 Task: Search and explore Airbnb listings in Santa Fe, New Mexico.
Action: Mouse moved to (575, 76)
Screenshot: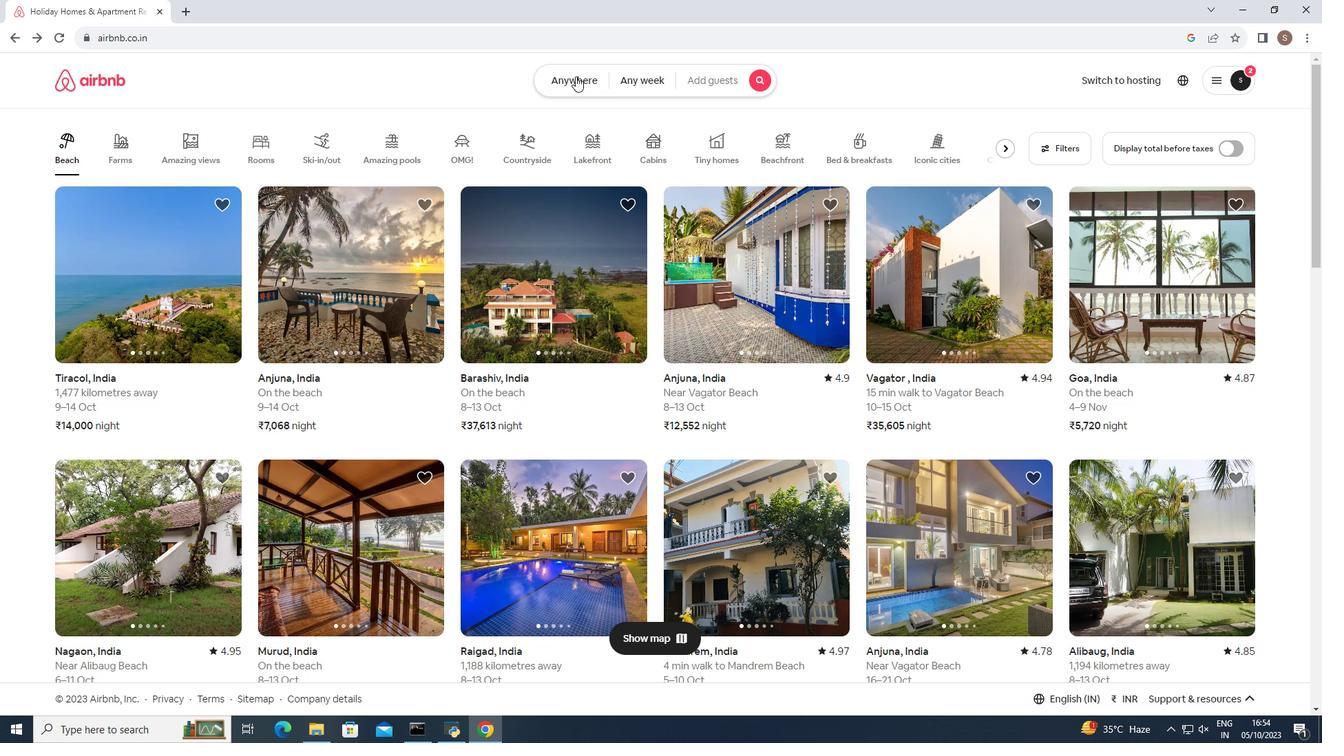 
Action: Mouse pressed left at (575, 76)
Screenshot: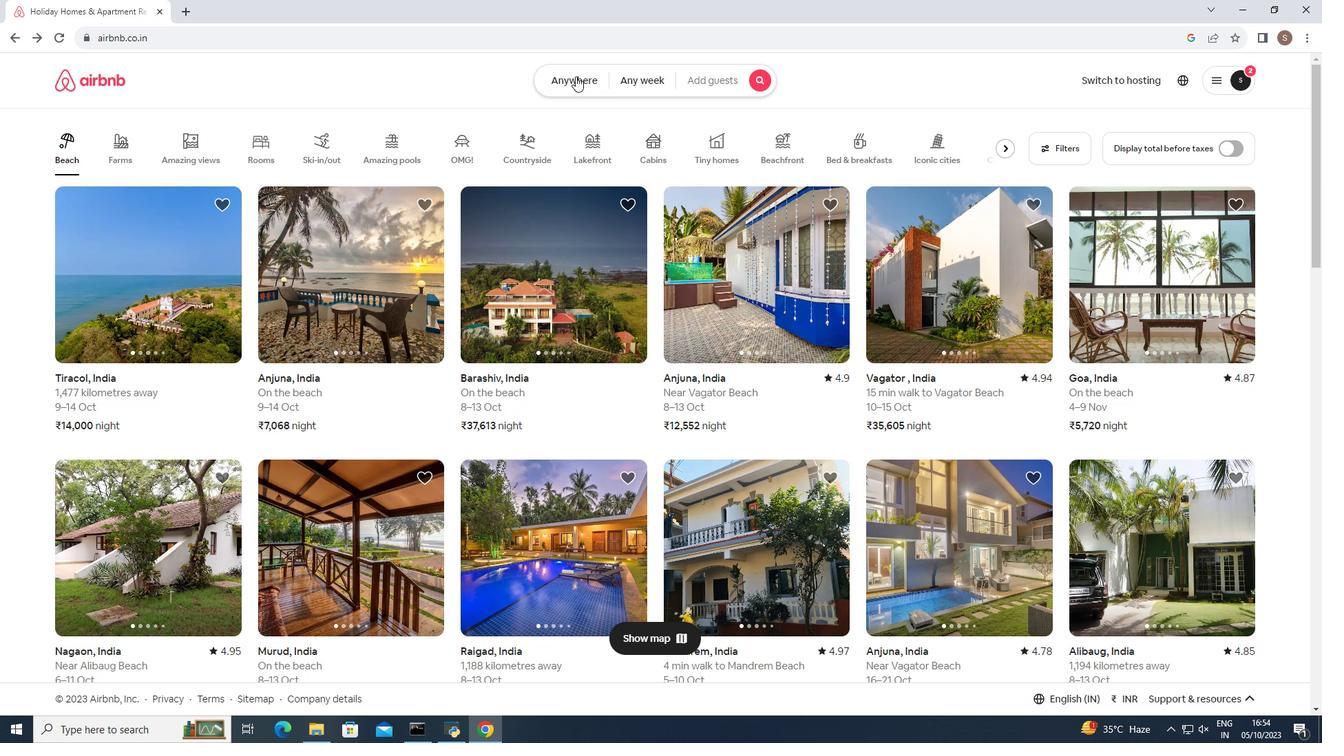 
Action: Mouse moved to (471, 132)
Screenshot: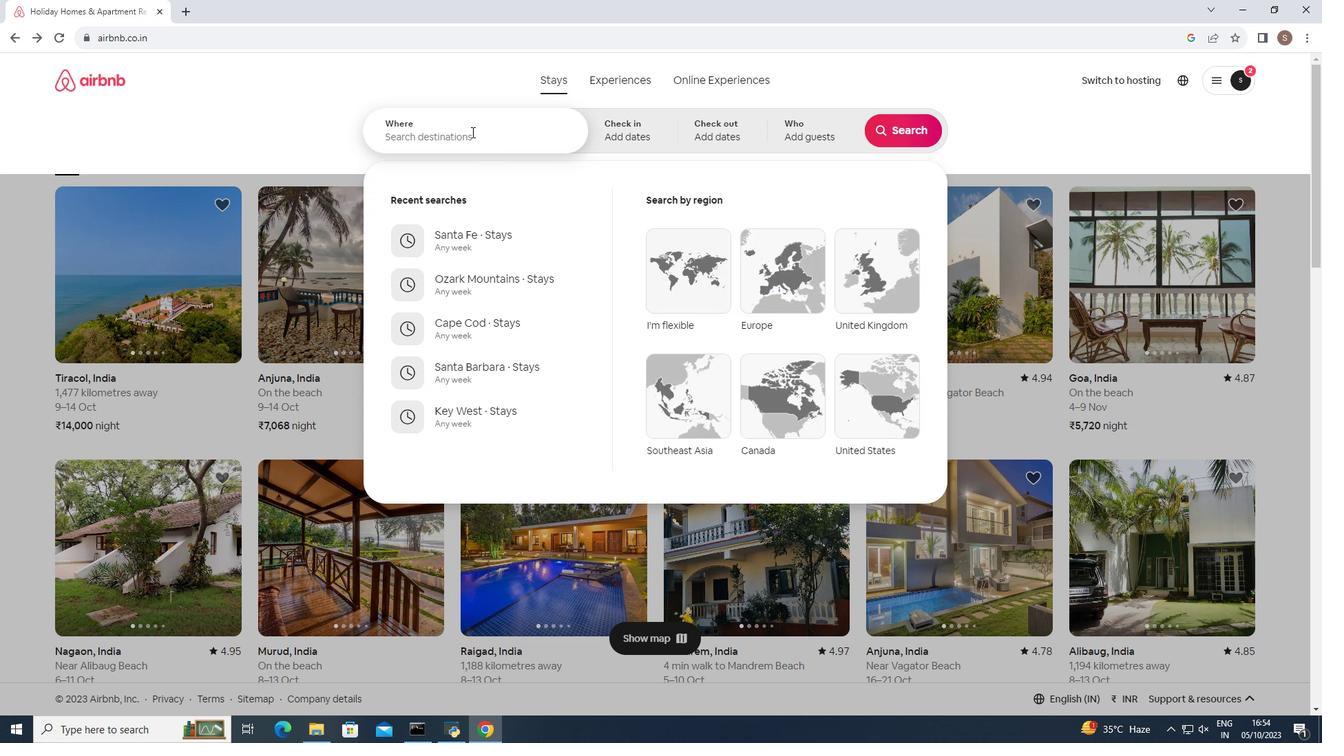 
Action: Mouse pressed left at (471, 132)
Screenshot: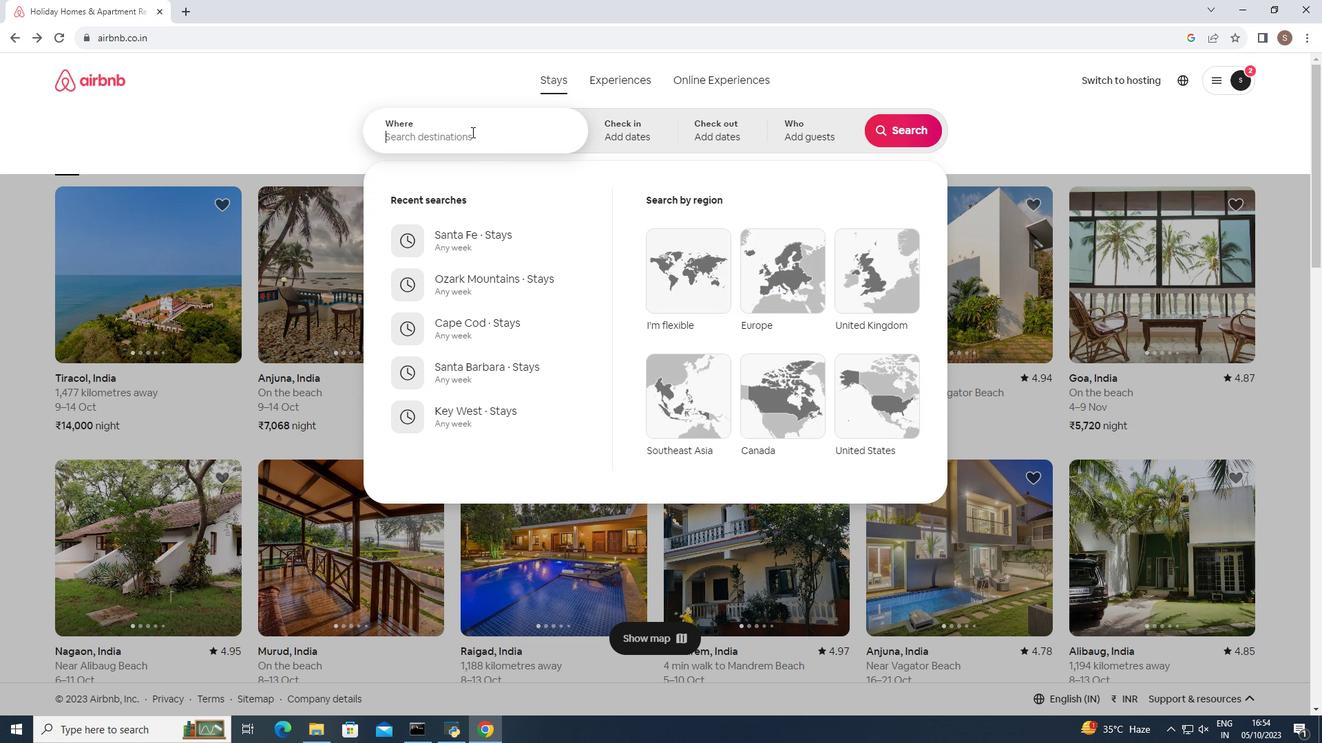
Action: Mouse moved to (472, 132)
Screenshot: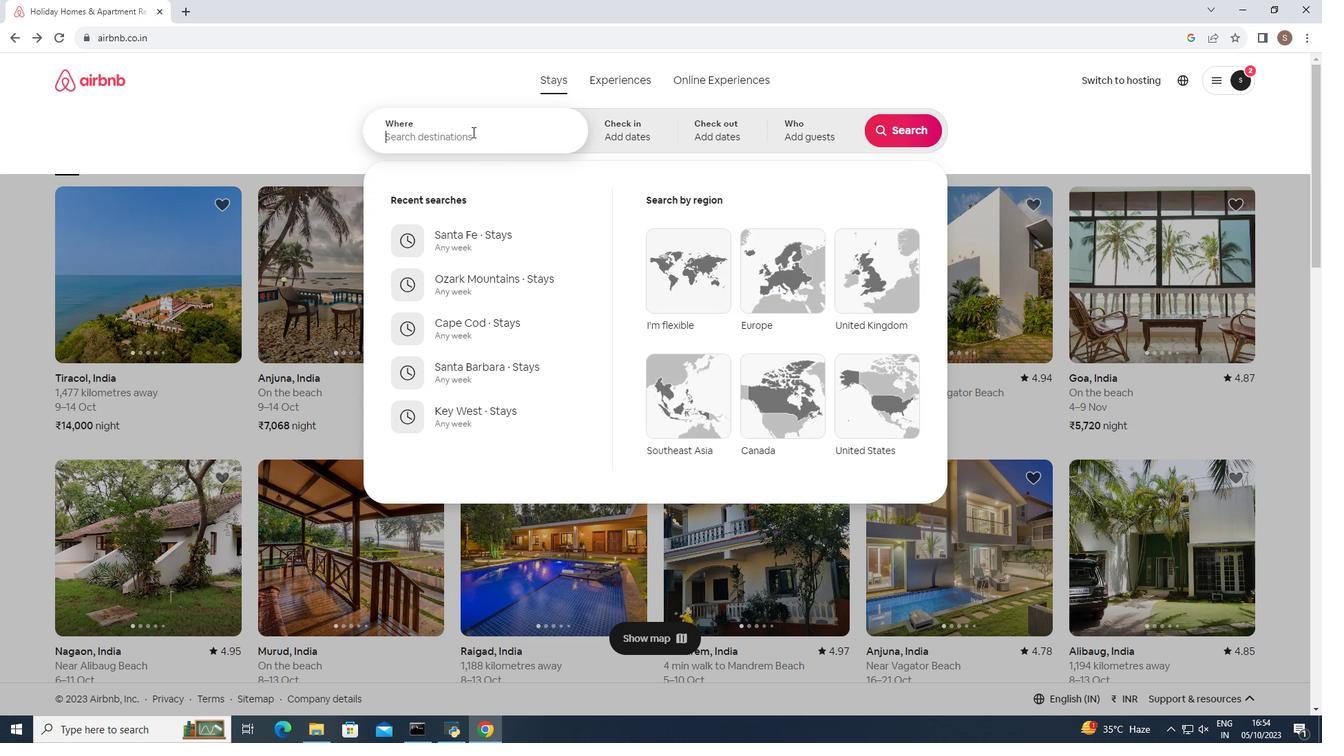 
Action: Key pressed <Key.shift>Santa<Key.space><Key.shift>Fe<Key.space><Key.shift>New<Key.space><Key.shift>Mexico
Screenshot: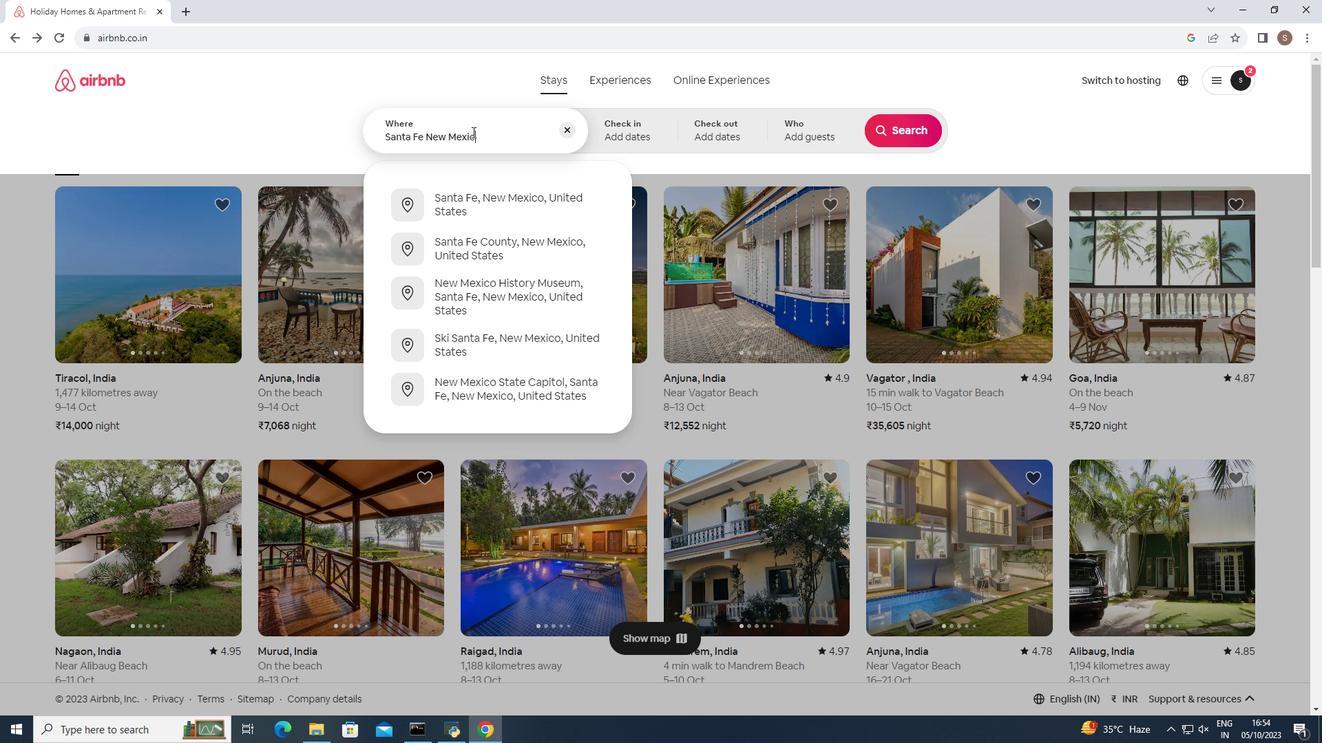 
Action: Mouse moved to (496, 196)
Screenshot: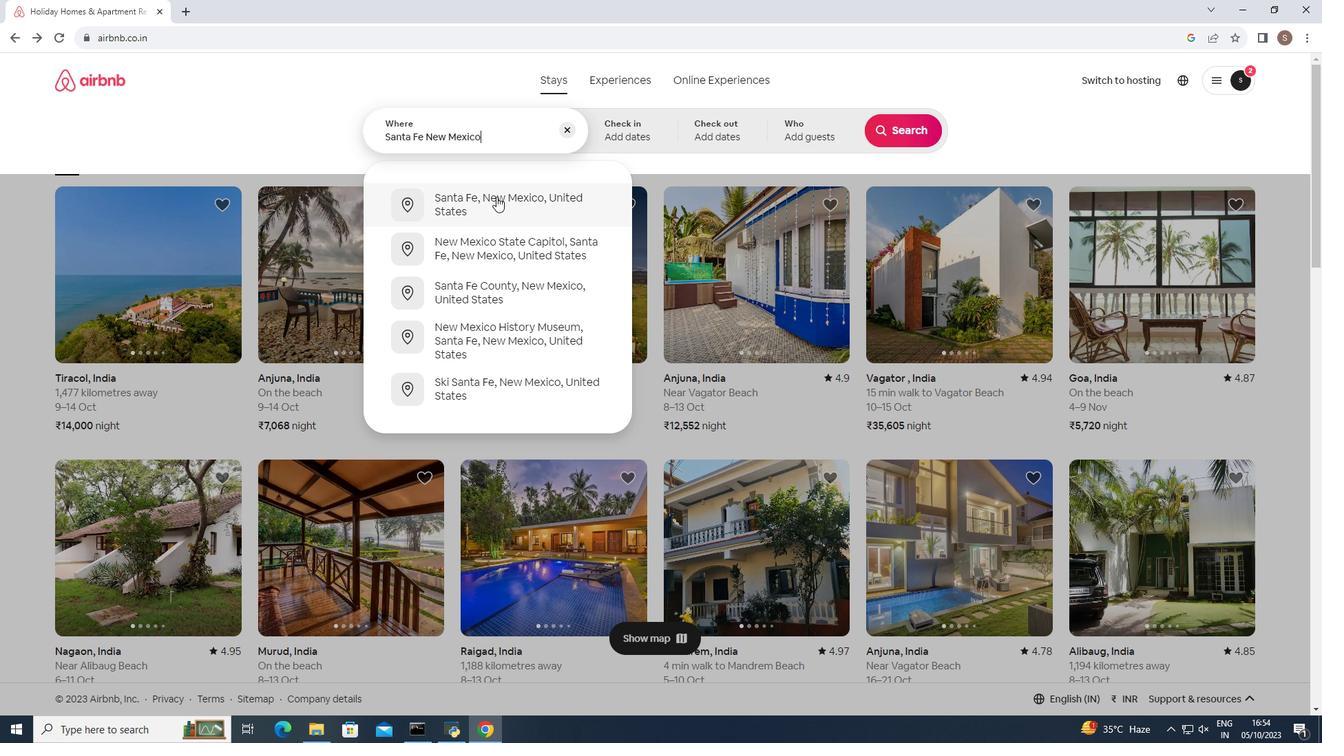 
Action: Mouse pressed left at (496, 196)
Screenshot: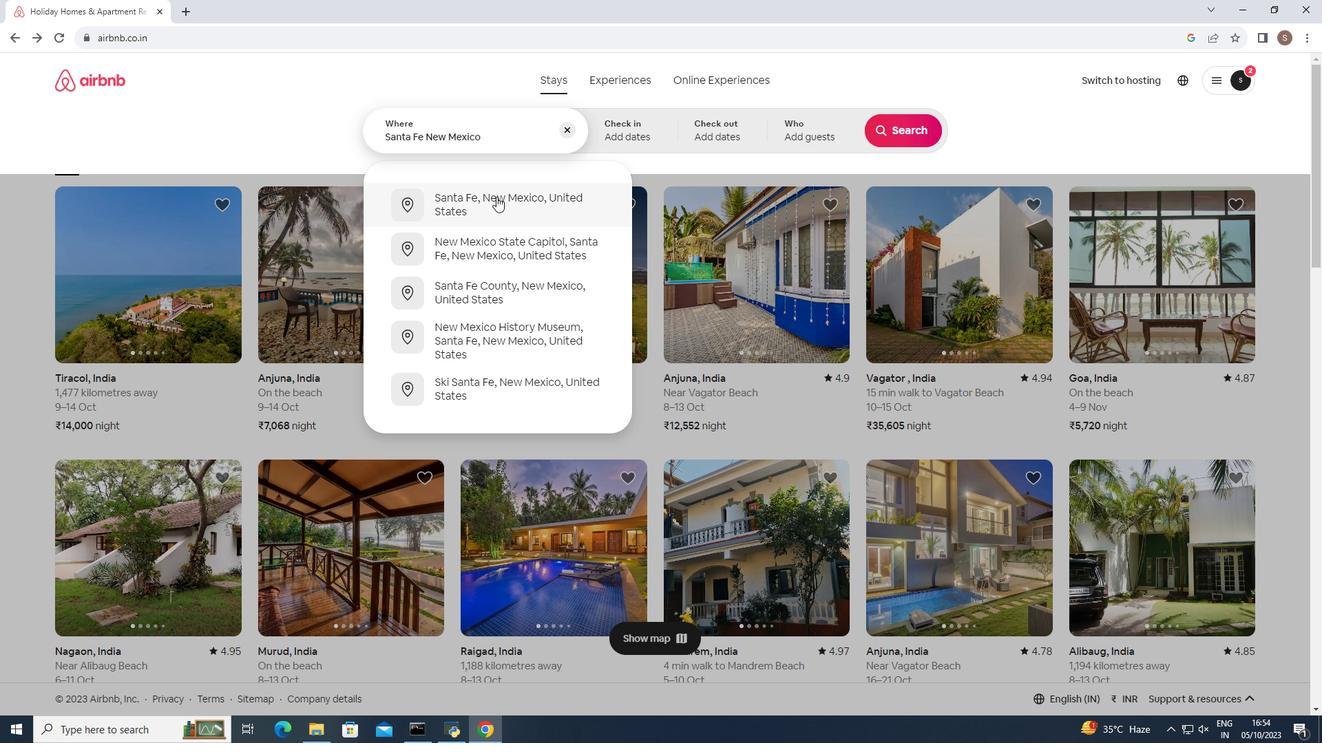 
Action: Mouse moved to (916, 122)
Screenshot: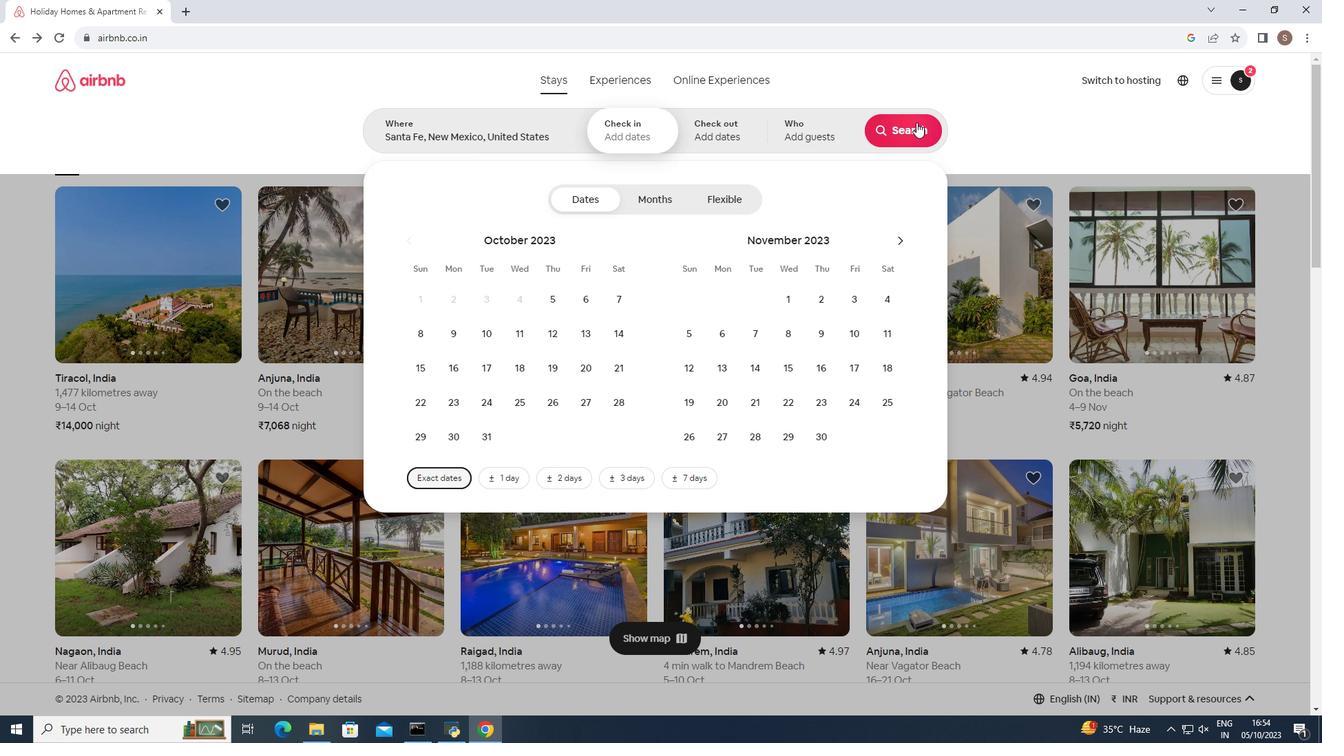 
Action: Mouse pressed left at (916, 122)
Screenshot: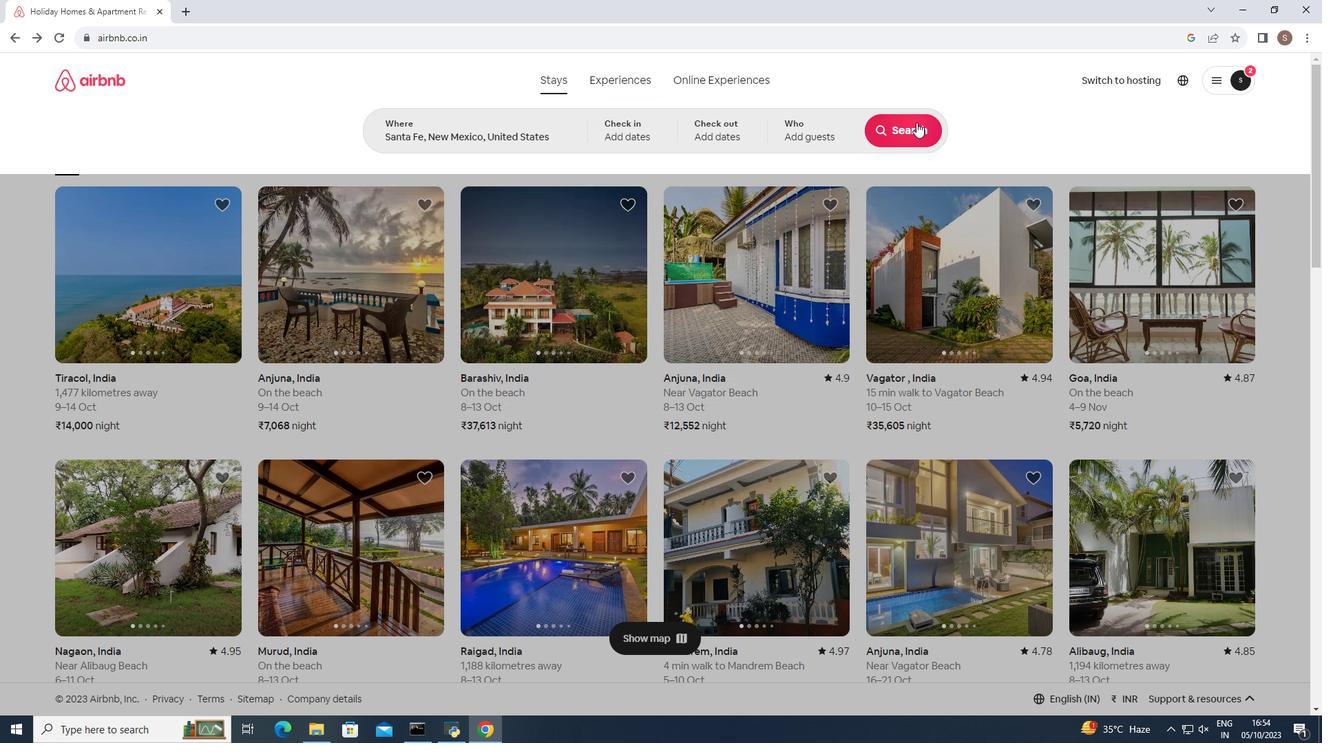 
Action: Mouse moved to (455, 318)
Screenshot: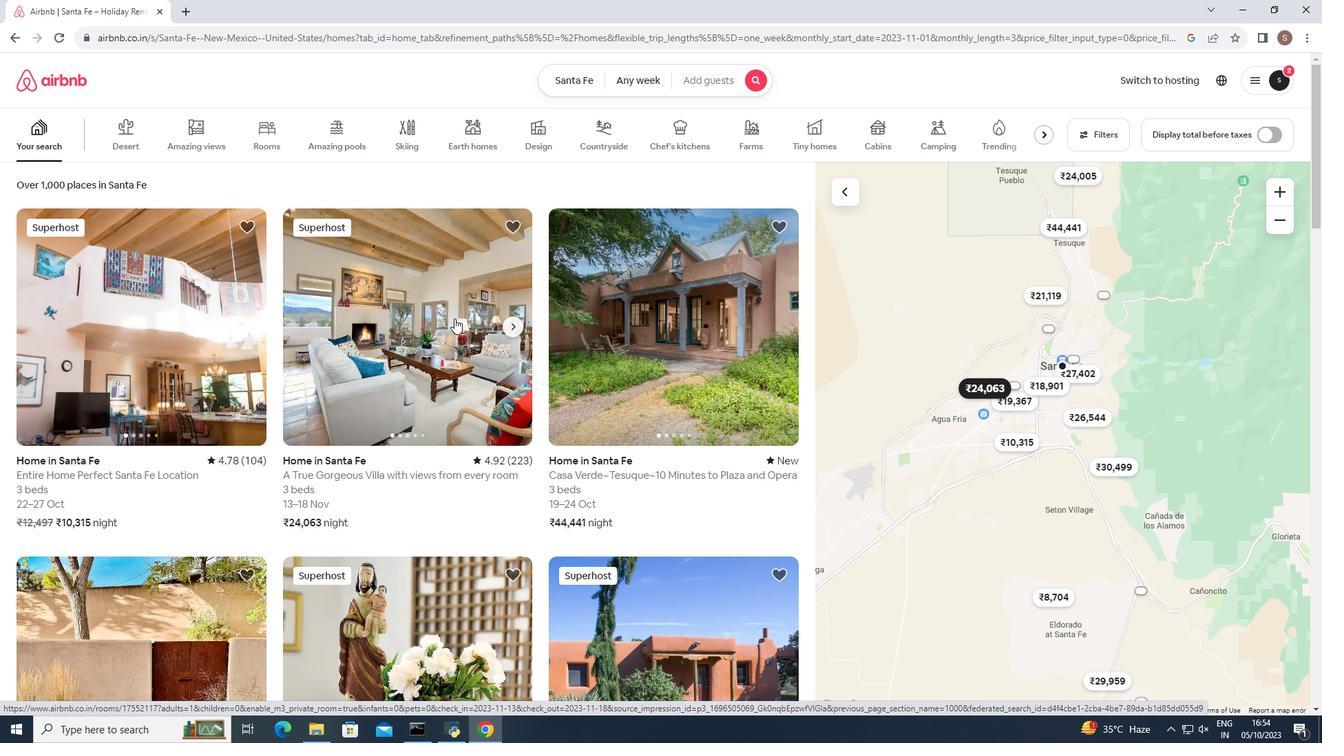 
Action: Mouse scrolled (455, 318) with delta (0, 0)
Screenshot: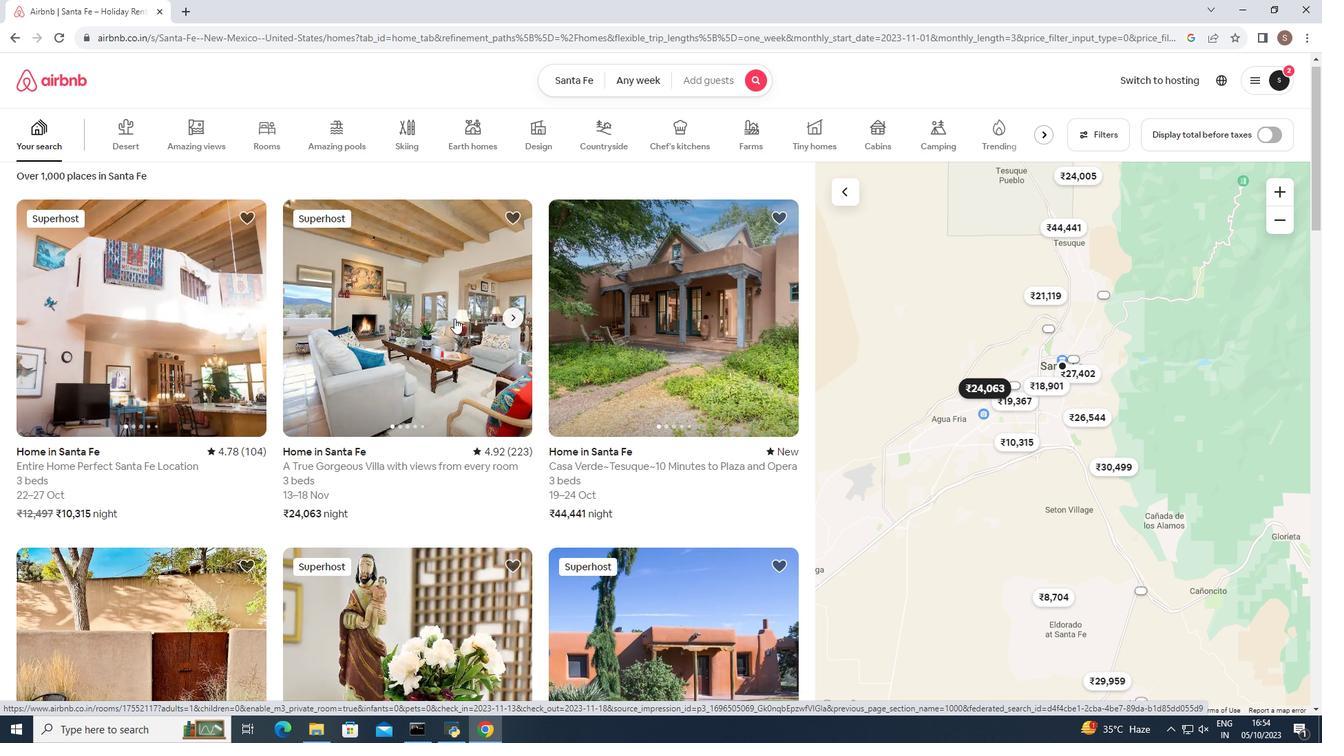 
Action: Mouse moved to (454, 318)
Screenshot: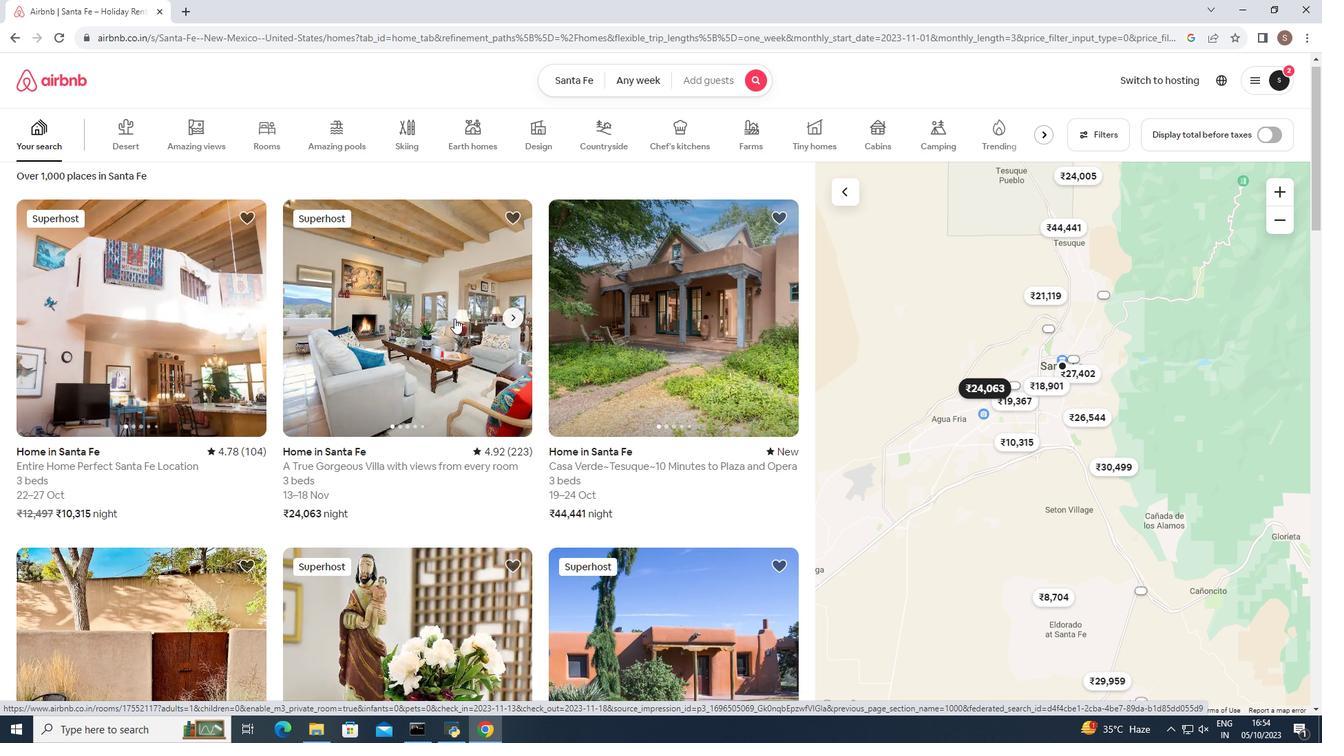 
Action: Mouse scrolled (454, 318) with delta (0, 0)
Screenshot: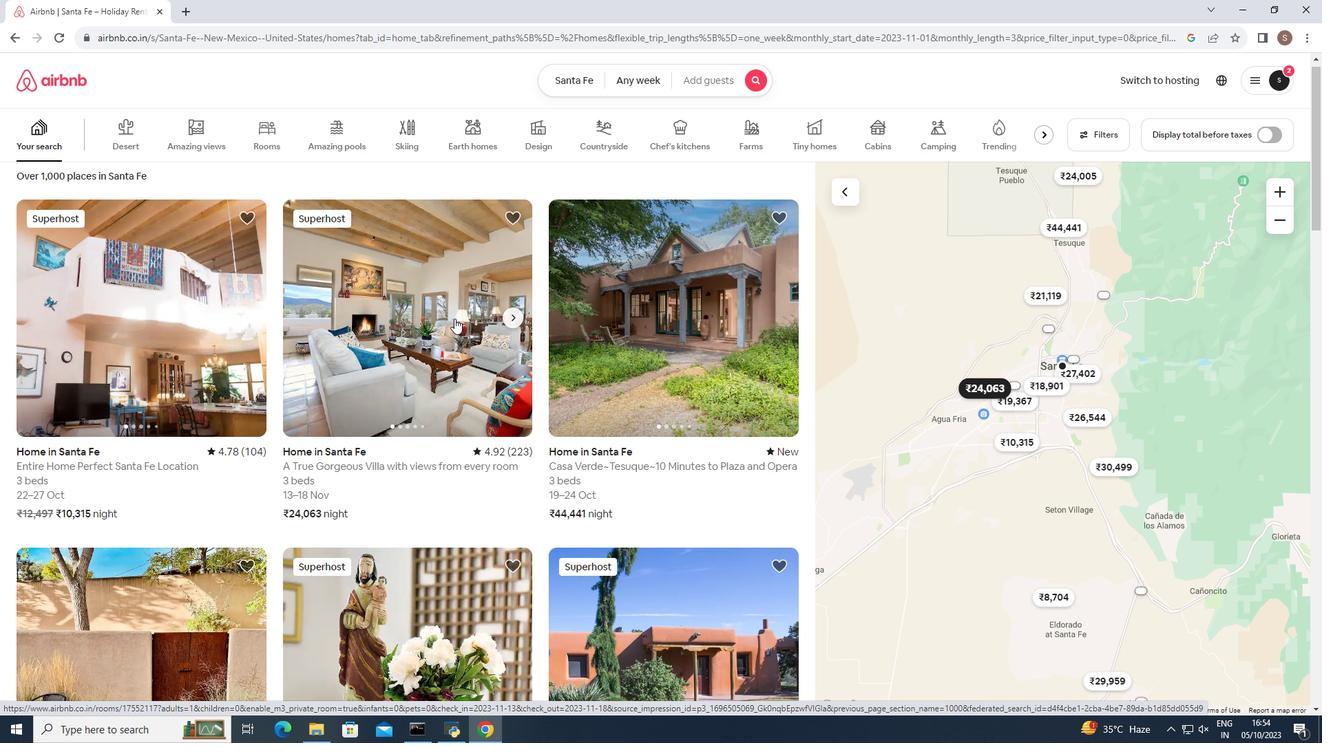 
Action: Mouse moved to (453, 318)
Screenshot: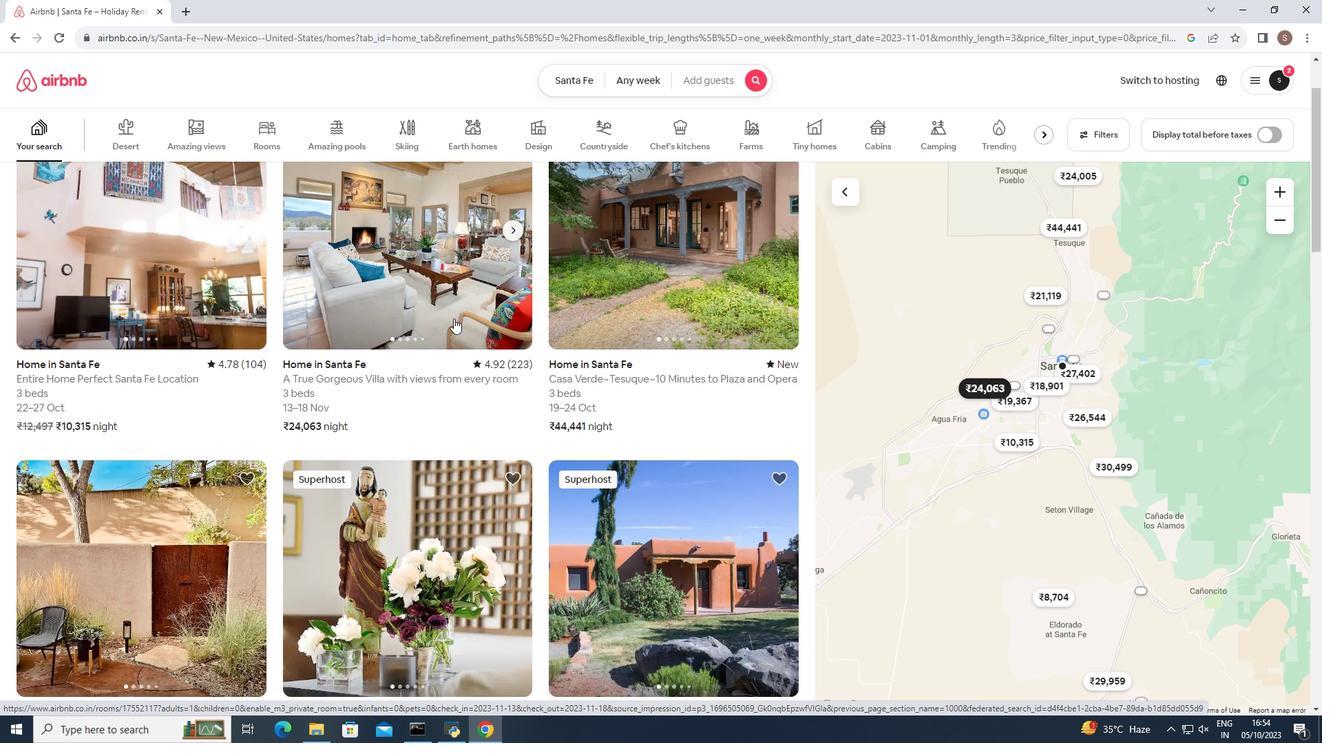 
Action: Mouse scrolled (453, 318) with delta (0, 0)
Screenshot: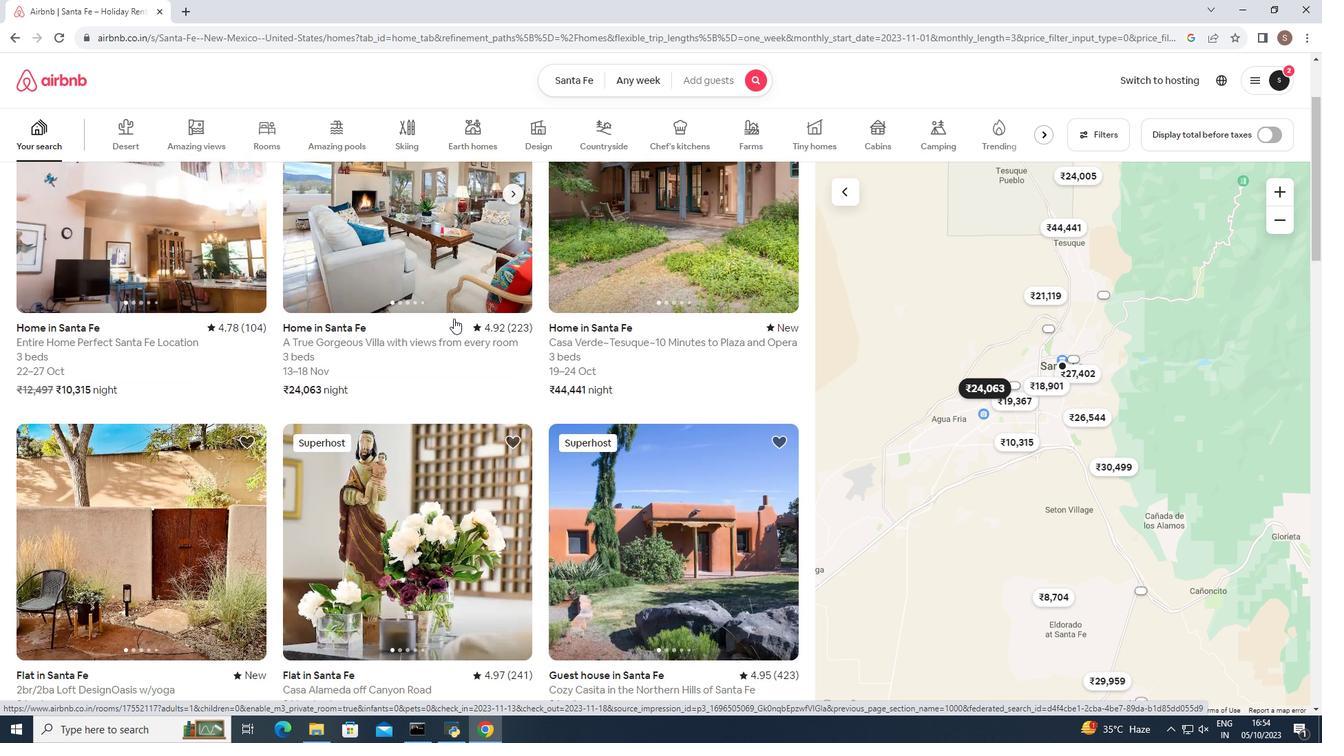 
Action: Mouse moved to (452, 318)
Screenshot: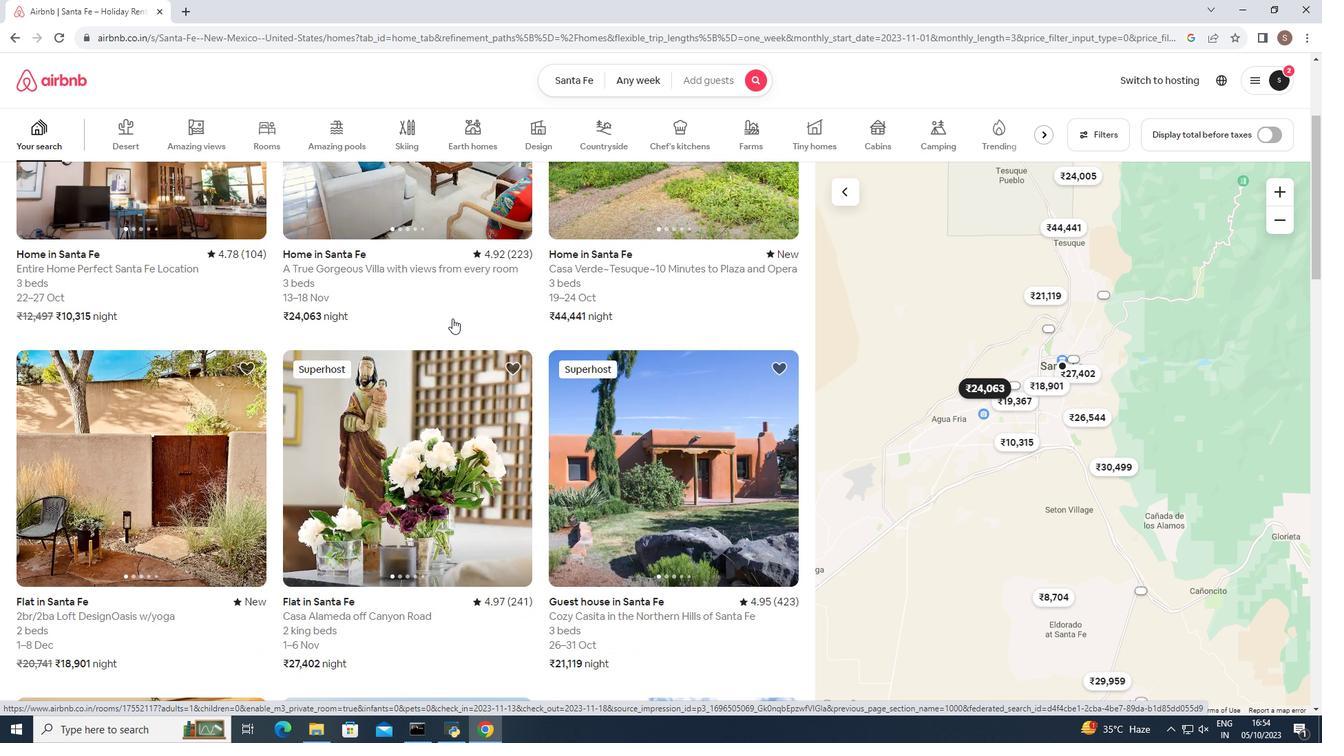 
Action: Mouse scrolled (452, 319) with delta (0, 0)
Screenshot: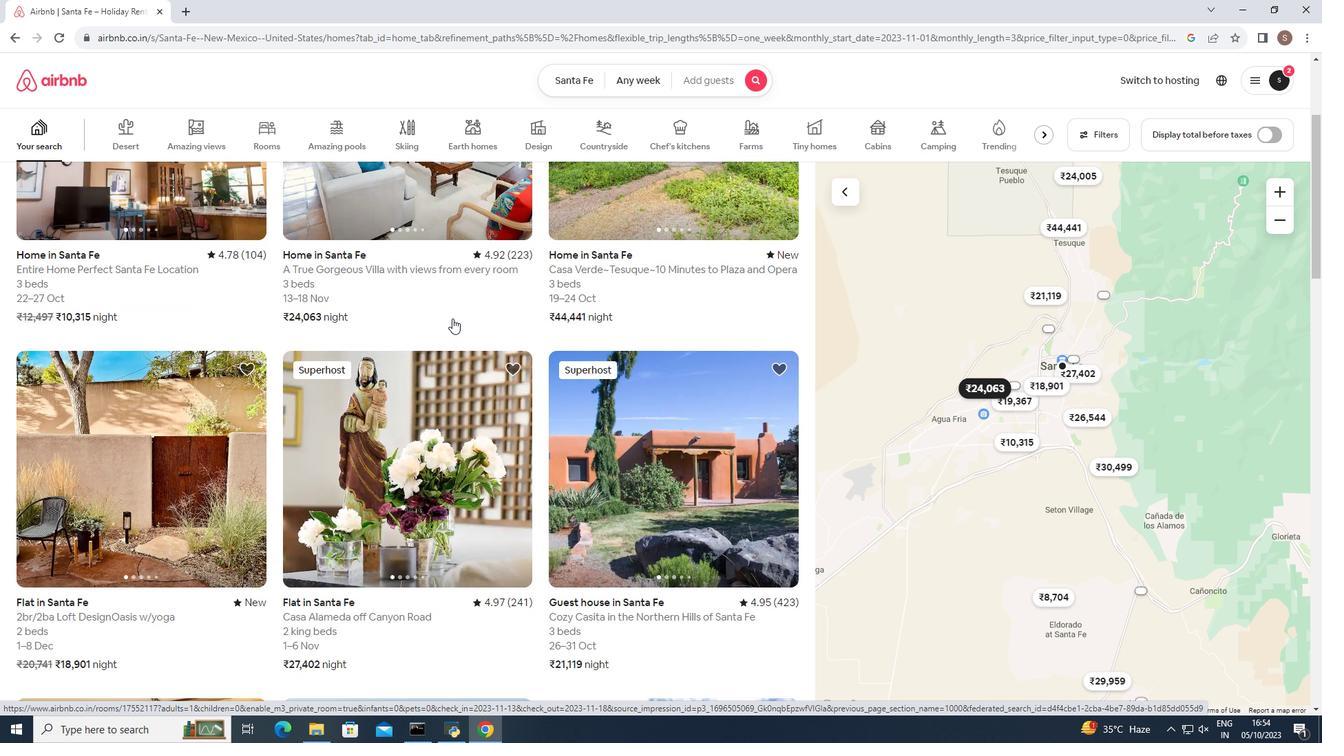 
Action: Mouse scrolled (452, 319) with delta (0, 0)
Screenshot: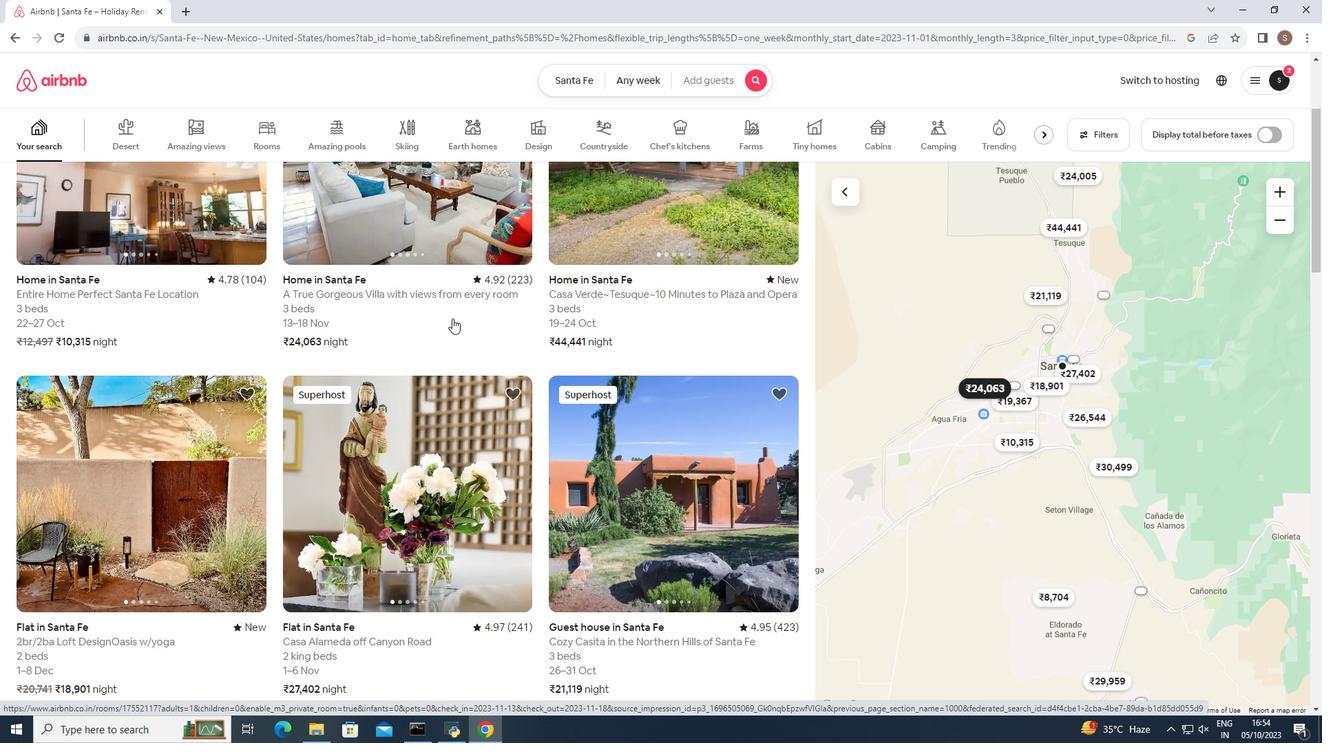 
Action: Mouse scrolled (452, 319) with delta (0, 0)
Screenshot: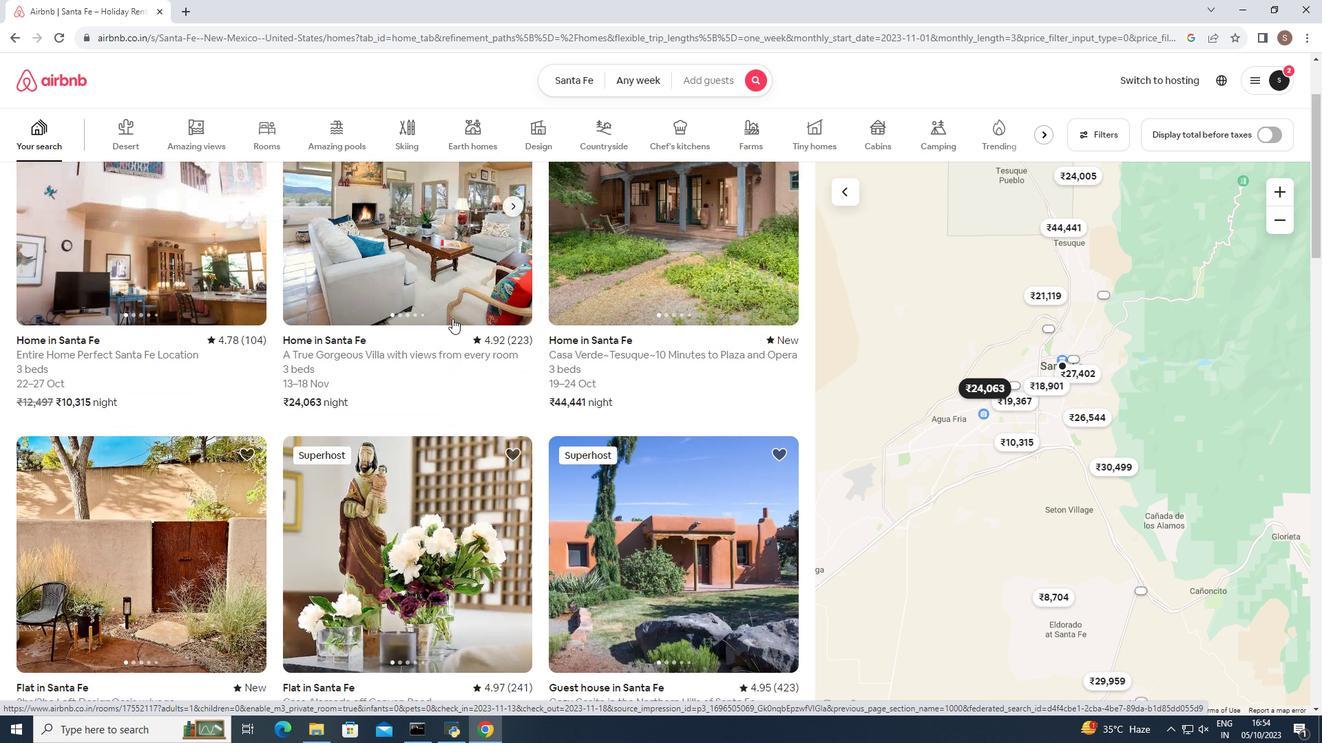 
Action: Mouse scrolled (452, 319) with delta (0, 0)
Screenshot: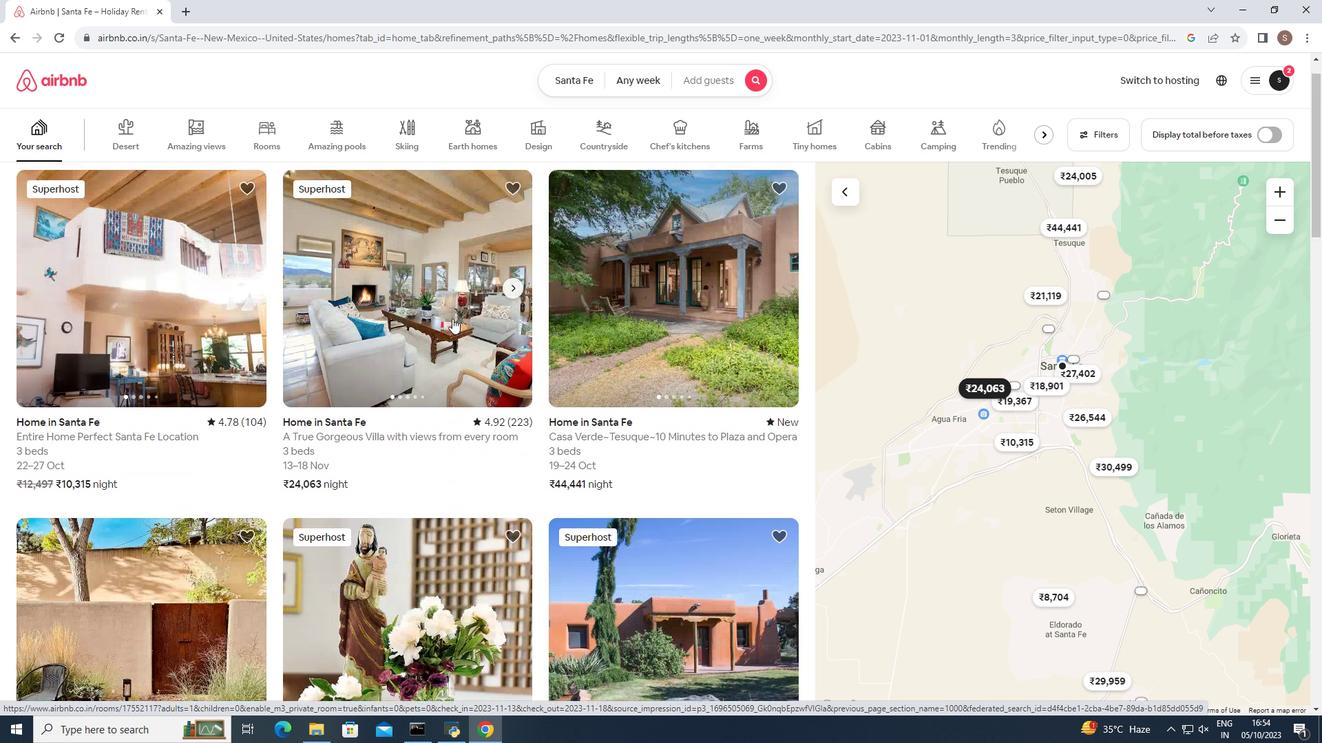 
Action: Mouse moved to (609, 331)
Screenshot: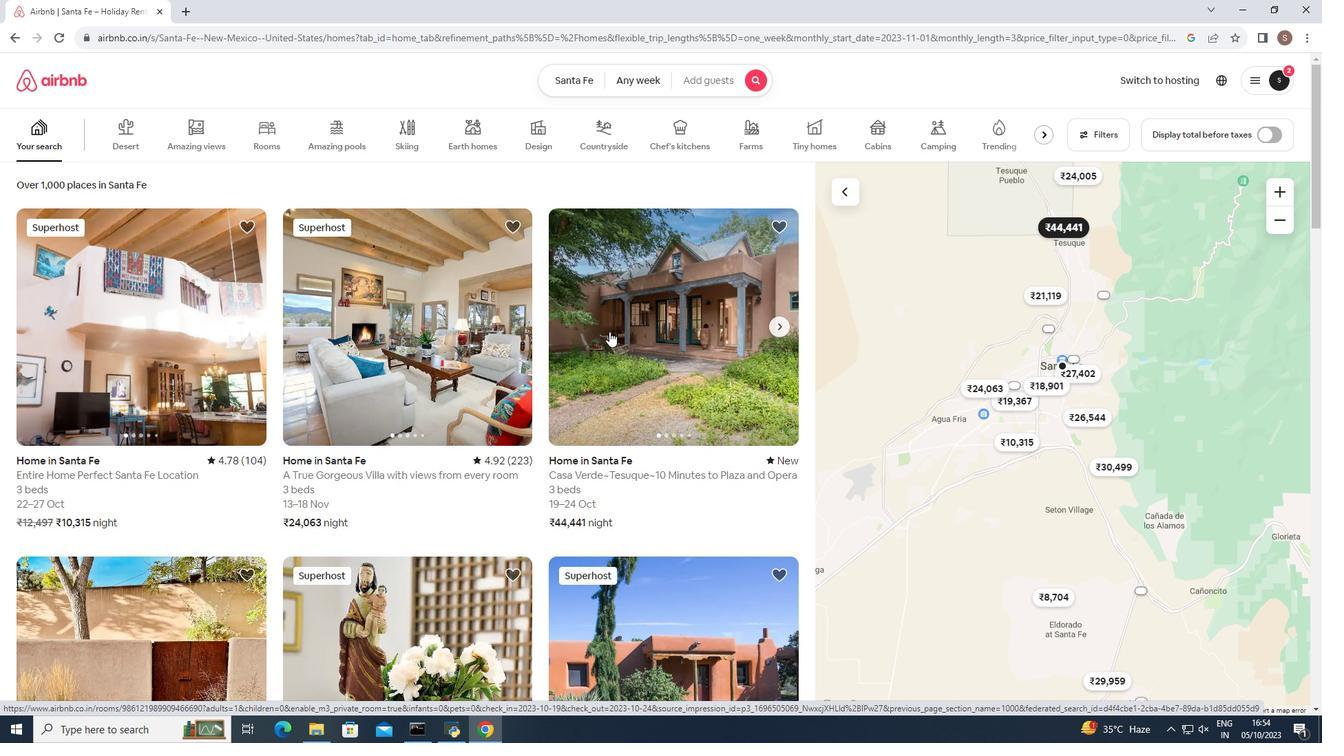 
Action: Mouse pressed left at (609, 331)
Screenshot: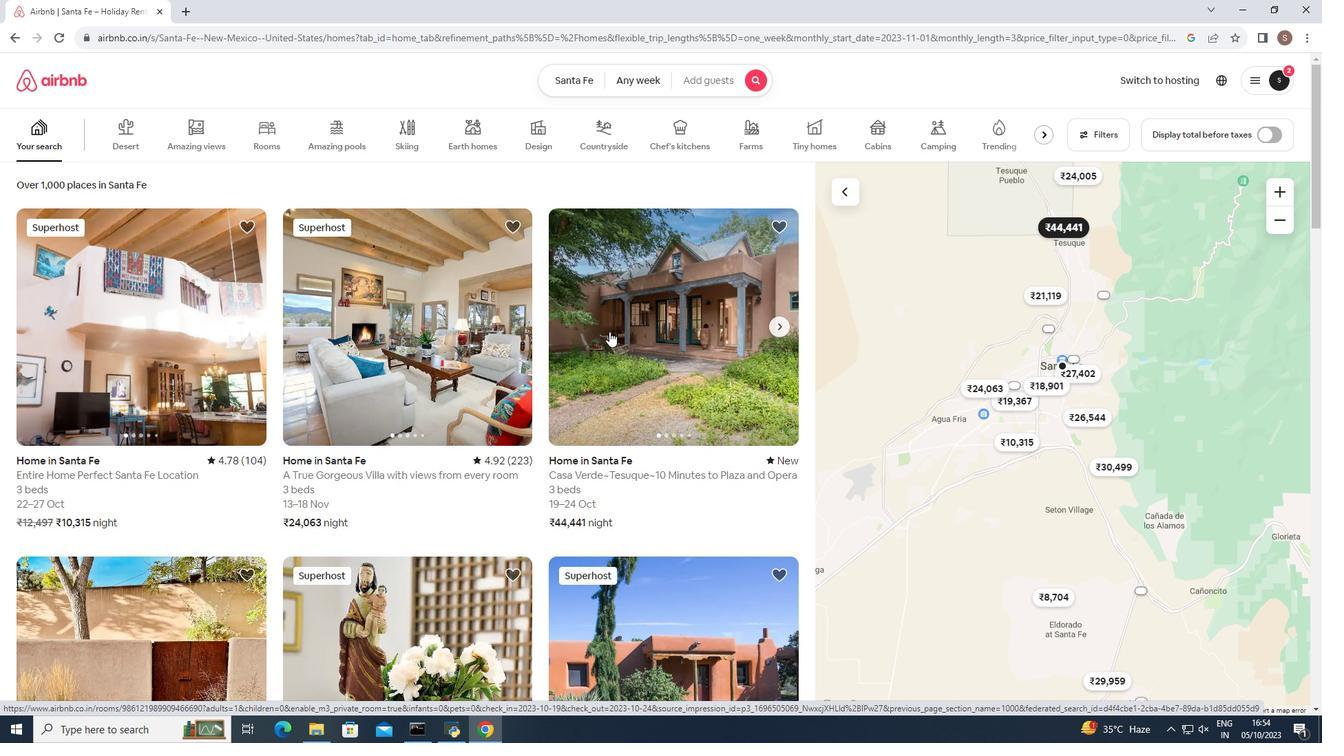
Action: Mouse moved to (975, 507)
Screenshot: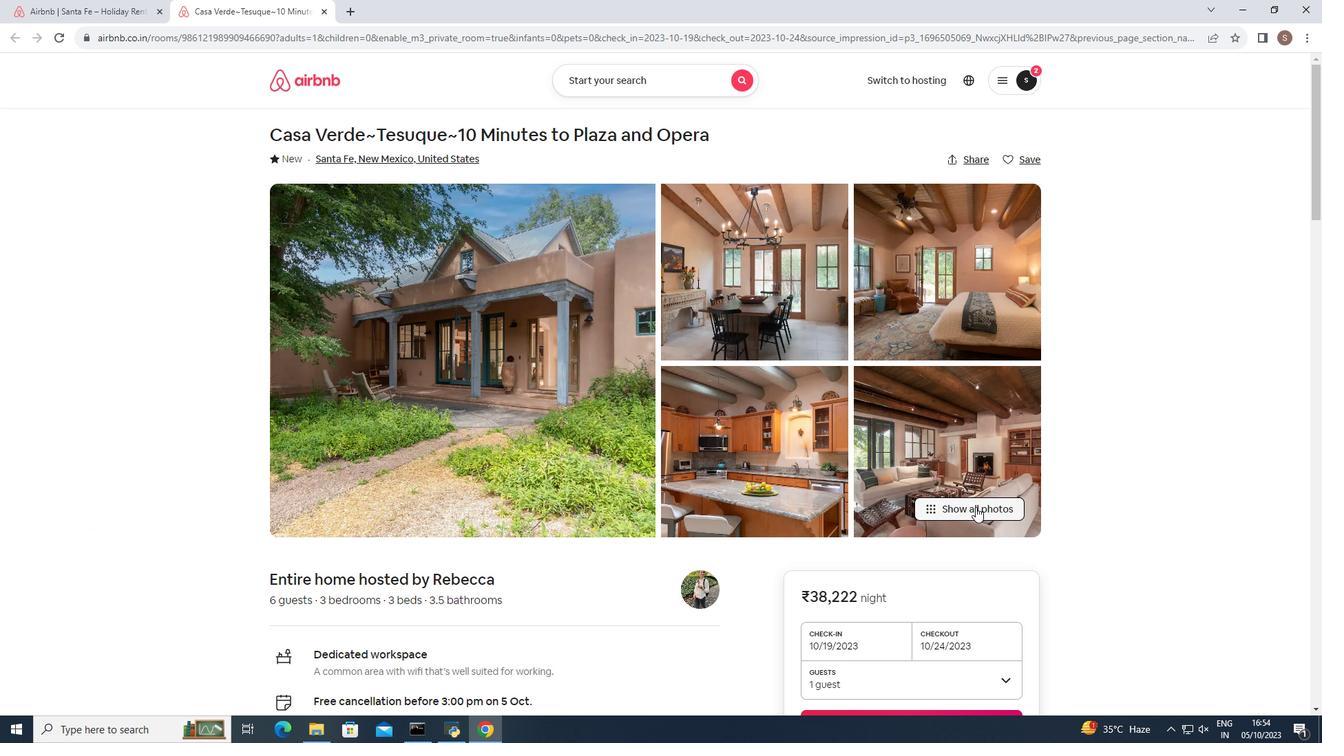 
Action: Mouse pressed left at (975, 507)
Screenshot: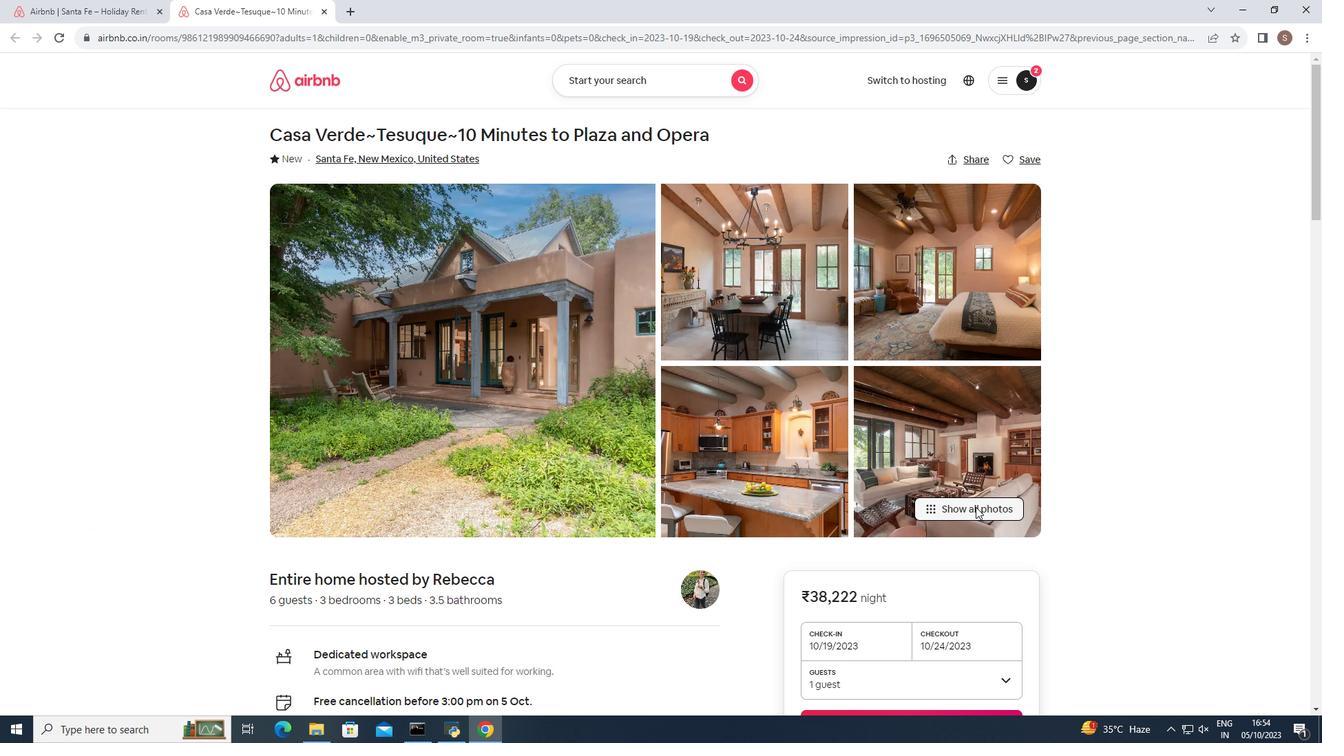 
Action: Mouse moved to (867, 407)
Screenshot: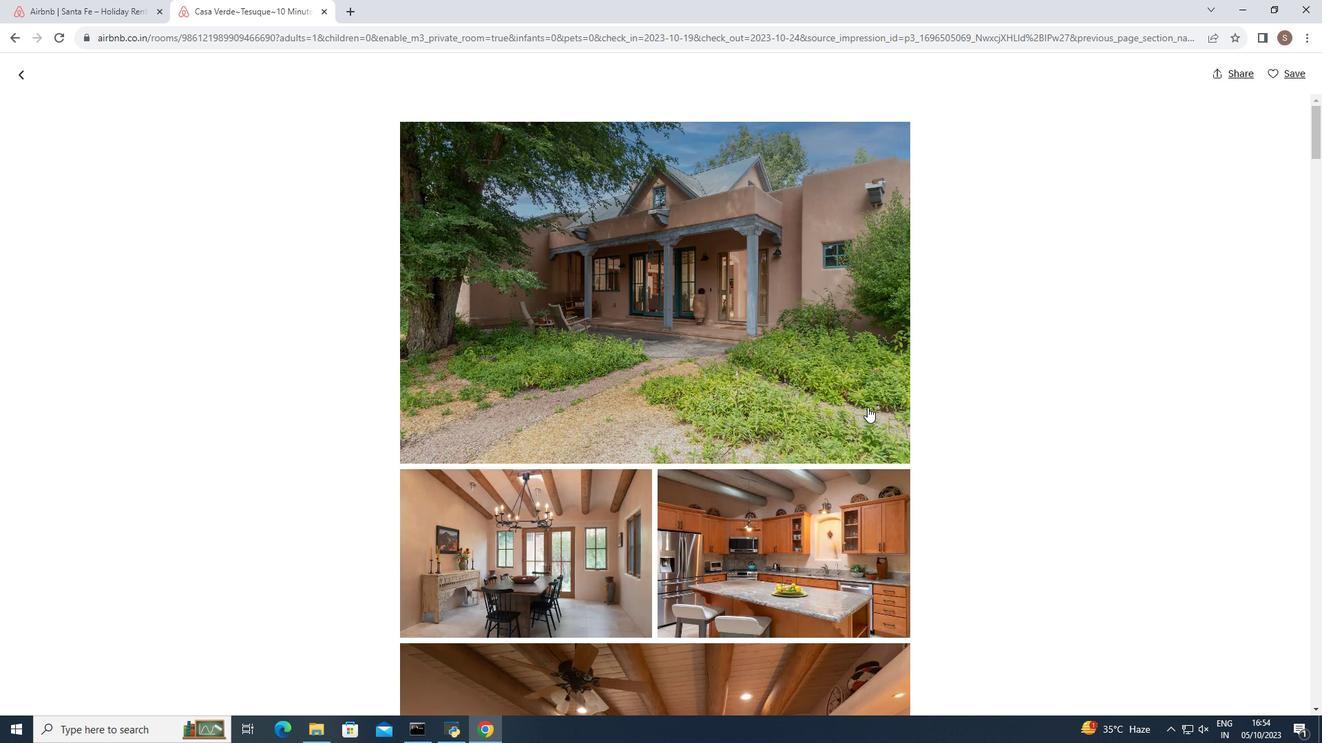 
Action: Mouse scrolled (867, 407) with delta (0, 0)
Screenshot: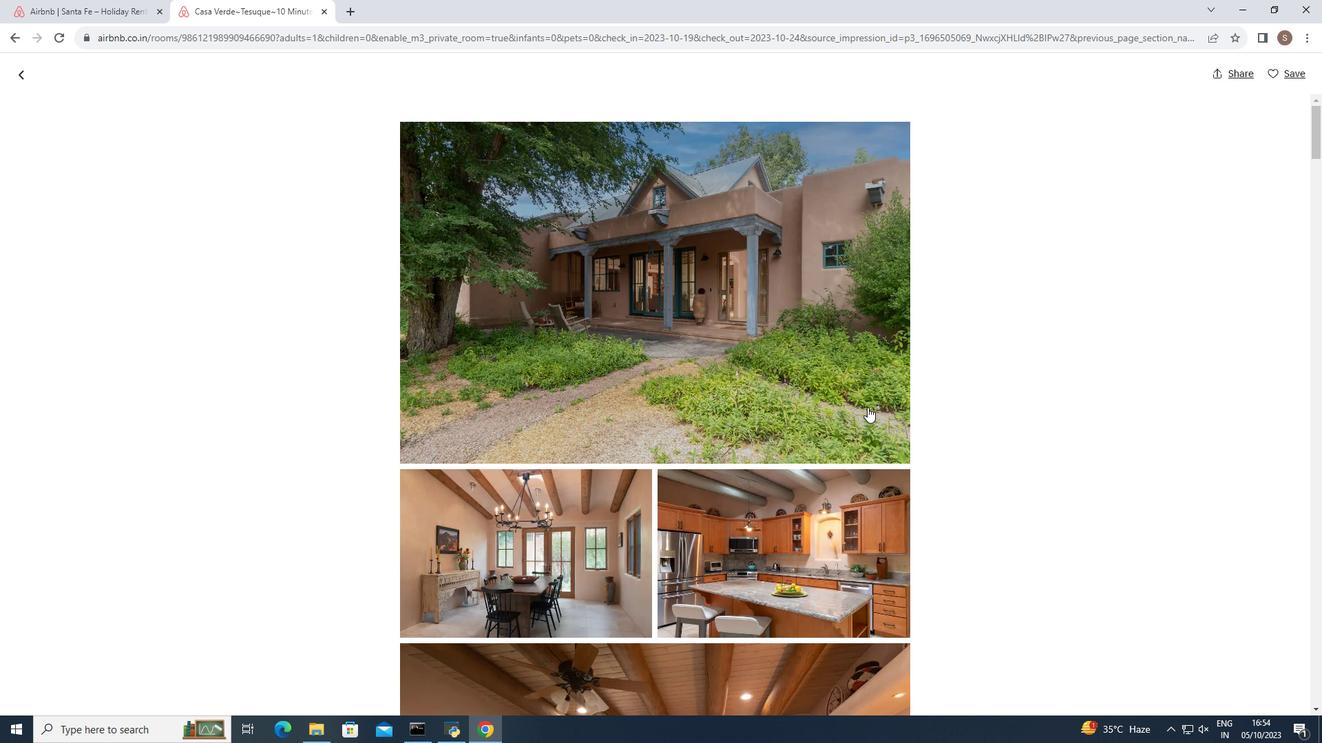 
Action: Mouse moved to (866, 412)
Screenshot: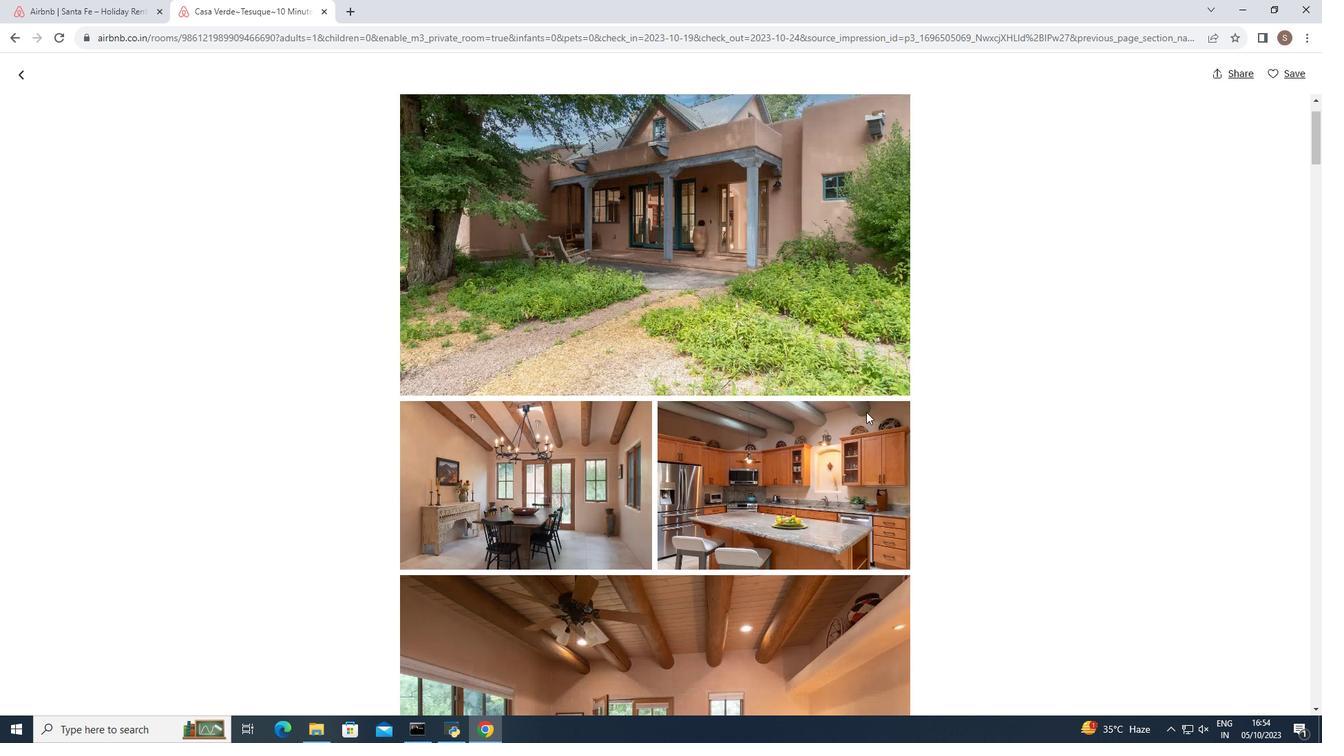 
Action: Mouse scrolled (866, 411) with delta (0, 0)
Screenshot: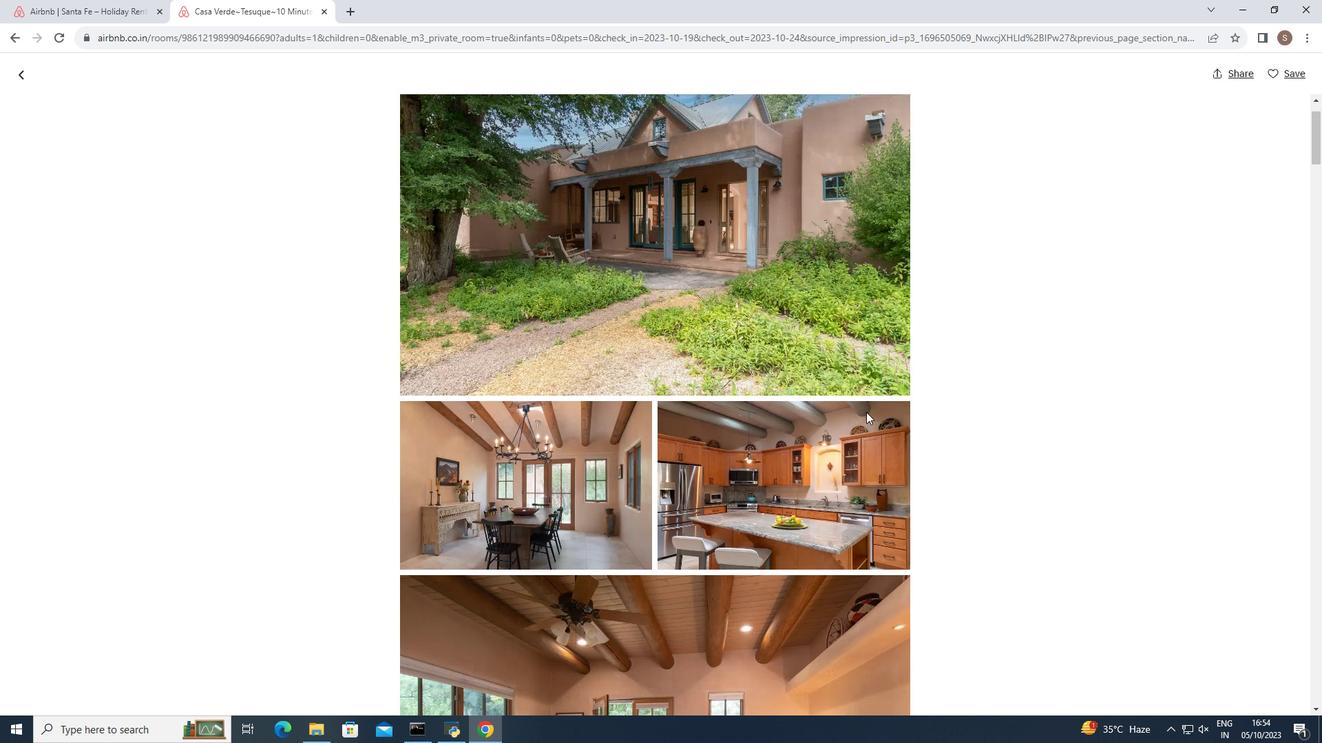 
Action: Mouse scrolled (866, 411) with delta (0, 0)
Screenshot: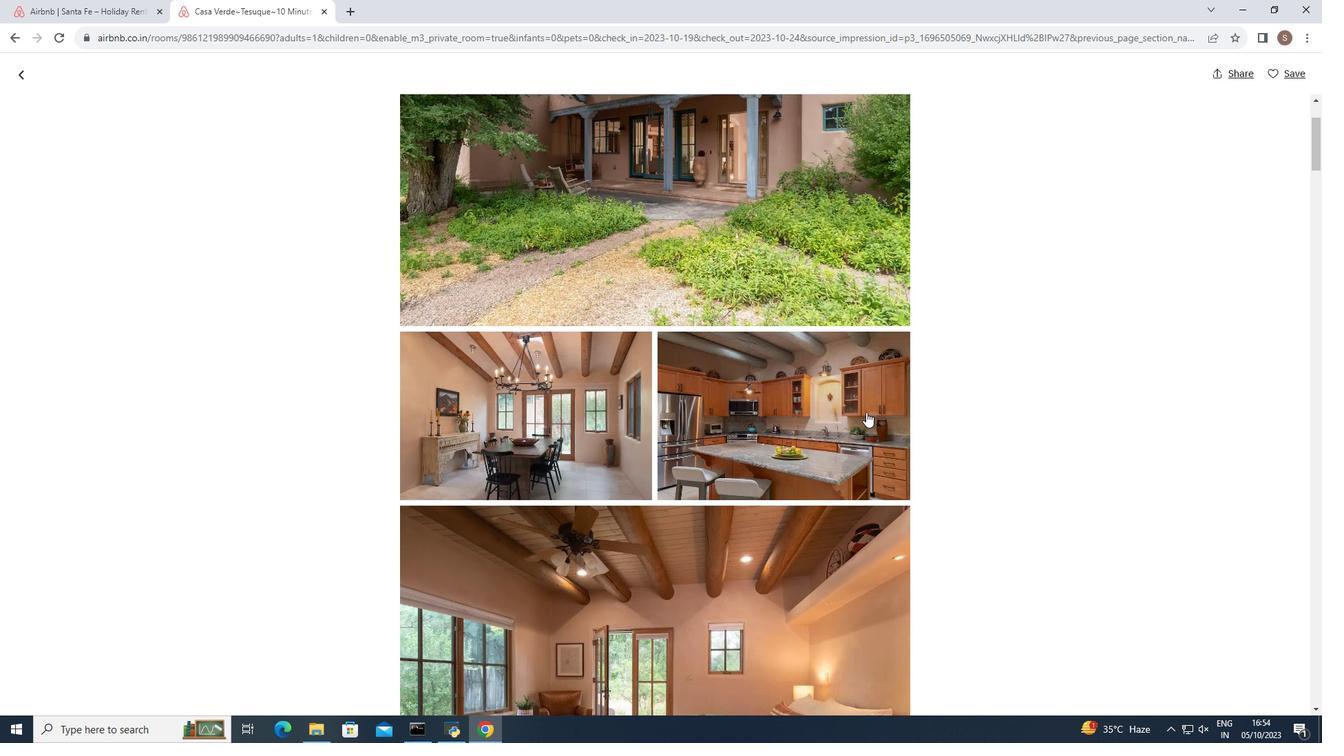 
Action: Mouse scrolled (866, 411) with delta (0, 0)
Screenshot: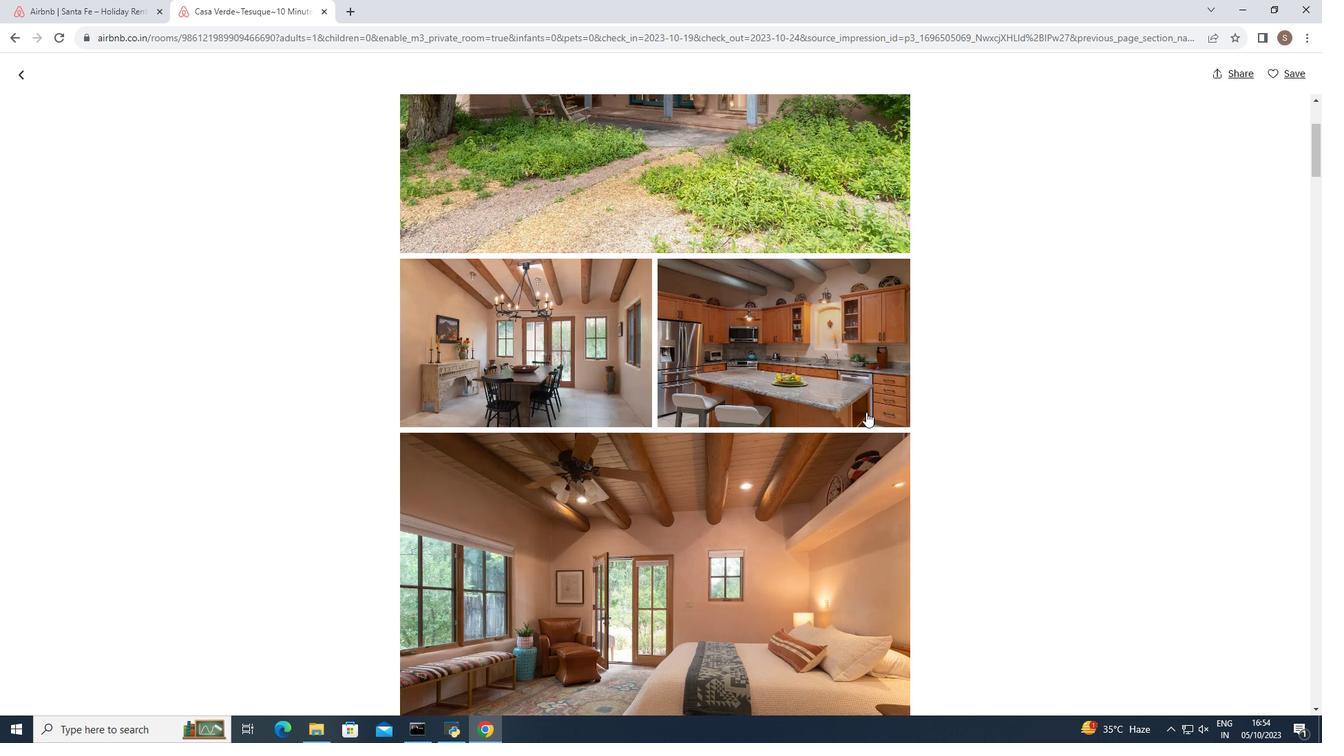 
Action: Mouse scrolled (866, 411) with delta (0, 0)
Screenshot: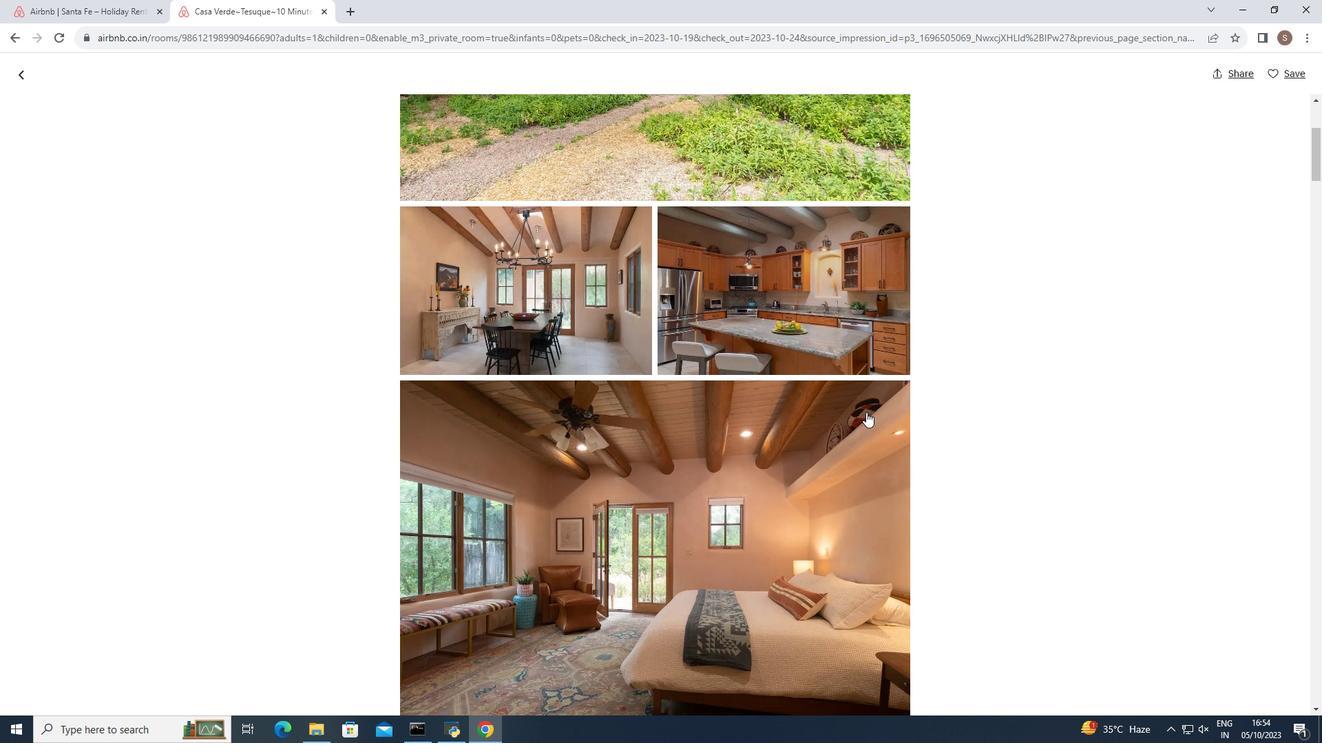 
Action: Mouse scrolled (866, 411) with delta (0, 0)
Screenshot: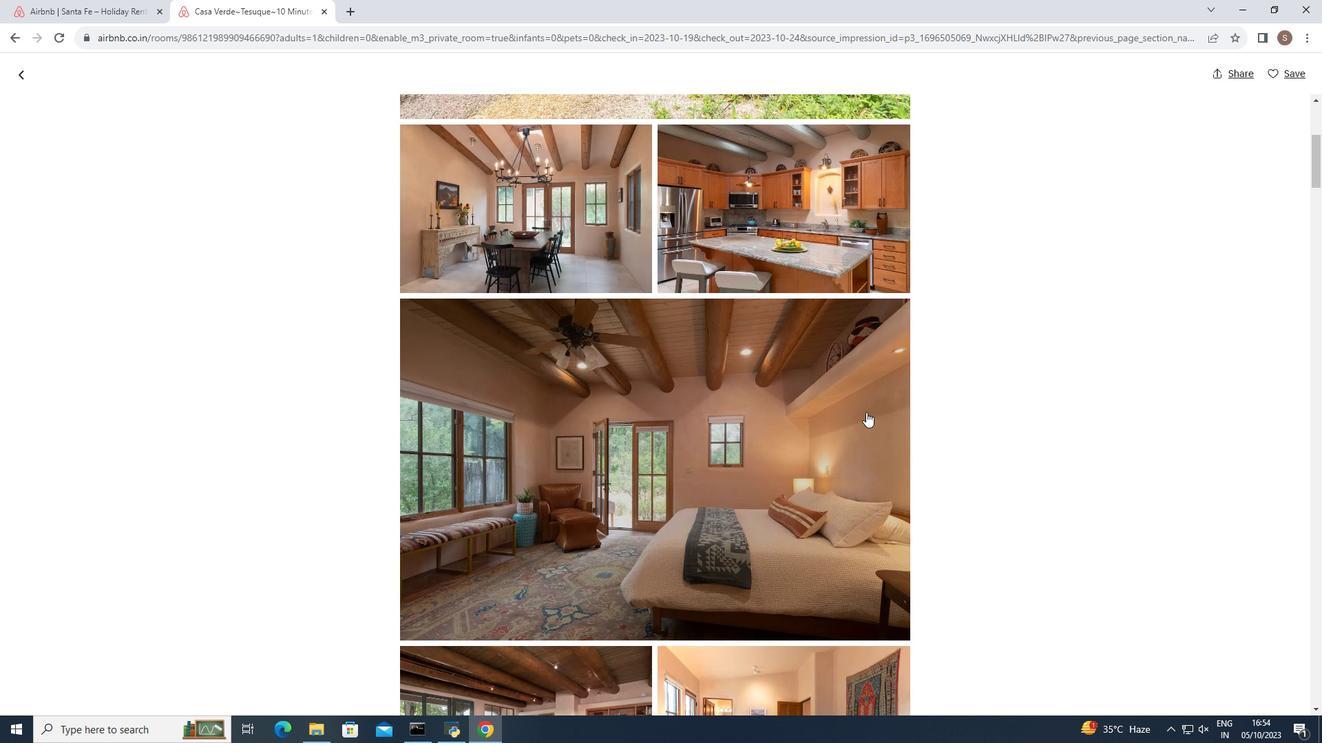 
Action: Mouse scrolled (866, 411) with delta (0, 0)
Screenshot: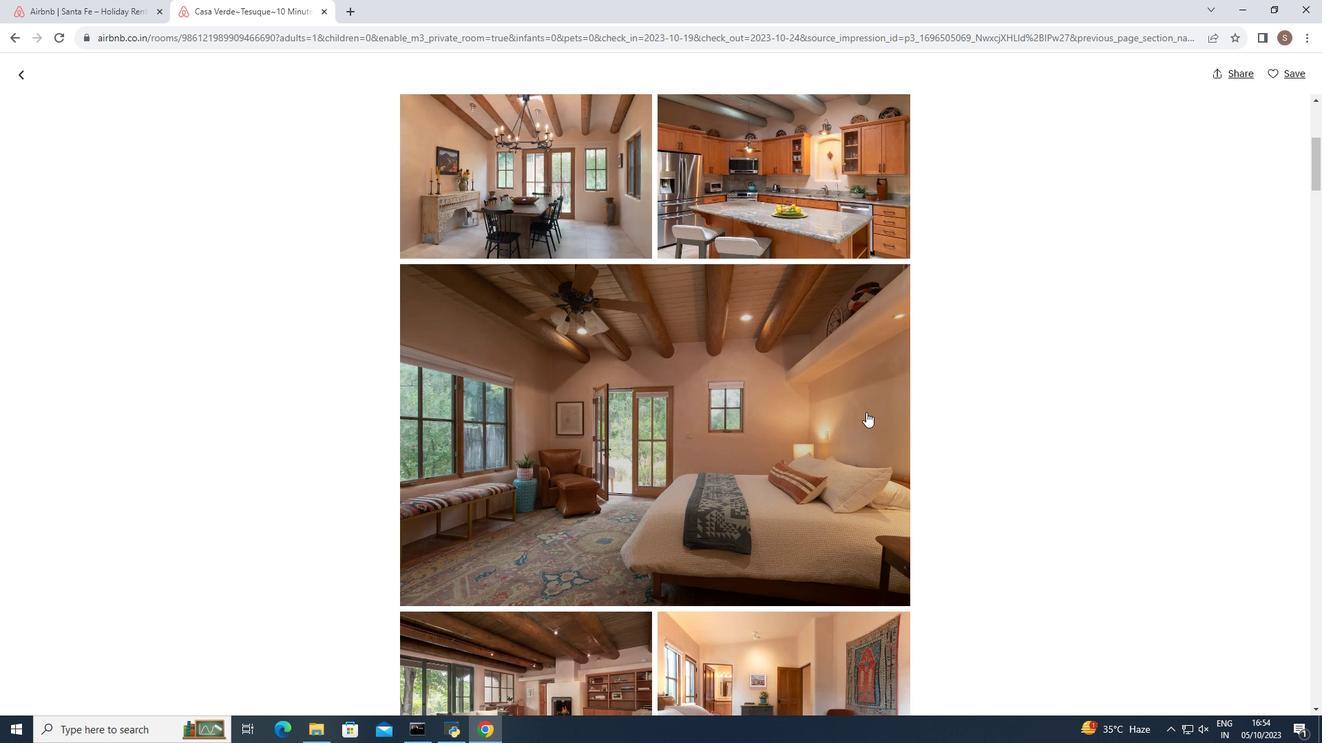 
Action: Mouse scrolled (866, 411) with delta (0, 0)
Screenshot: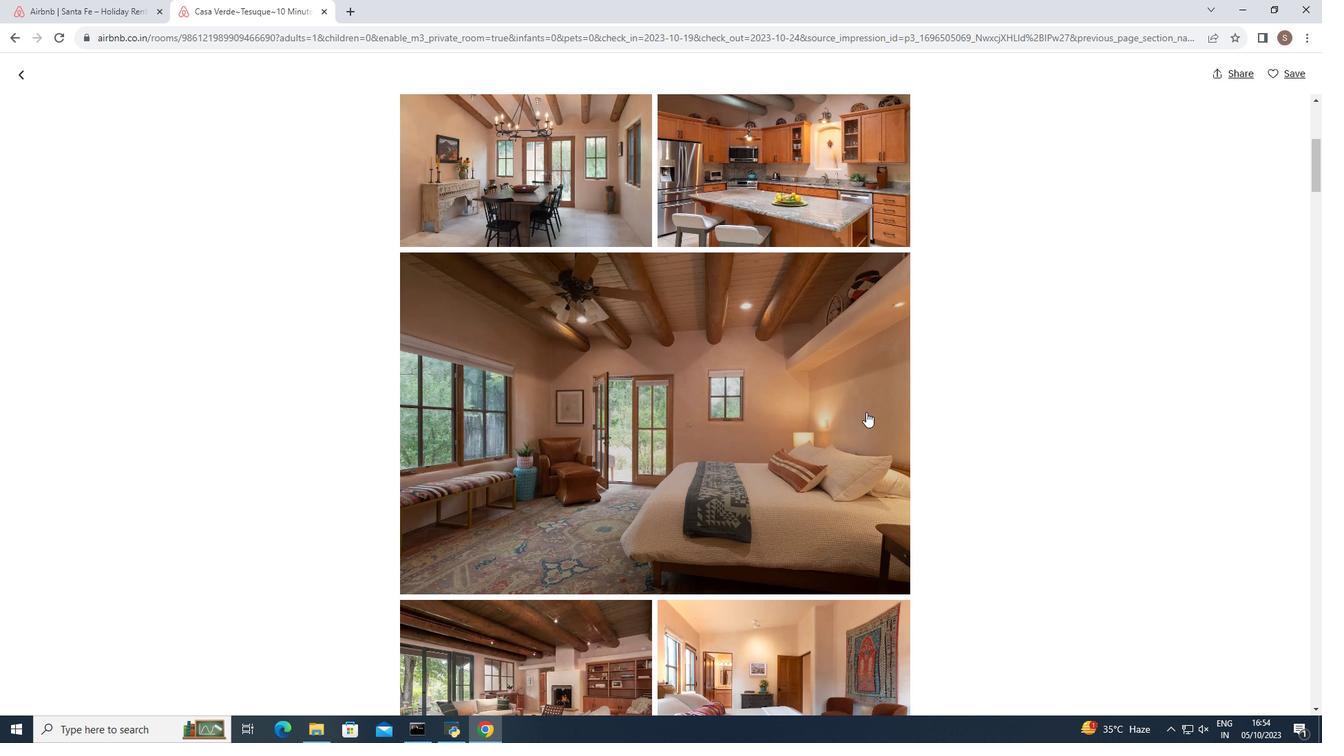 
Action: Mouse scrolled (866, 411) with delta (0, 0)
Screenshot: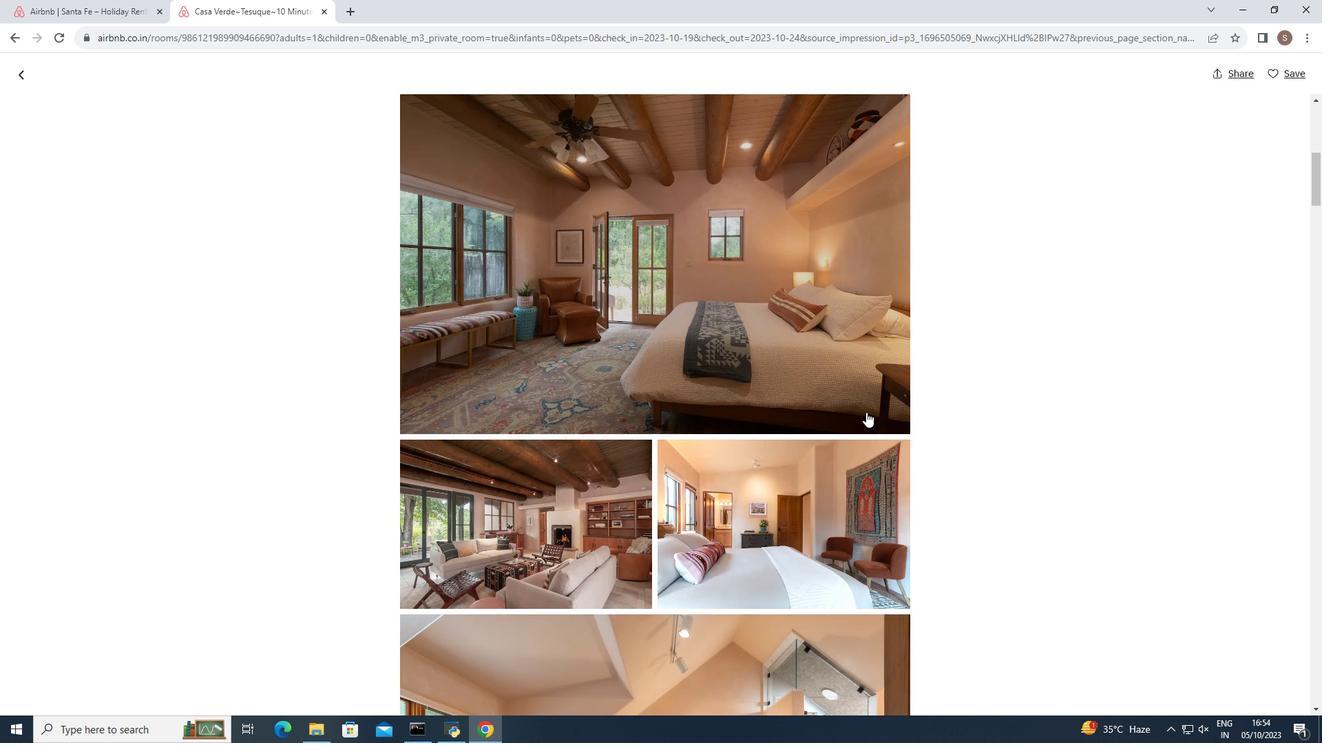 
Action: Mouse scrolled (866, 411) with delta (0, 0)
Screenshot: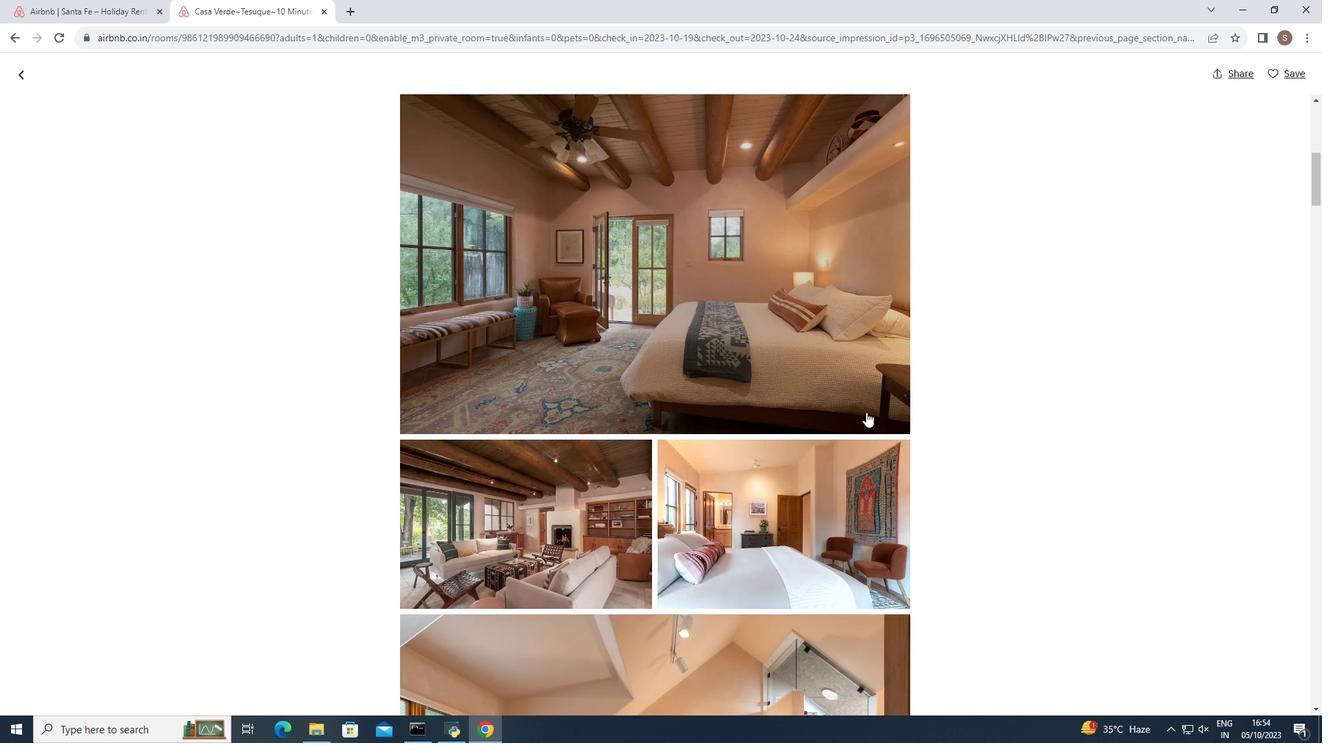 
Action: Mouse scrolled (866, 411) with delta (0, 0)
Screenshot: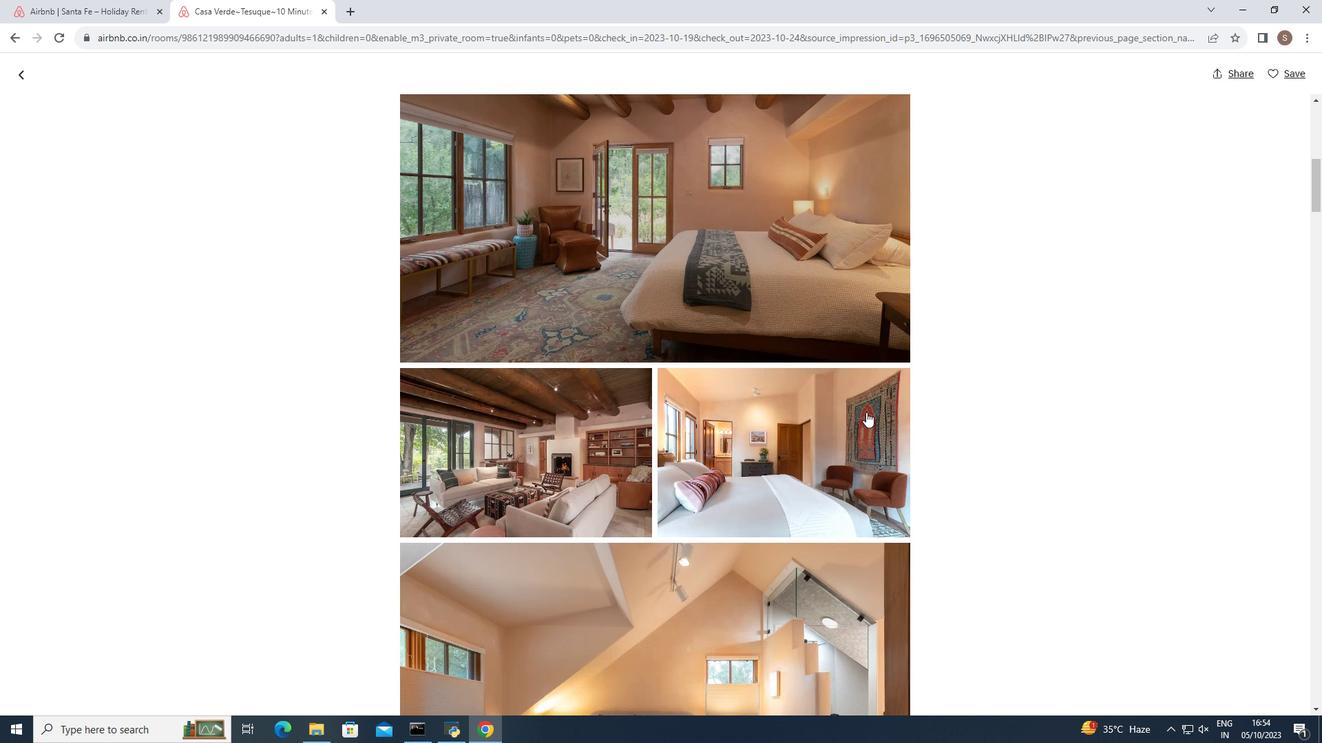 
Action: Mouse scrolled (866, 411) with delta (0, 0)
Screenshot: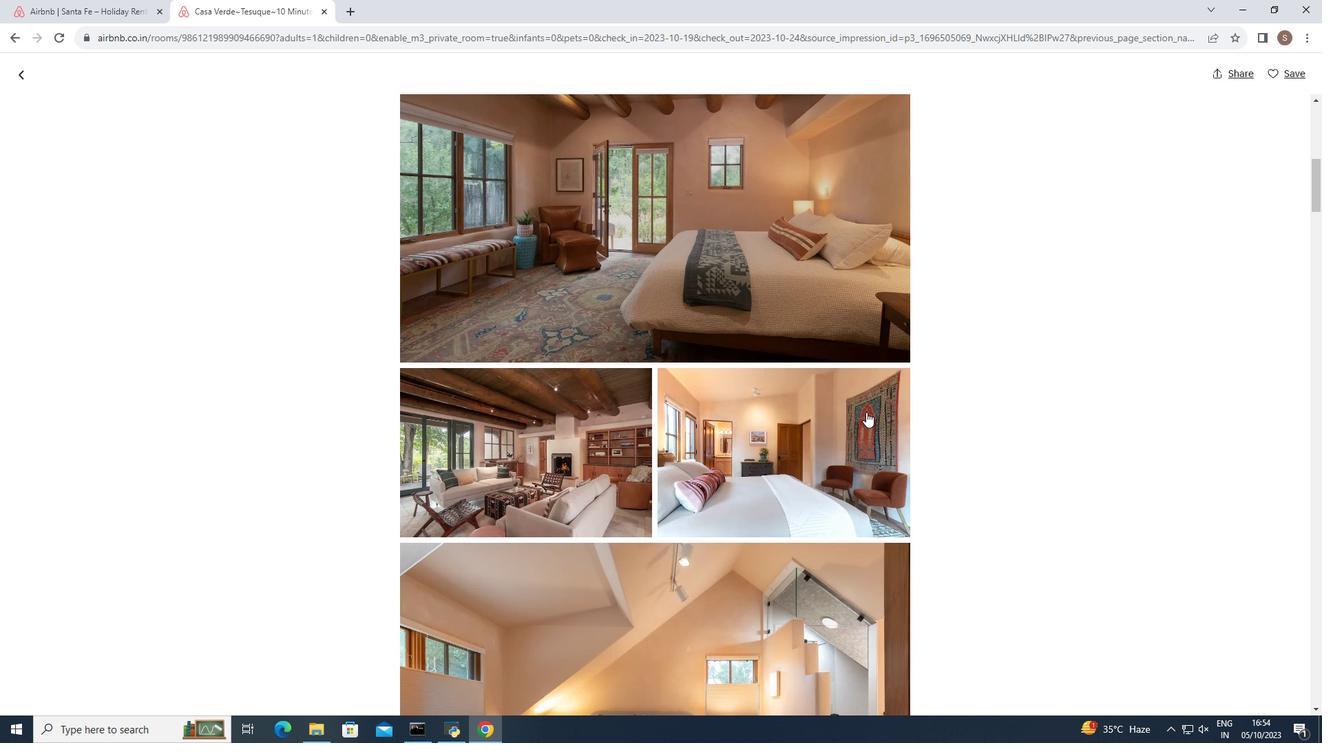 
Action: Mouse moved to (865, 413)
Screenshot: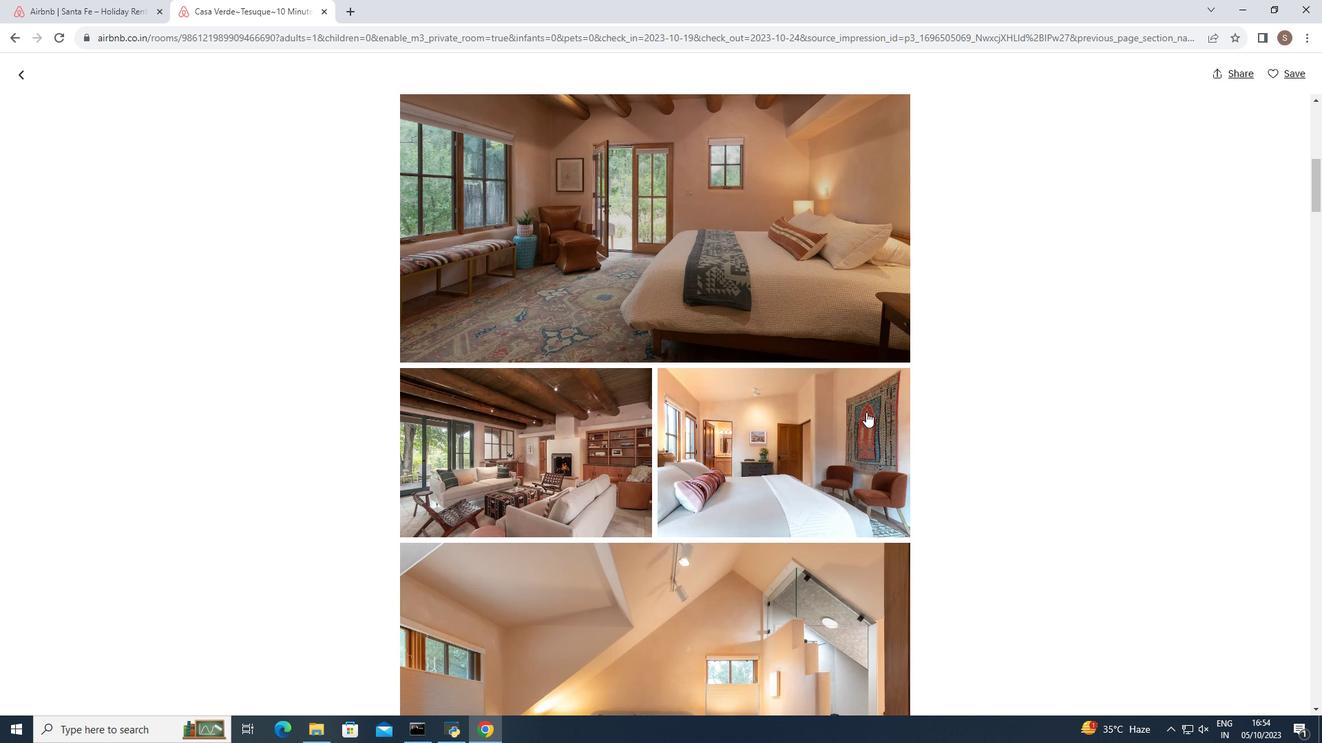 
Action: Mouse scrolled (865, 412) with delta (0, 0)
Screenshot: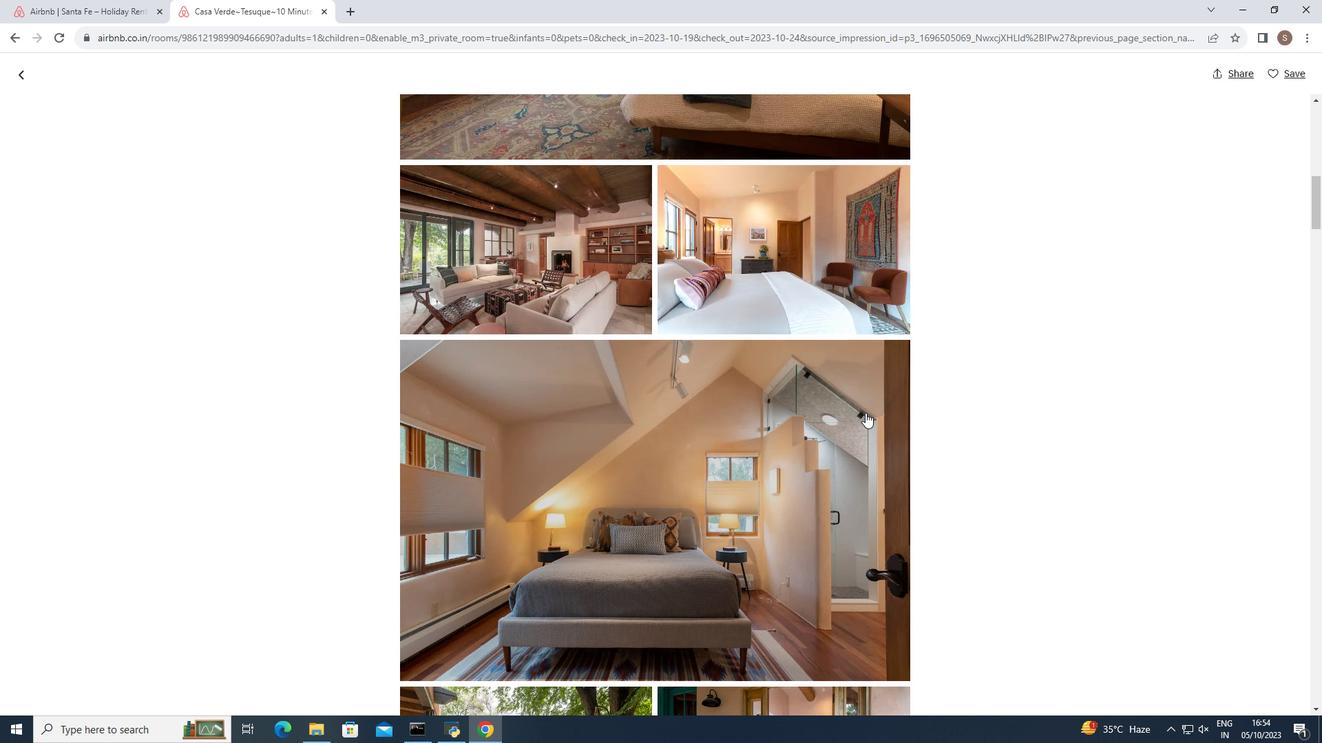 
Action: Mouse scrolled (865, 412) with delta (0, 0)
Screenshot: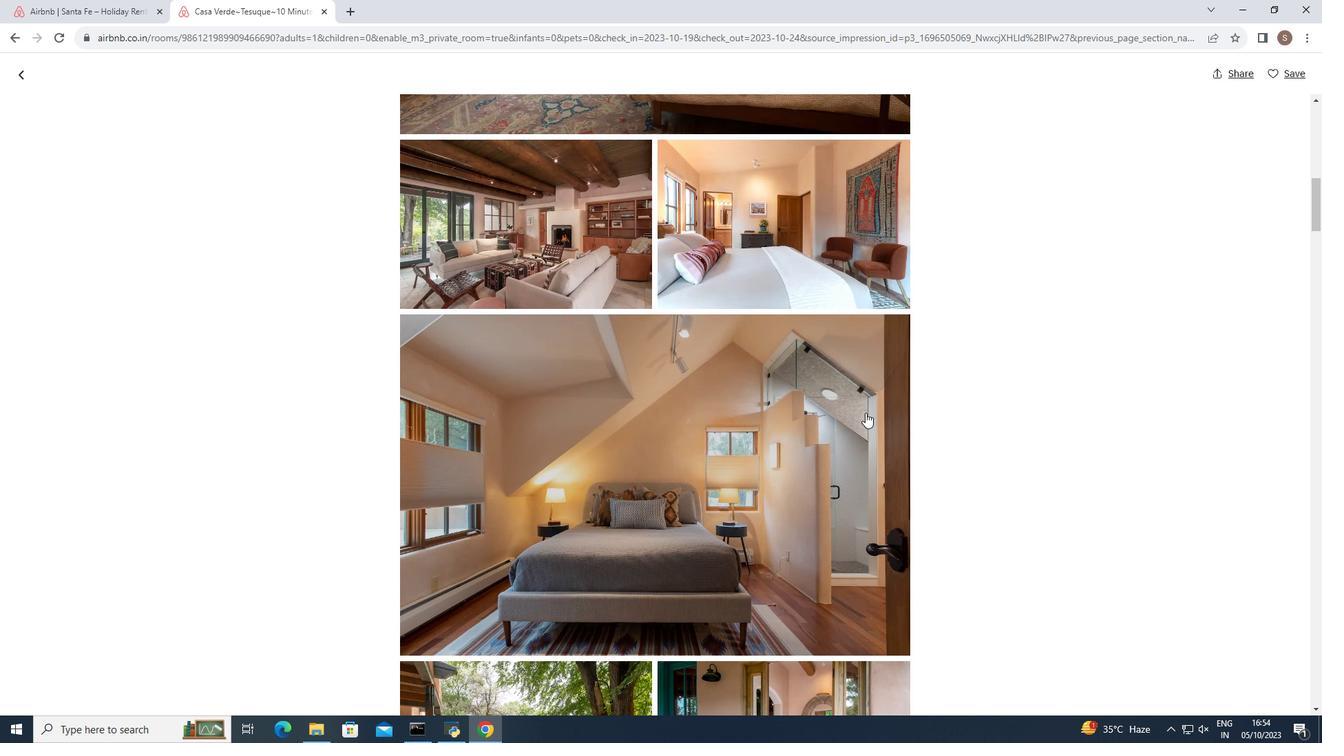 
Action: Mouse scrolled (865, 412) with delta (0, 0)
Screenshot: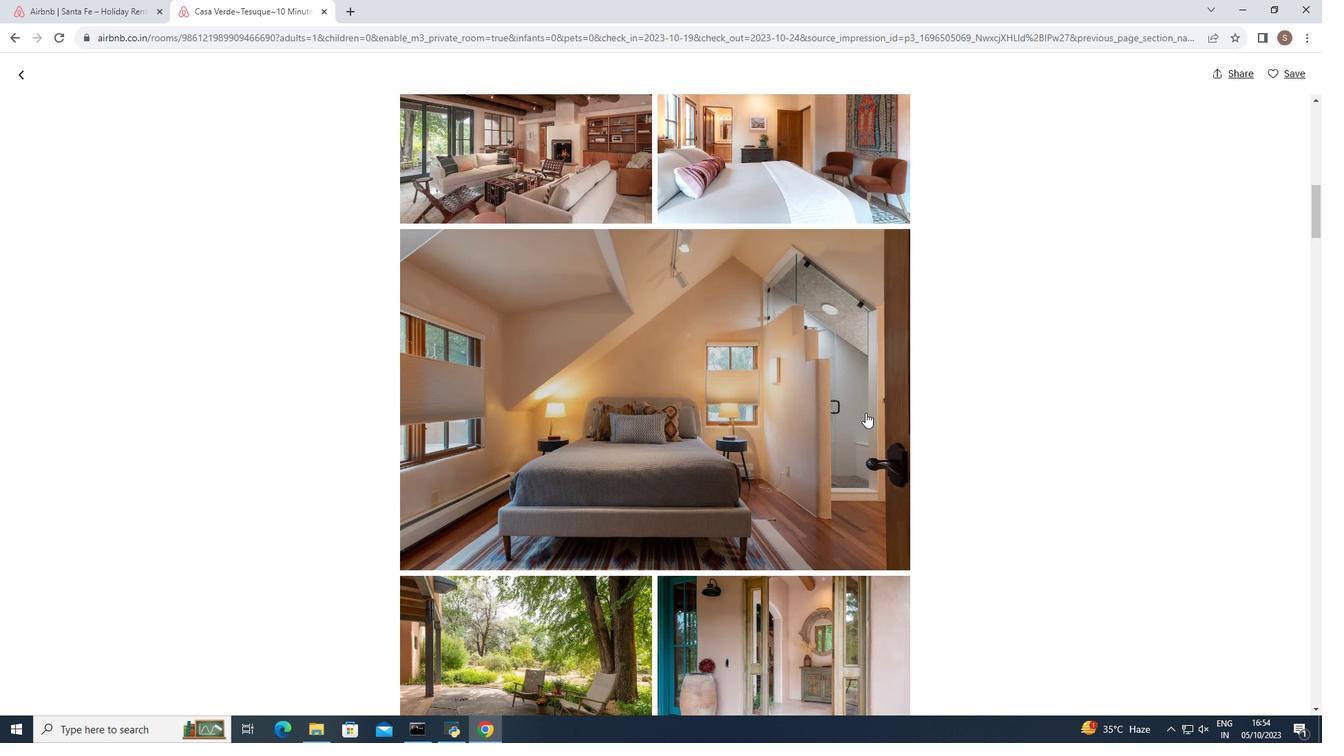 
Action: Mouse scrolled (865, 412) with delta (0, 0)
Screenshot: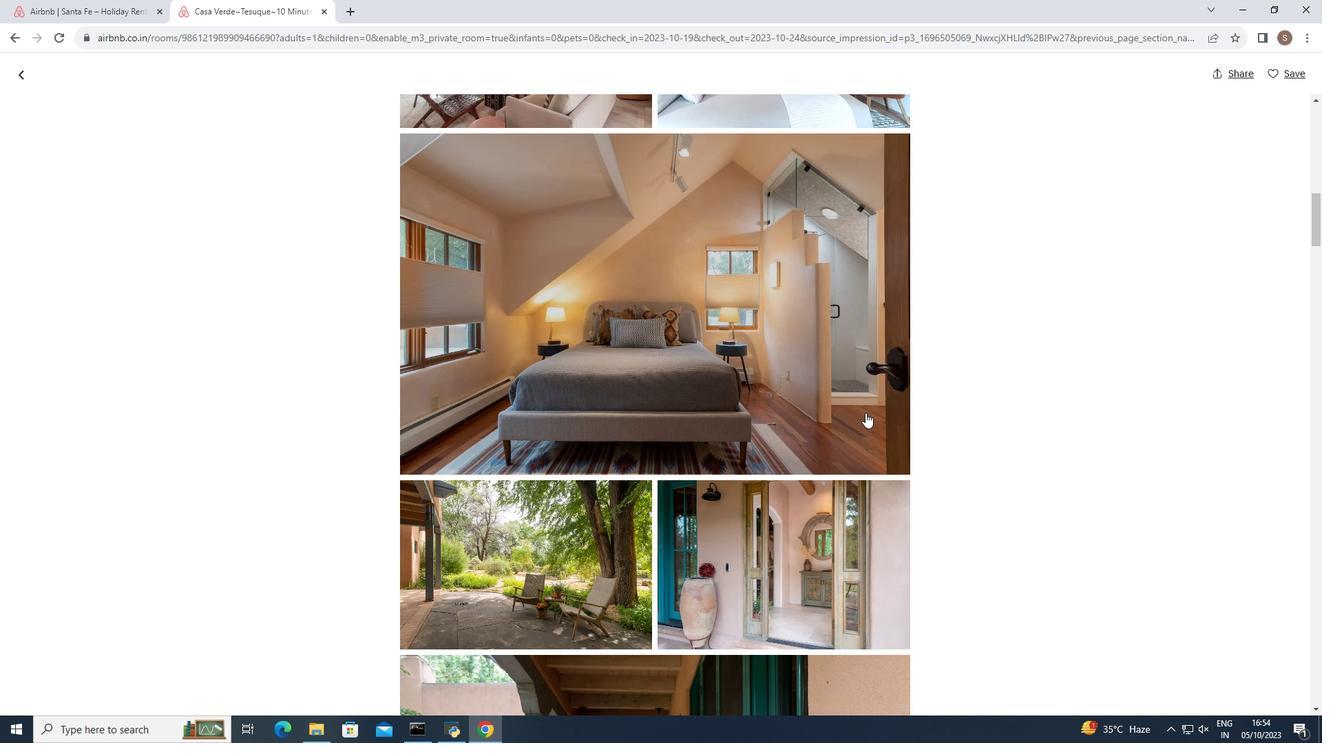 
Action: Mouse scrolled (865, 412) with delta (0, 0)
Screenshot: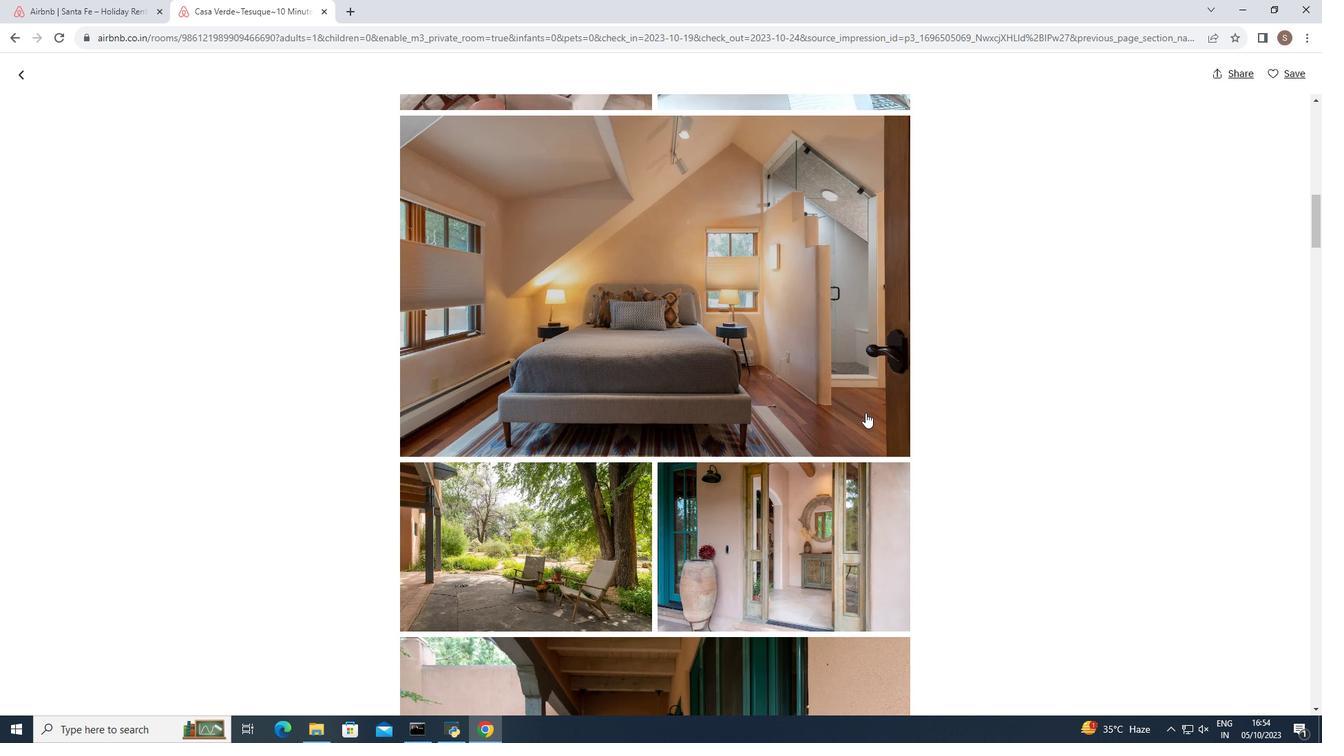 
Action: Mouse scrolled (865, 412) with delta (0, 0)
Screenshot: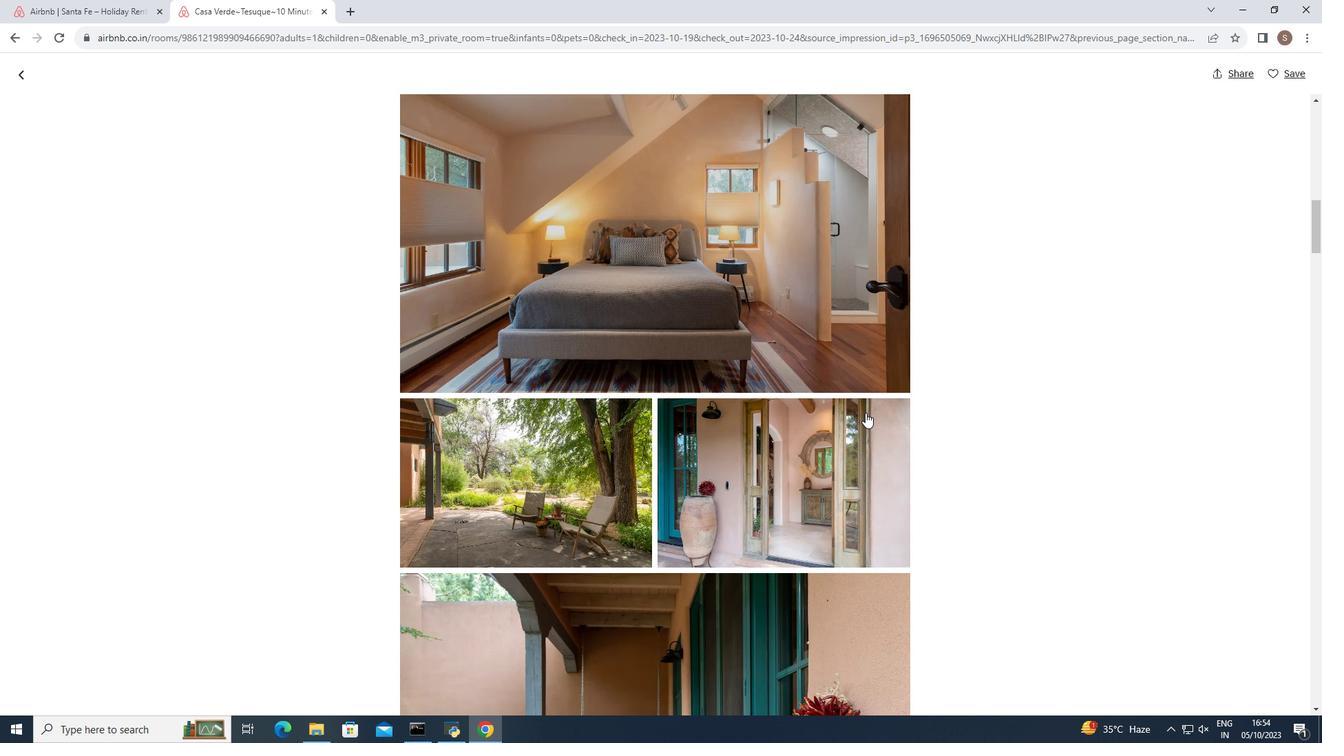 
Action: Mouse moved to (865, 413)
Screenshot: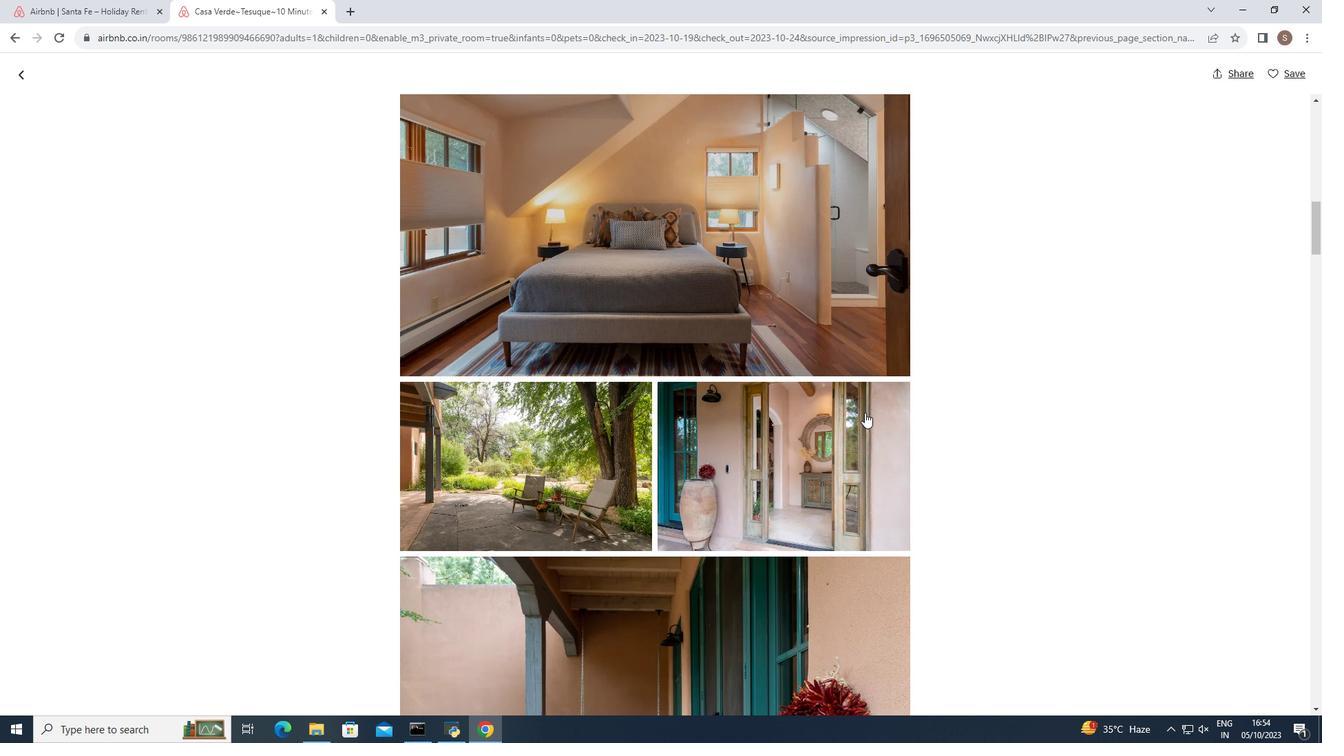 
Action: Mouse scrolled (865, 412) with delta (0, 0)
Screenshot: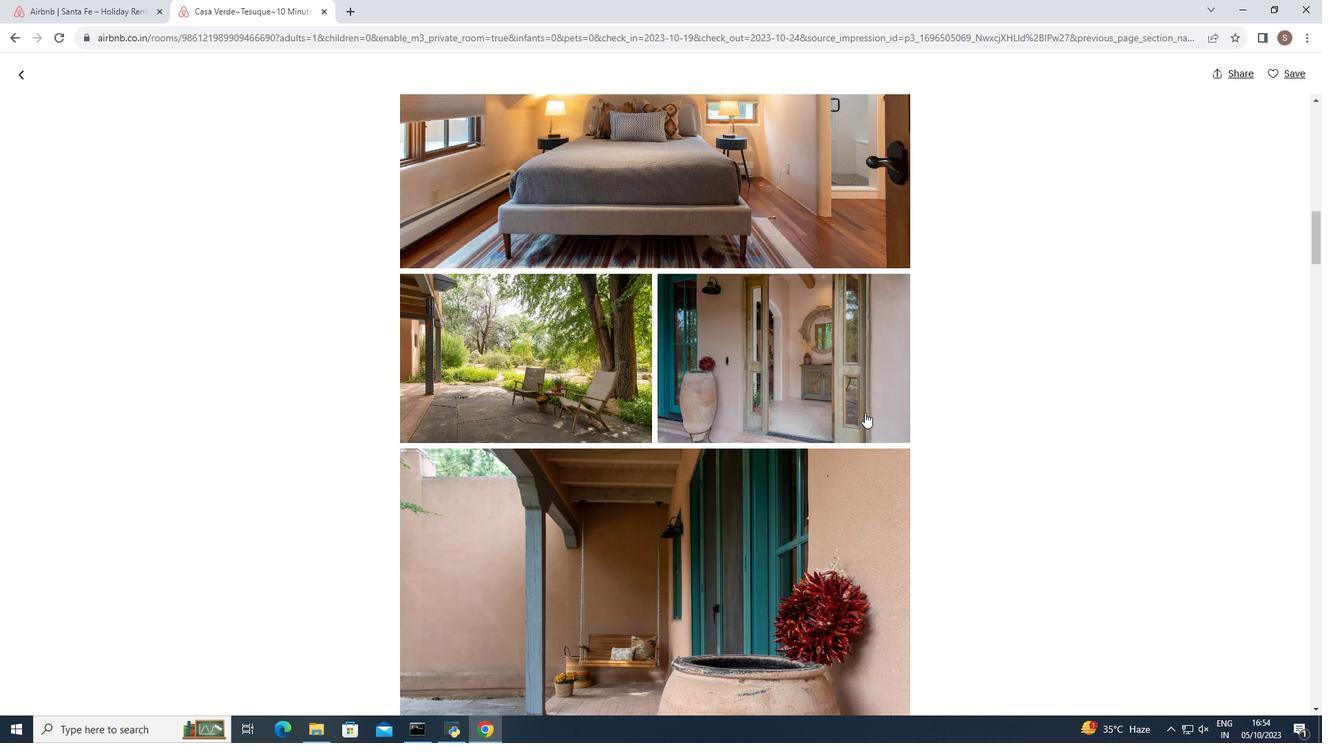 
Action: Mouse scrolled (865, 412) with delta (0, 0)
Screenshot: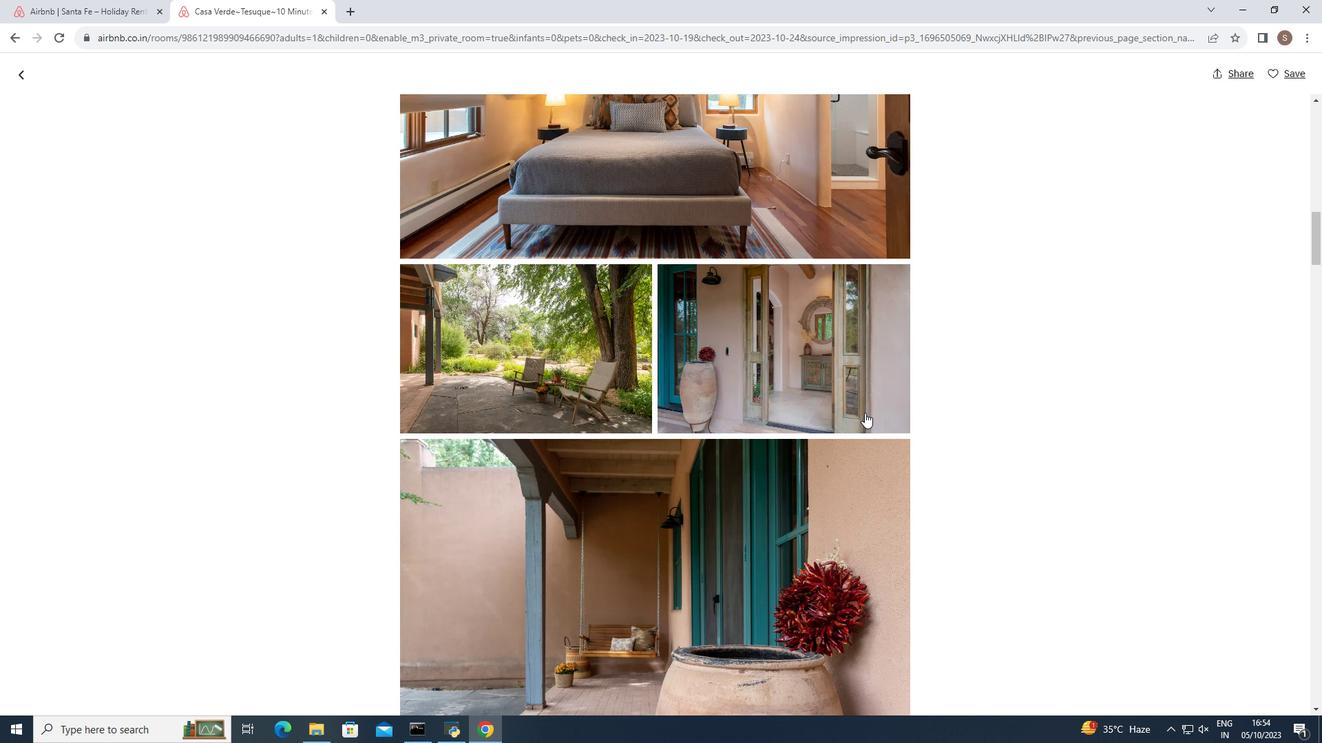 
Action: Mouse scrolled (865, 412) with delta (0, 0)
Screenshot: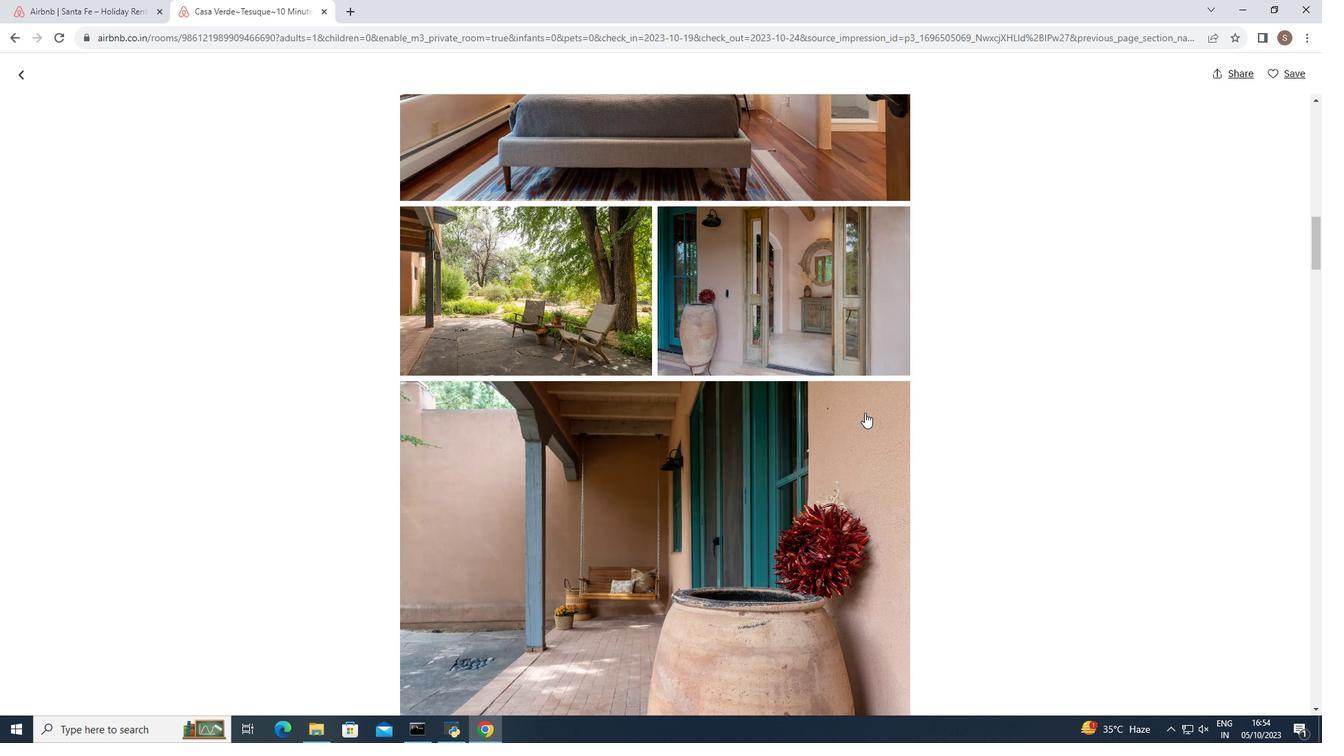 
Action: Mouse moved to (865, 413)
Screenshot: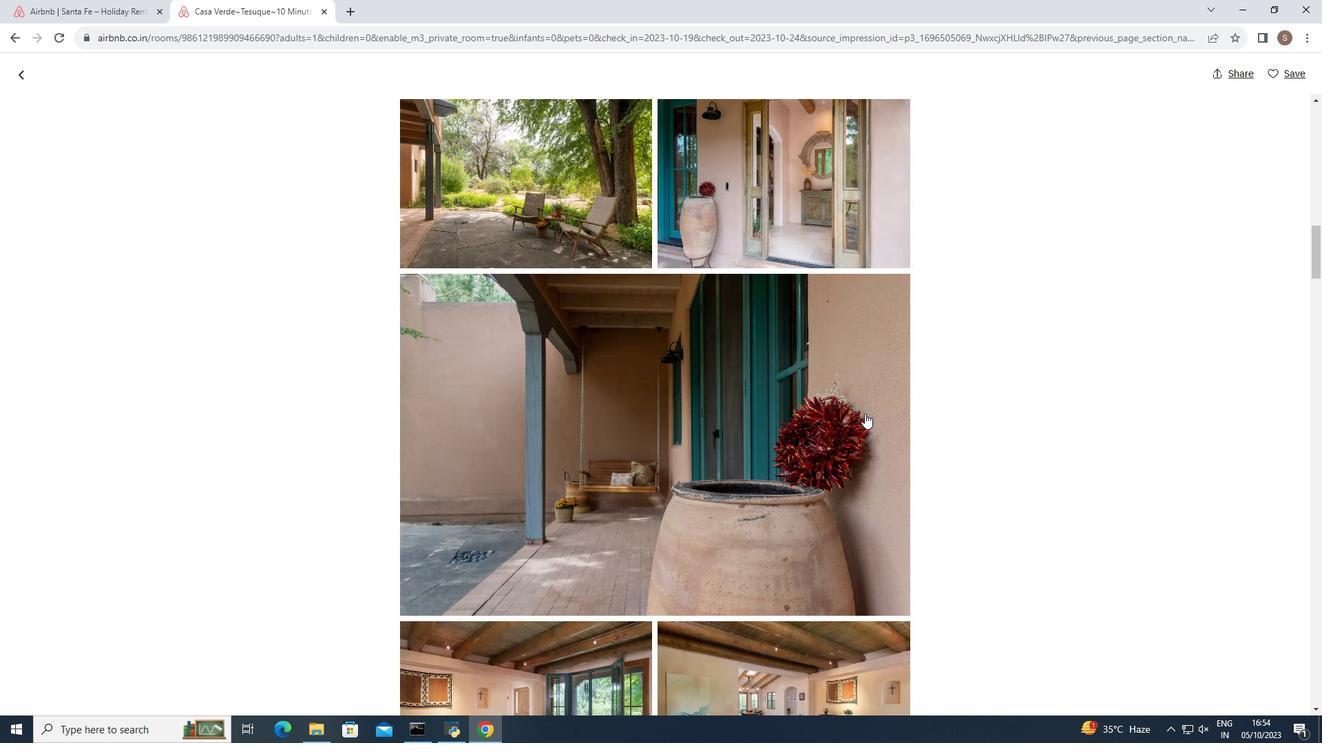 
Action: Mouse scrolled (865, 413) with delta (0, 0)
Screenshot: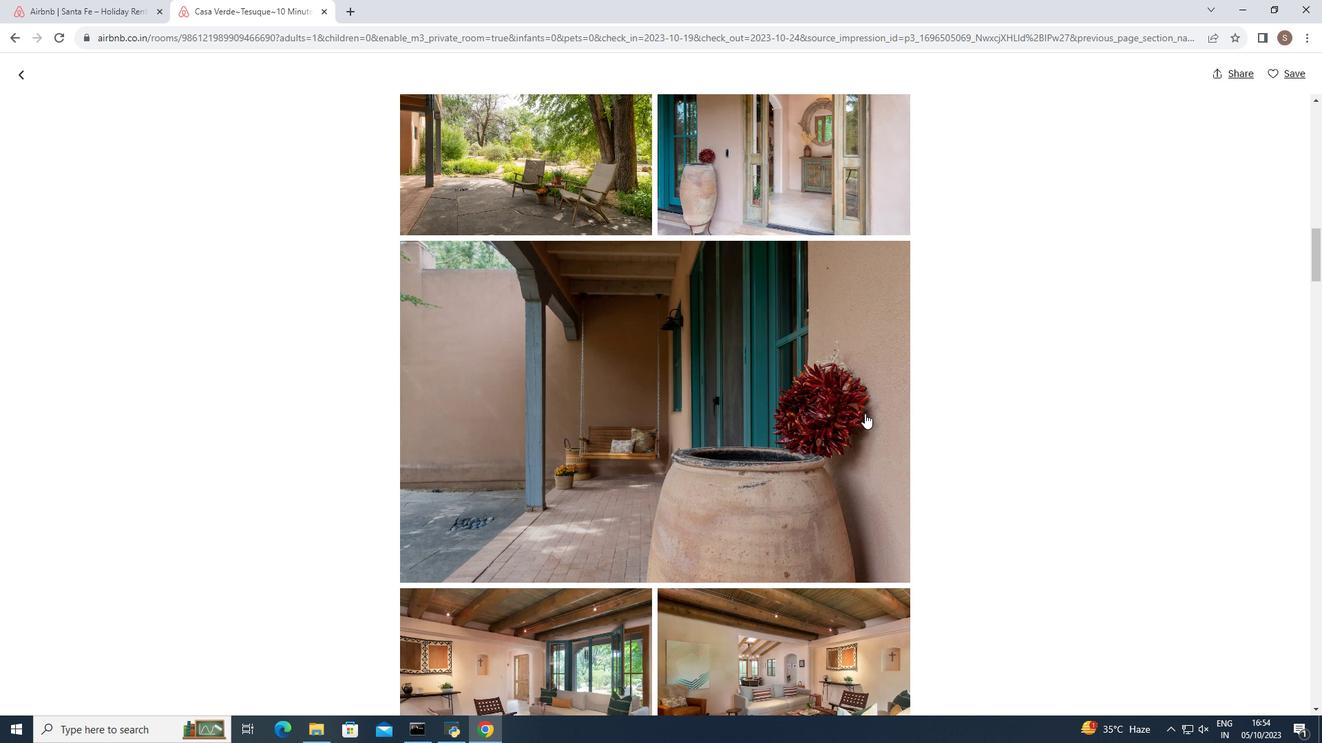 
Action: Mouse scrolled (865, 413) with delta (0, 0)
Screenshot: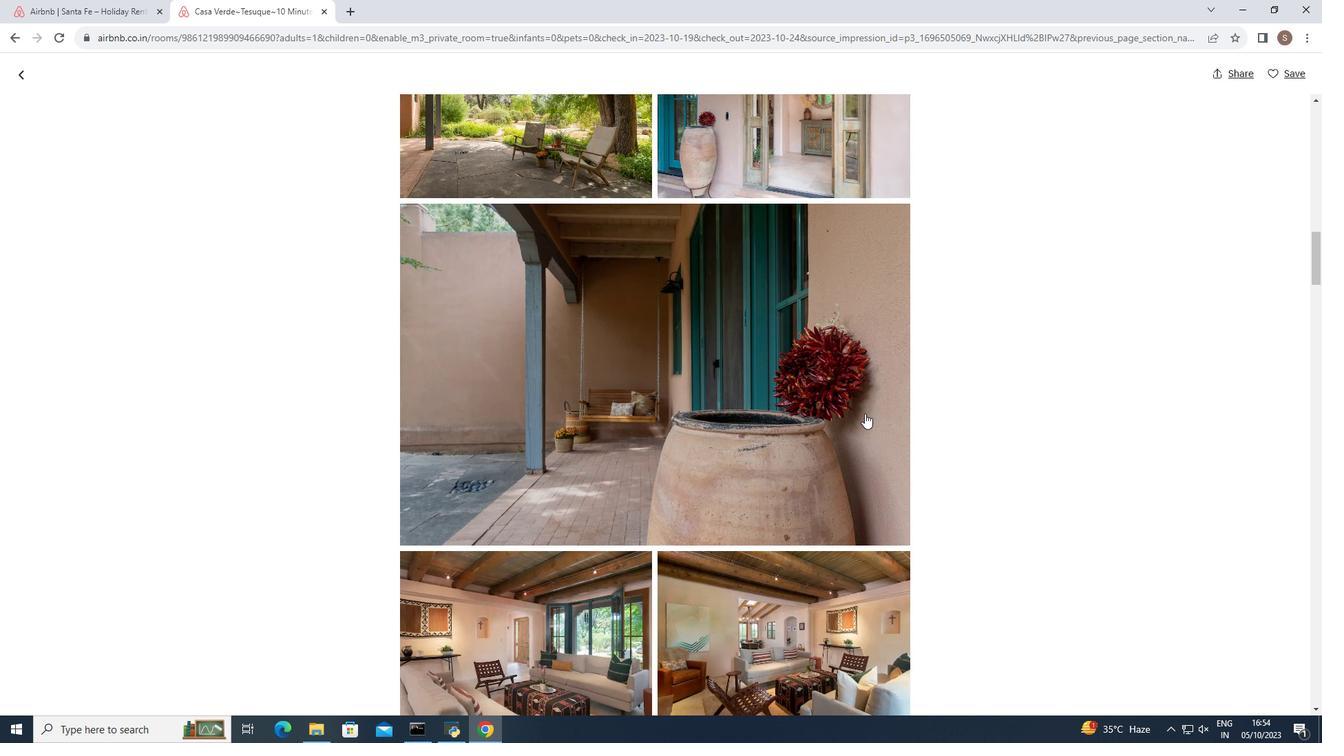 
Action: Mouse scrolled (865, 413) with delta (0, 0)
Screenshot: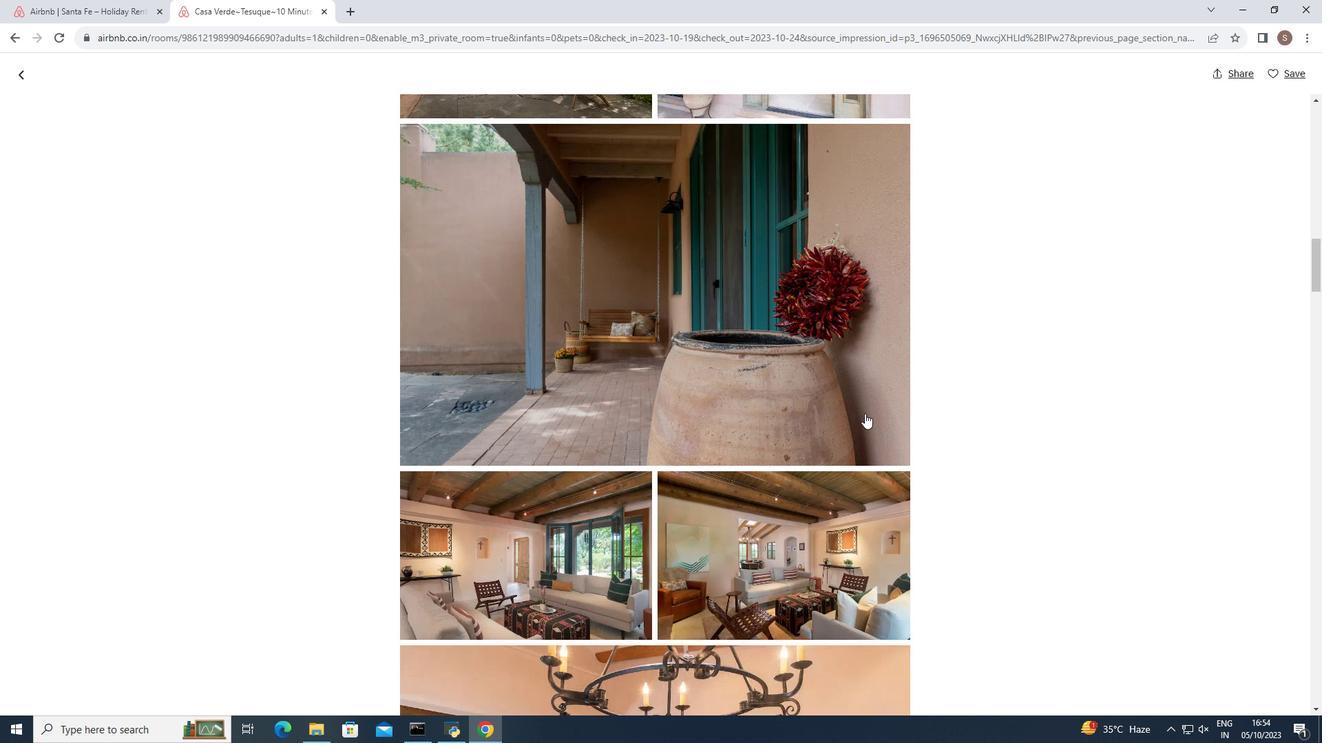 
Action: Mouse scrolled (865, 413) with delta (0, 0)
Screenshot: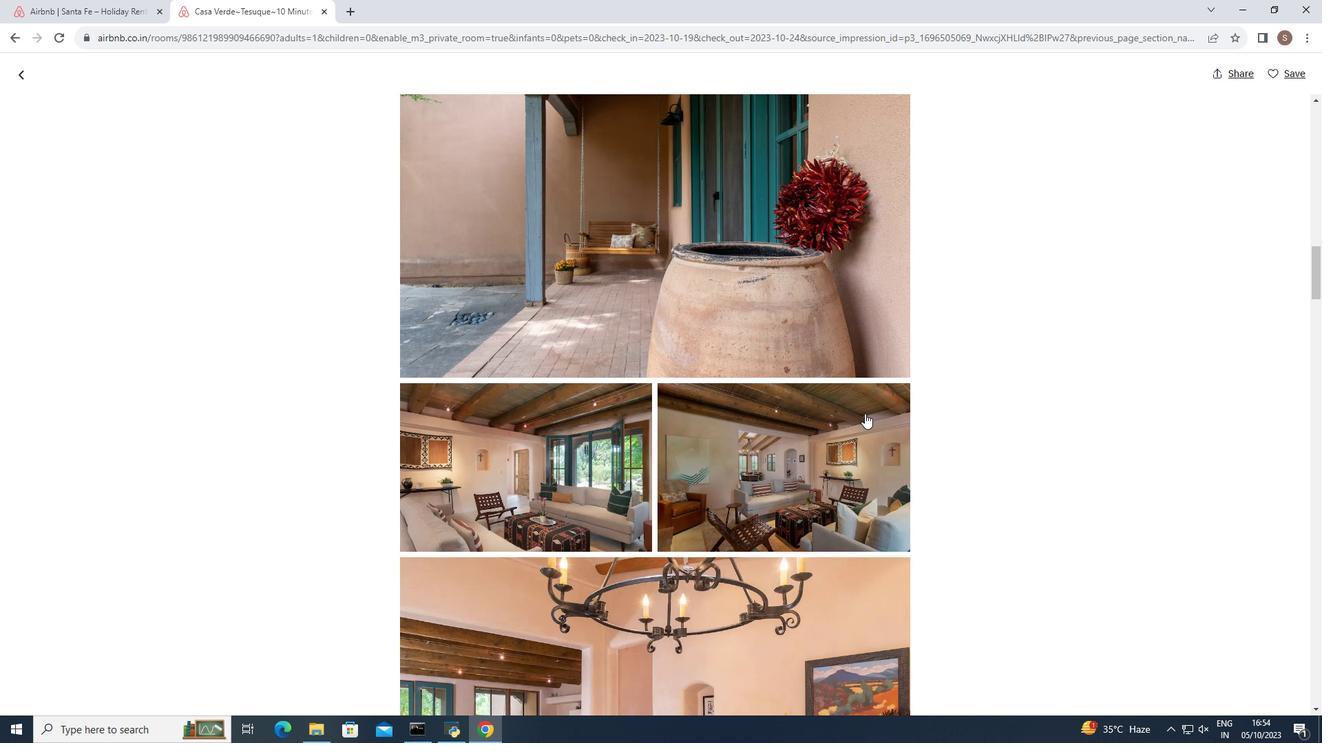 
Action: Mouse scrolled (865, 413) with delta (0, 0)
Screenshot: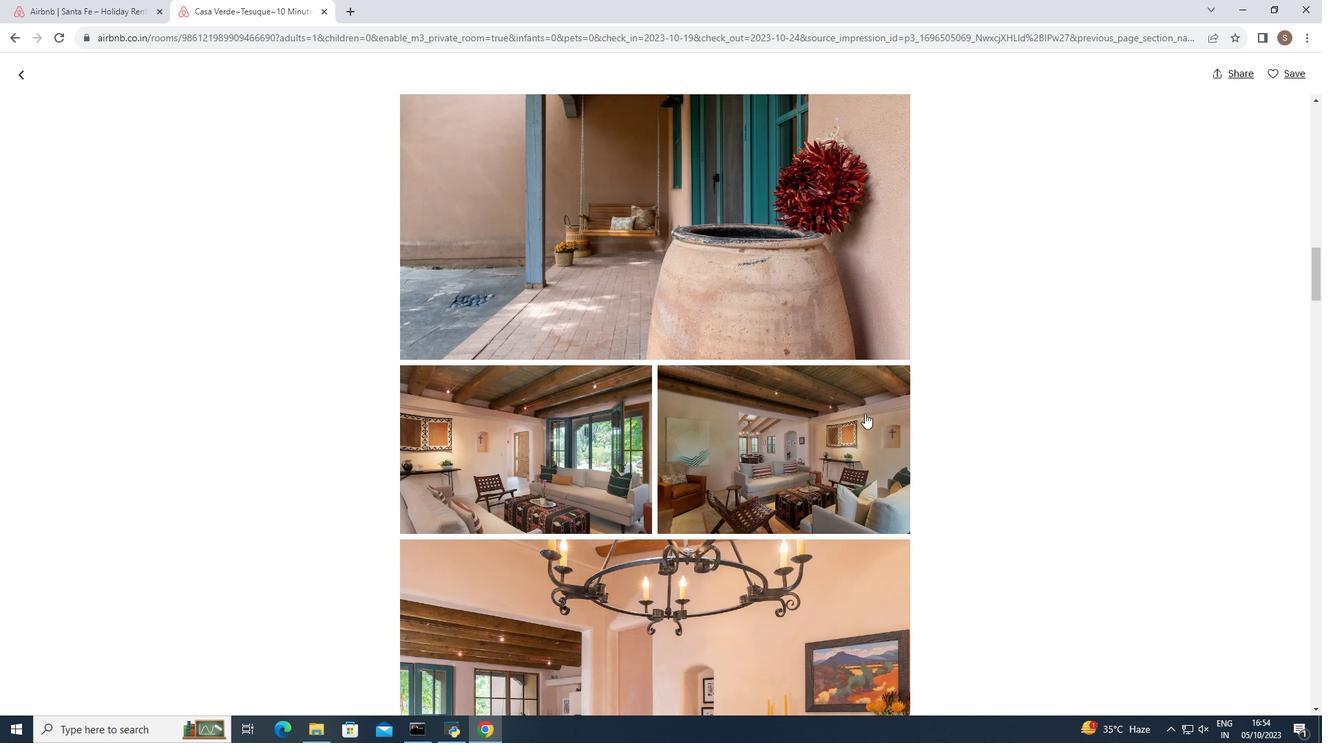
Action: Mouse scrolled (865, 413) with delta (0, 0)
Screenshot: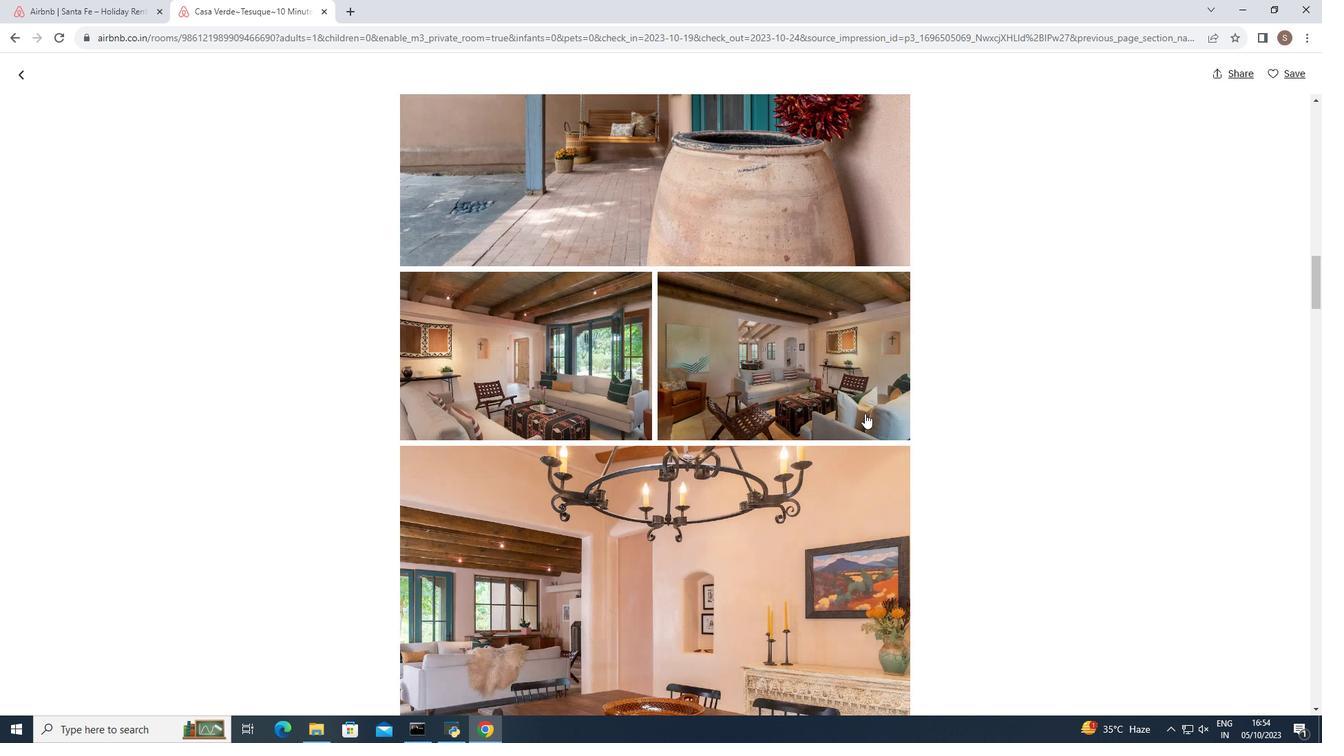 
Action: Mouse scrolled (865, 413) with delta (0, 0)
Screenshot: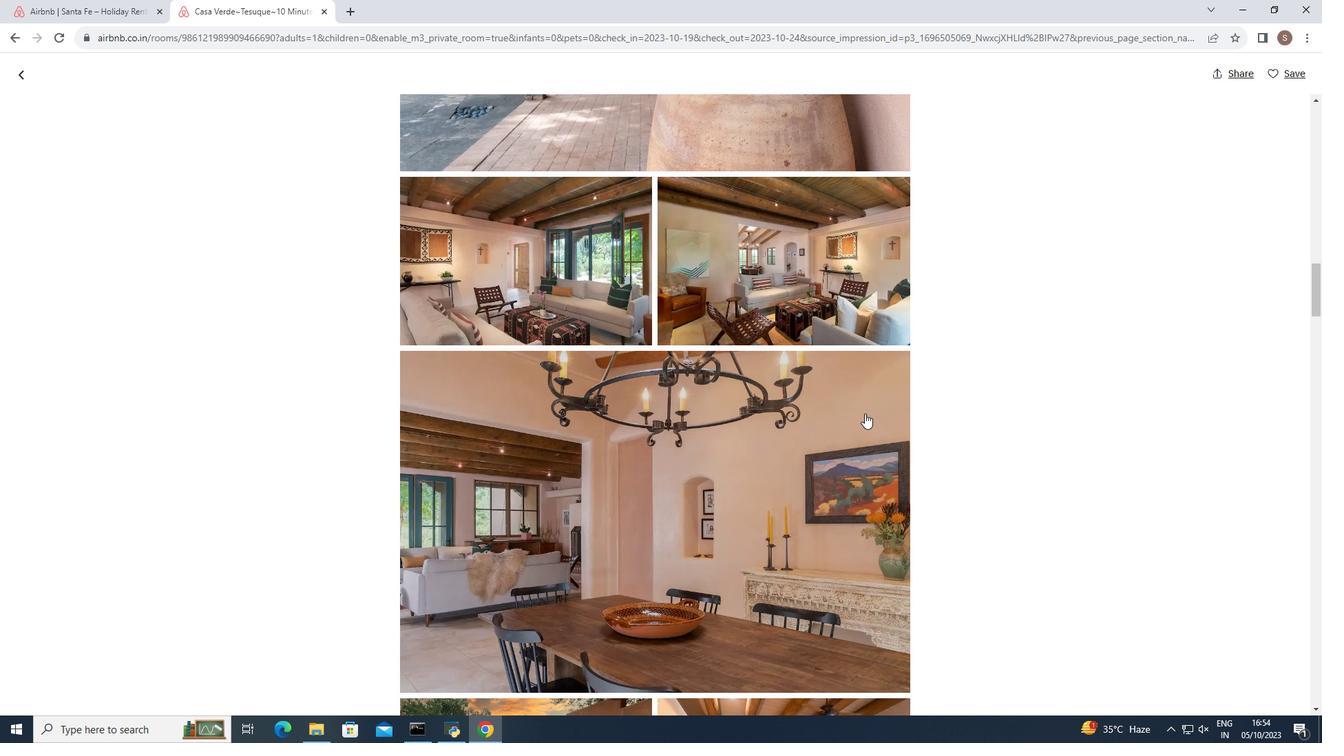 
Action: Mouse scrolled (865, 413) with delta (0, 0)
Screenshot: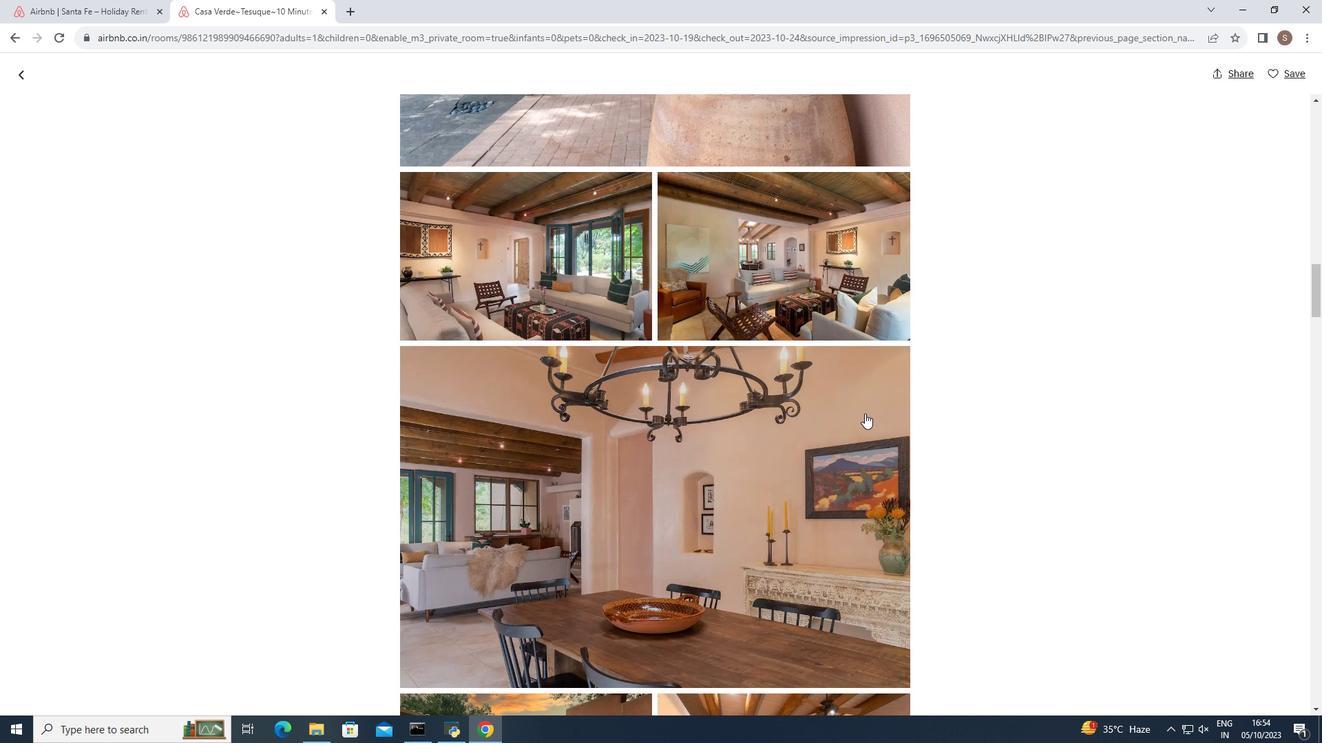 
Action: Mouse scrolled (865, 413) with delta (0, 0)
Screenshot: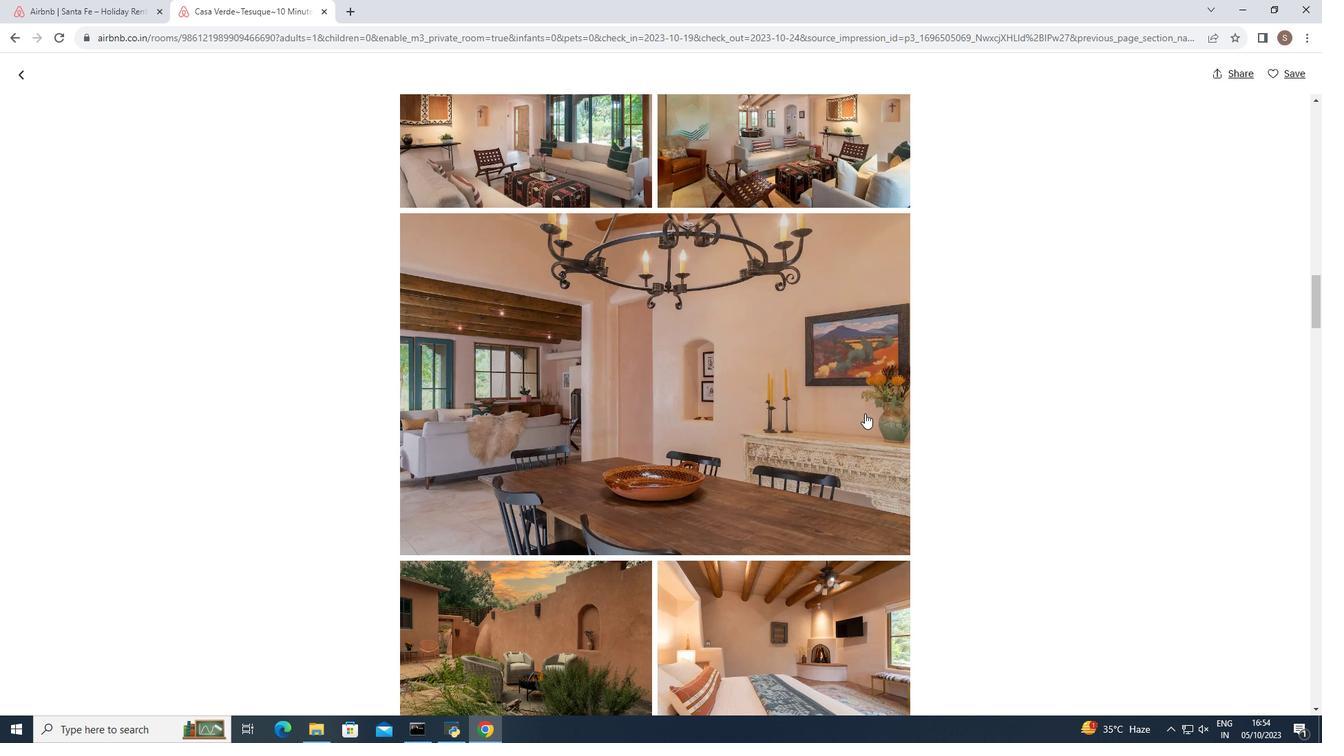 
Action: Mouse scrolled (865, 413) with delta (0, 0)
Screenshot: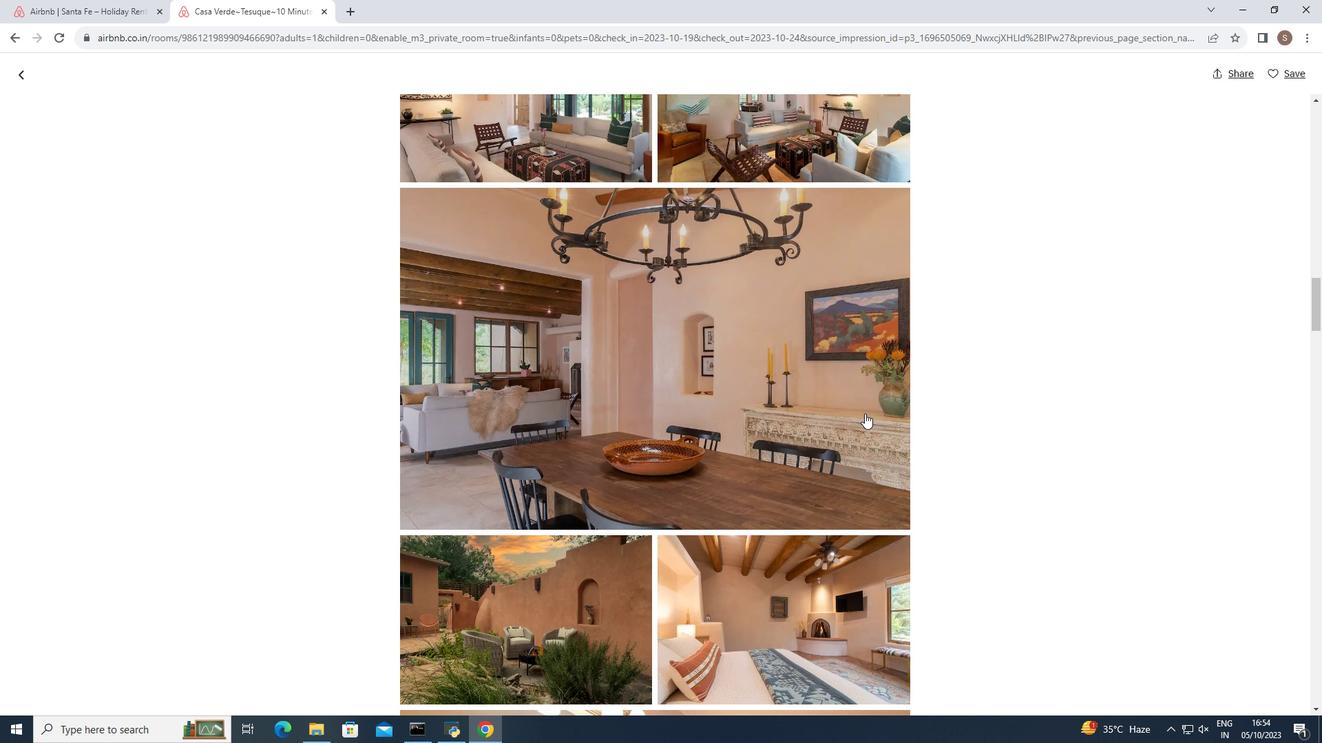 
Action: Mouse scrolled (865, 413) with delta (0, 0)
Screenshot: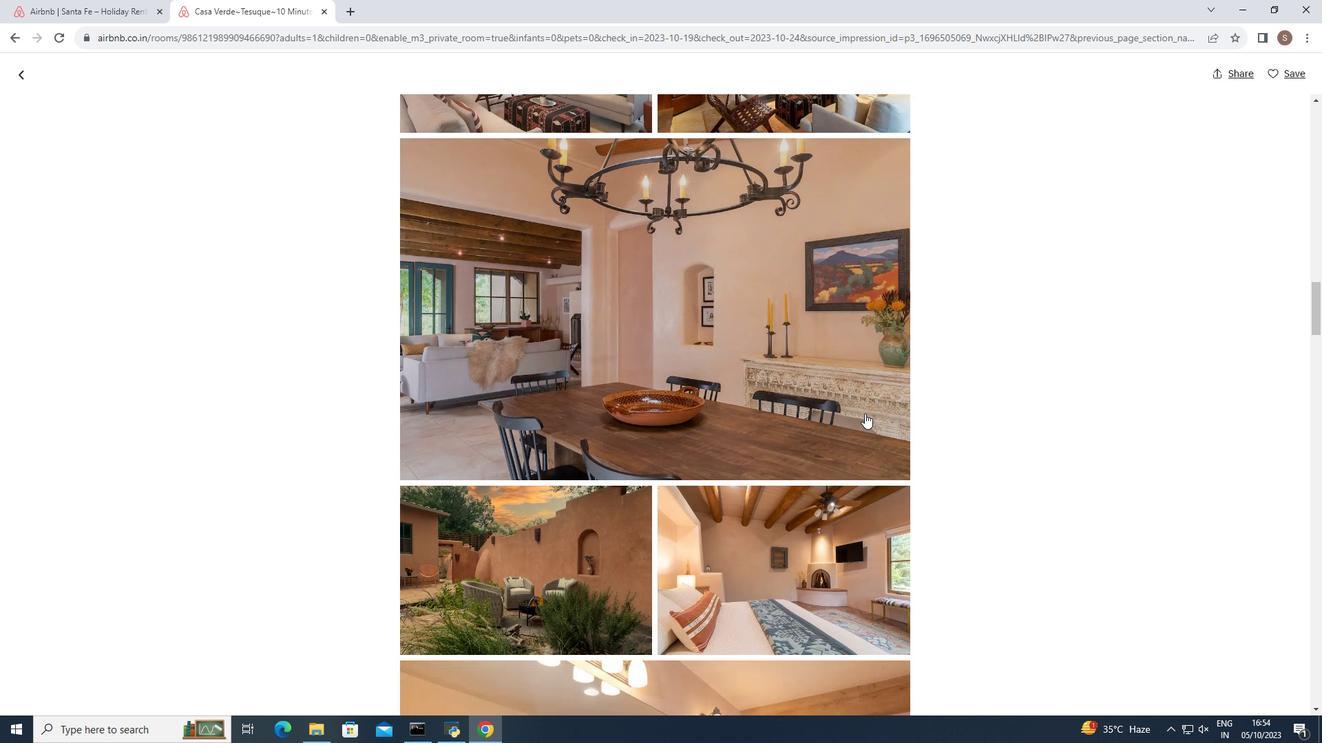 
Action: Mouse scrolled (865, 413) with delta (0, 0)
Screenshot: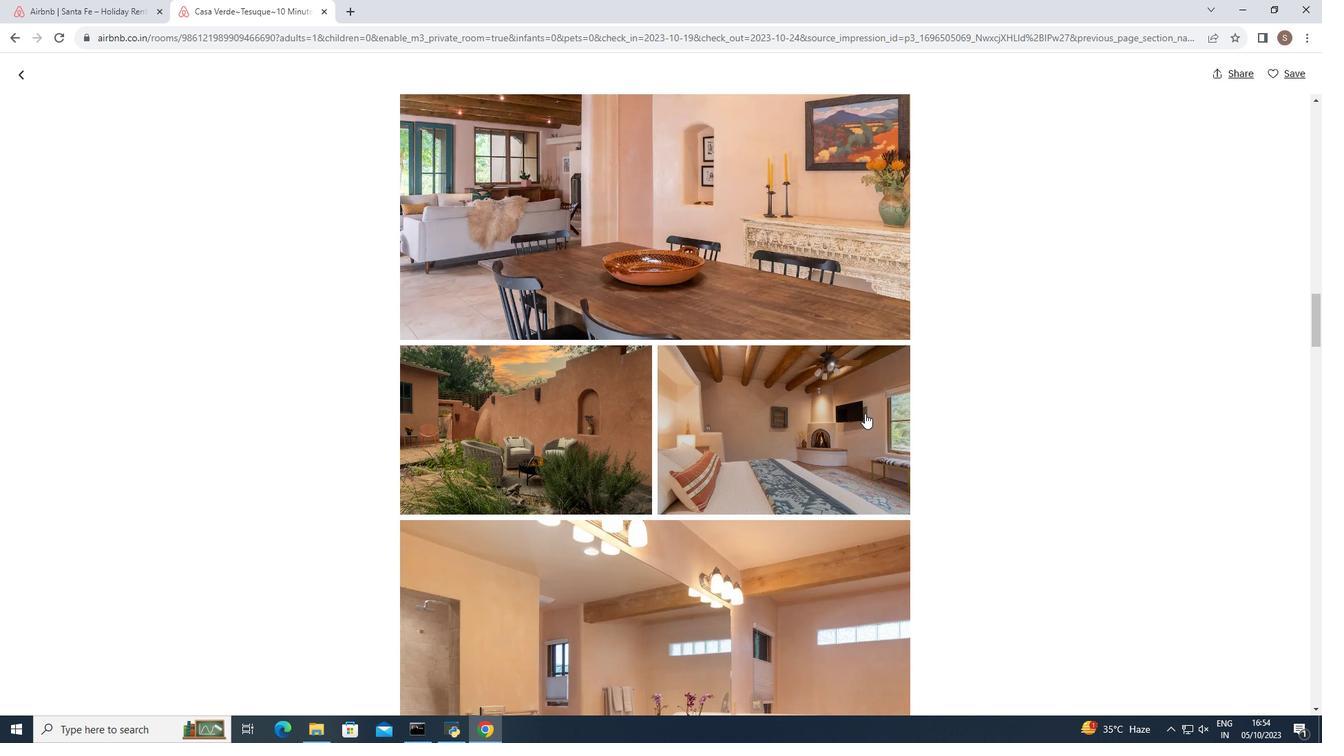 
Action: Mouse scrolled (865, 413) with delta (0, 0)
Screenshot: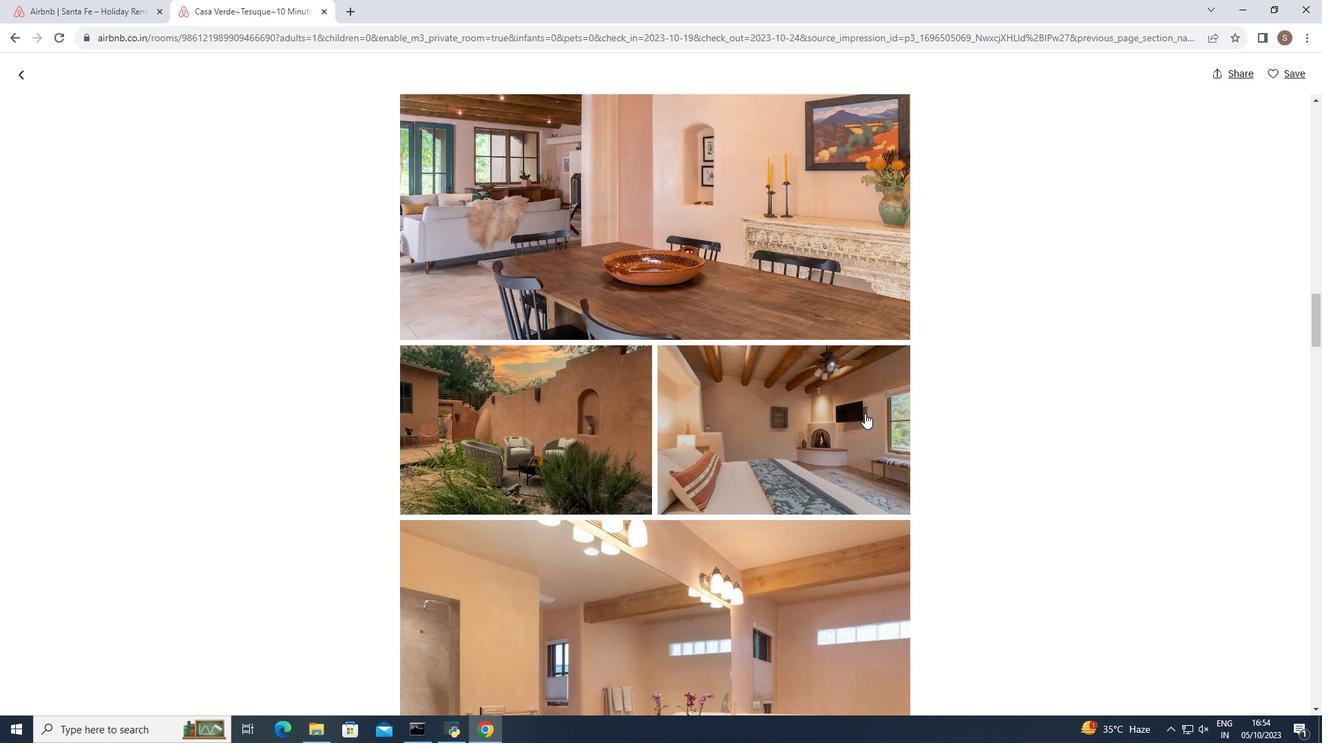 
Action: Mouse scrolled (865, 413) with delta (0, 0)
Screenshot: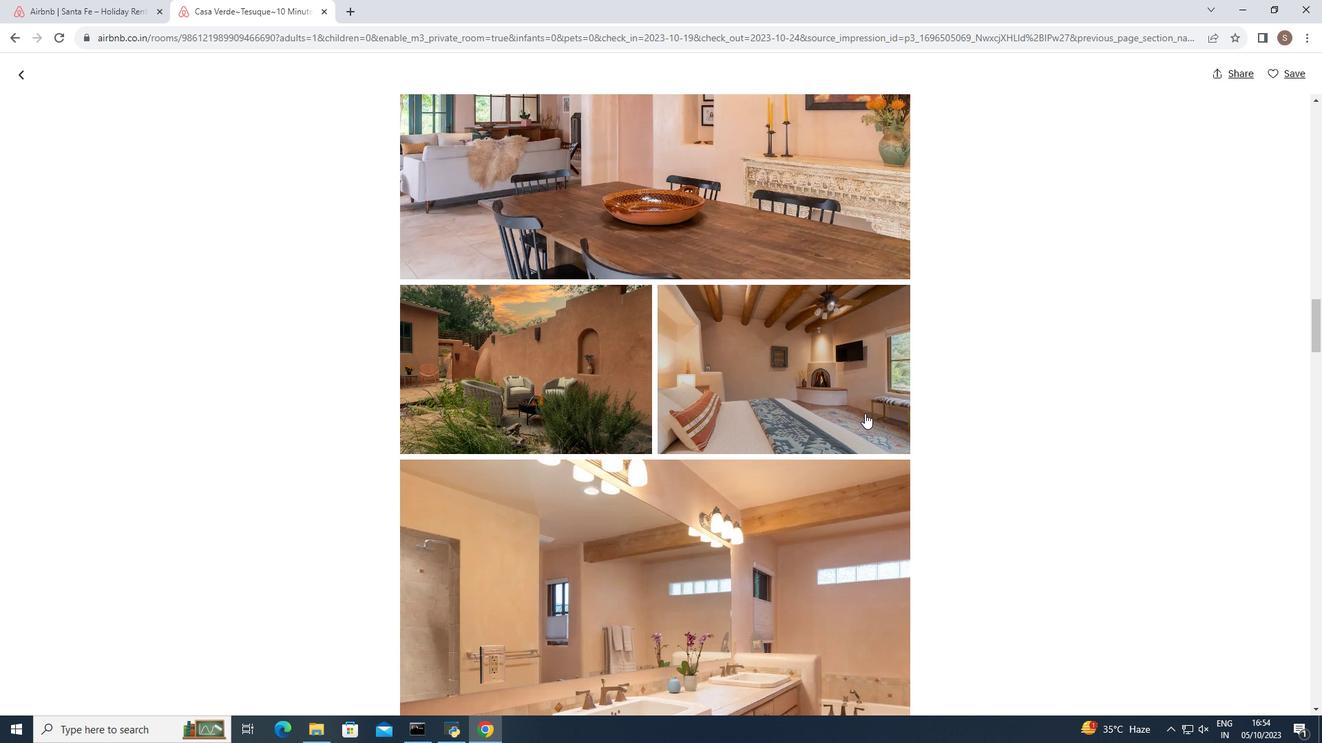 
Action: Mouse scrolled (865, 413) with delta (0, 0)
Screenshot: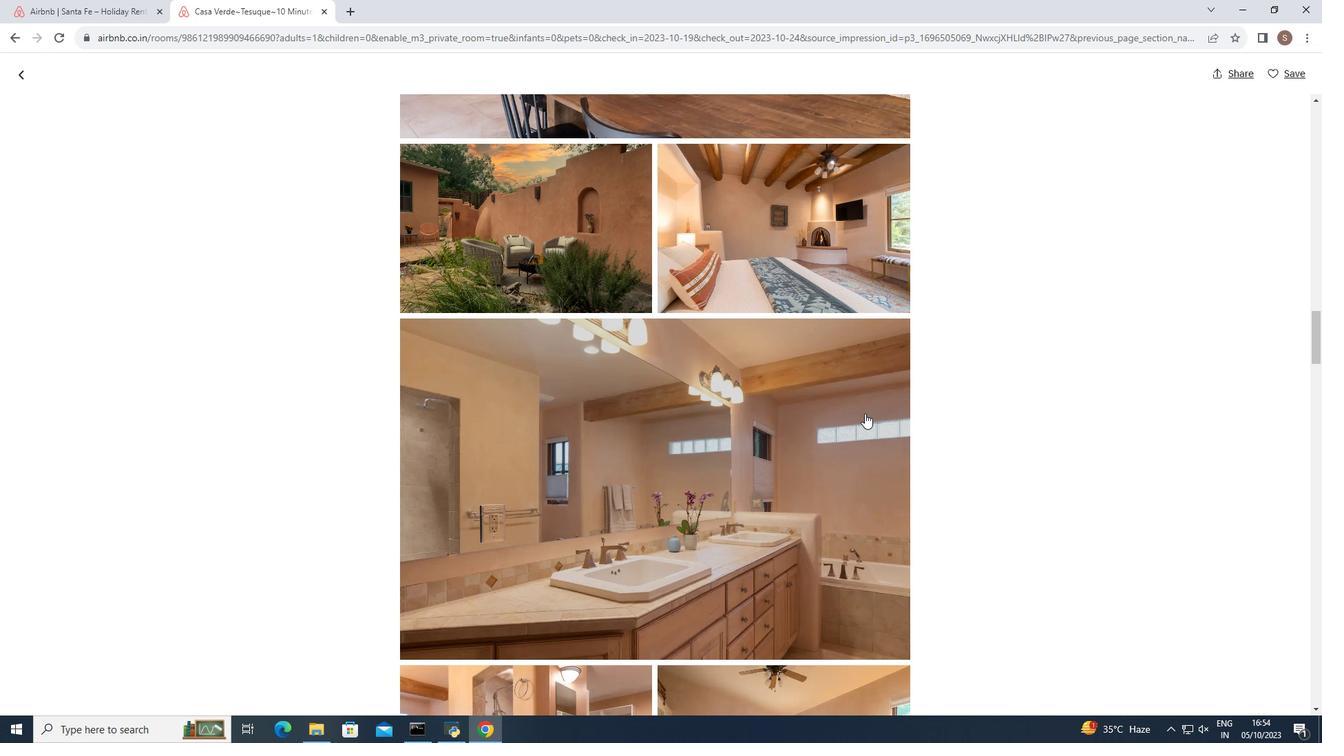 
Action: Mouse scrolled (865, 413) with delta (0, 0)
Screenshot: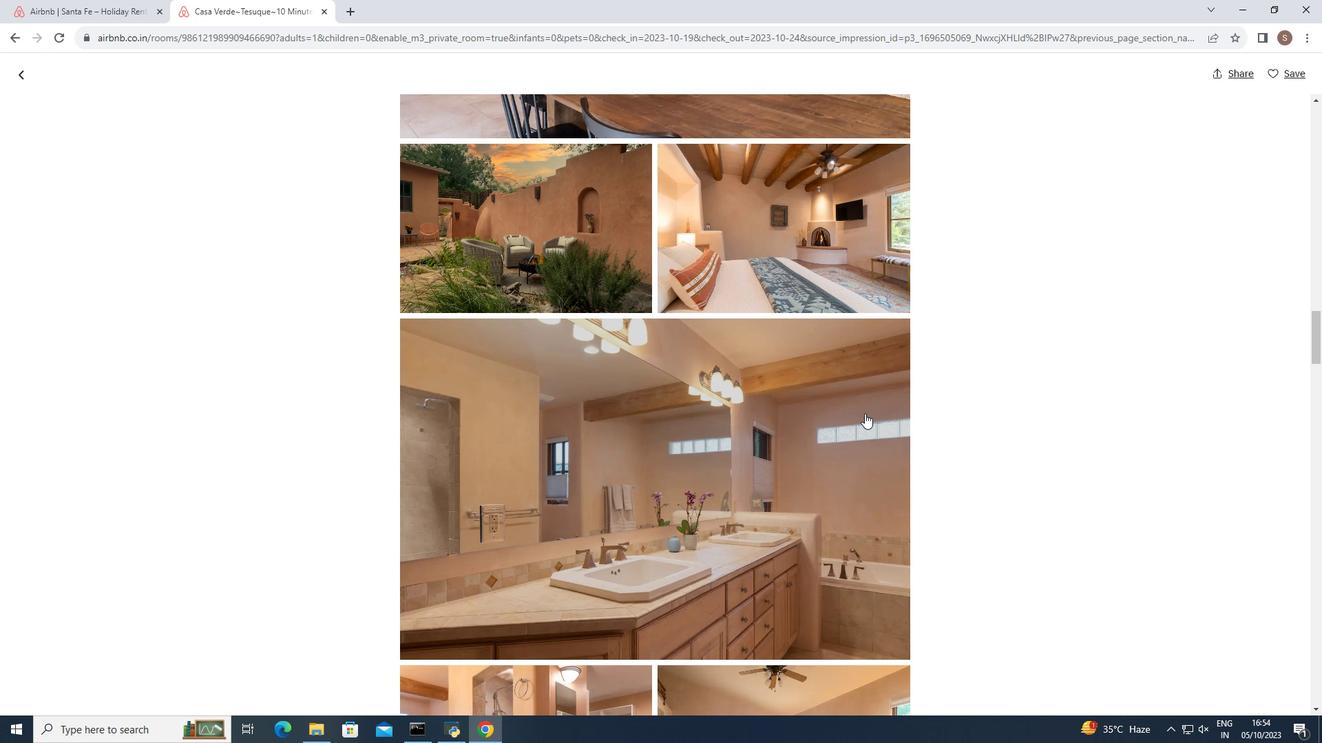 
Action: Mouse scrolled (865, 413) with delta (0, 0)
Screenshot: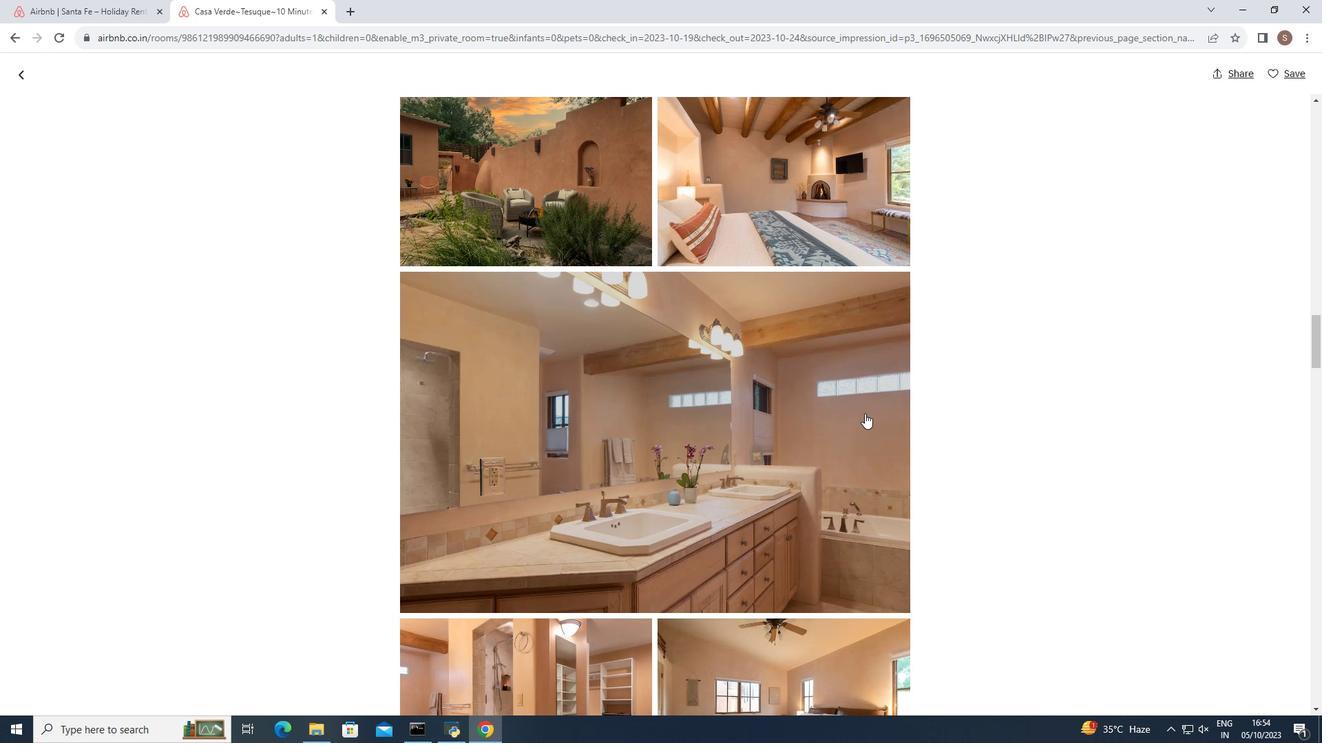 
Action: Mouse scrolled (865, 413) with delta (0, 0)
Screenshot: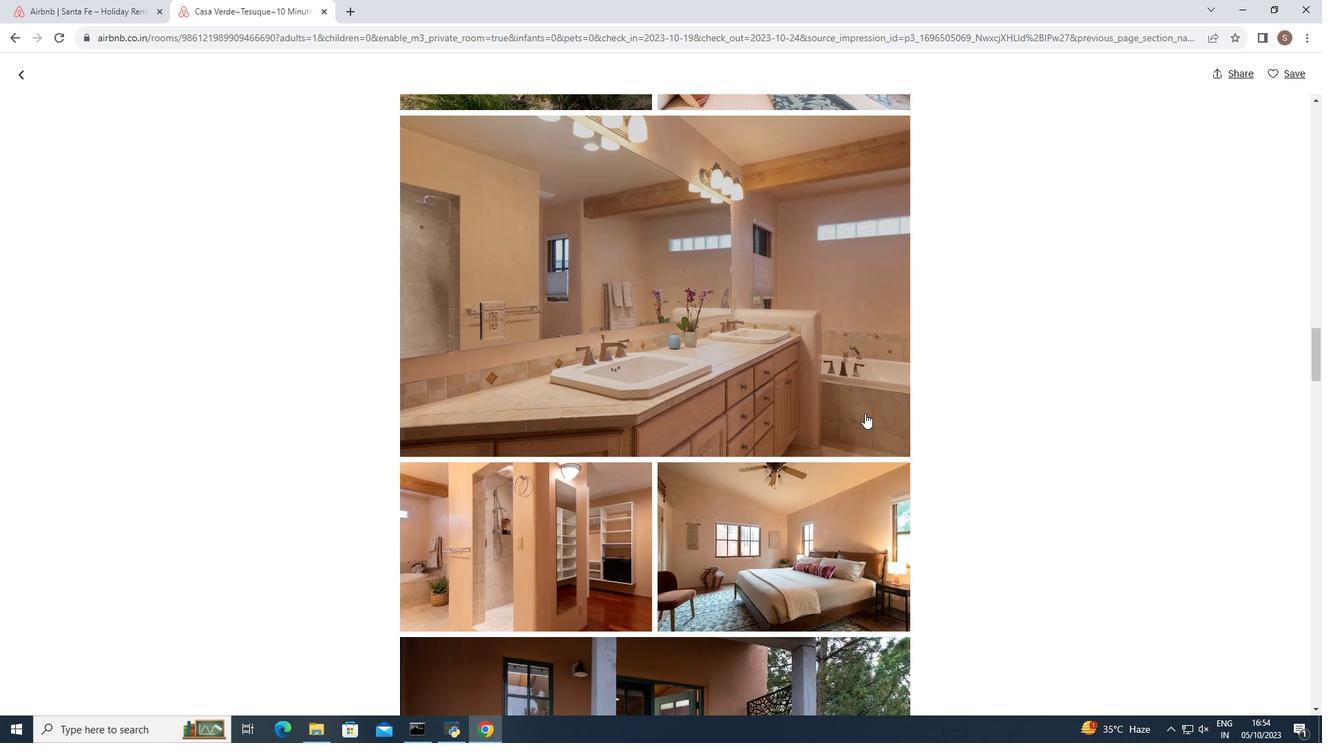 
Action: Mouse scrolled (865, 413) with delta (0, 0)
Screenshot: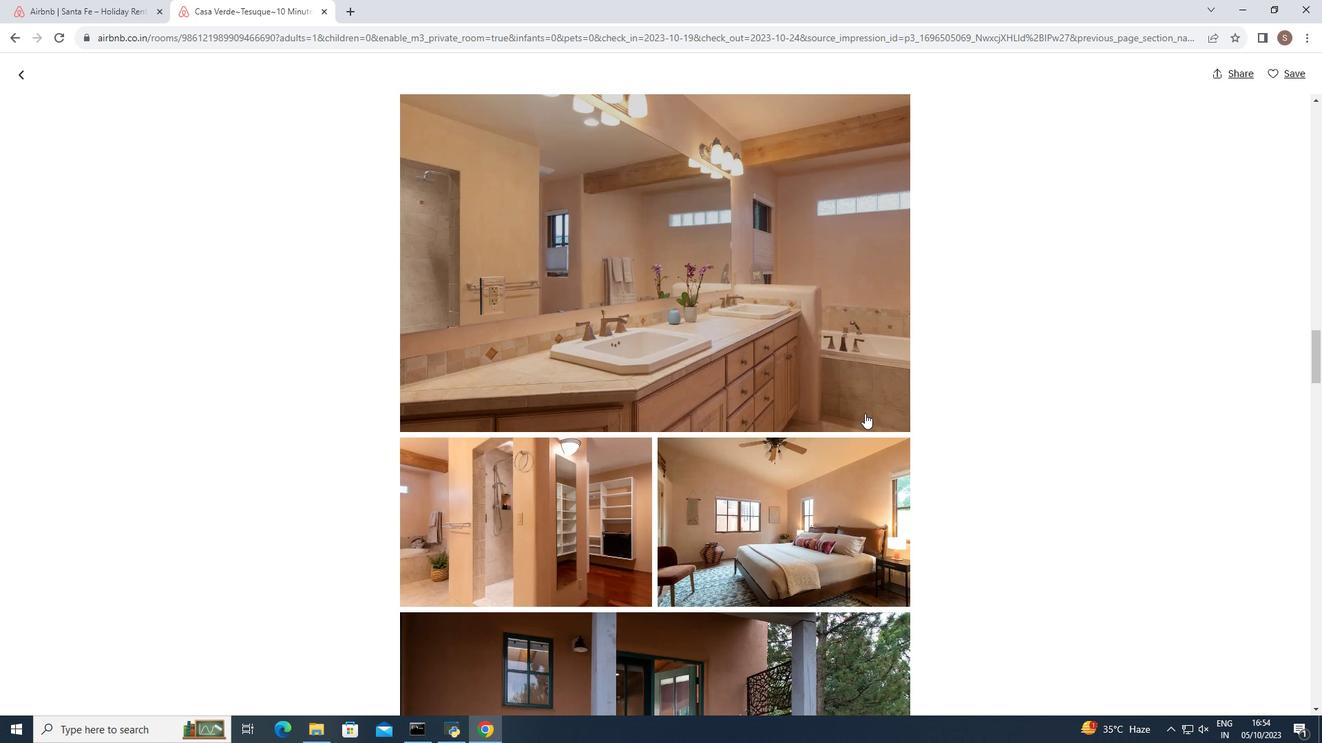 
Action: Mouse scrolled (865, 413) with delta (0, 0)
Screenshot: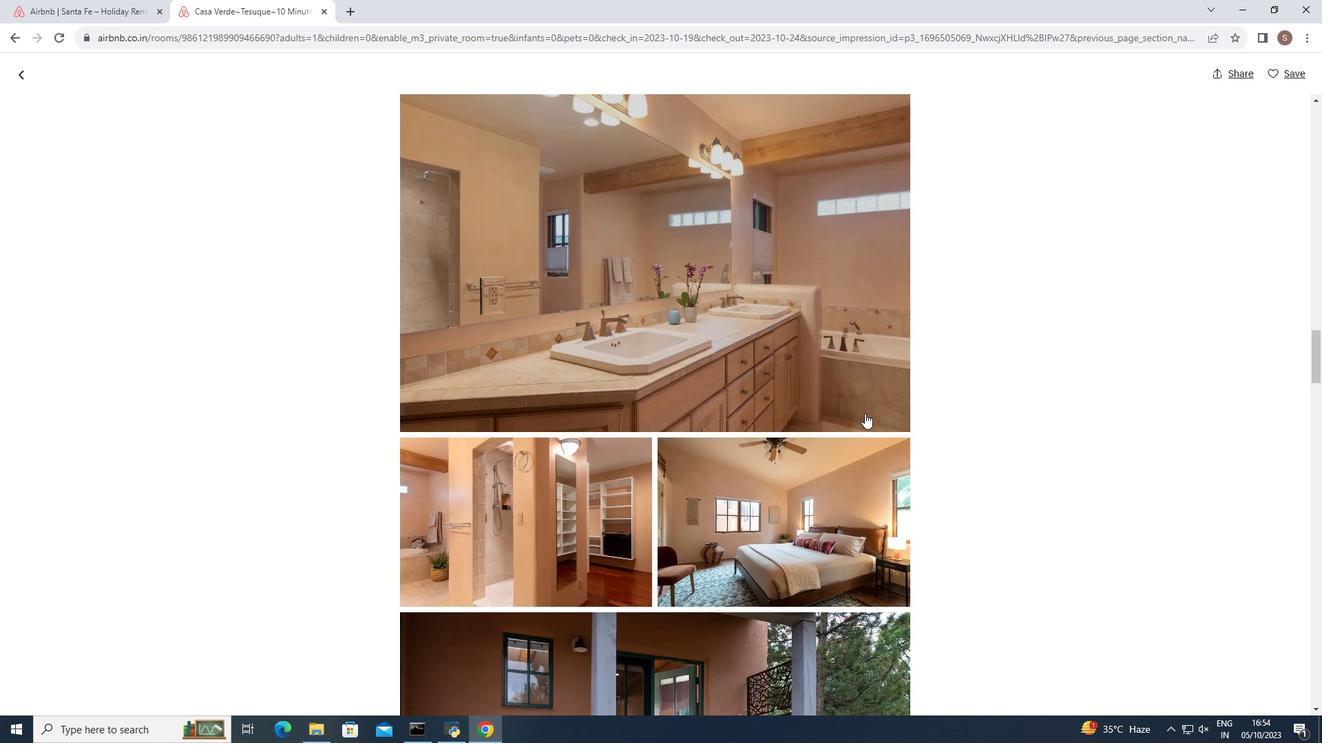 
Action: Mouse scrolled (865, 413) with delta (0, 0)
Screenshot: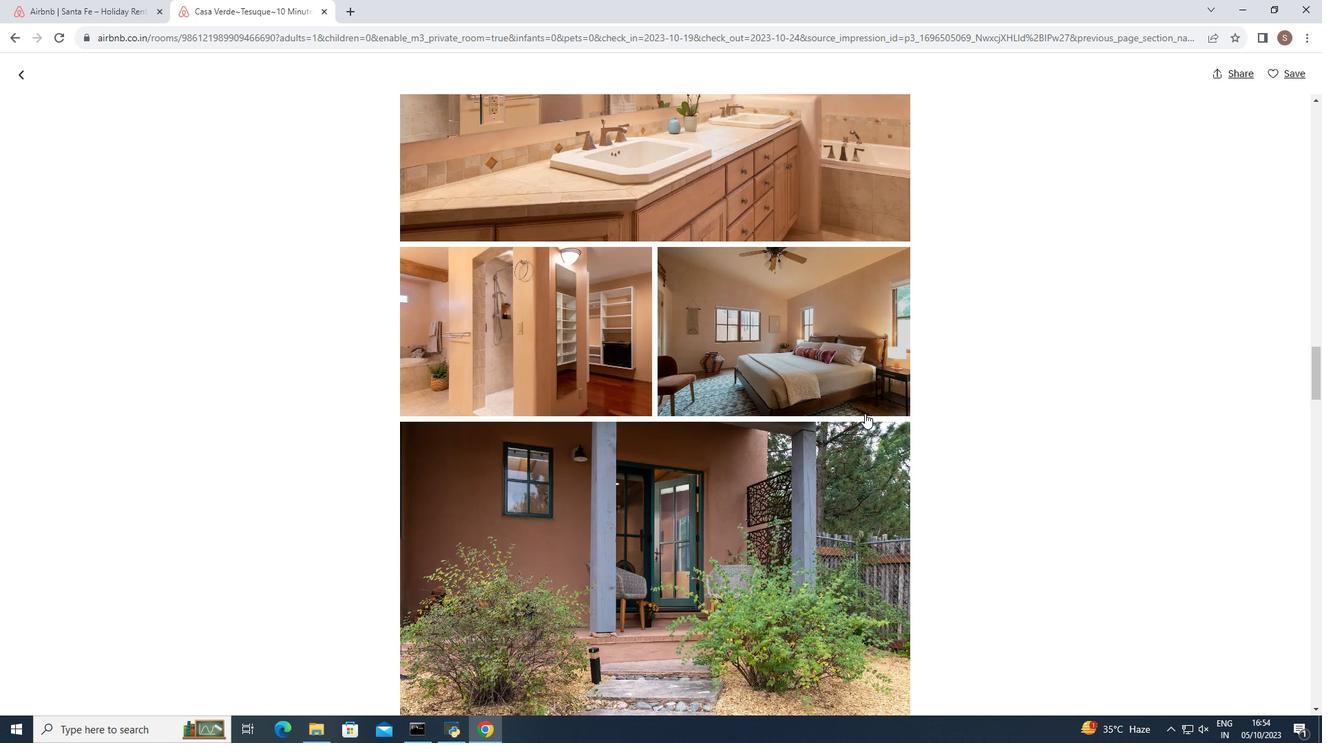 
Action: Mouse scrolled (865, 413) with delta (0, 0)
Screenshot: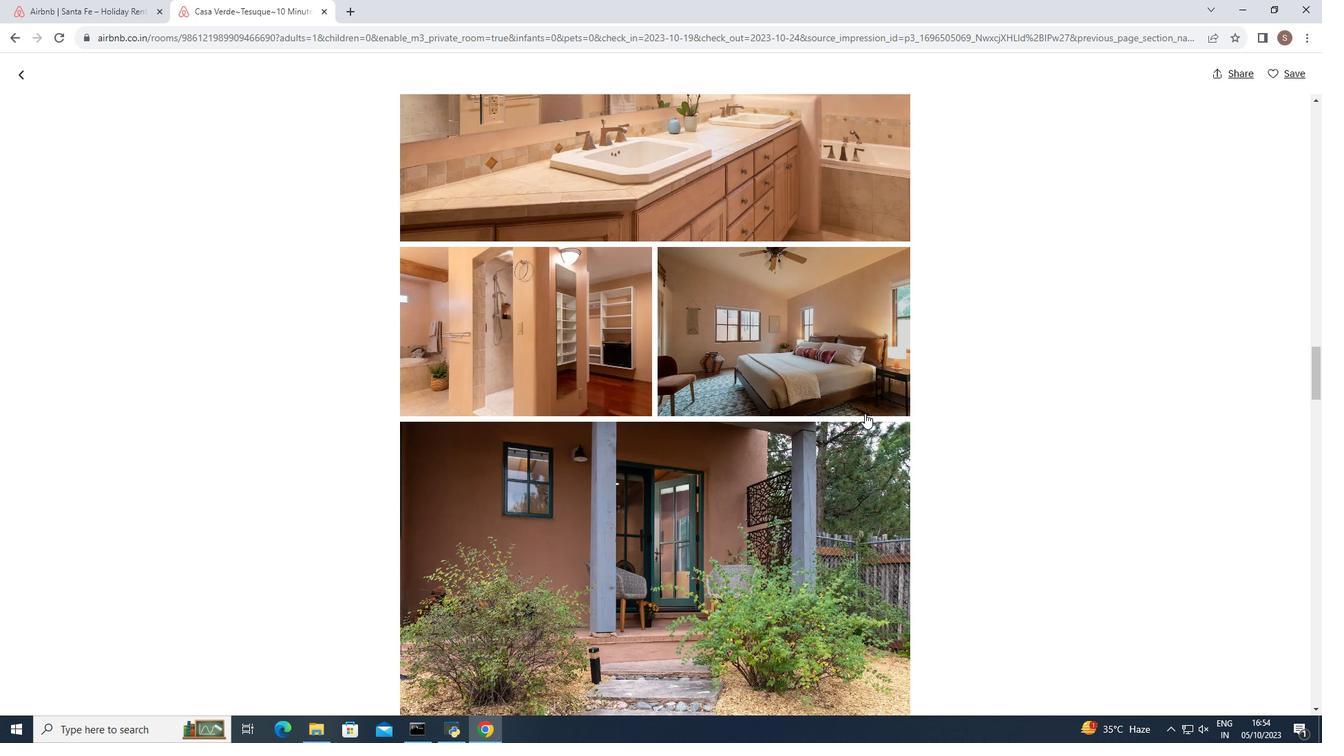 
Action: Mouse scrolled (865, 413) with delta (0, 0)
Screenshot: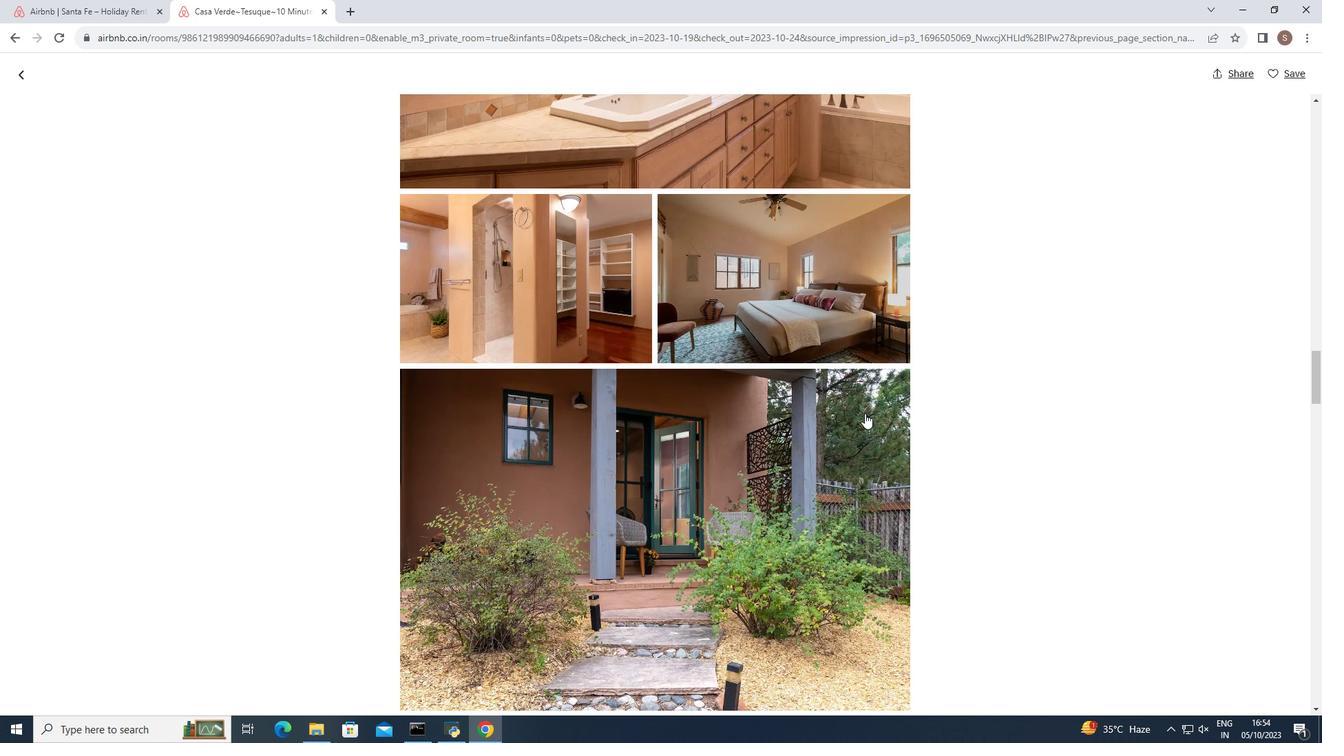 
Action: Mouse scrolled (865, 413) with delta (0, 0)
Screenshot: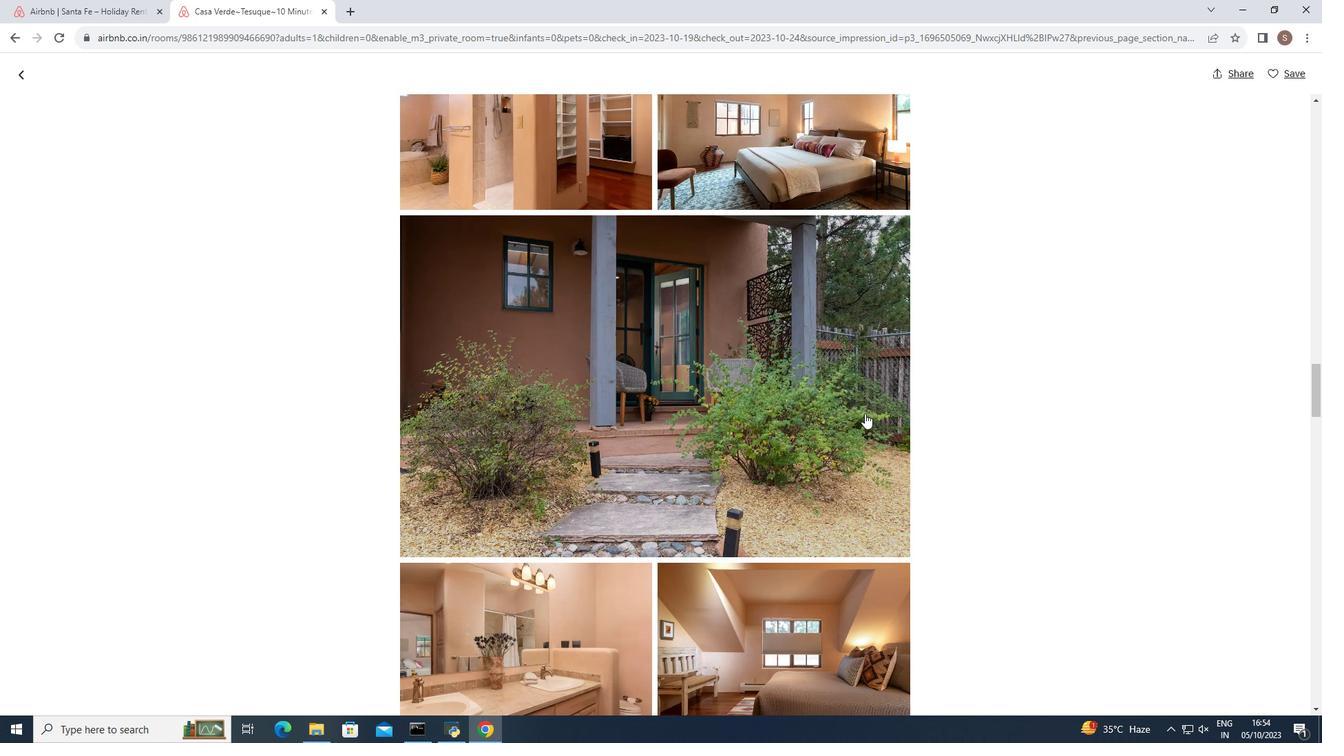 
Action: Mouse scrolled (865, 413) with delta (0, 0)
Screenshot: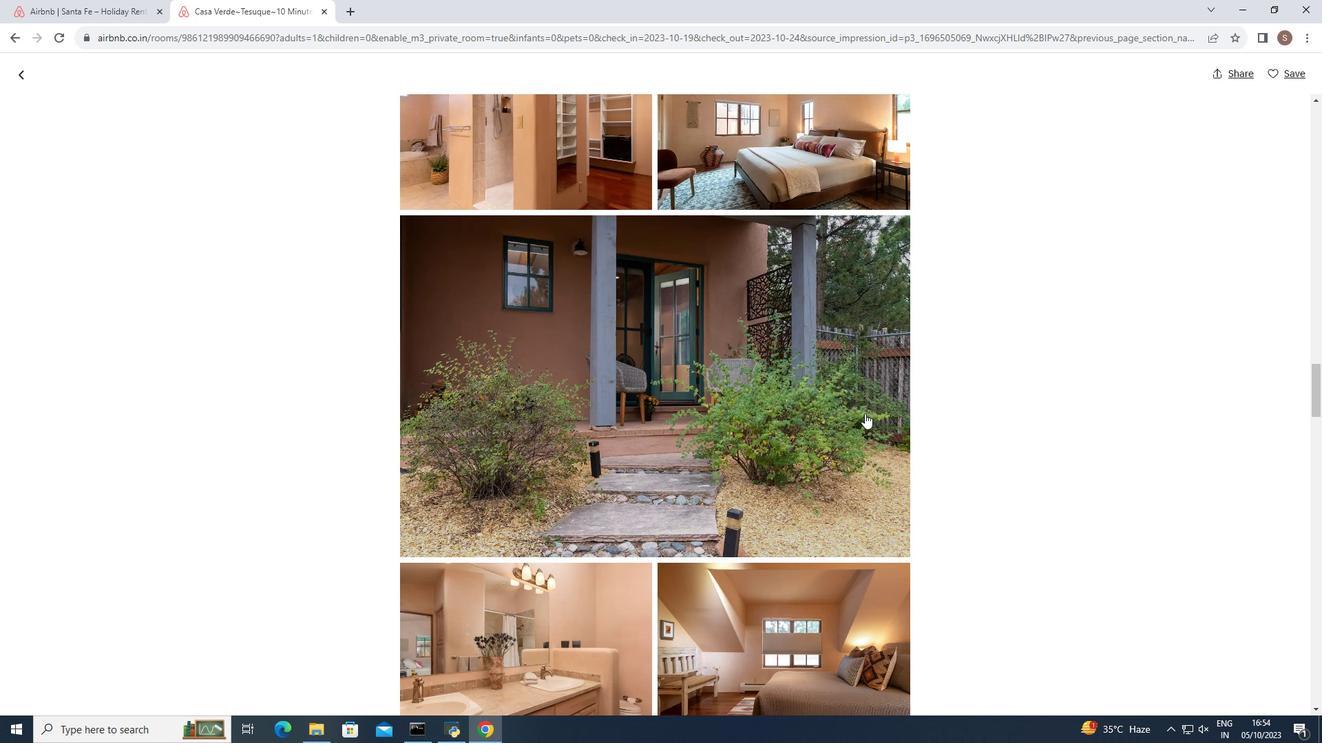 
Action: Mouse scrolled (865, 413) with delta (0, 0)
Screenshot: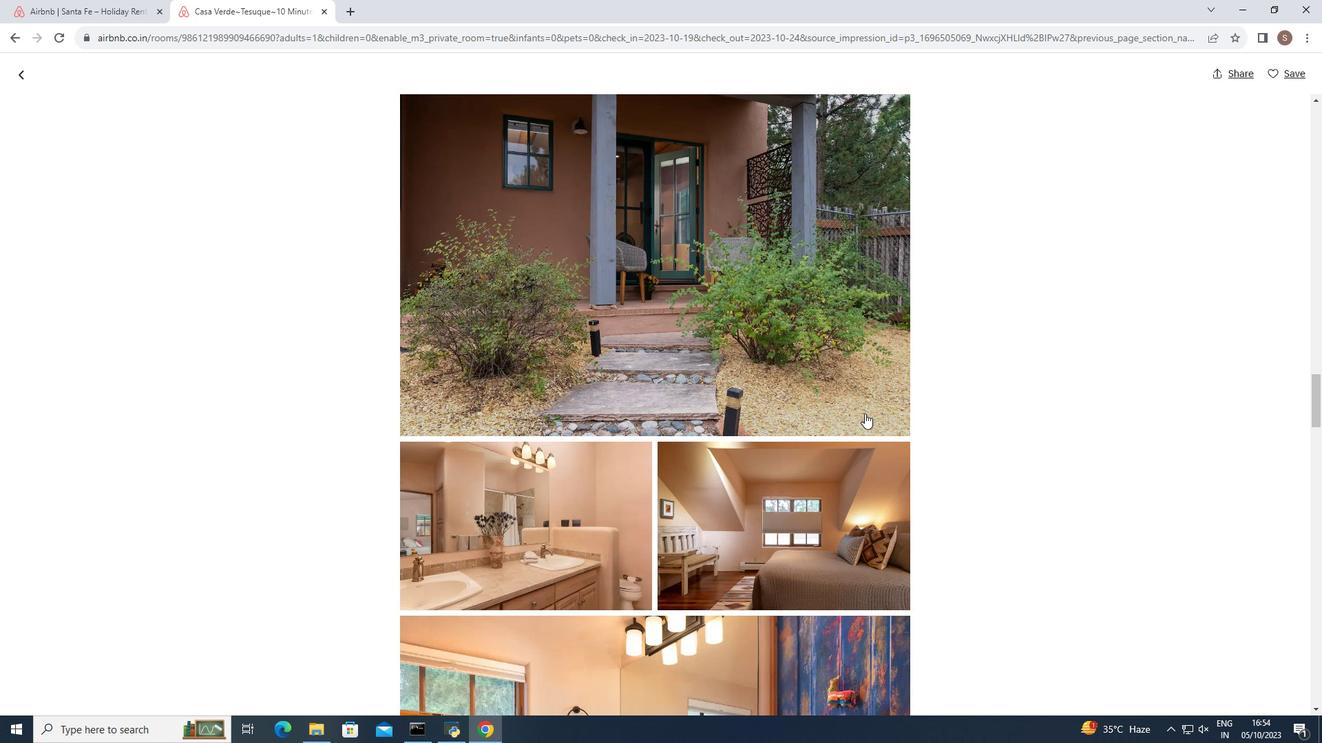 
Action: Mouse scrolled (865, 413) with delta (0, 0)
Screenshot: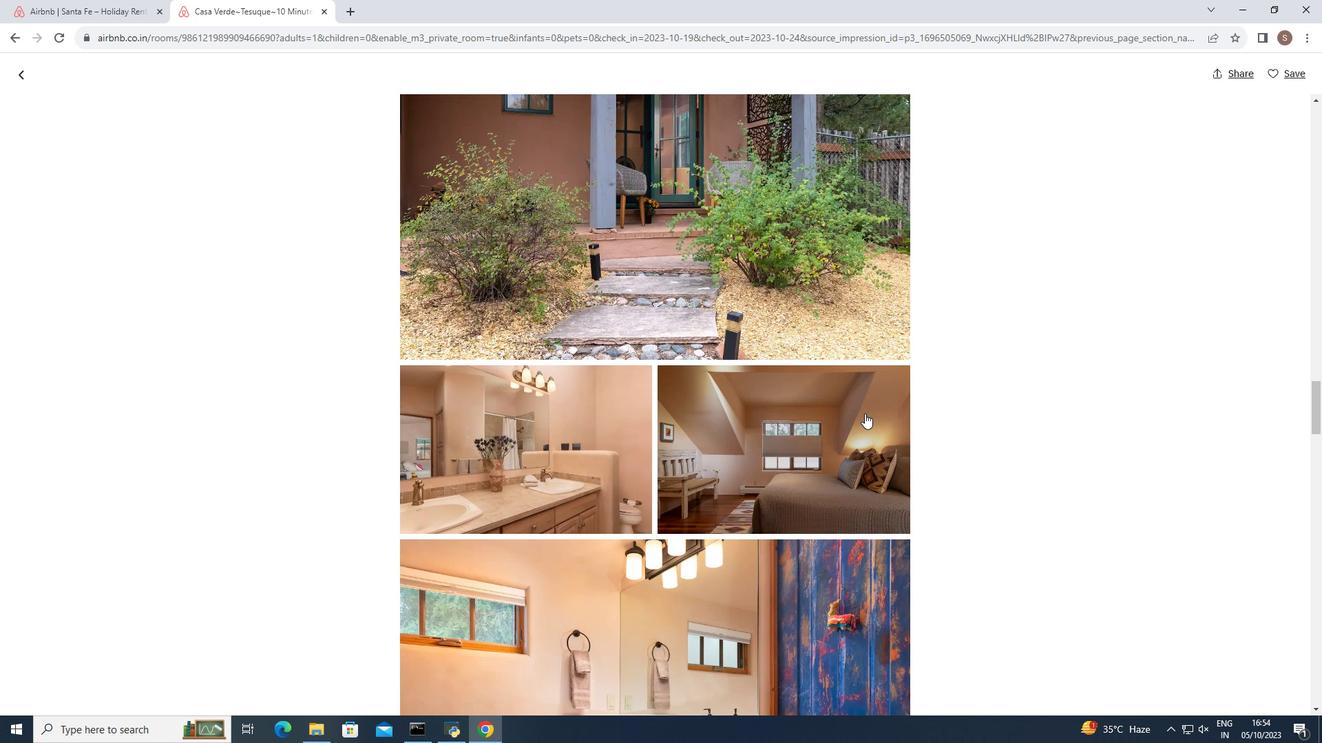 
Action: Mouse scrolled (865, 413) with delta (0, 0)
Screenshot: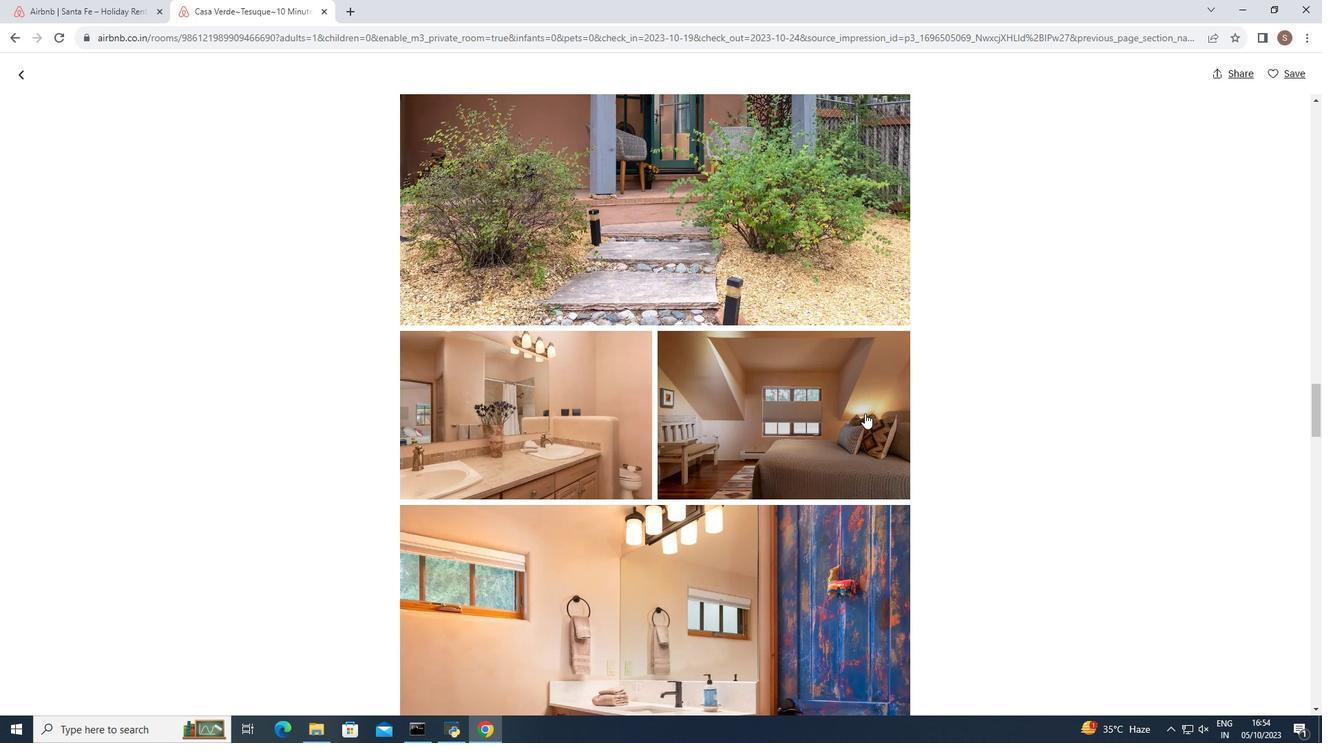 
Action: Mouse scrolled (865, 413) with delta (0, 0)
Screenshot: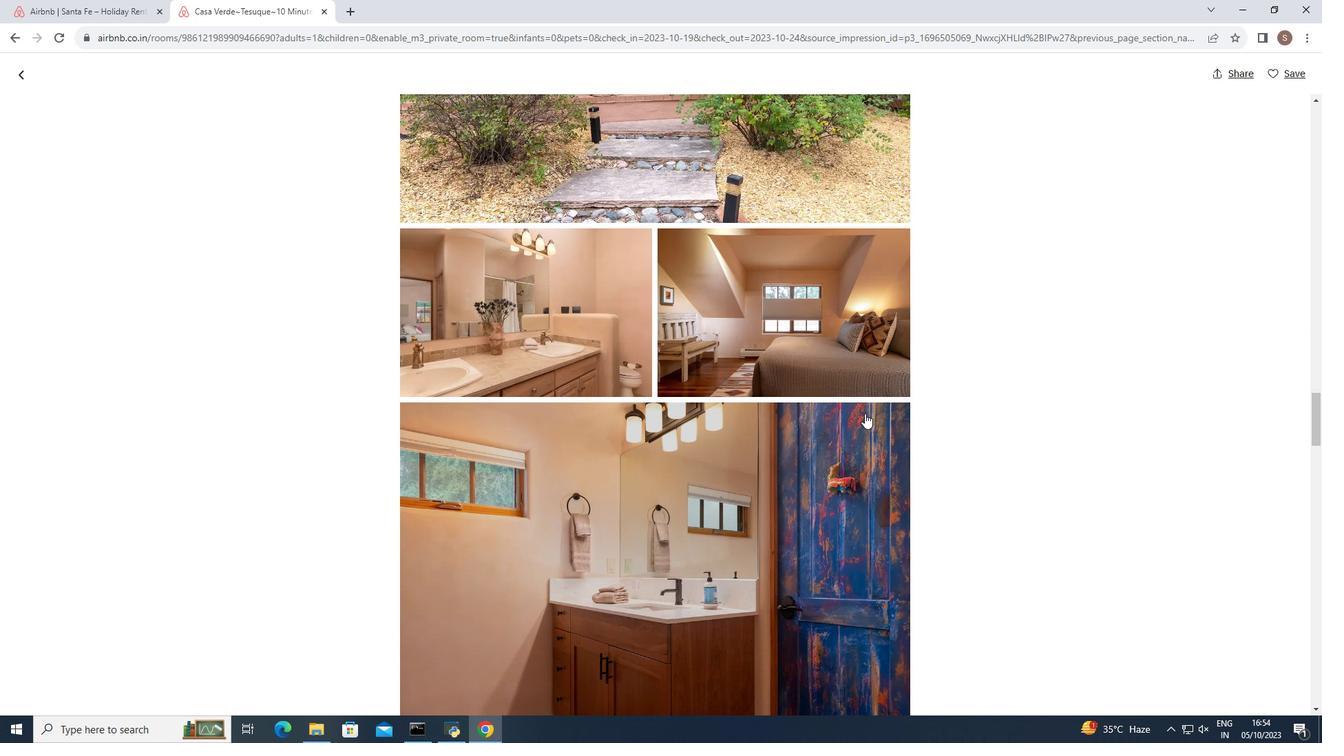 
Action: Mouse scrolled (865, 413) with delta (0, 0)
Screenshot: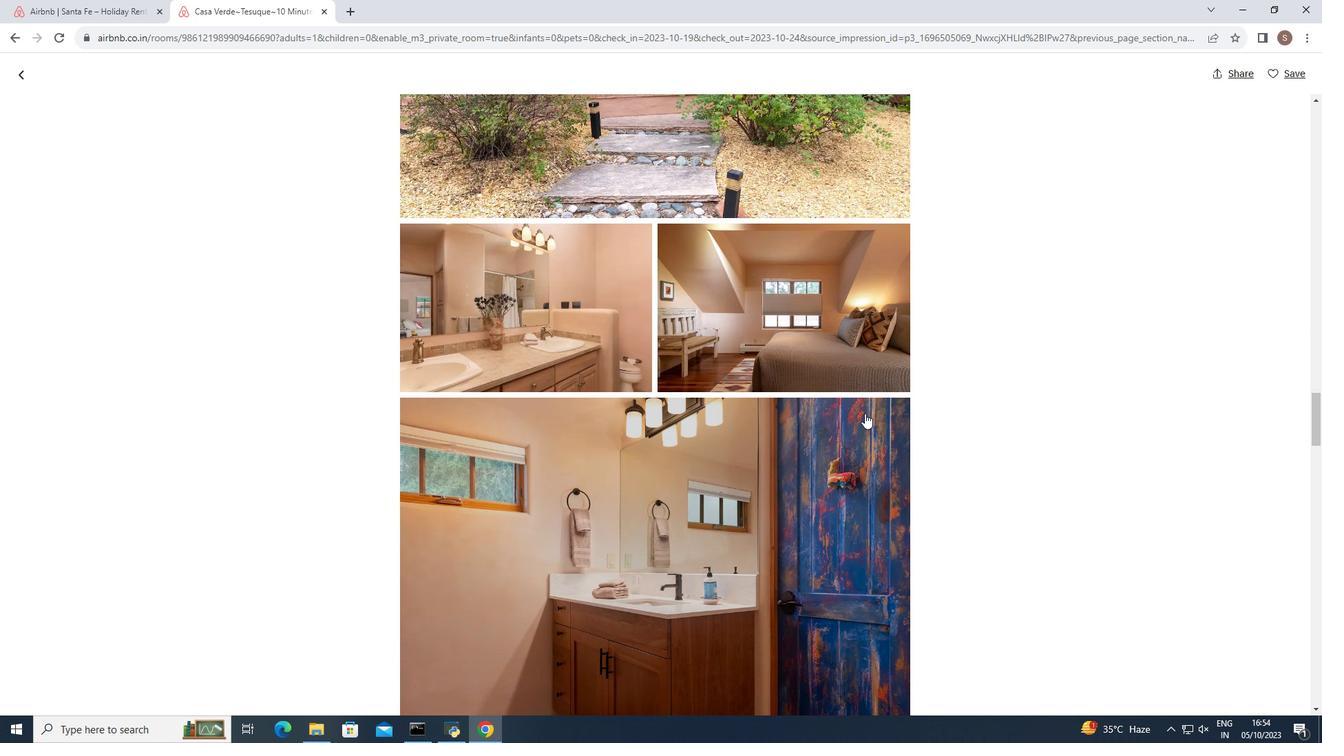 
Action: Mouse scrolled (865, 413) with delta (0, 0)
Screenshot: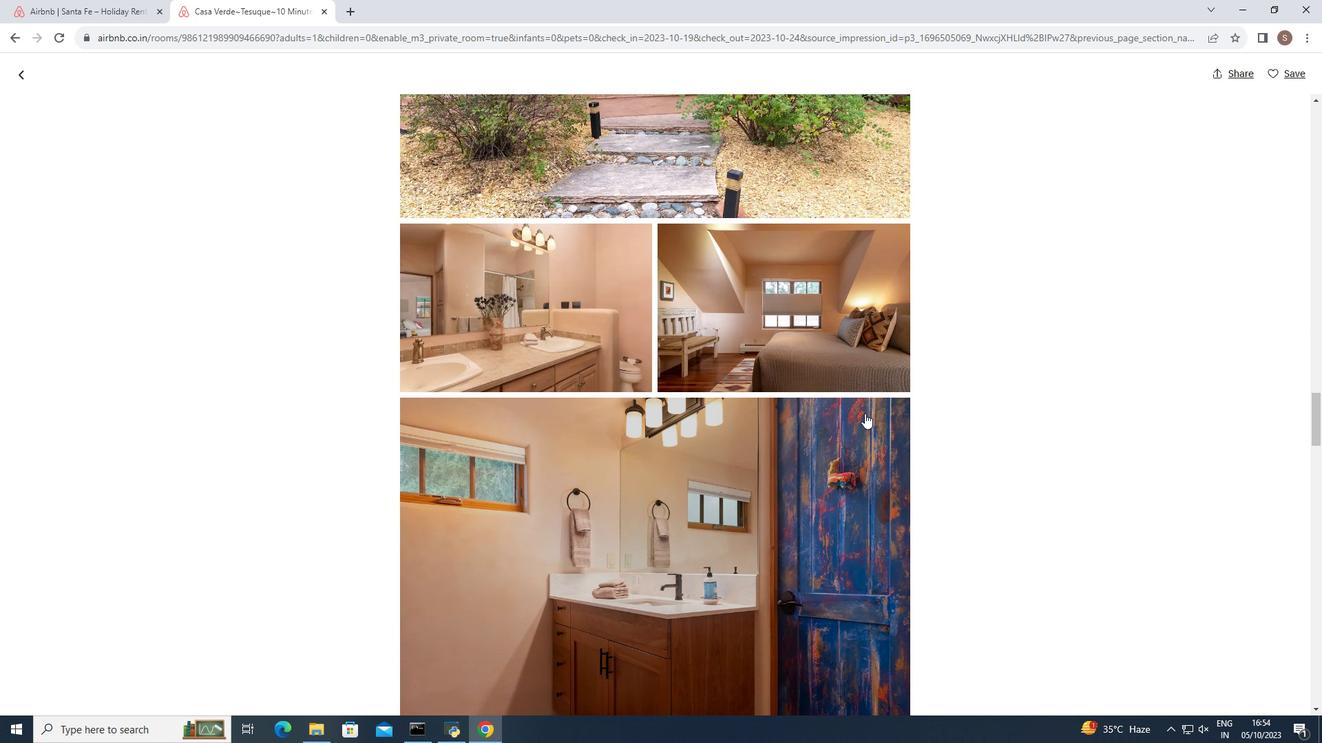 
Action: Mouse scrolled (865, 413) with delta (0, 0)
Screenshot: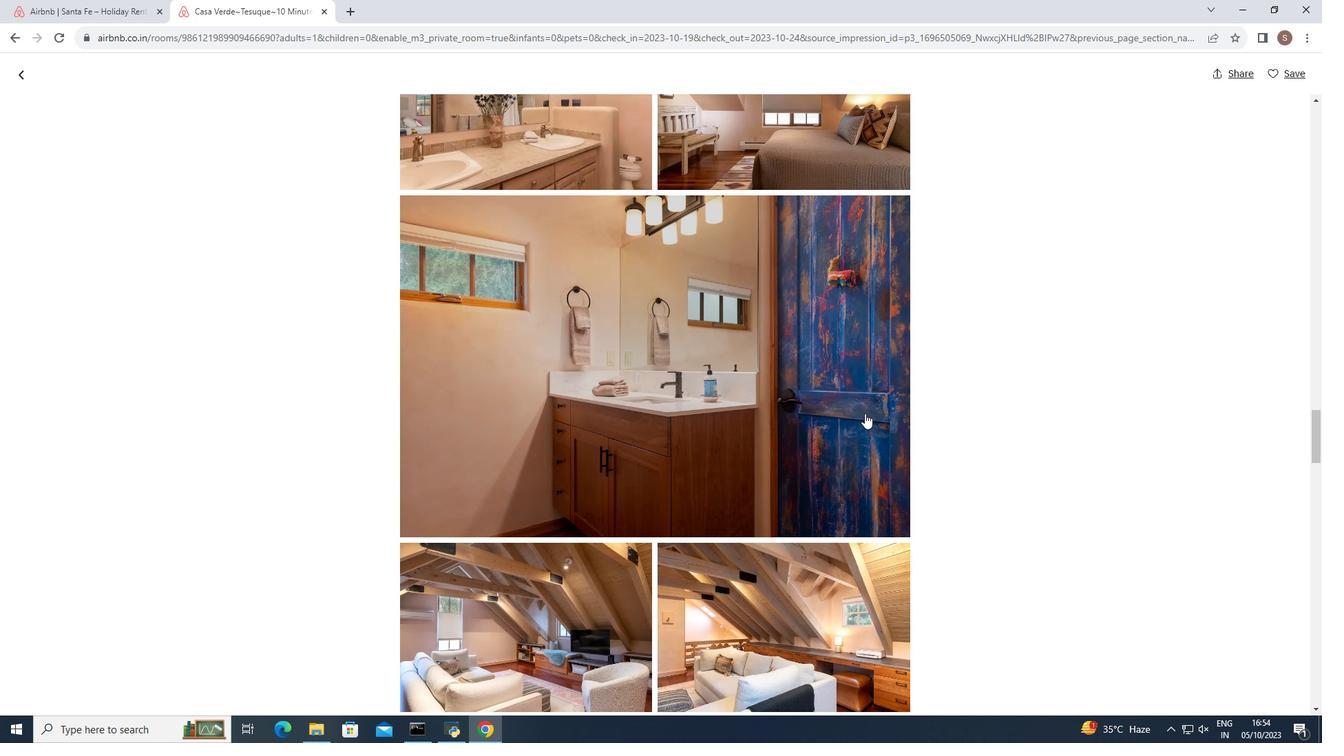 
Action: Mouse scrolled (865, 413) with delta (0, 0)
Screenshot: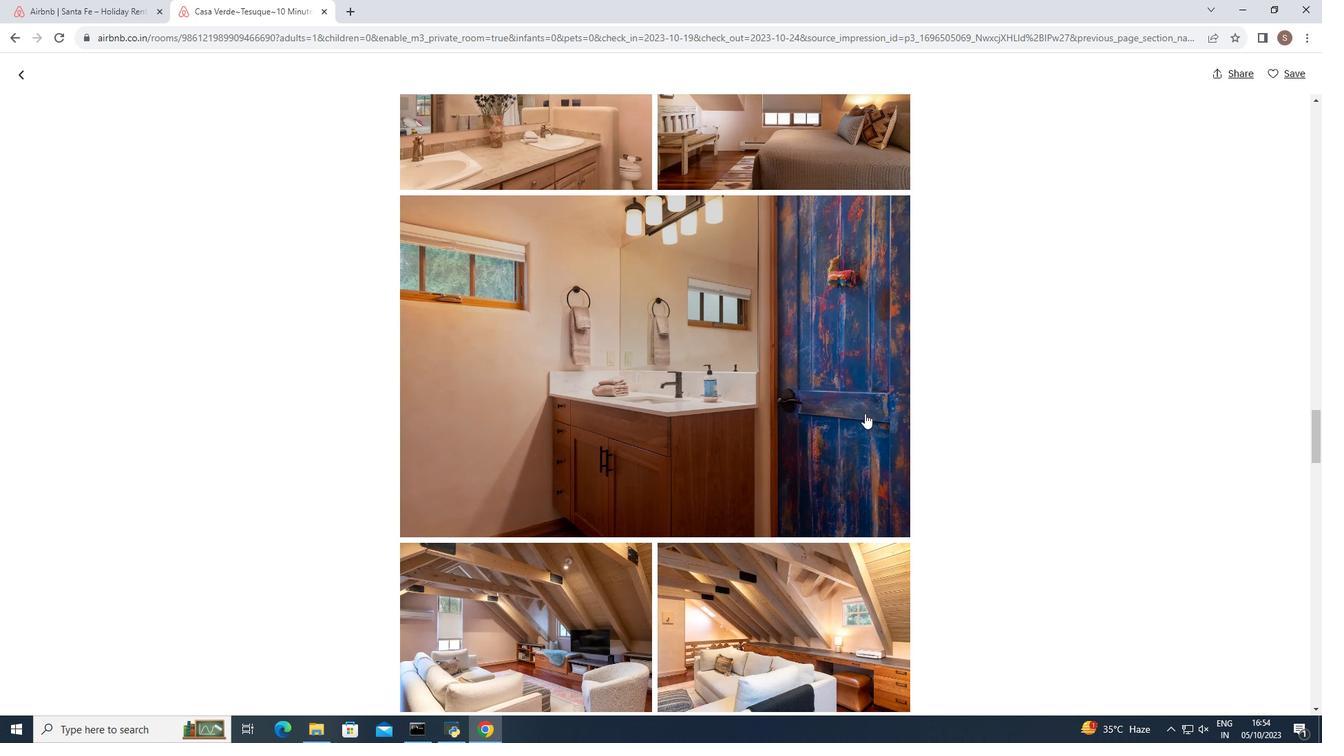 
Action: Mouse scrolled (865, 413) with delta (0, 0)
Screenshot: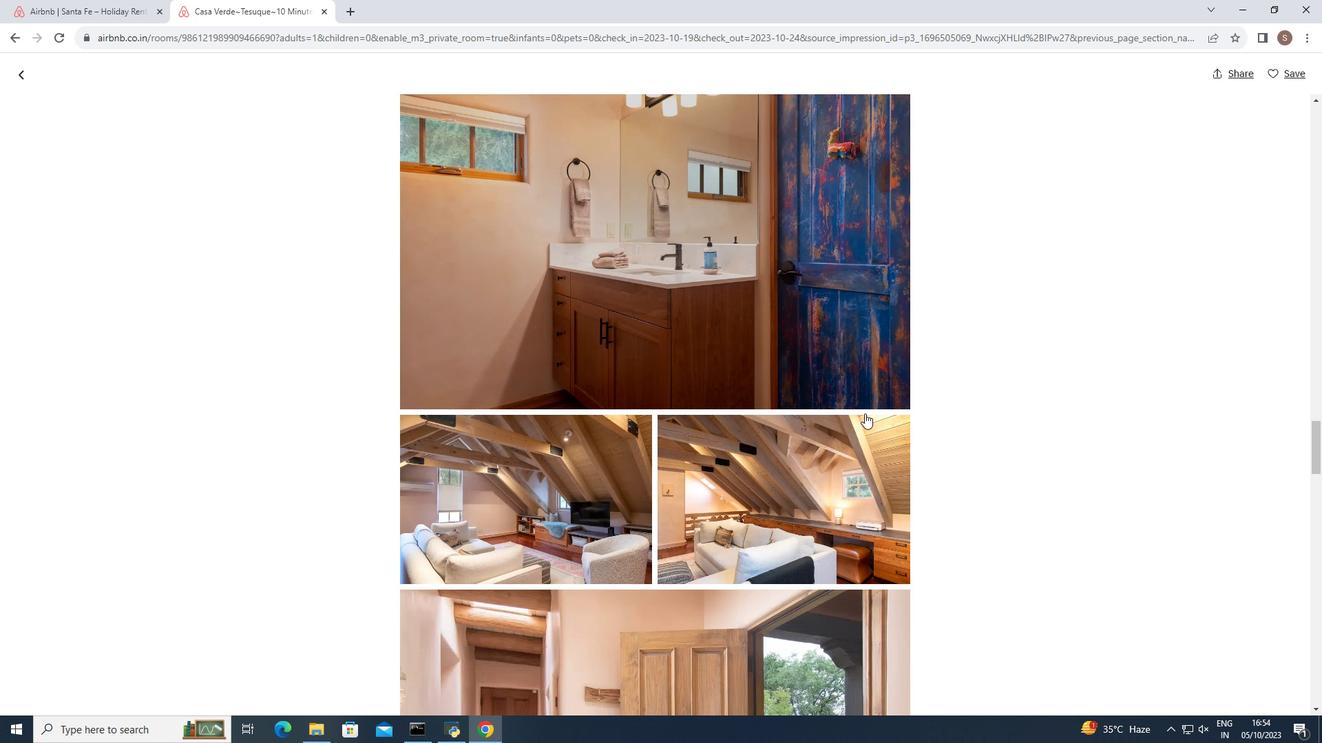 
Action: Mouse scrolled (865, 413) with delta (0, 0)
Screenshot: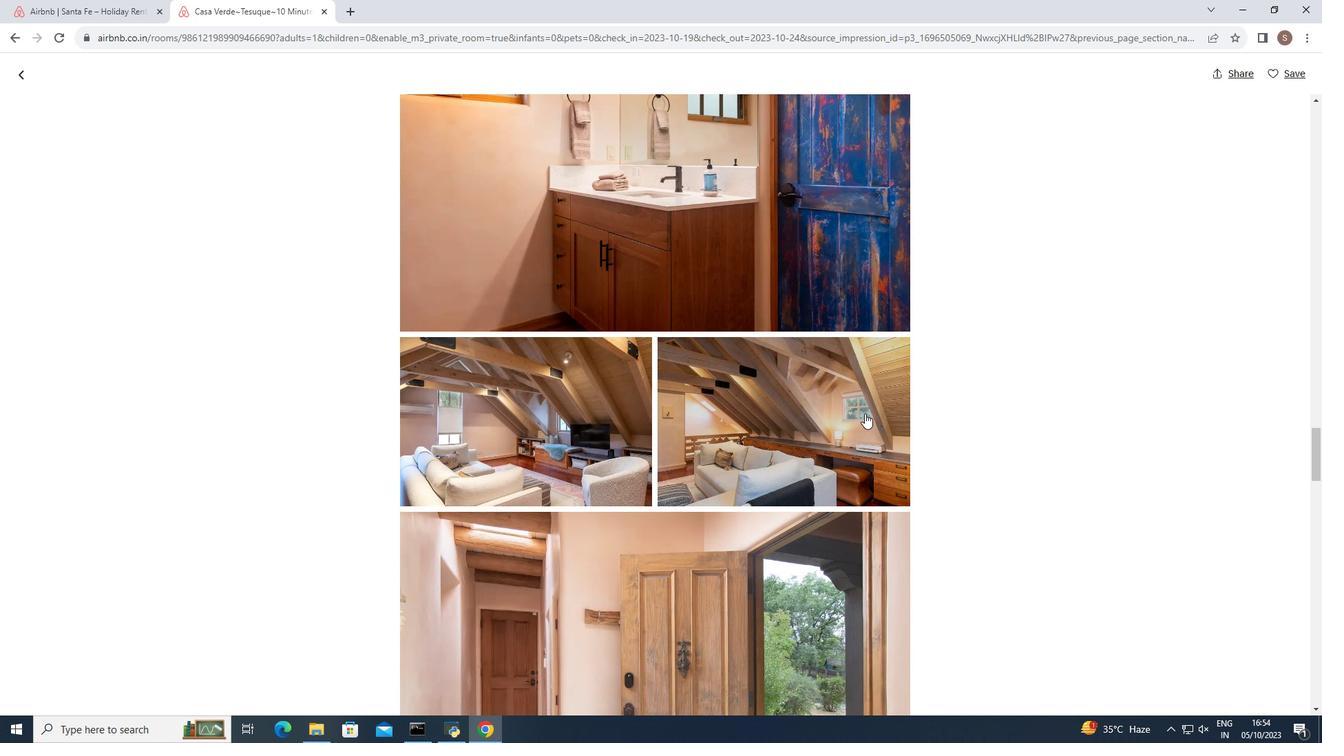 
Action: Mouse scrolled (865, 413) with delta (0, 0)
Screenshot: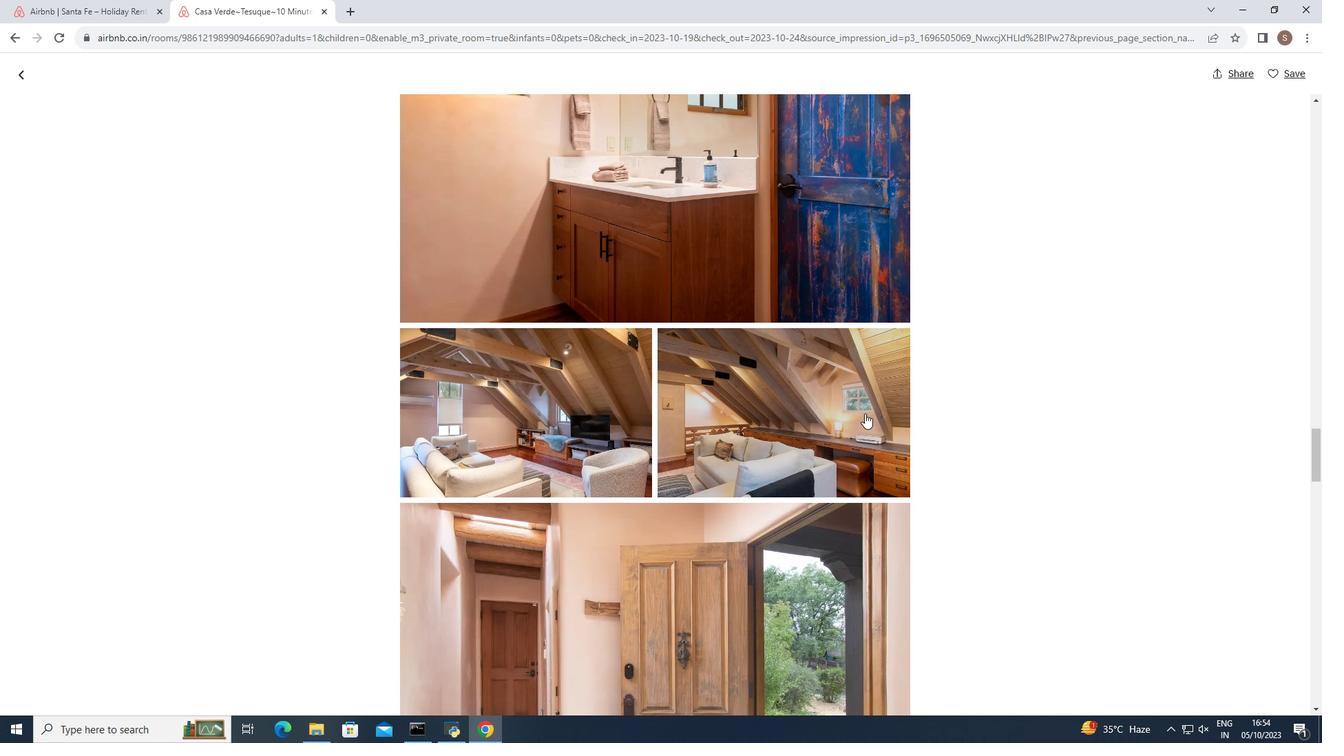 
Action: Mouse scrolled (865, 413) with delta (0, 0)
Screenshot: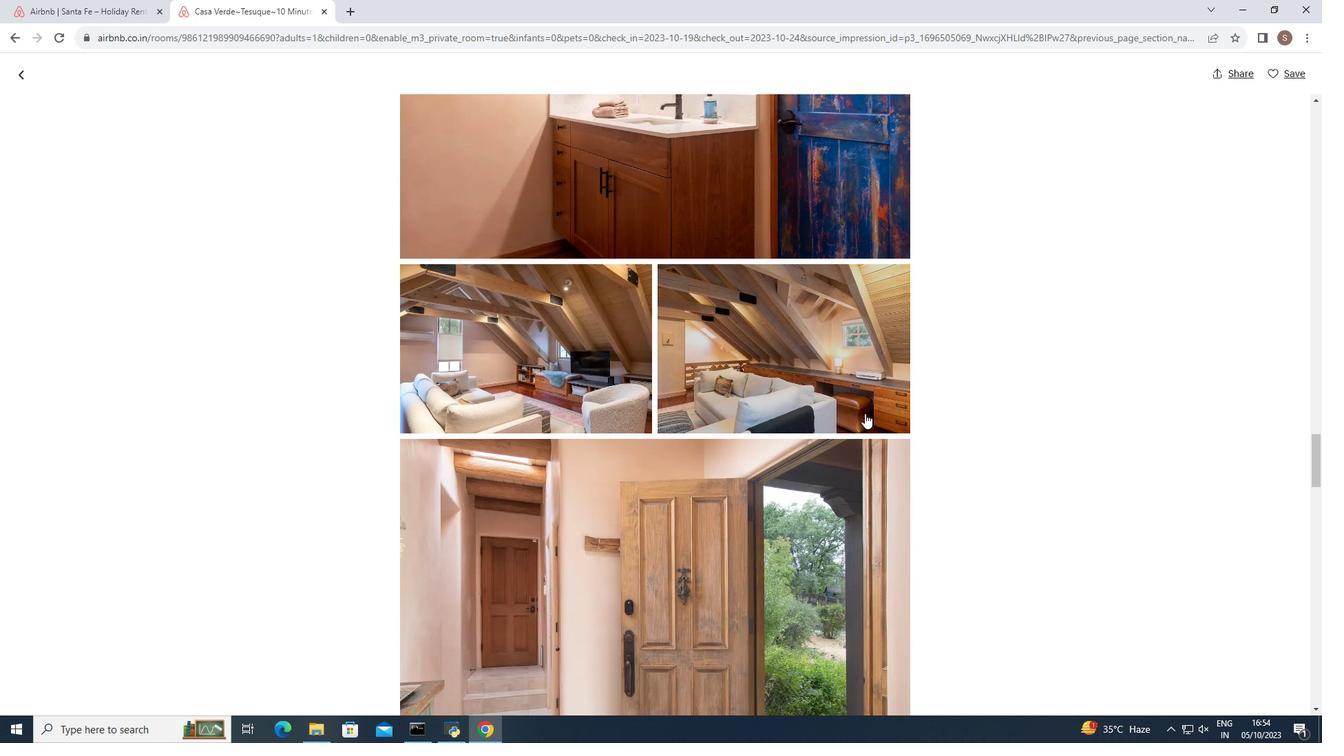 
Action: Mouse scrolled (865, 413) with delta (0, 0)
Screenshot: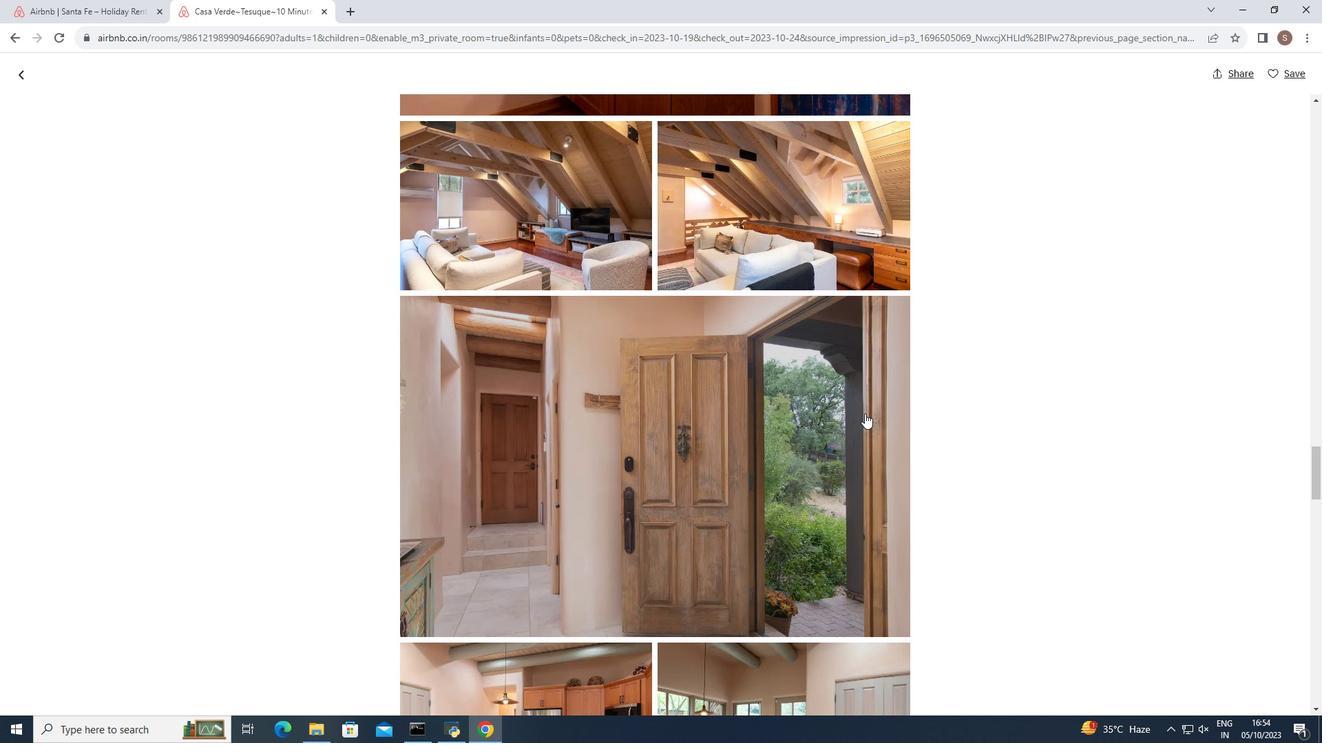 
Action: Mouse scrolled (865, 413) with delta (0, 0)
Screenshot: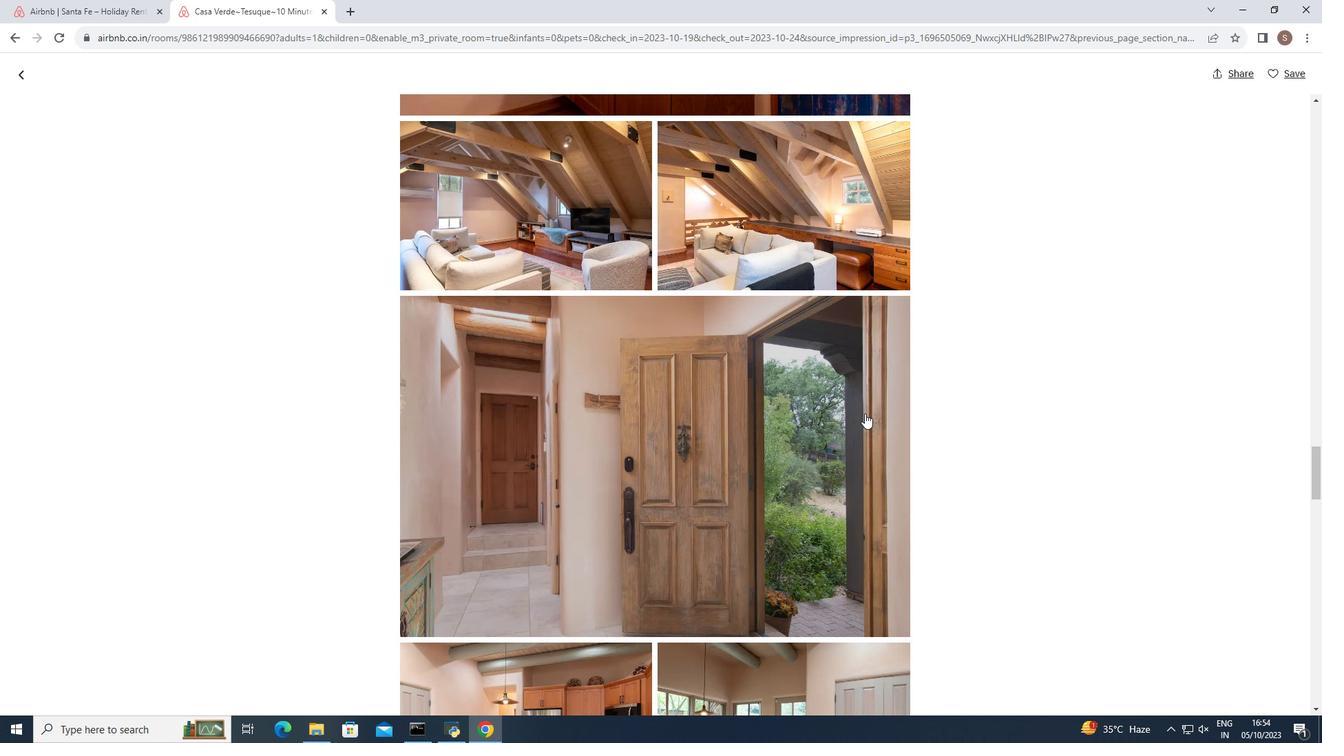 
Action: Mouse scrolled (865, 413) with delta (0, 0)
Screenshot: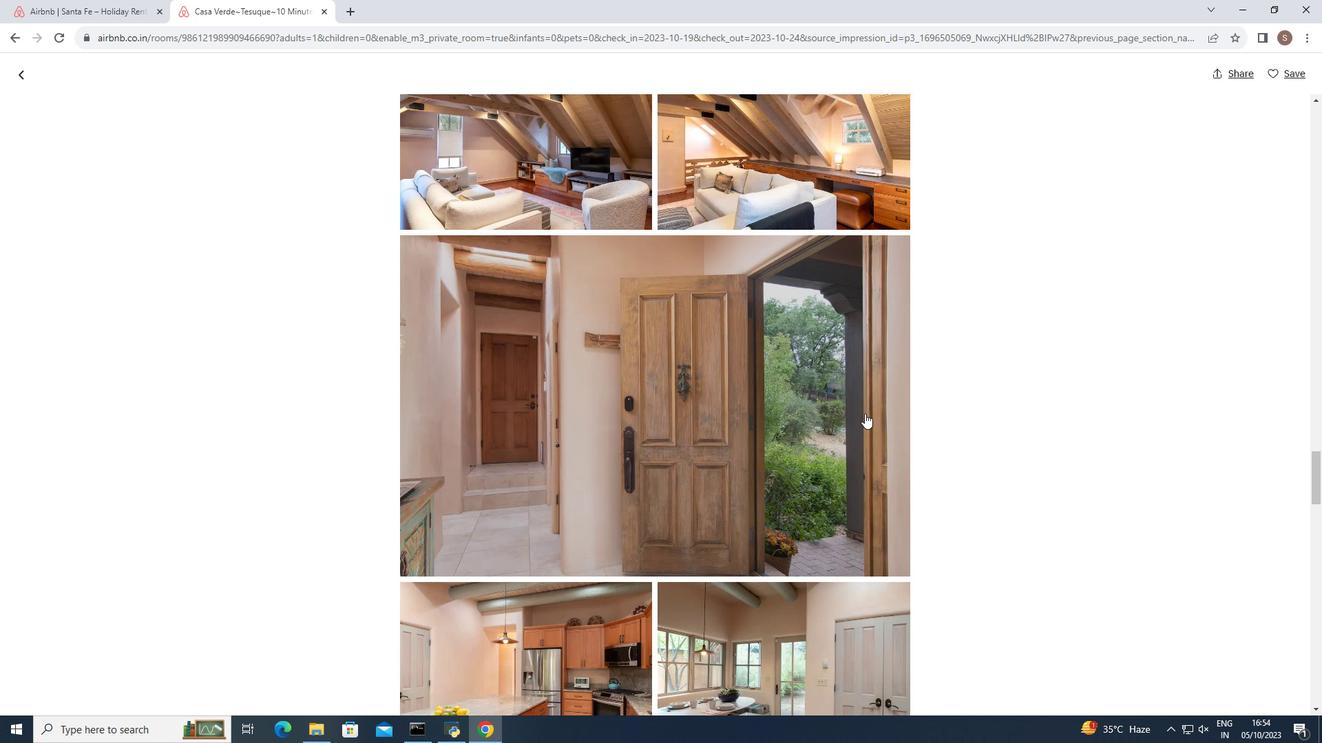 
Action: Mouse scrolled (865, 413) with delta (0, 0)
Screenshot: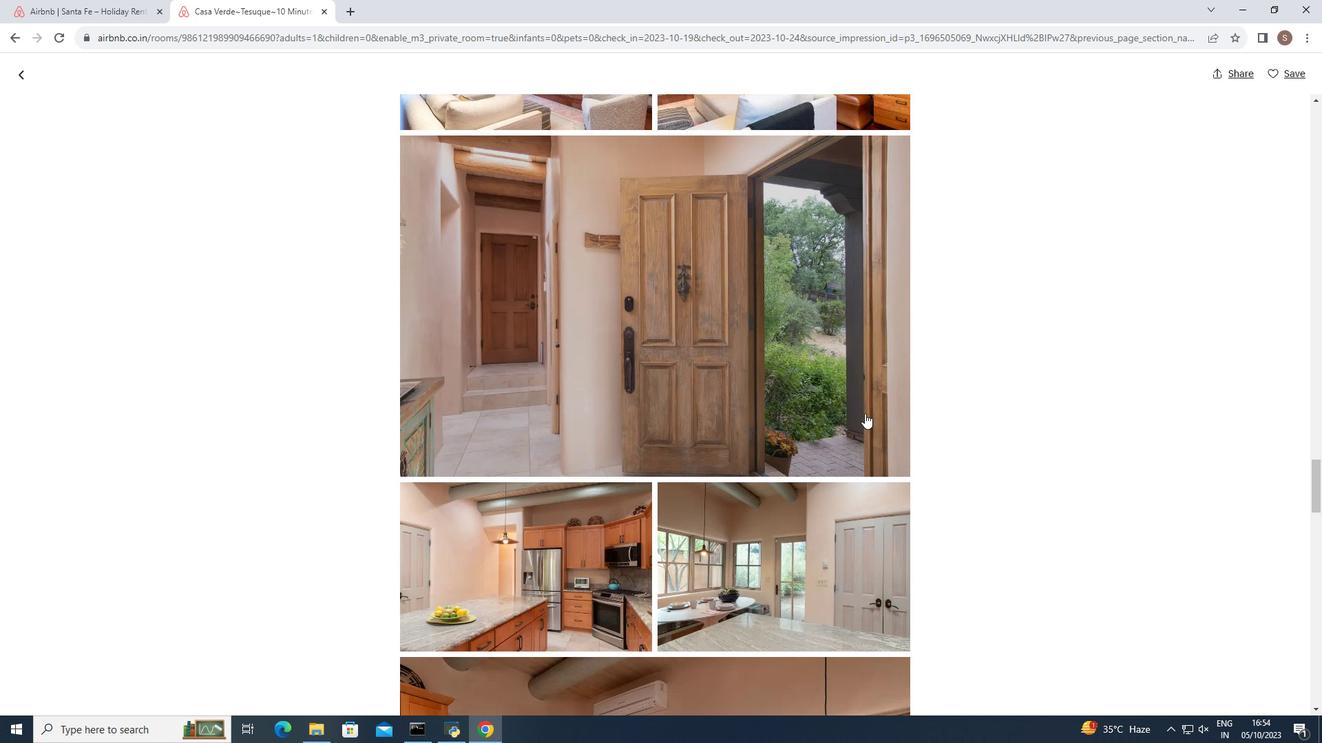 
Action: Mouse scrolled (865, 413) with delta (0, 0)
Screenshot: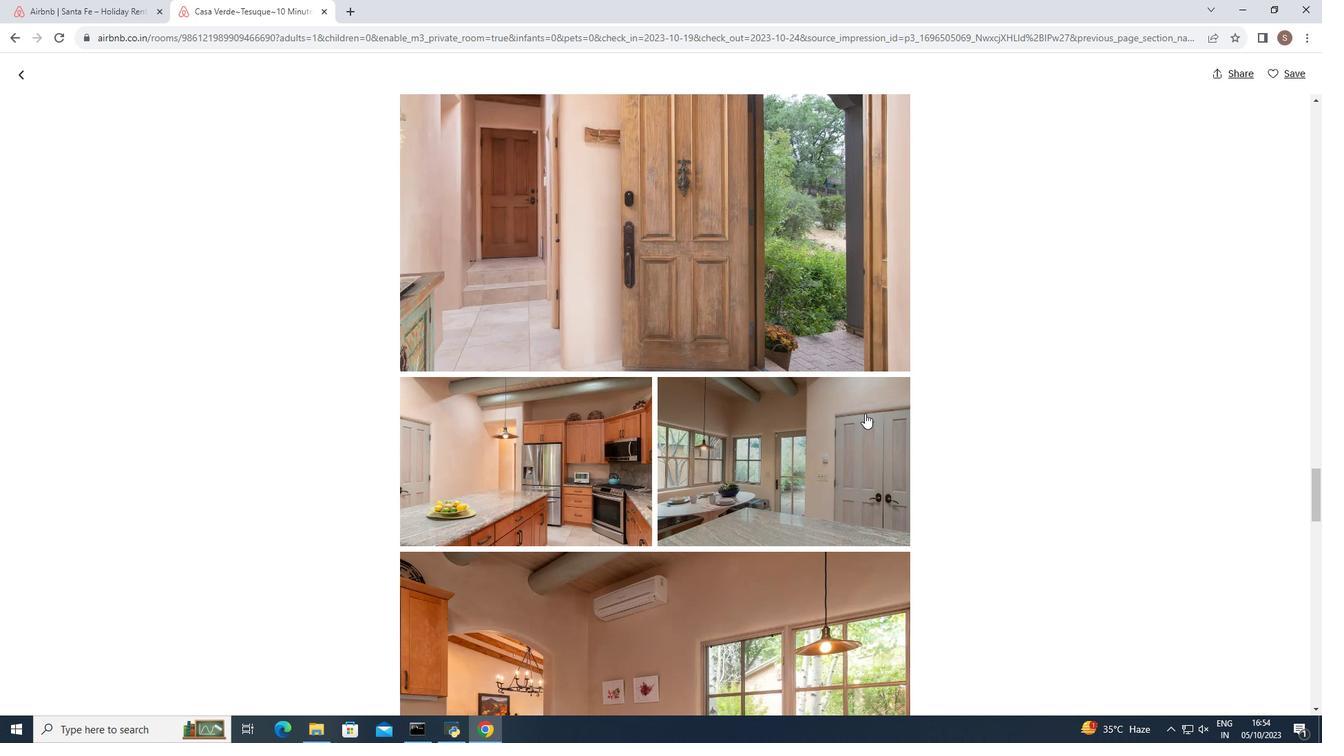 
Action: Mouse scrolled (865, 413) with delta (0, 0)
Screenshot: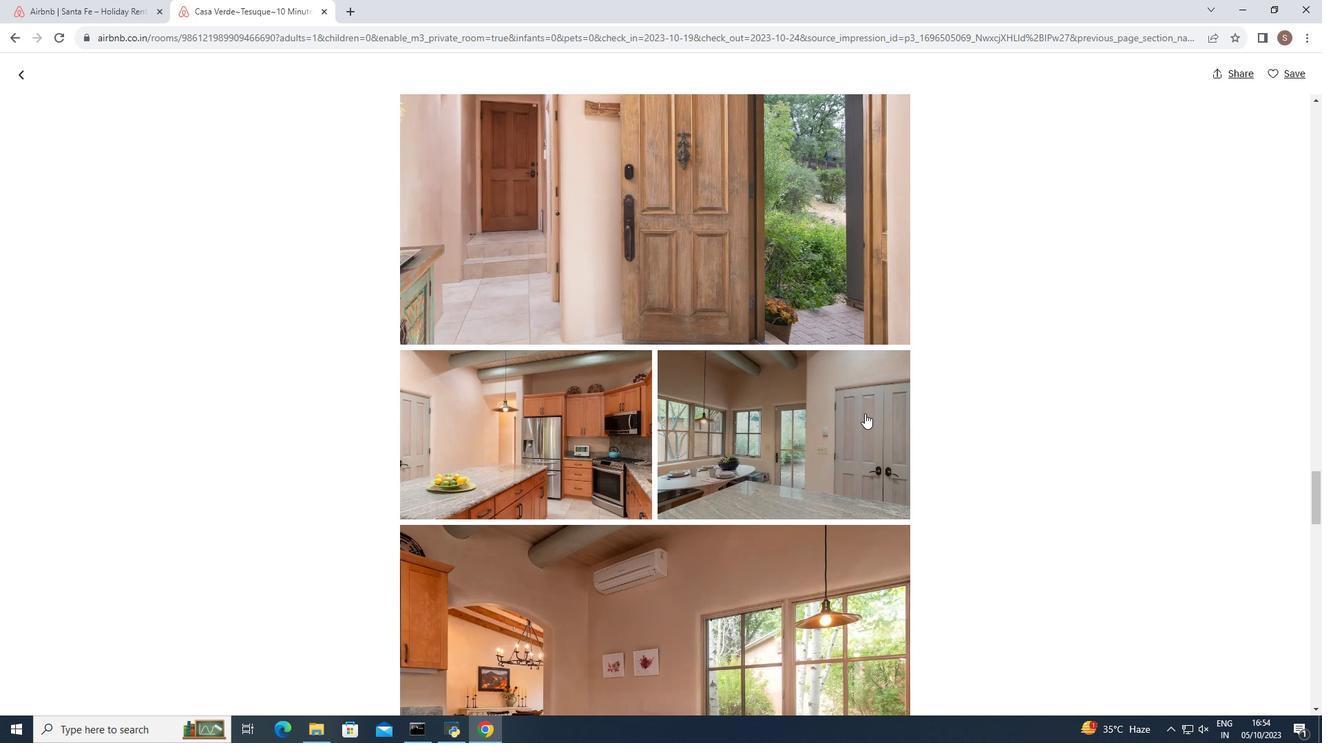 
Action: Mouse scrolled (865, 413) with delta (0, 0)
Screenshot: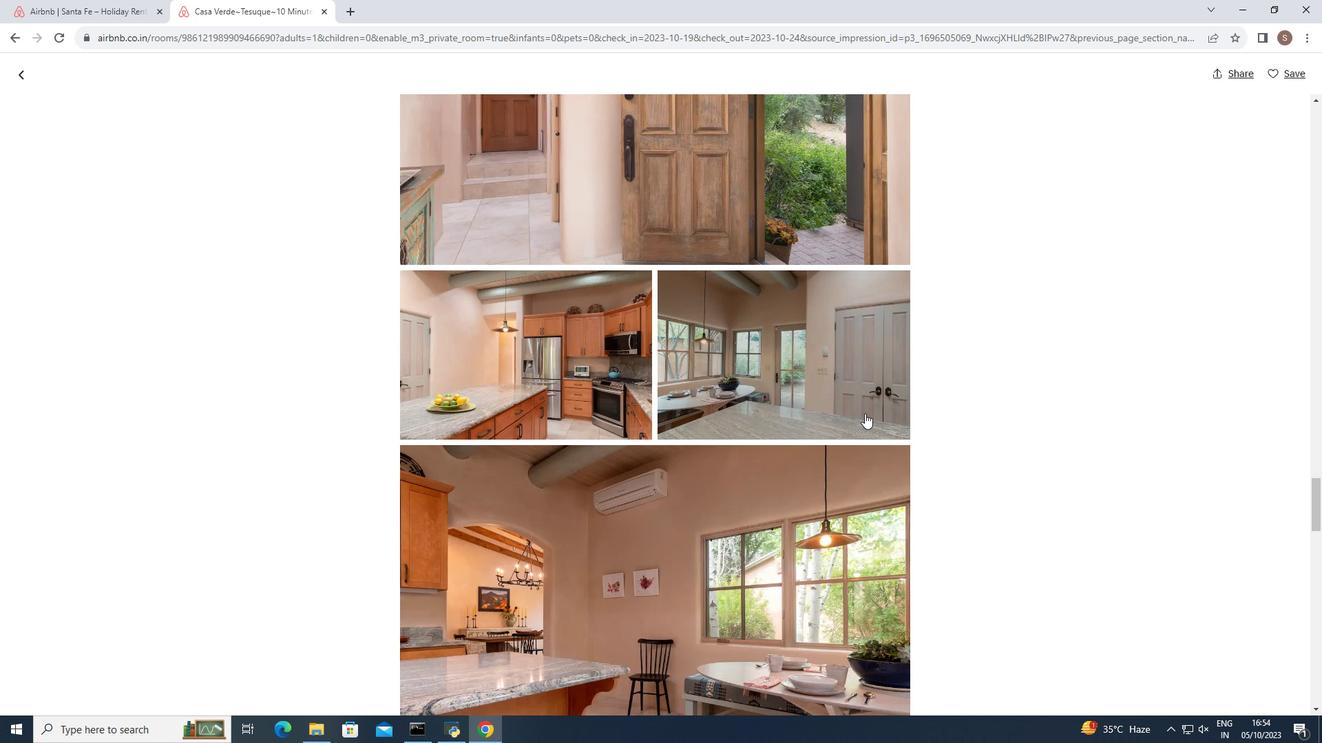 
Action: Mouse scrolled (865, 413) with delta (0, 0)
Screenshot: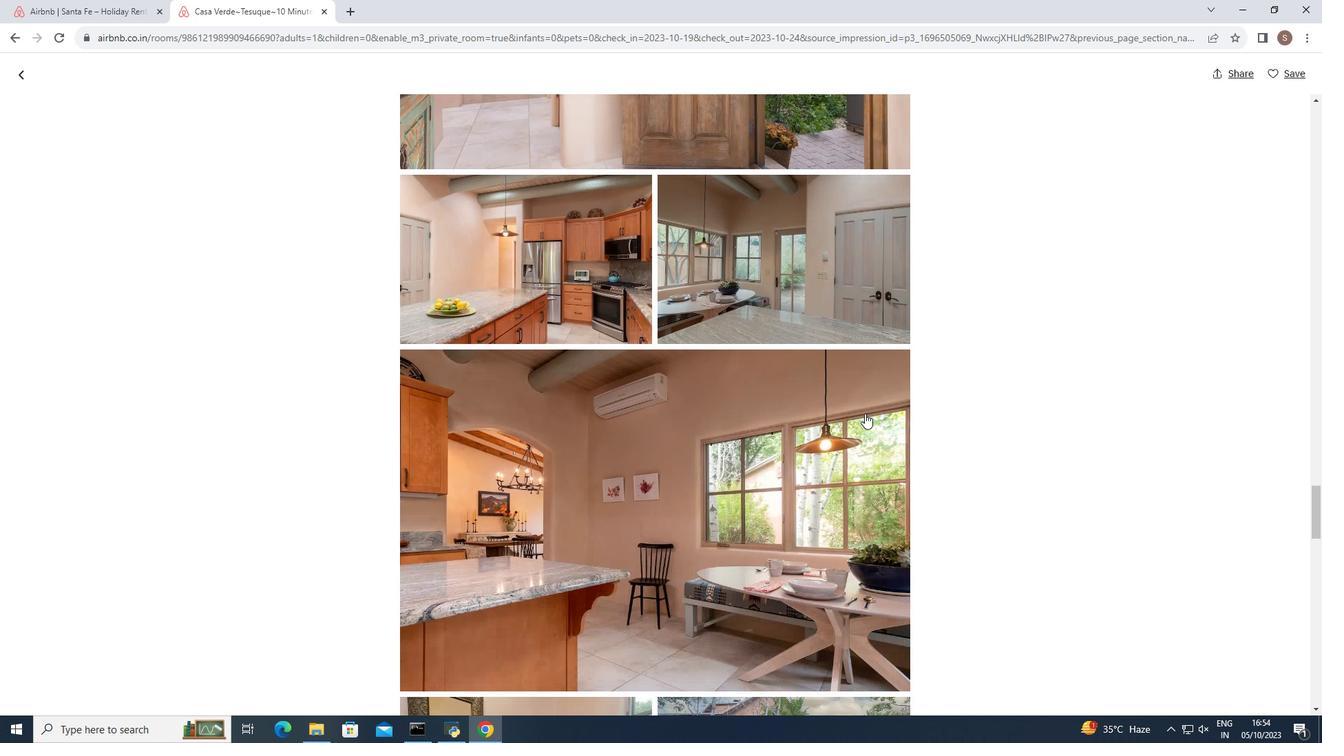 
Action: Mouse scrolled (865, 413) with delta (0, 0)
Screenshot: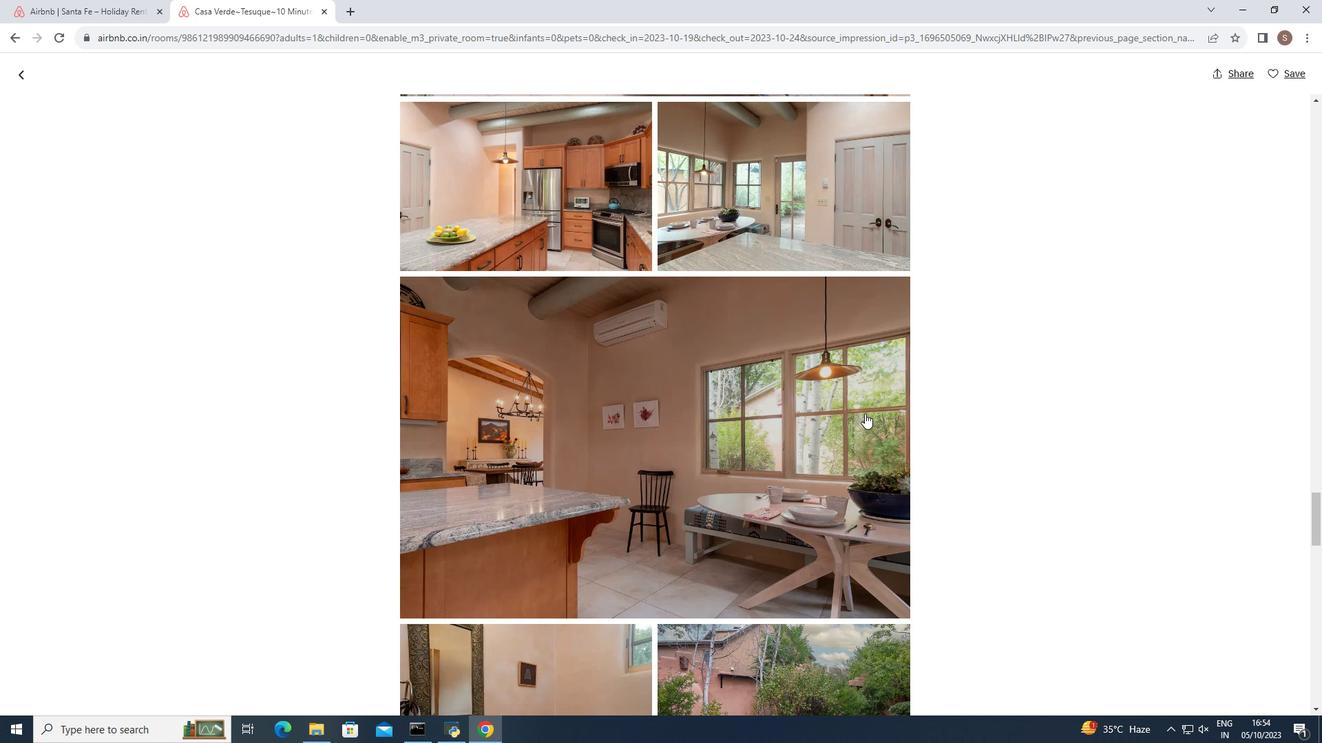 
Action: Mouse scrolled (865, 413) with delta (0, 0)
Screenshot: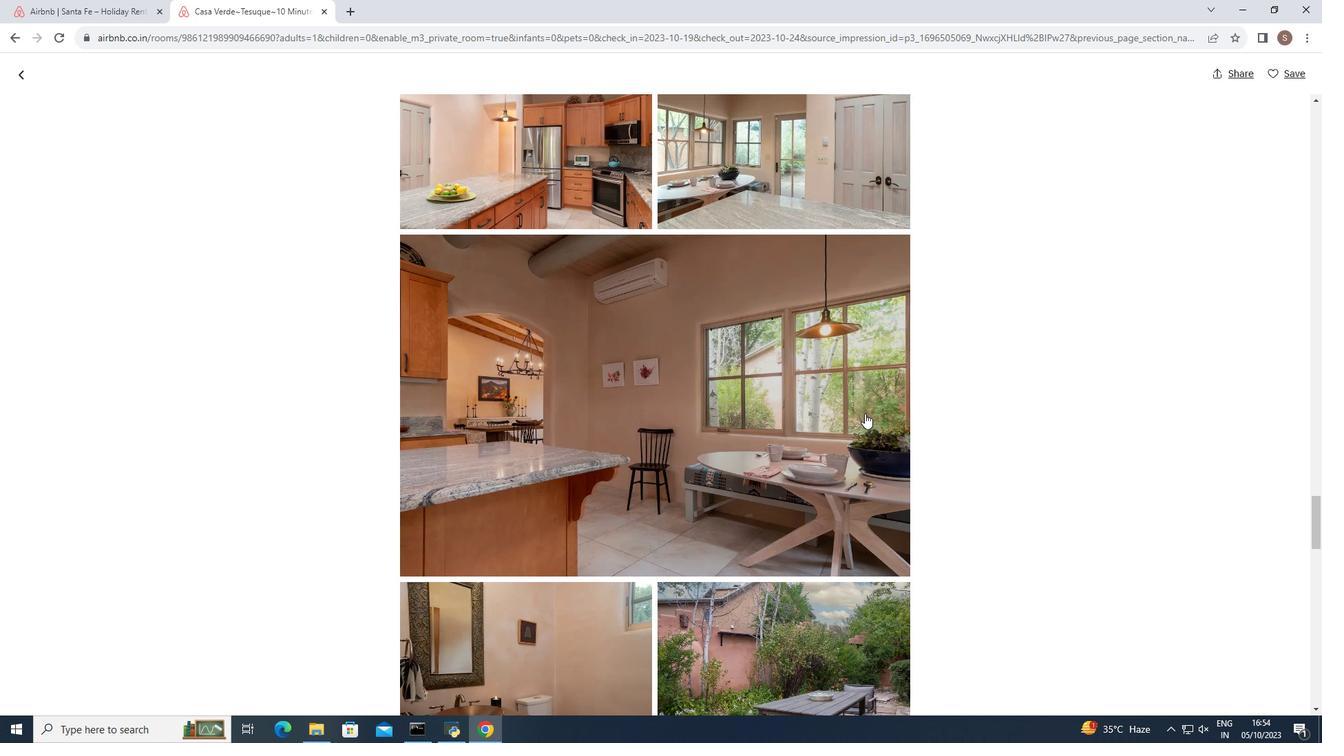 
Action: Mouse scrolled (865, 413) with delta (0, 0)
Screenshot: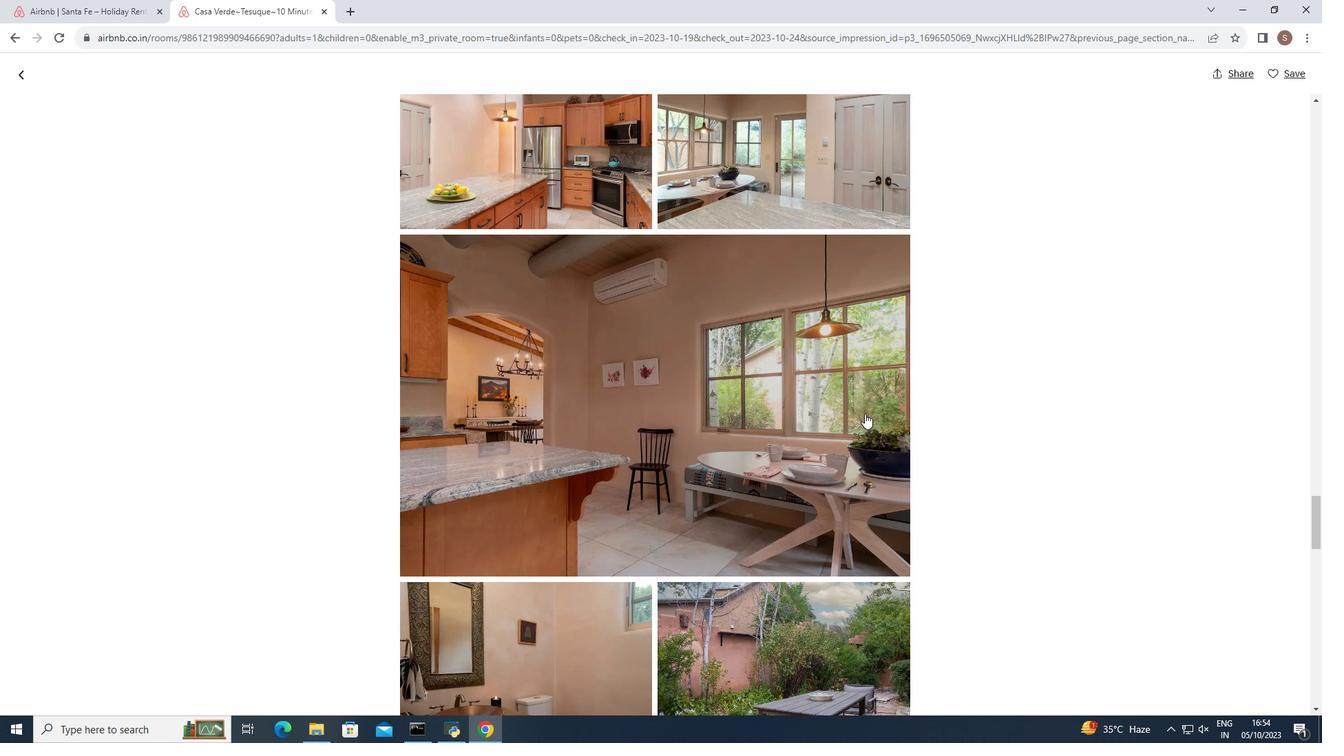 
Action: Mouse scrolled (865, 413) with delta (0, 0)
Screenshot: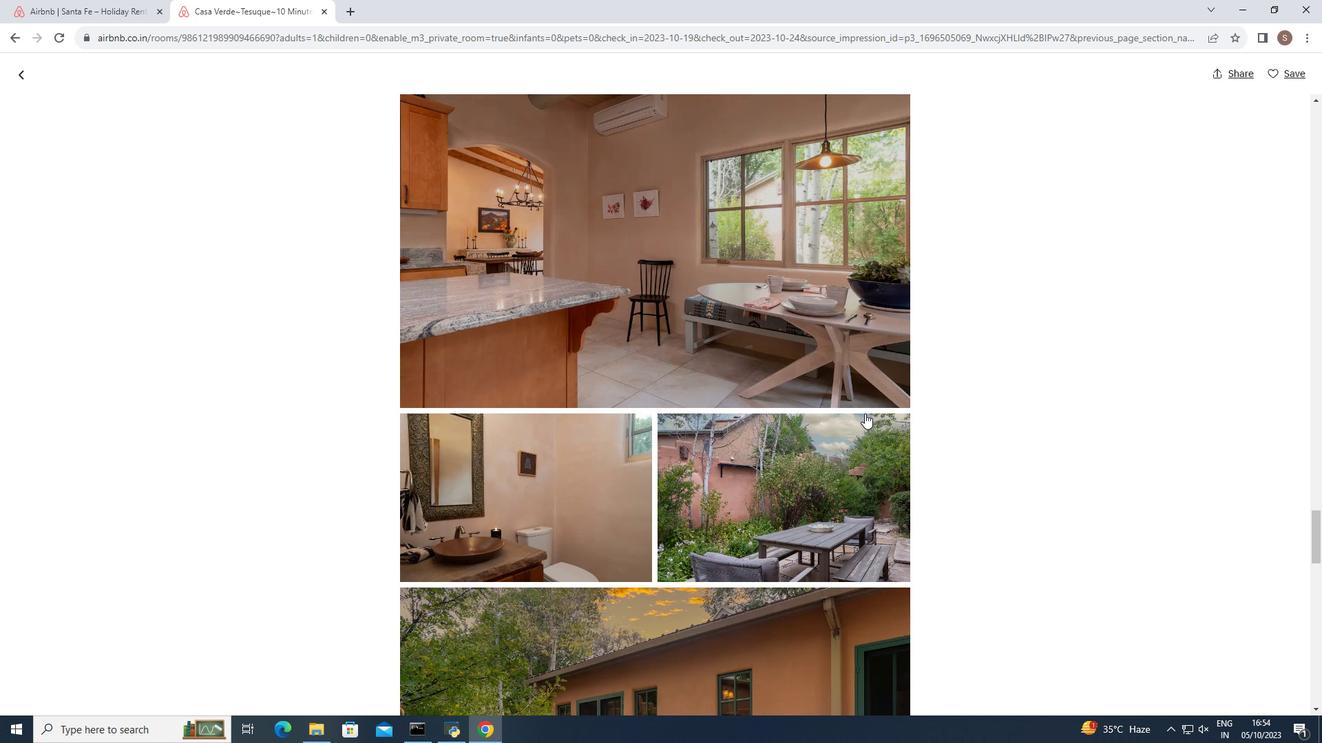 
Action: Mouse scrolled (865, 413) with delta (0, 0)
Screenshot: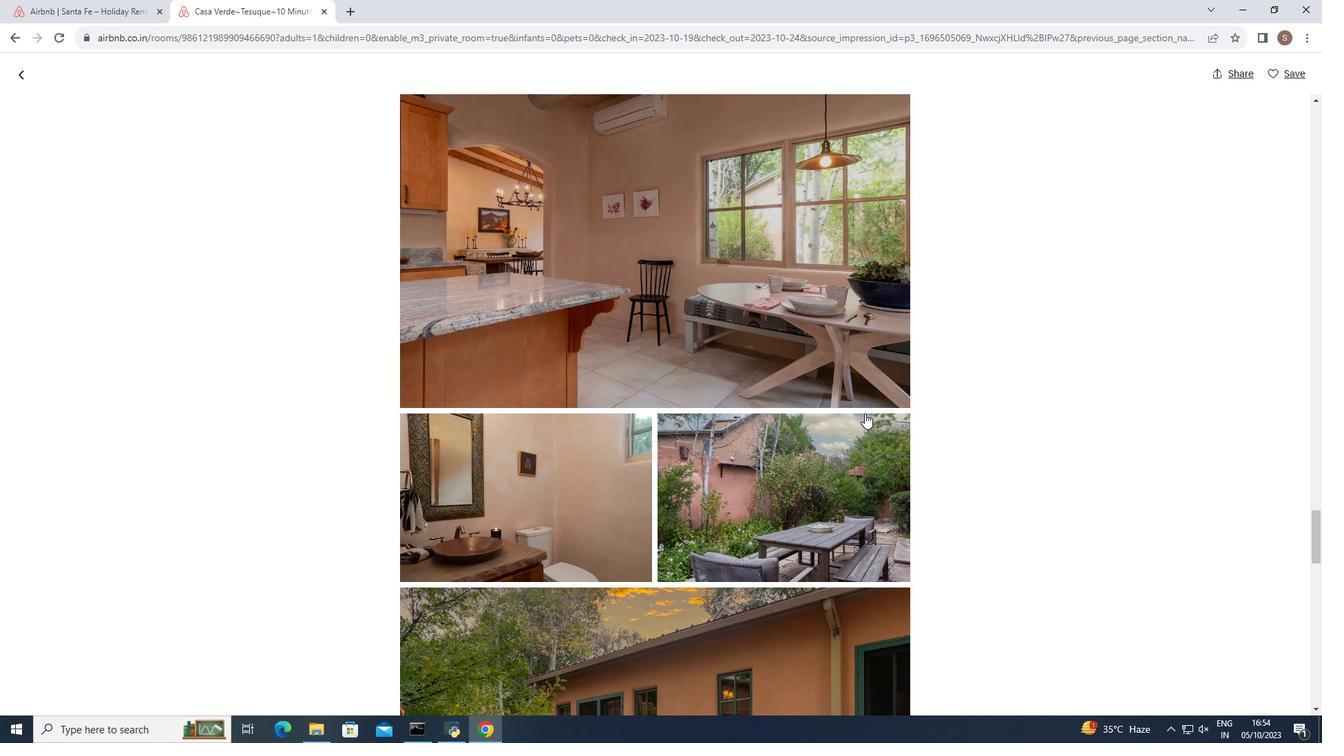 
Action: Mouse scrolled (865, 413) with delta (0, 0)
Screenshot: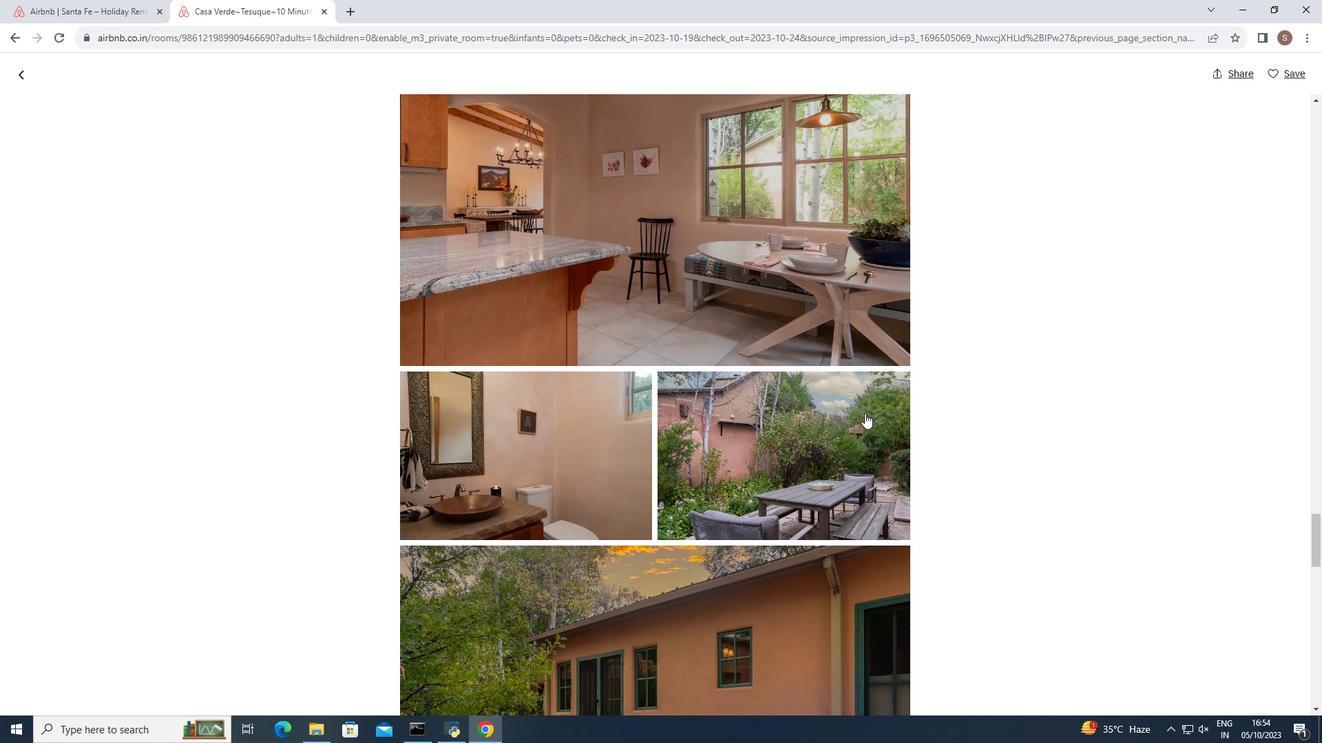 
Action: Mouse scrolled (865, 413) with delta (0, 0)
Screenshot: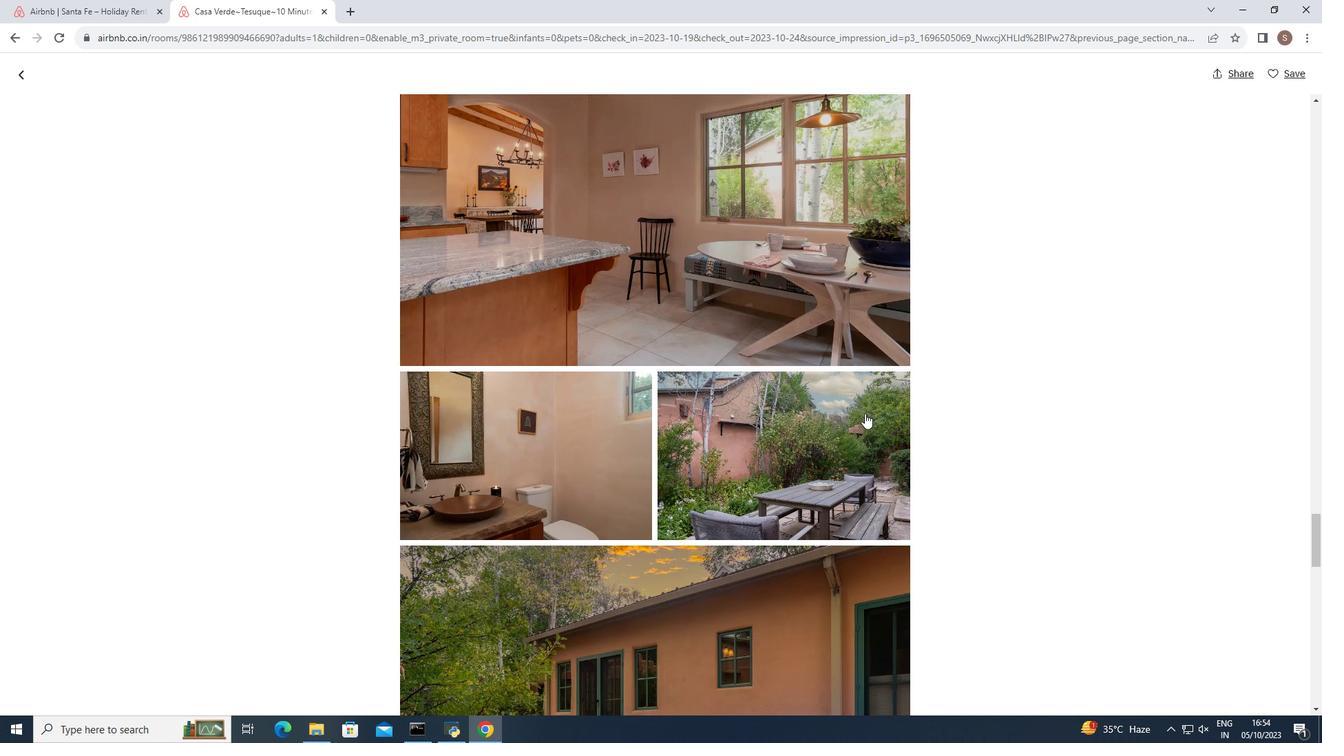 
Action: Mouse scrolled (865, 413) with delta (0, 0)
Screenshot: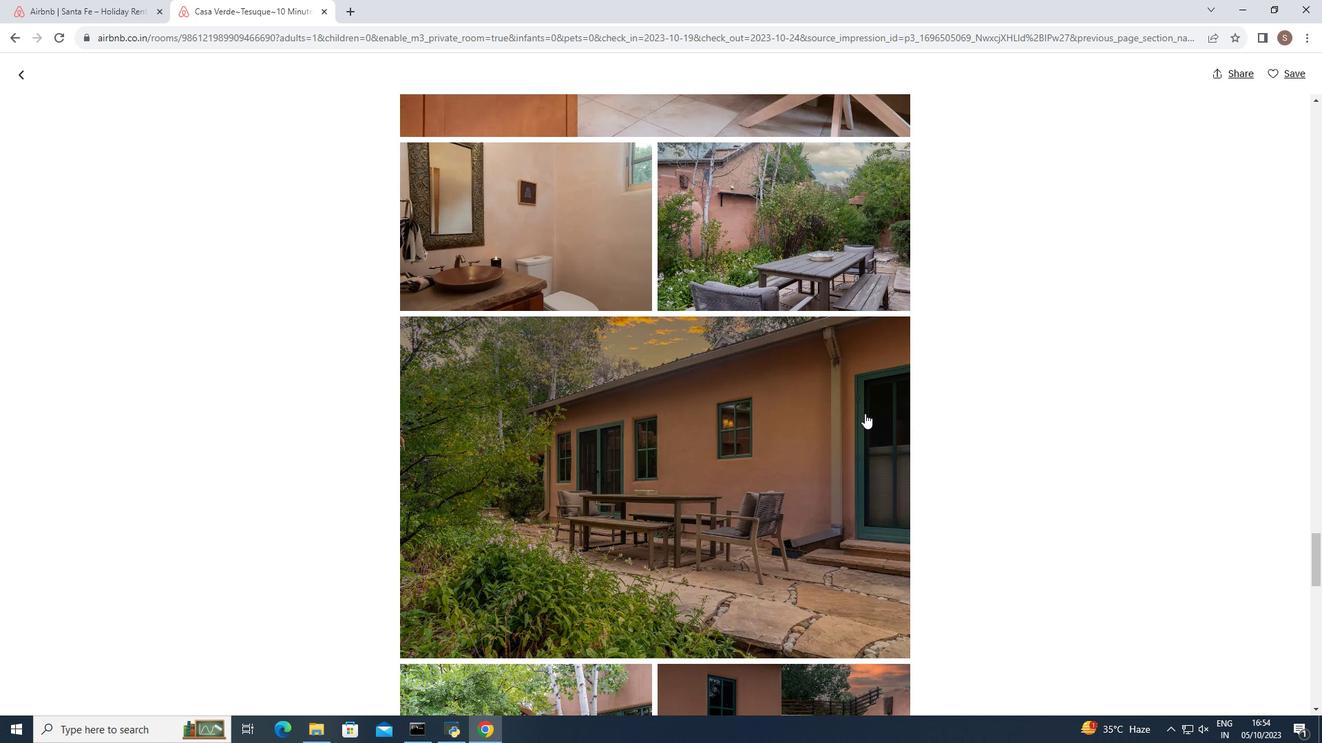 
Action: Mouse scrolled (865, 413) with delta (0, 0)
Screenshot: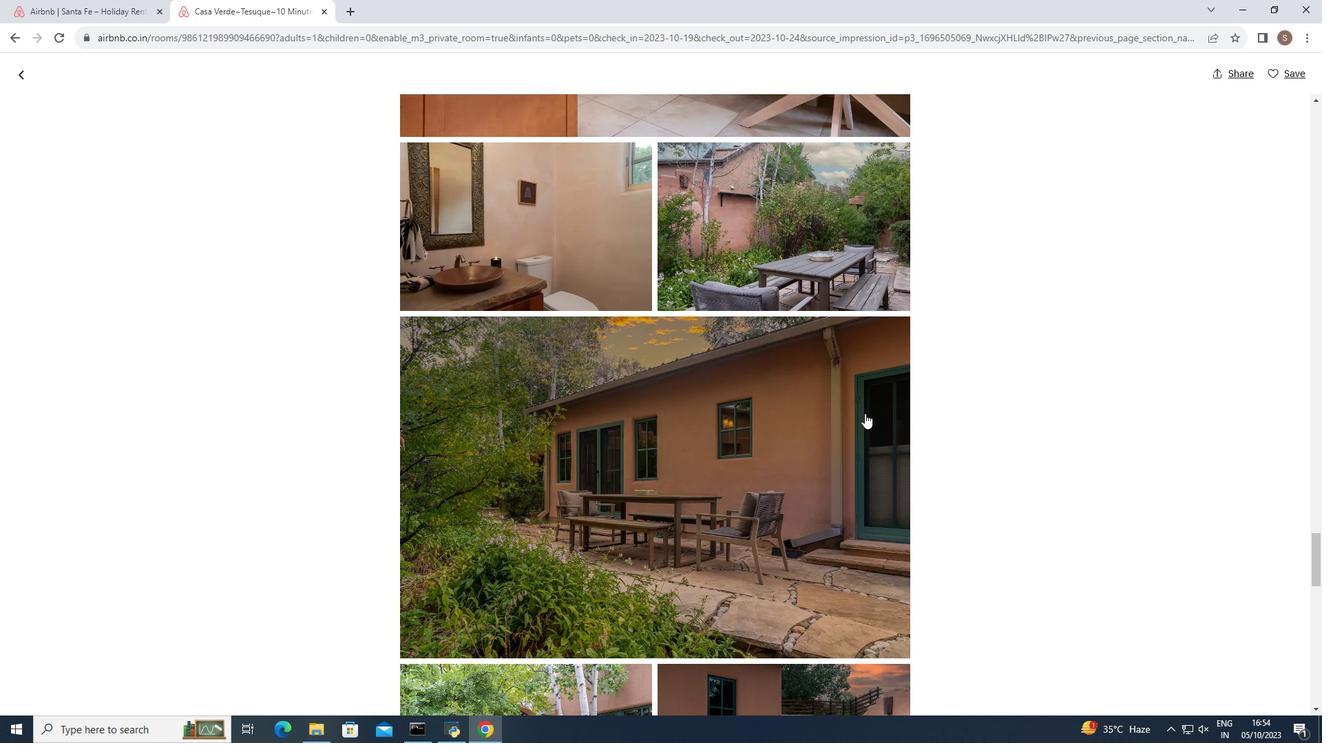 
Action: Mouse scrolled (865, 413) with delta (0, 0)
Screenshot: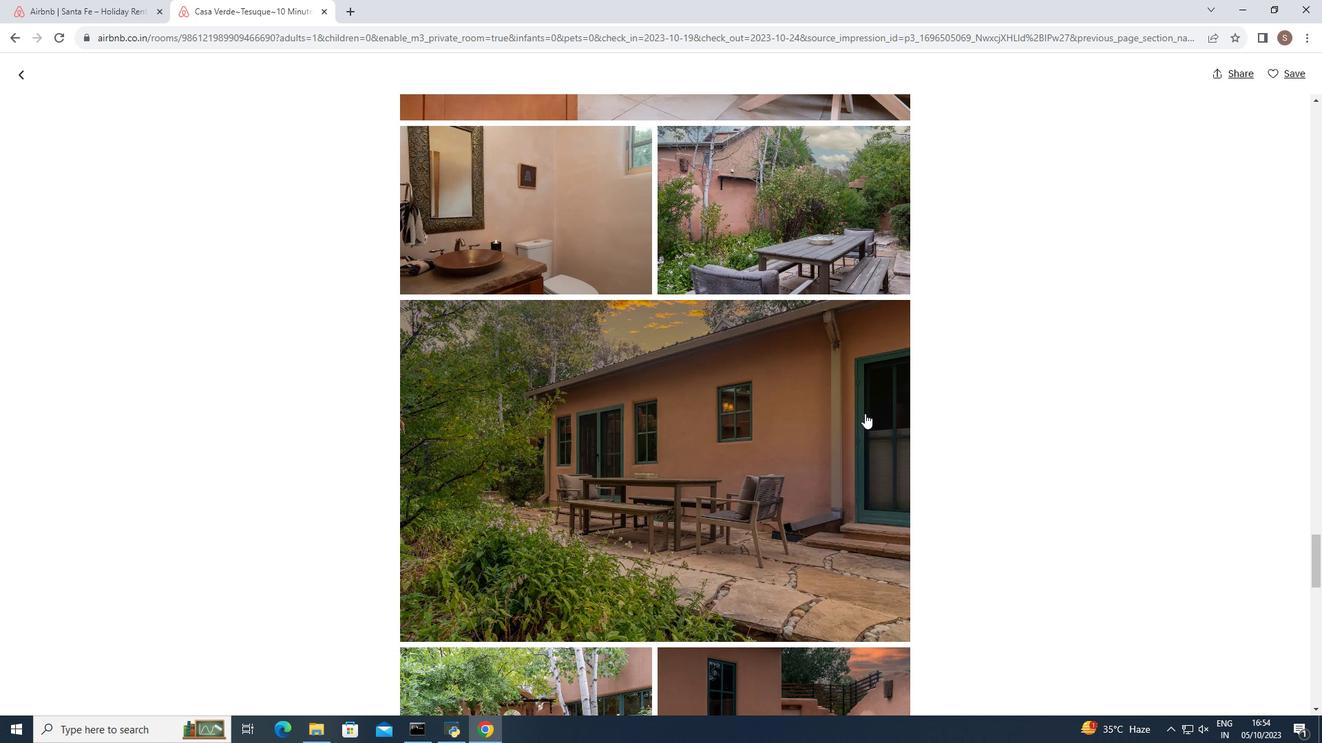 
Action: Mouse scrolled (865, 413) with delta (0, 0)
Screenshot: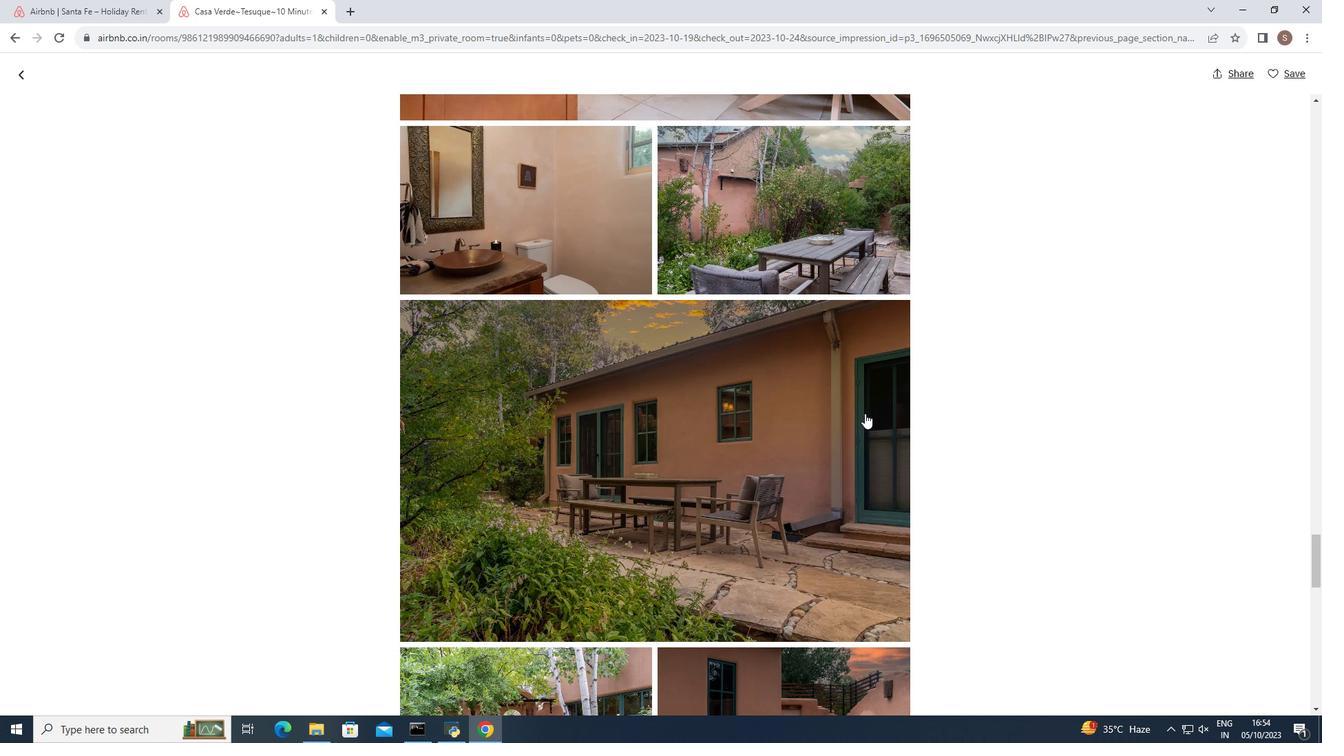 
Action: Mouse scrolled (865, 413) with delta (0, 0)
Screenshot: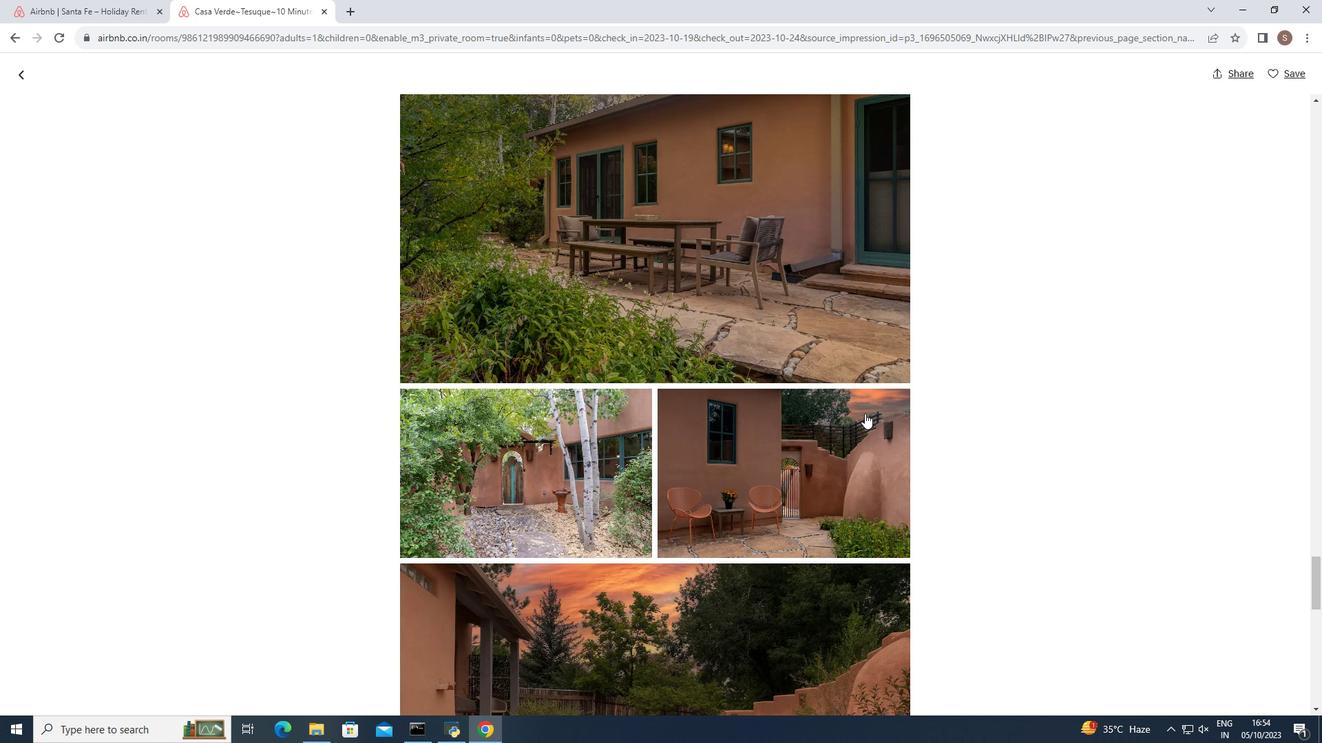 
Action: Mouse scrolled (865, 413) with delta (0, 0)
Screenshot: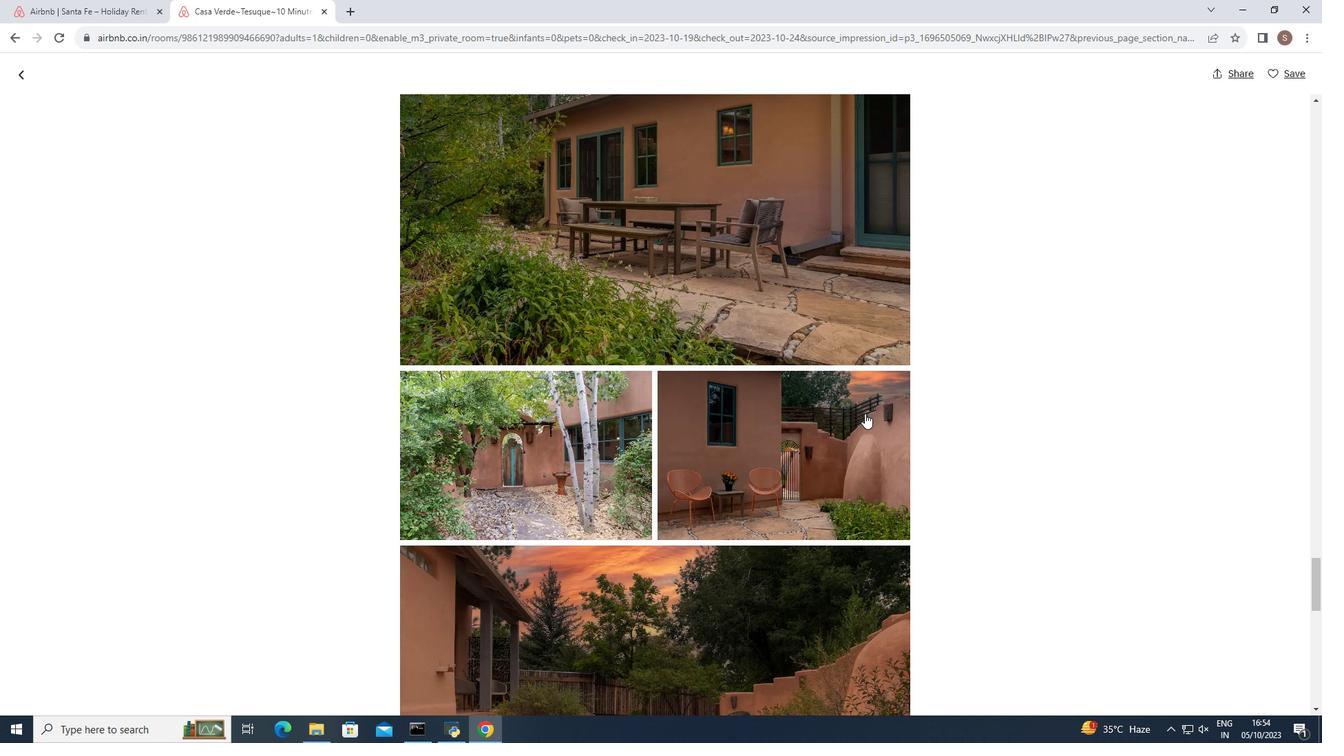 
Action: Mouse scrolled (865, 413) with delta (0, 0)
Screenshot: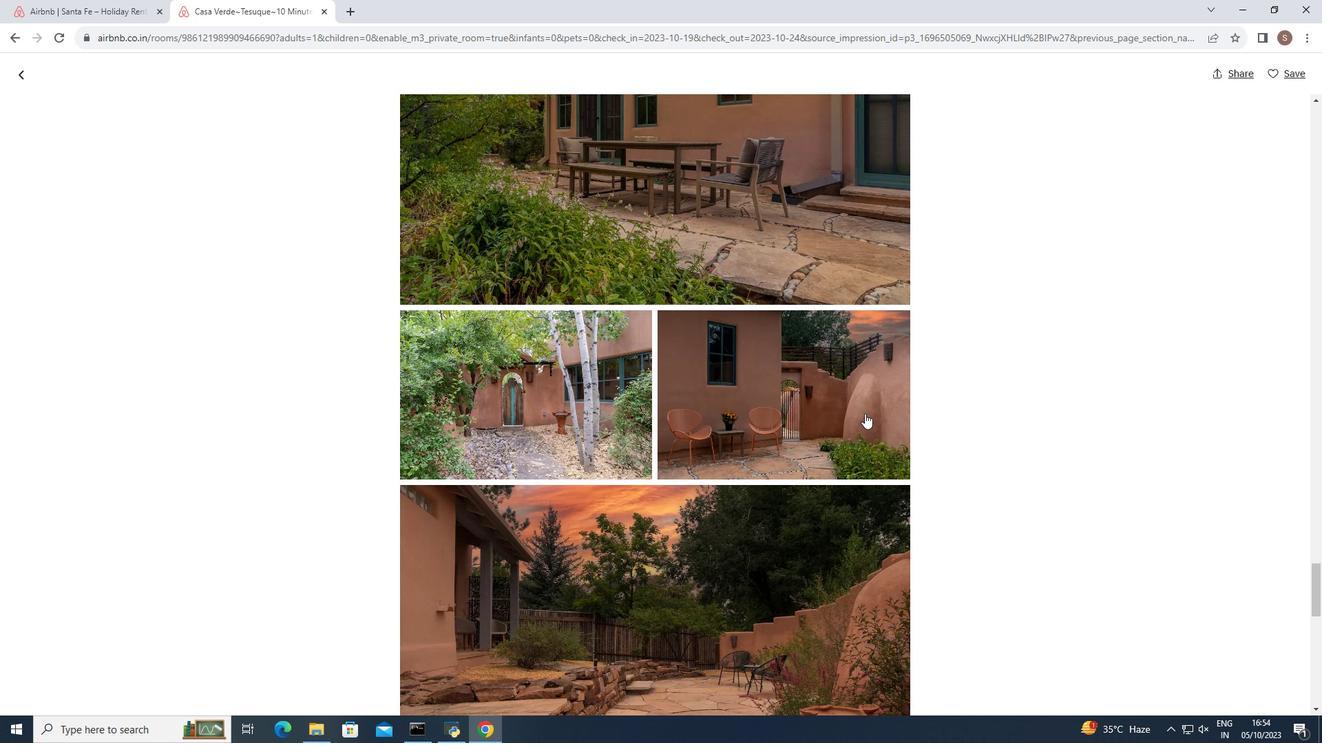 
Action: Mouse scrolled (865, 413) with delta (0, 0)
Screenshot: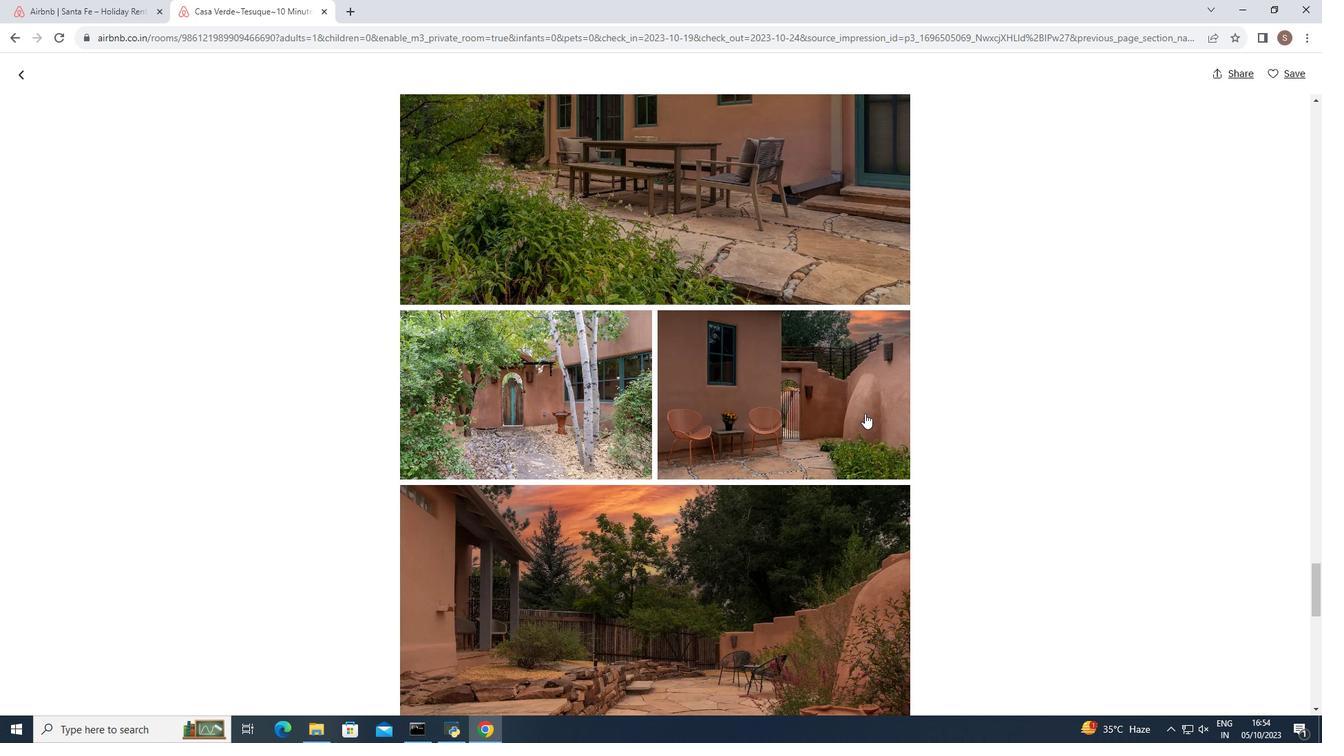 
Action: Mouse scrolled (865, 413) with delta (0, 0)
Screenshot: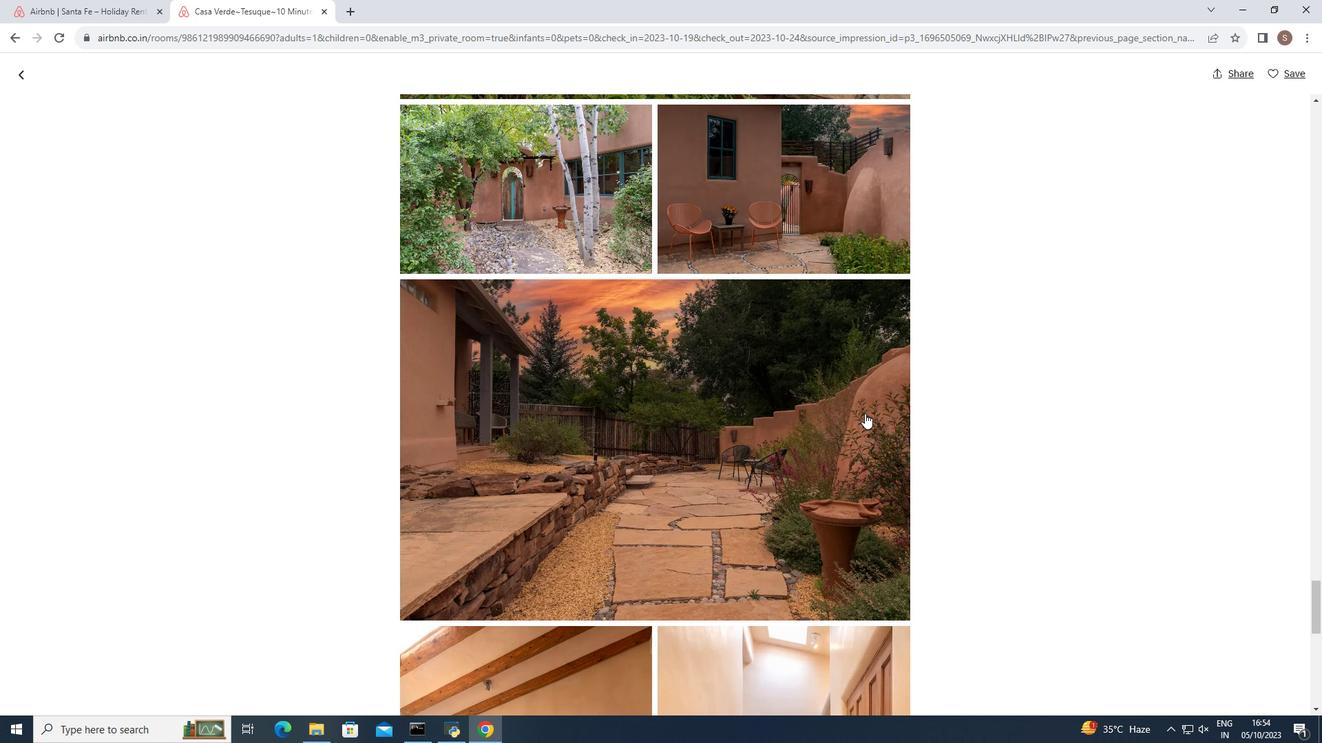 
Action: Mouse scrolled (865, 413) with delta (0, 0)
Screenshot: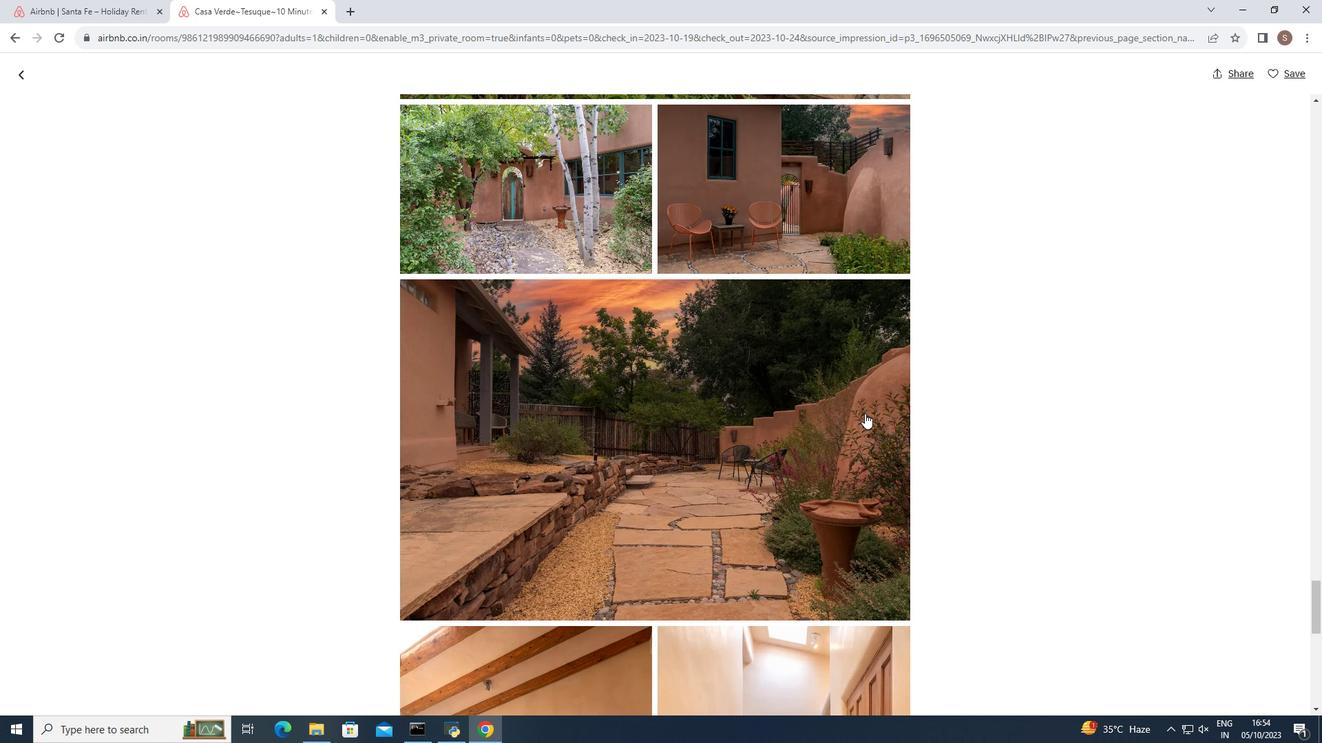 
Action: Mouse scrolled (865, 413) with delta (0, 0)
Screenshot: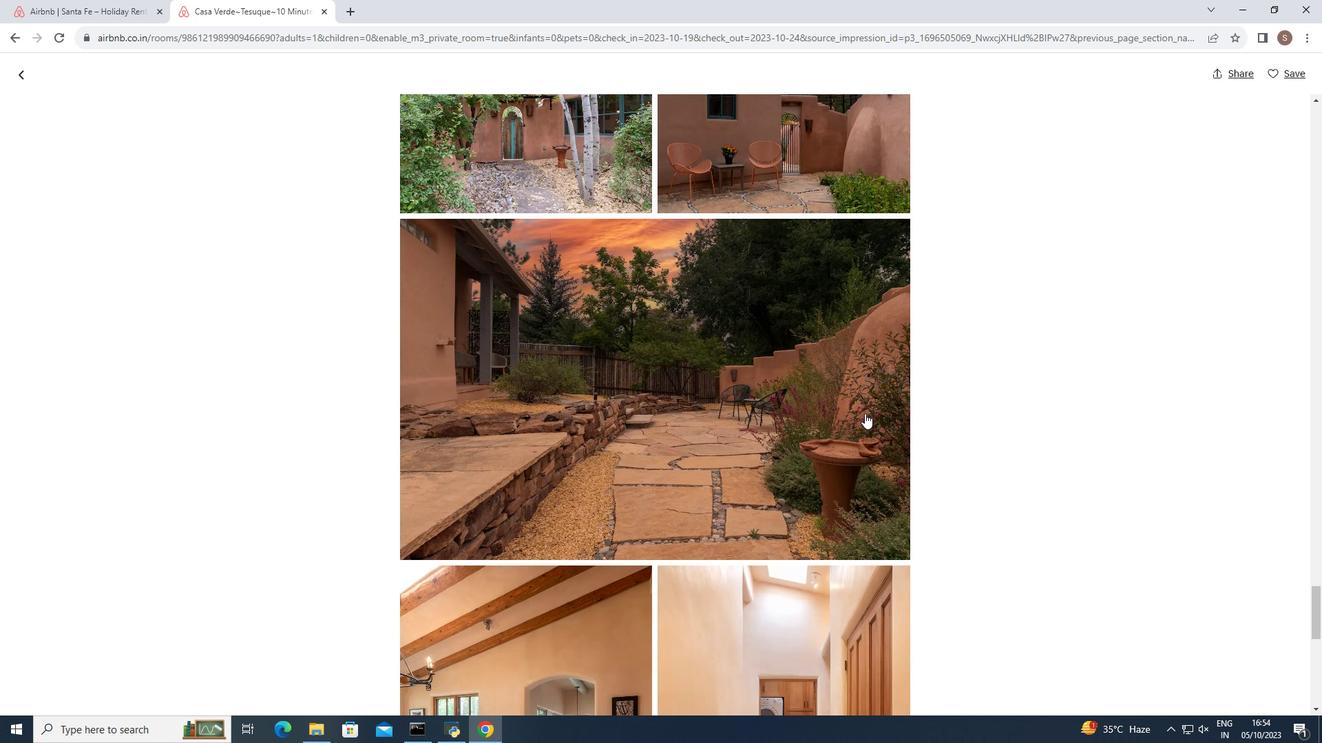 
Action: Mouse scrolled (865, 413) with delta (0, 0)
Screenshot: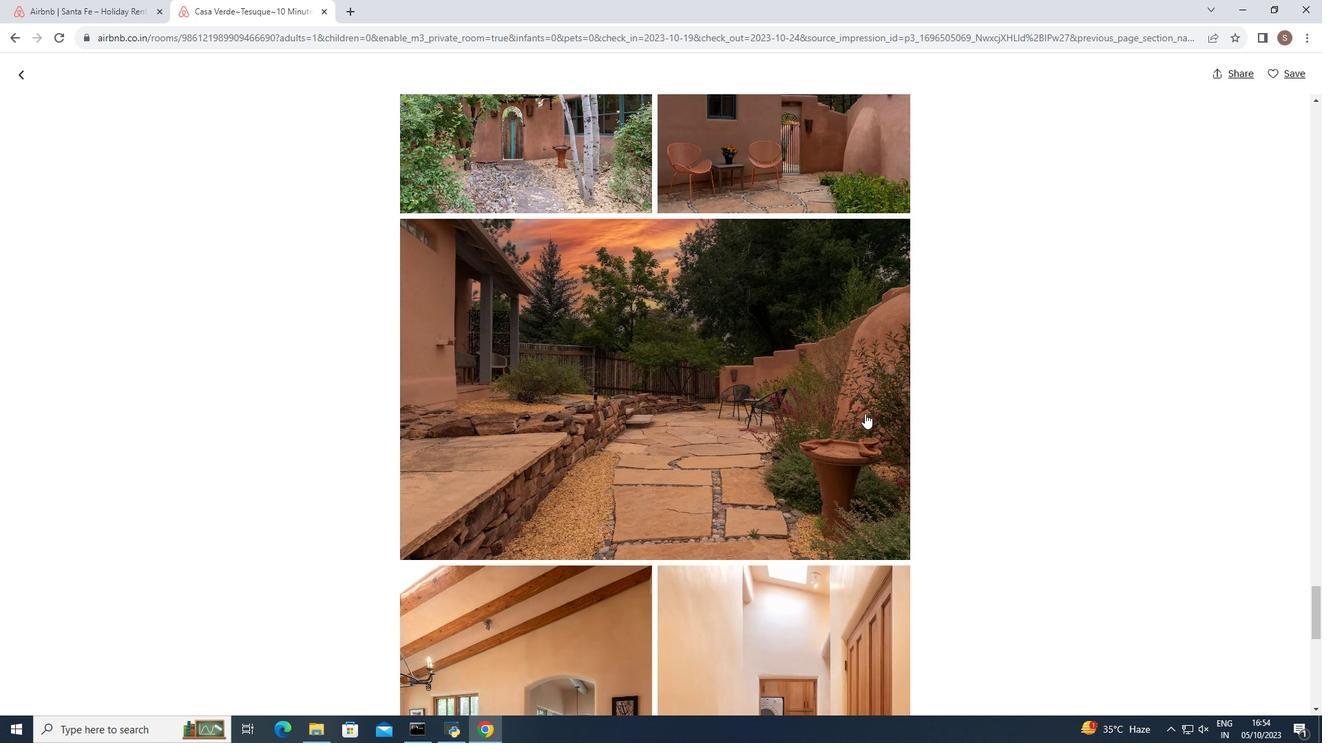 
Action: Mouse scrolled (865, 413) with delta (0, 0)
Screenshot: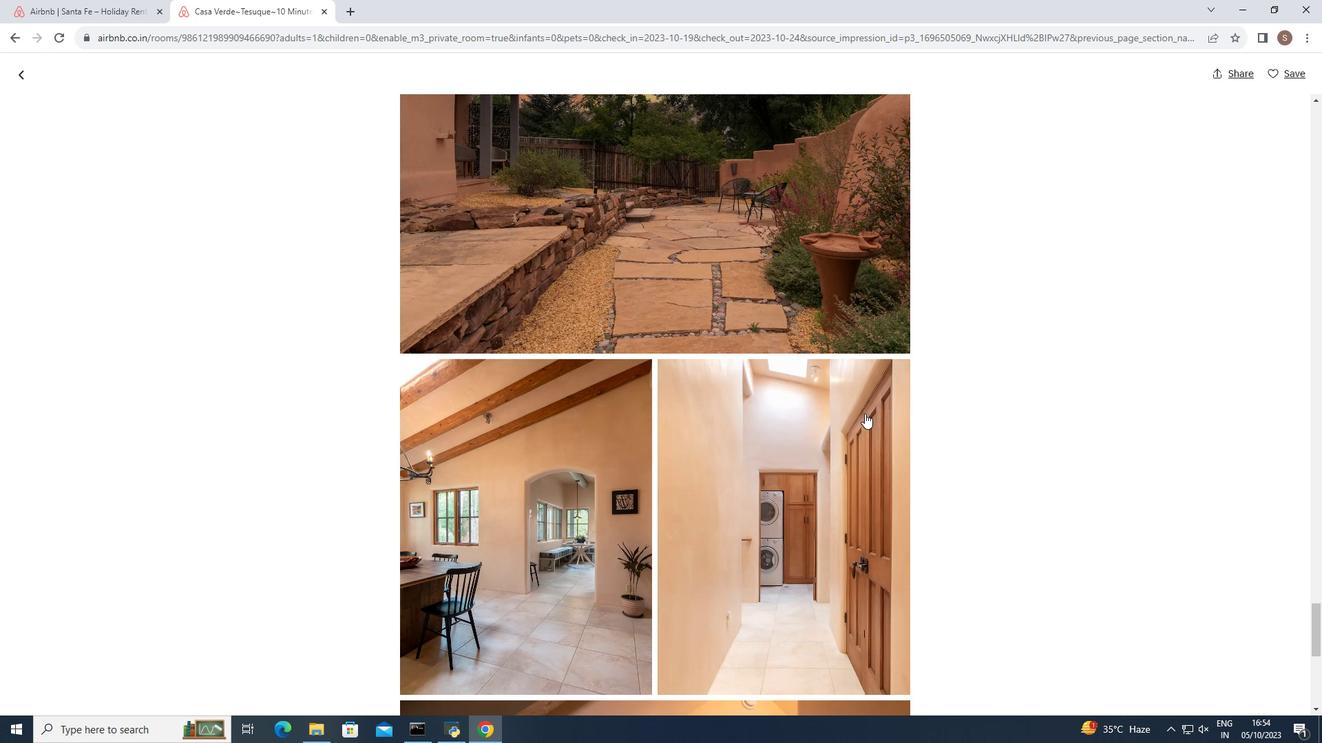 
Action: Mouse scrolled (865, 413) with delta (0, 0)
Screenshot: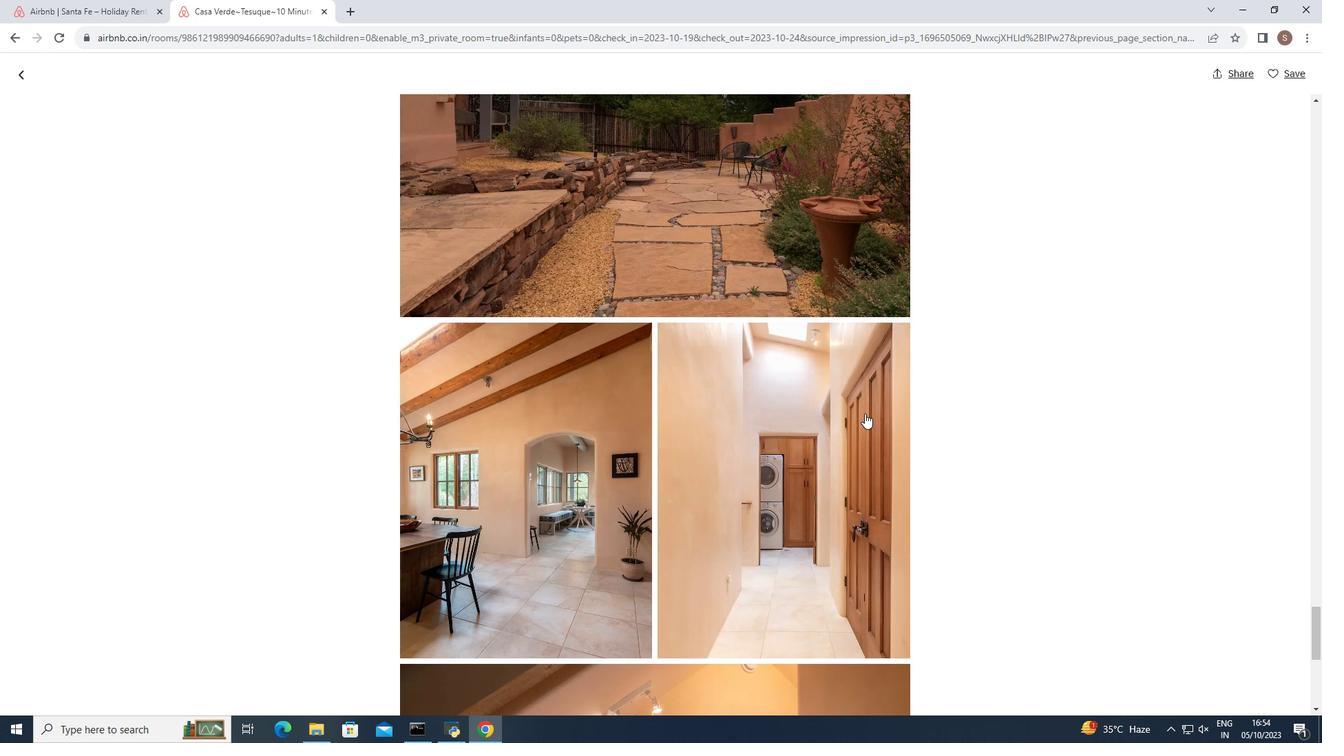 
Action: Mouse scrolled (865, 413) with delta (0, 0)
Screenshot: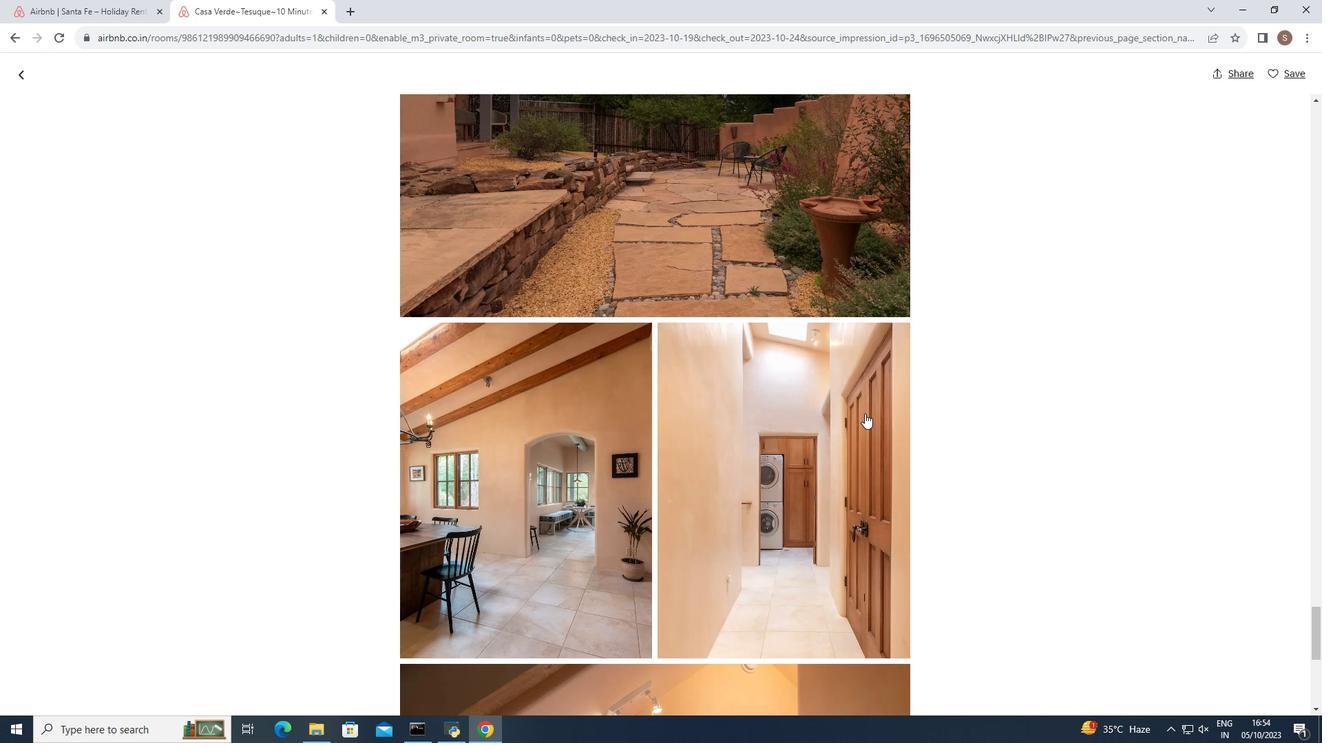 
Action: Mouse scrolled (865, 413) with delta (0, 0)
Screenshot: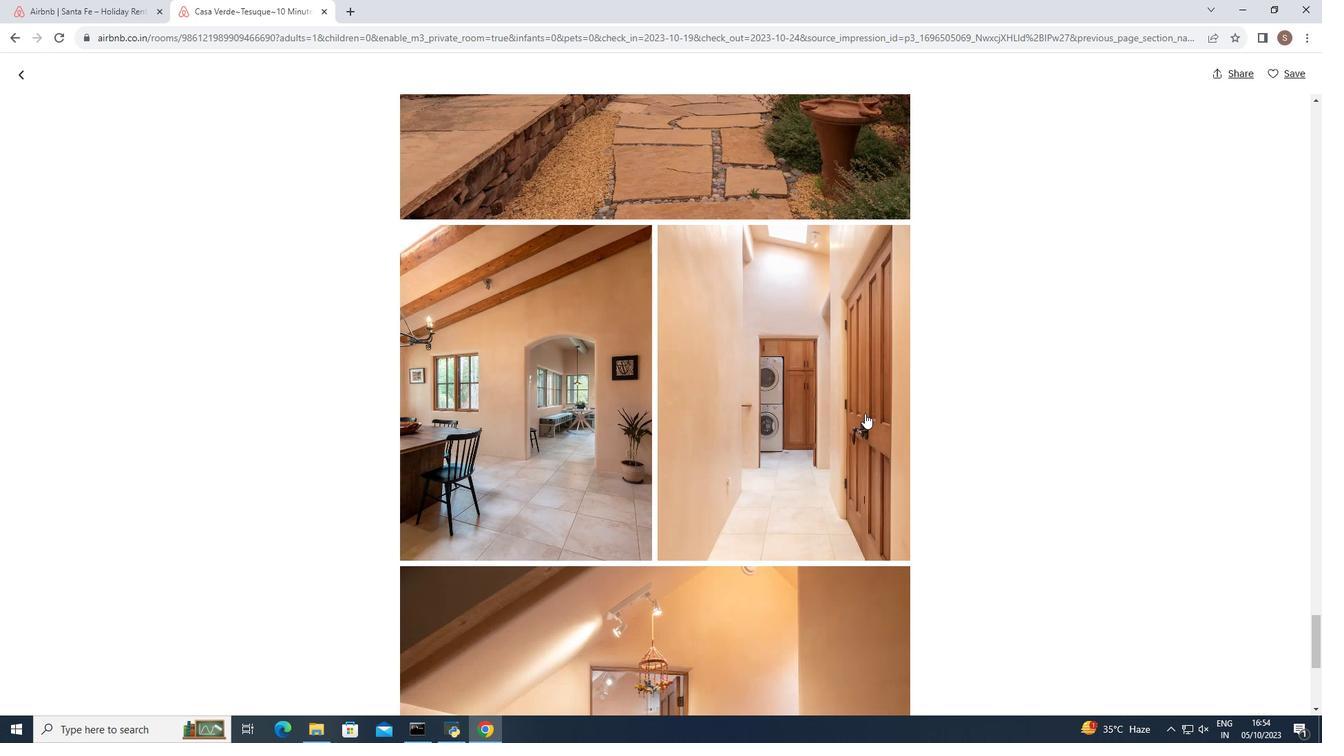 
Action: Mouse scrolled (865, 413) with delta (0, 0)
Screenshot: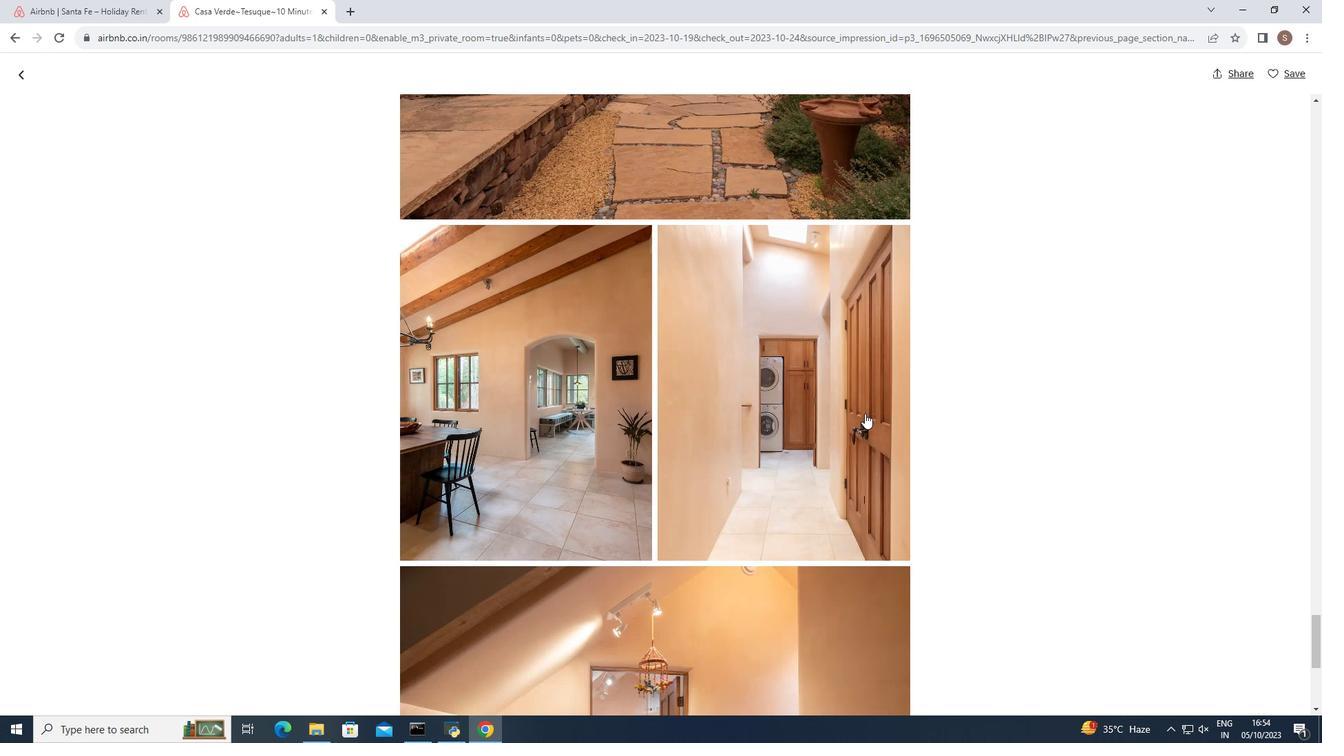 
Action: Mouse scrolled (865, 414) with delta (0, 0)
Screenshot: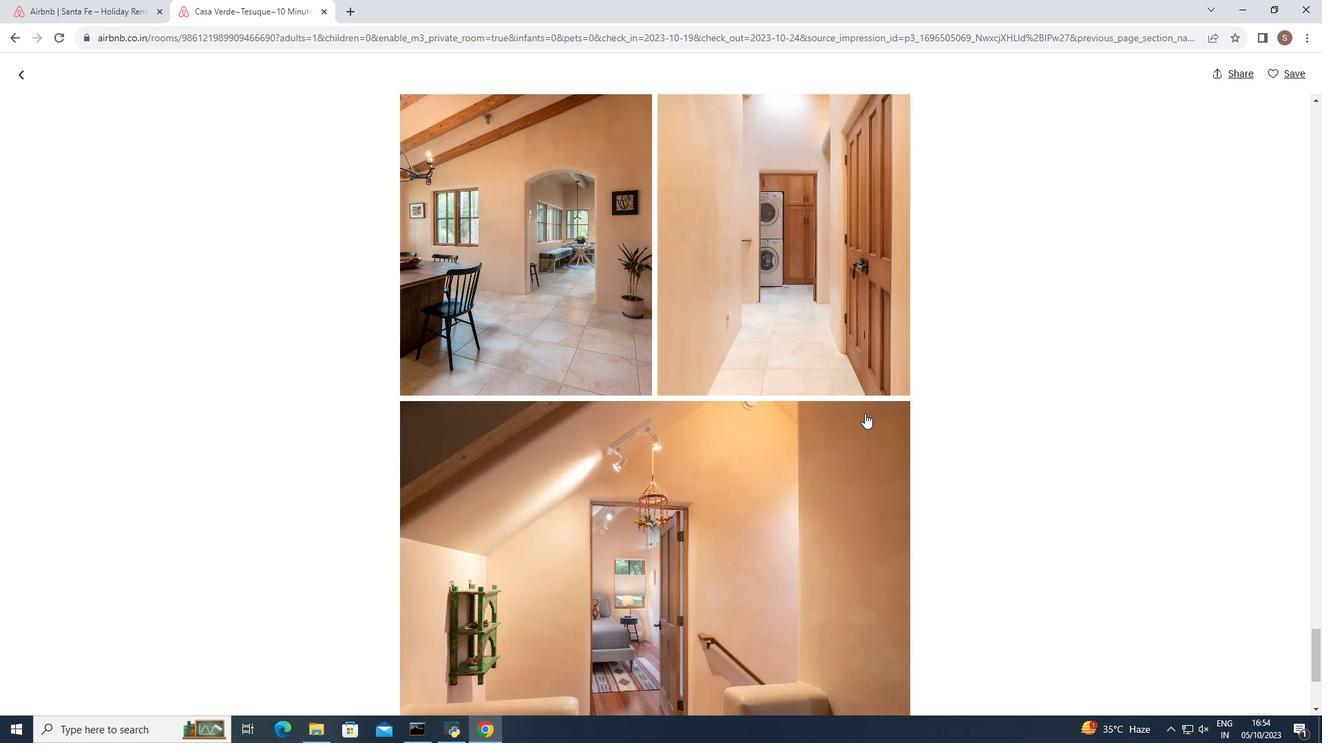 
Action: Mouse scrolled (865, 413) with delta (0, 0)
Screenshot: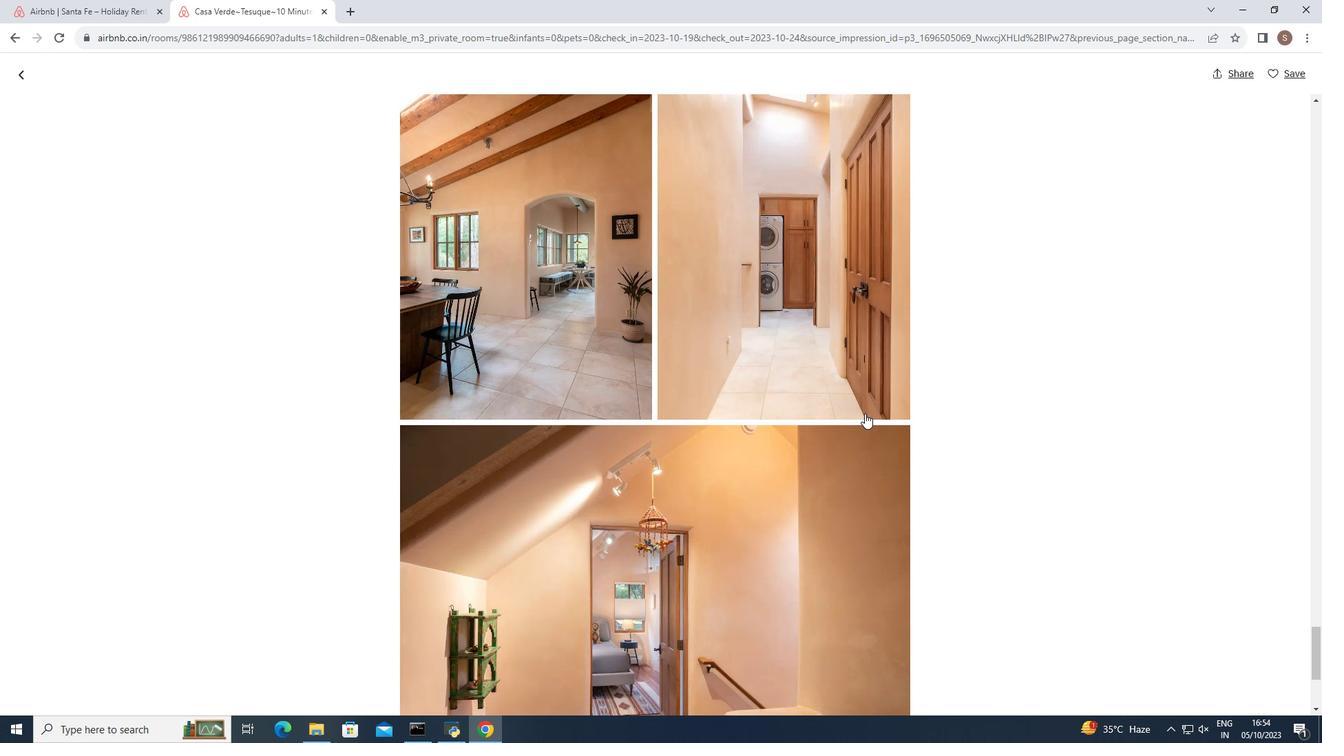 
Action: Mouse scrolled (865, 413) with delta (0, 0)
Screenshot: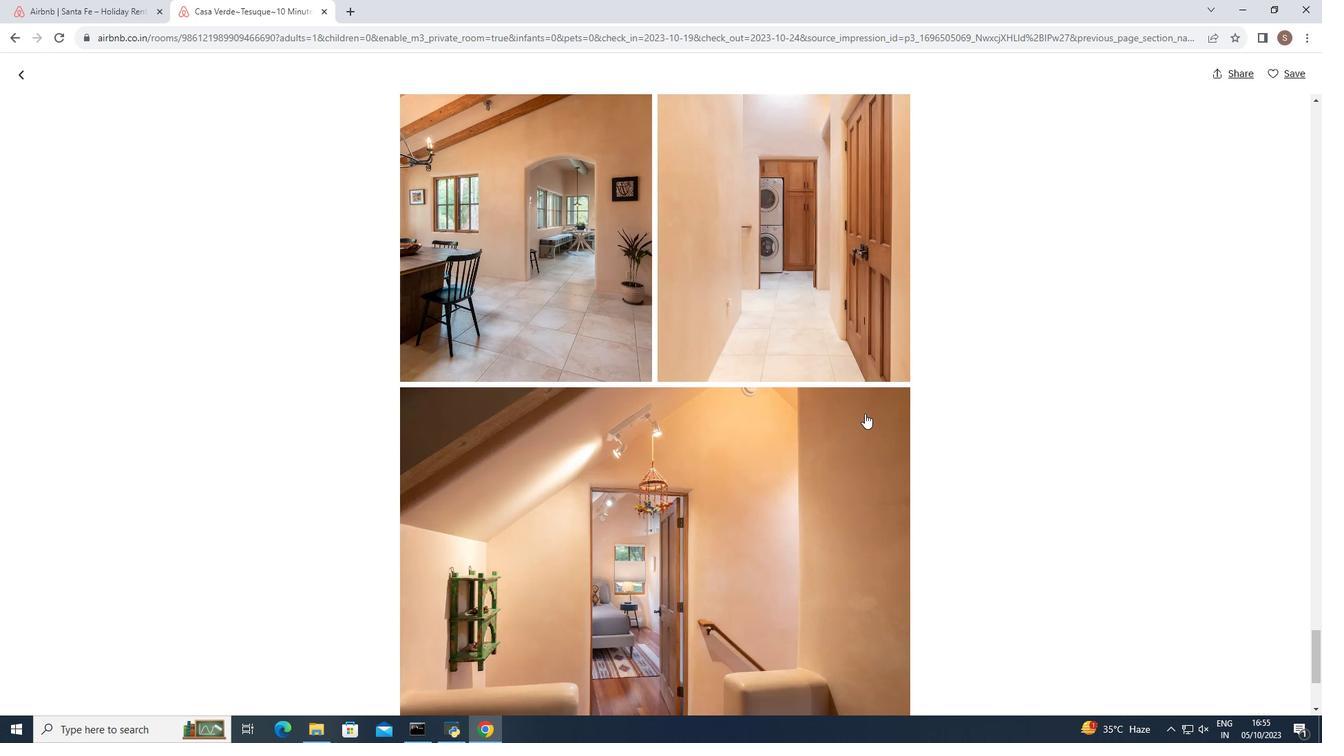 
Action: Mouse scrolled (865, 413) with delta (0, 0)
Screenshot: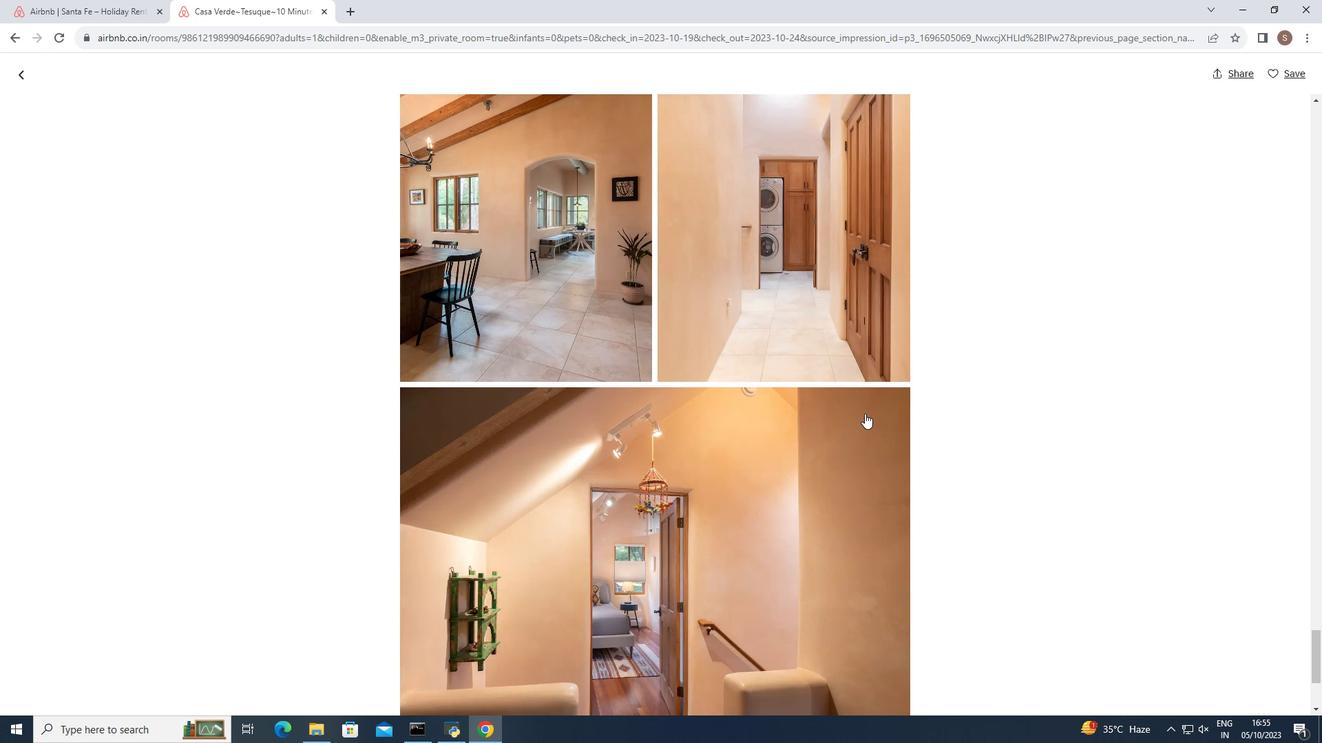 
Action: Mouse scrolled (865, 413) with delta (0, 0)
Screenshot: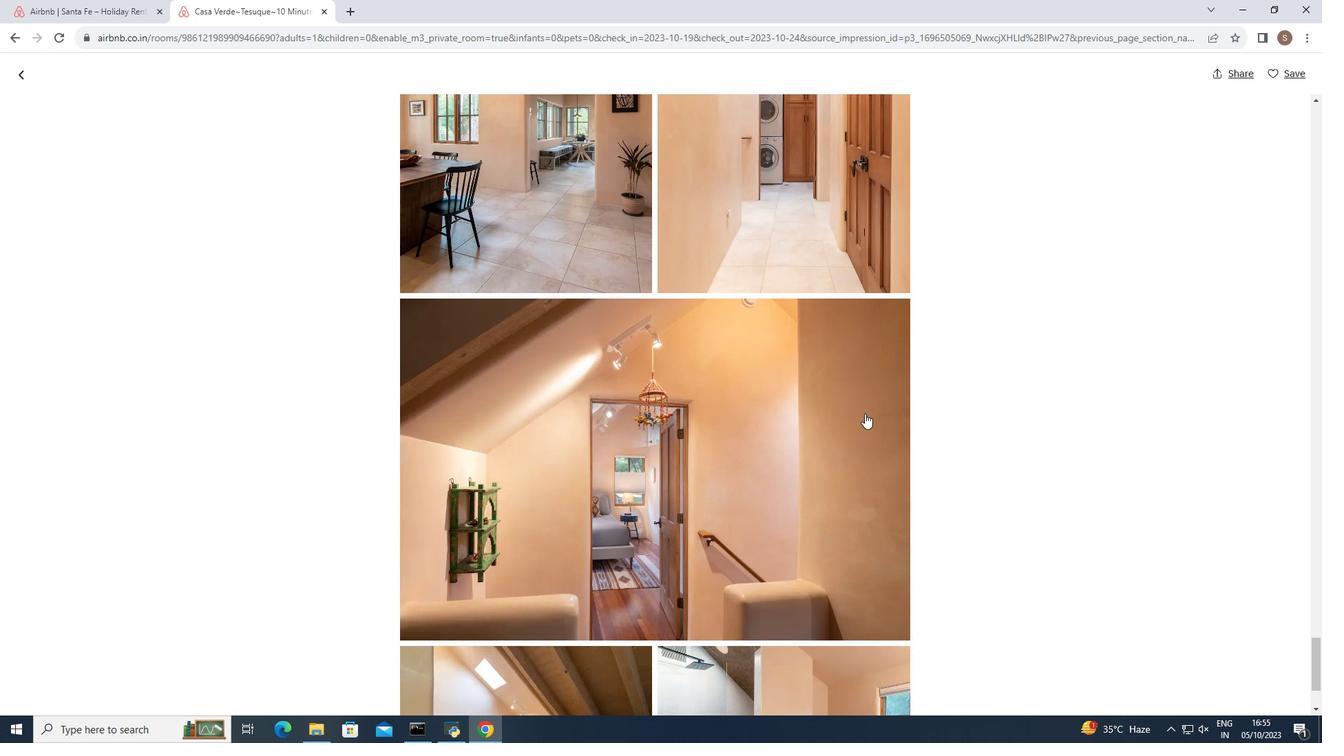 
Action: Mouse scrolled (865, 413) with delta (0, 0)
Screenshot: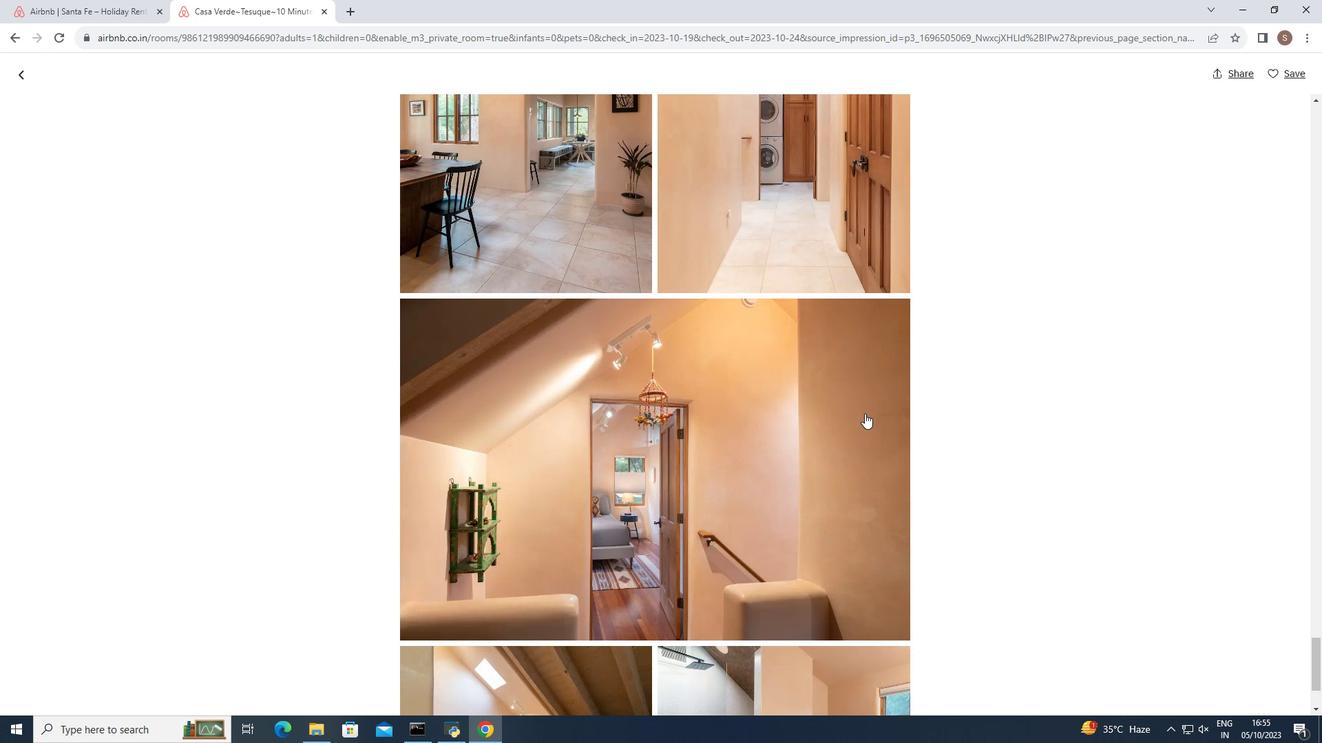 
Action: Mouse scrolled (865, 413) with delta (0, 0)
Screenshot: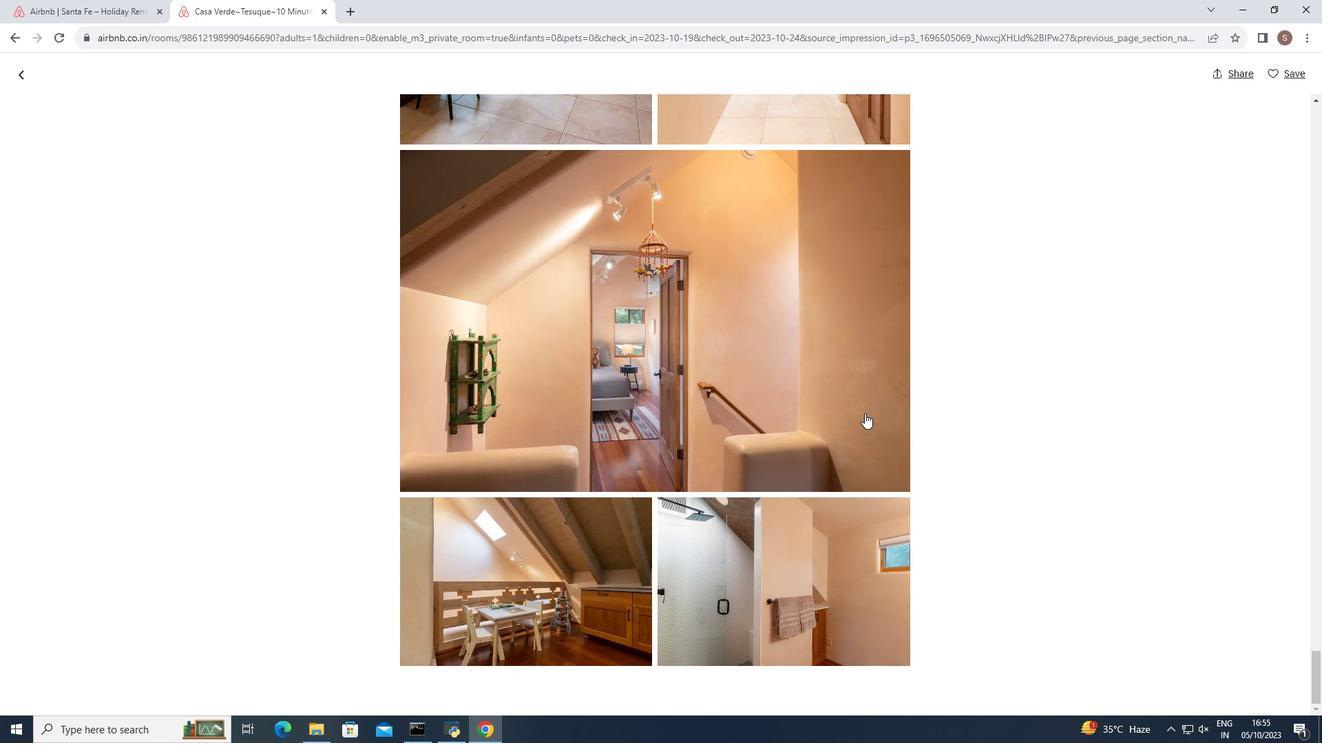 
Action: Mouse scrolled (865, 413) with delta (0, 0)
Screenshot: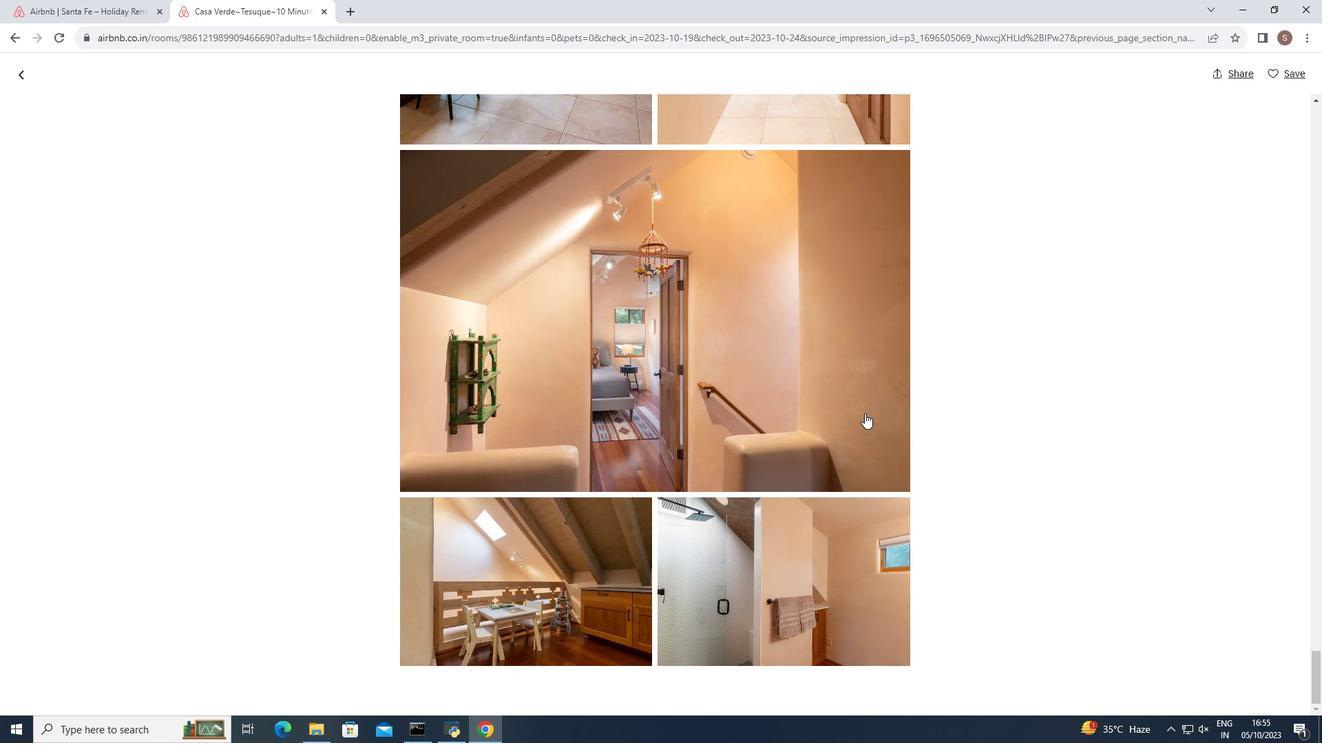 
Action: Mouse scrolled (865, 413) with delta (0, 0)
Screenshot: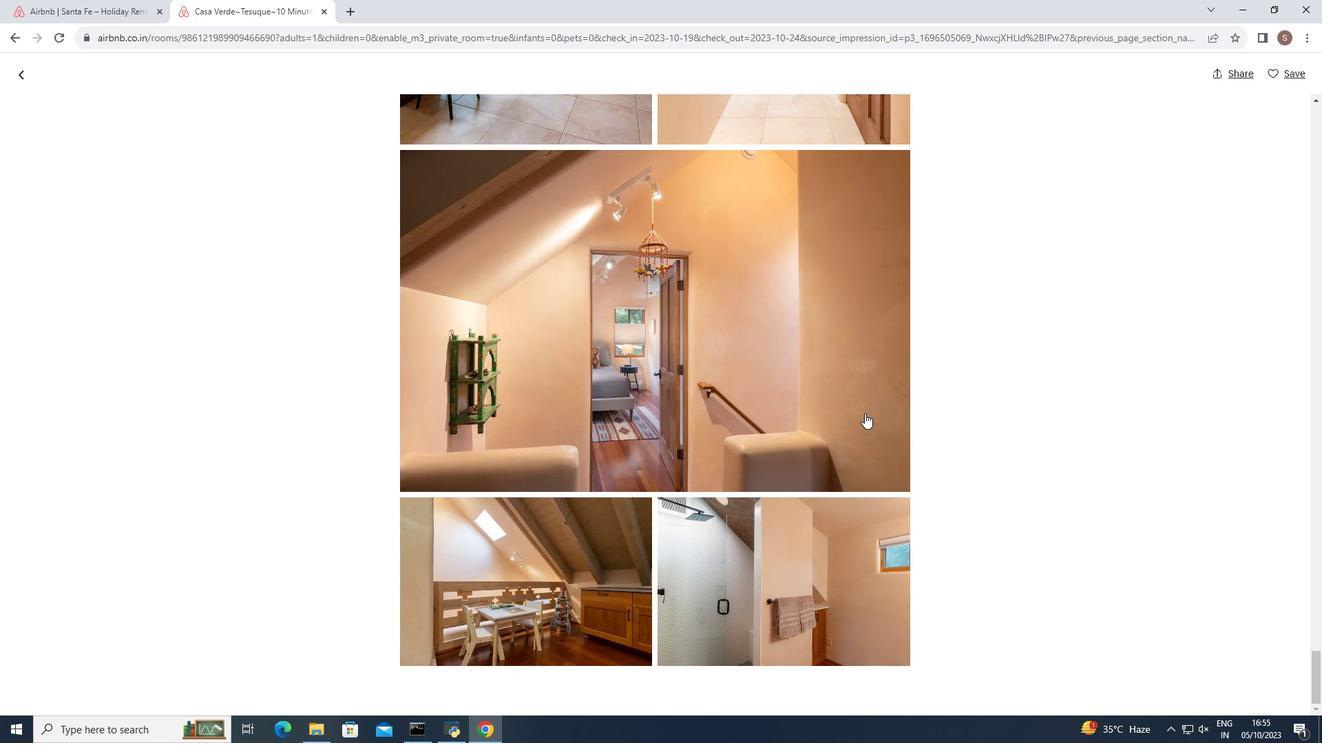 
Action: Mouse scrolled (865, 413) with delta (0, 0)
Screenshot: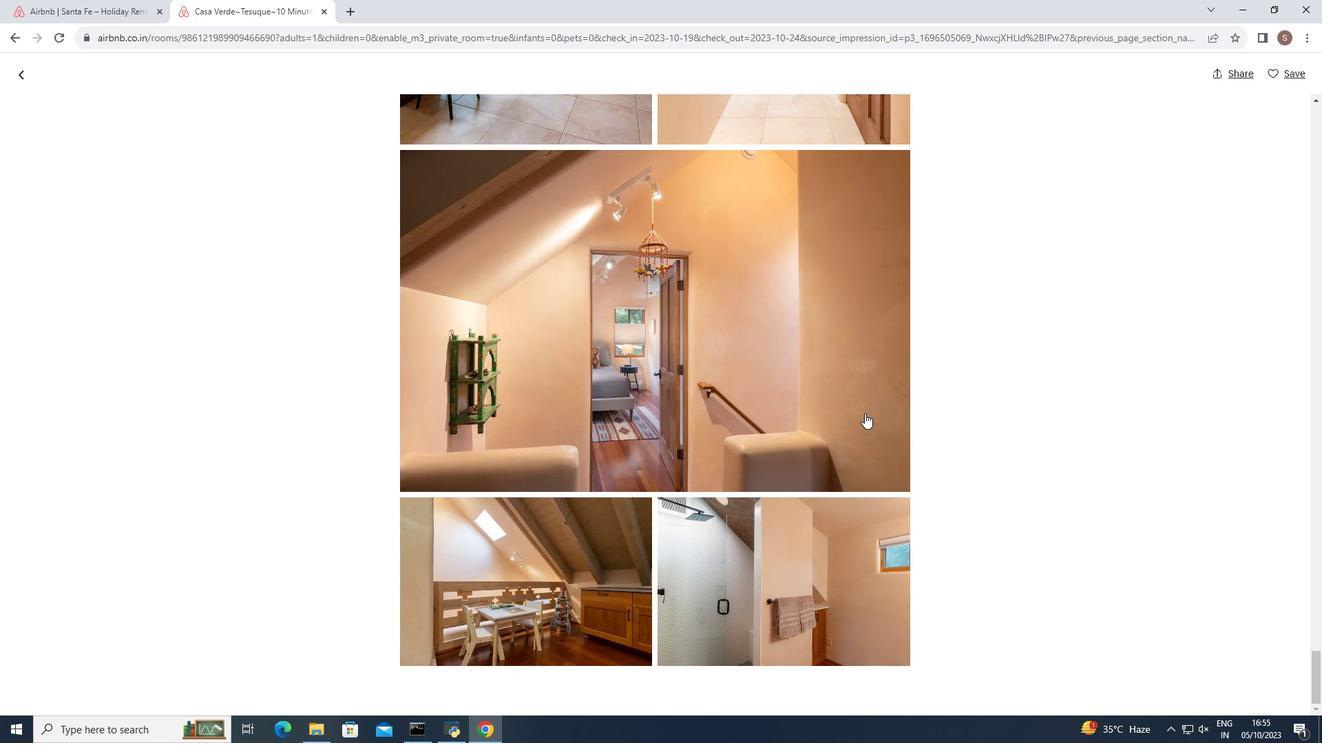 
Action: Mouse moved to (19, 74)
Screenshot: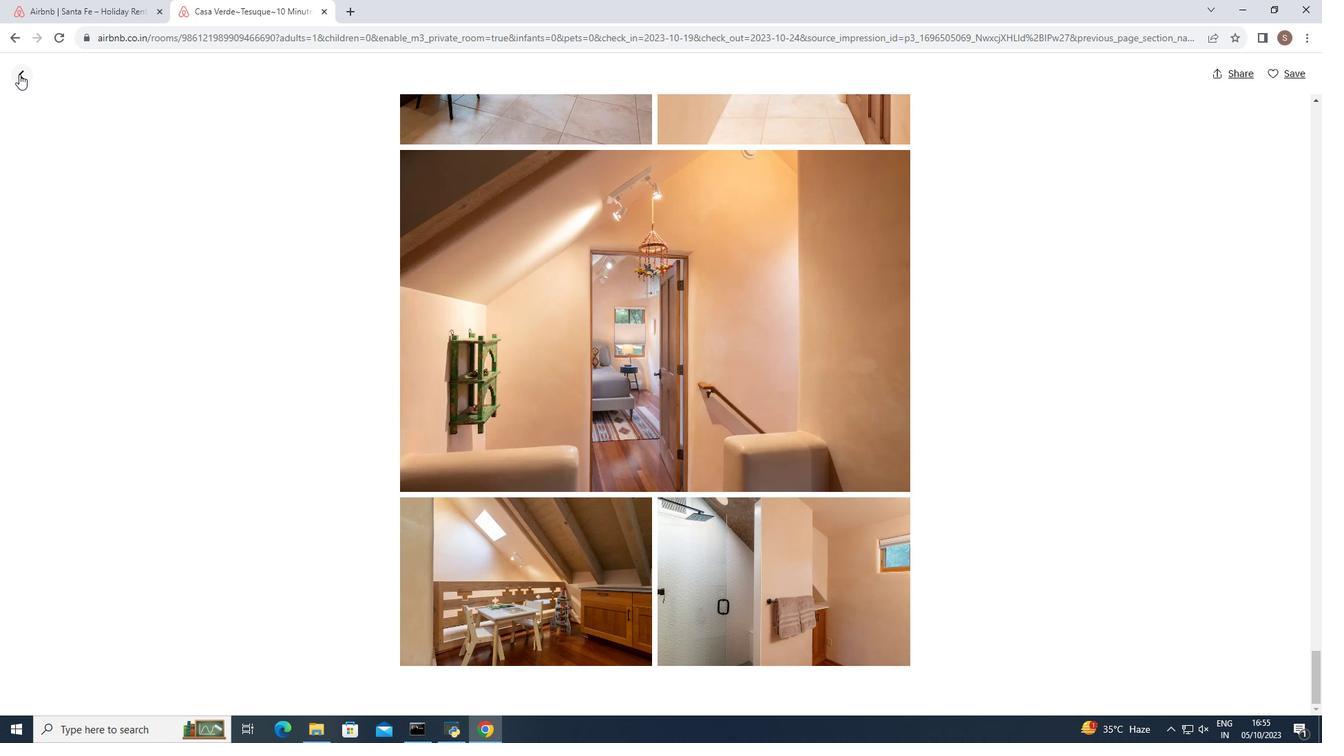
Action: Mouse pressed left at (19, 74)
Screenshot: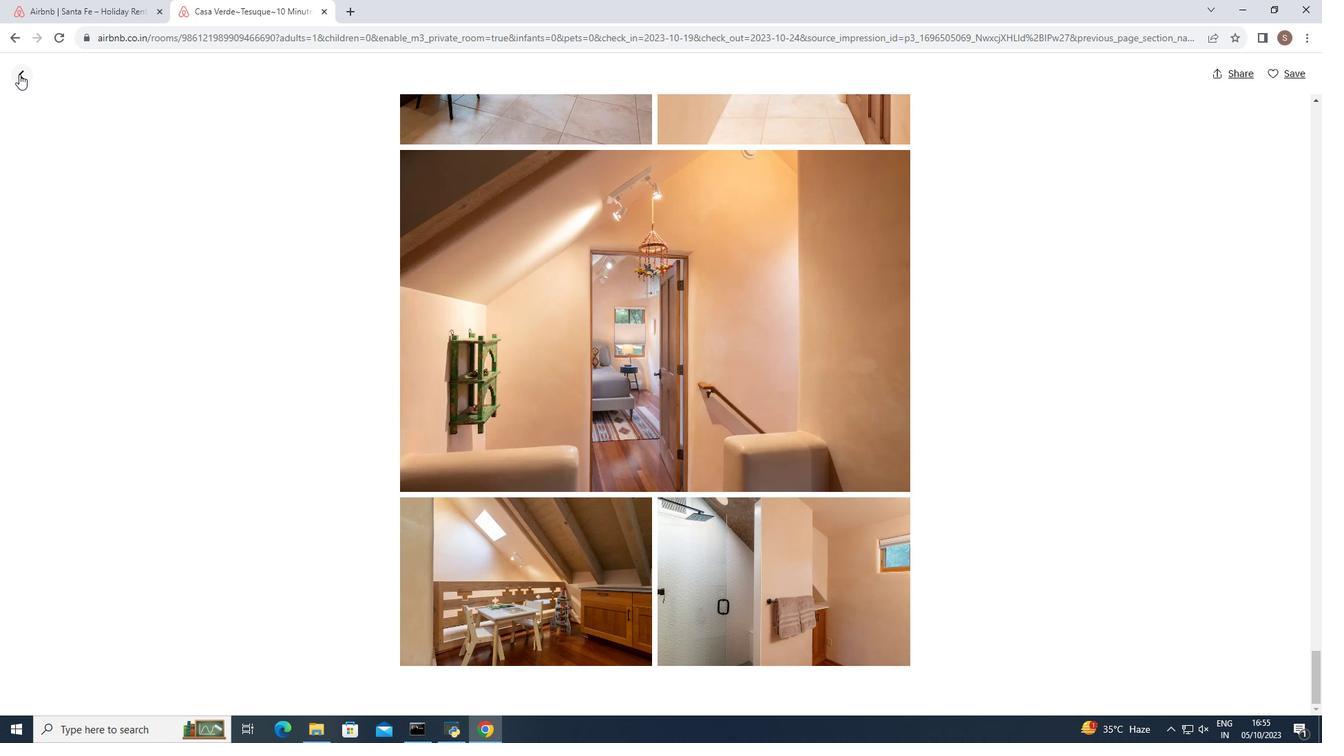 
Action: Mouse moved to (369, 259)
Screenshot: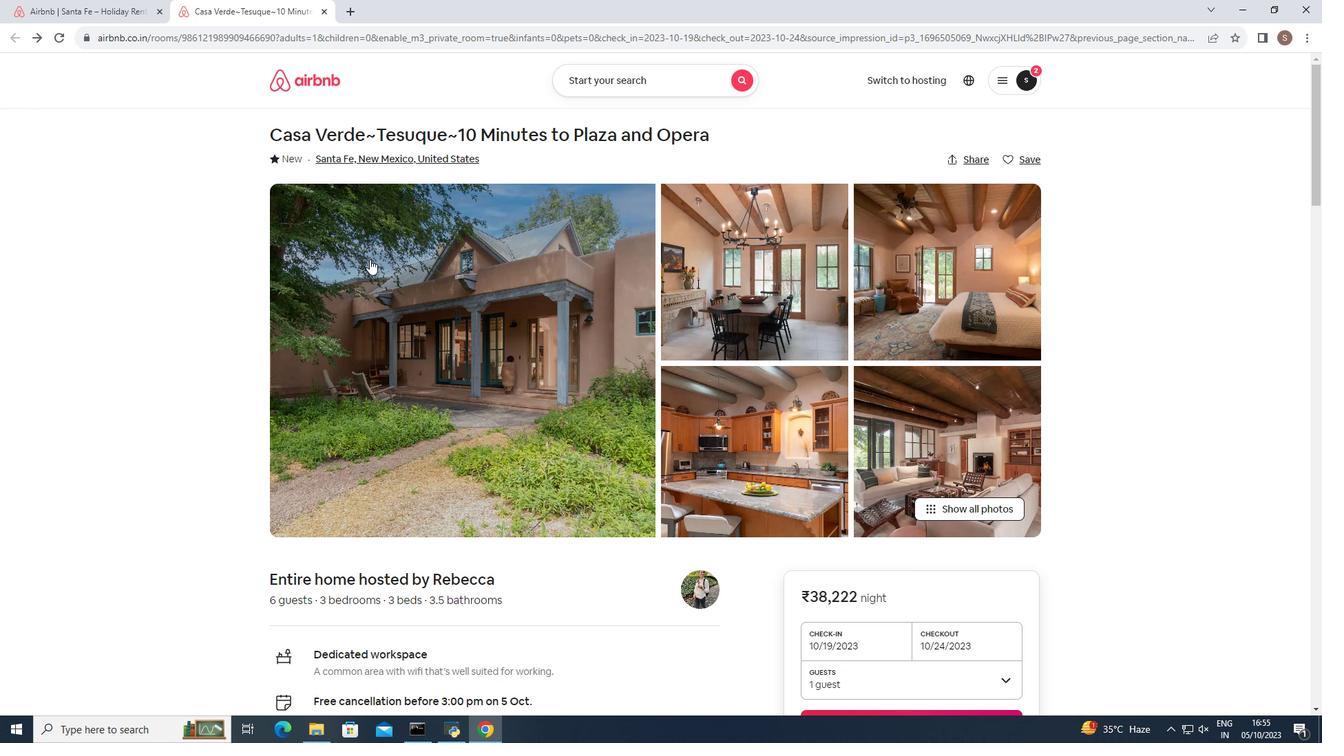 
Action: Mouse scrolled (369, 258) with delta (0, 0)
Screenshot: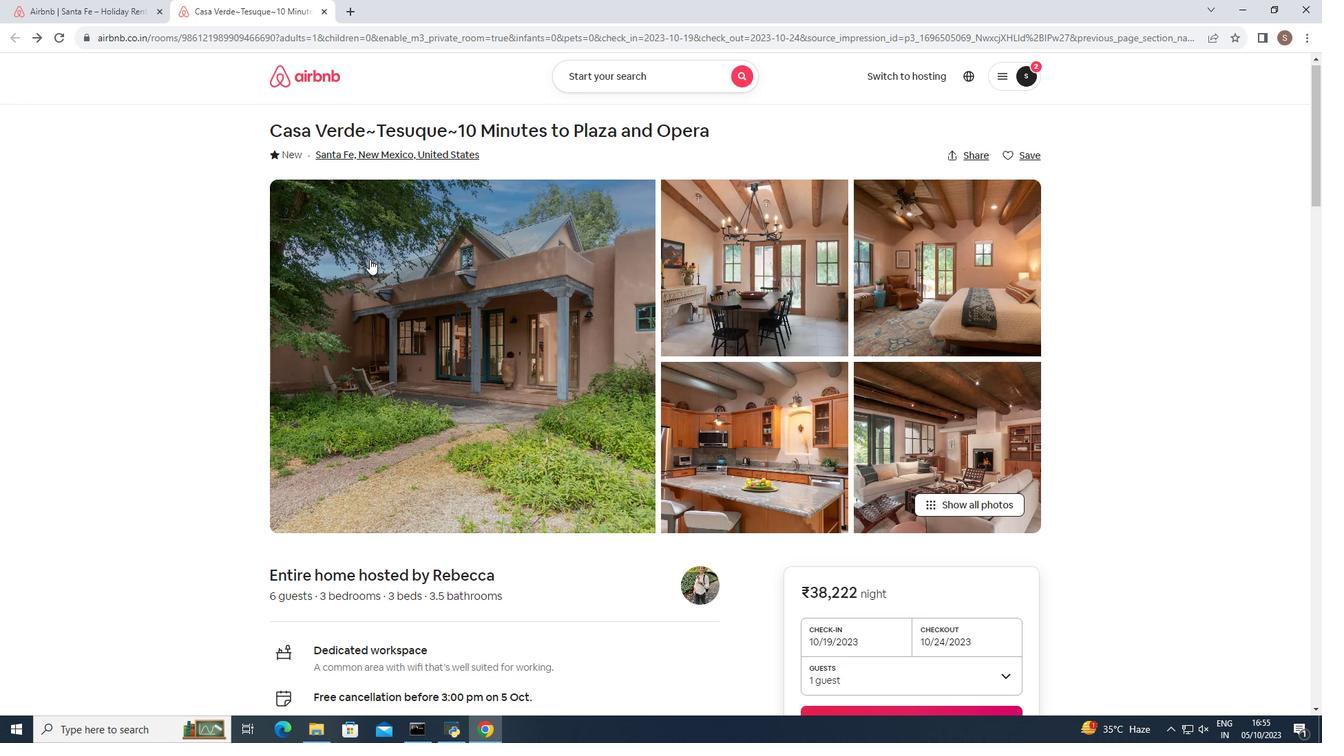 
Action: Mouse scrolled (369, 258) with delta (0, 0)
Screenshot: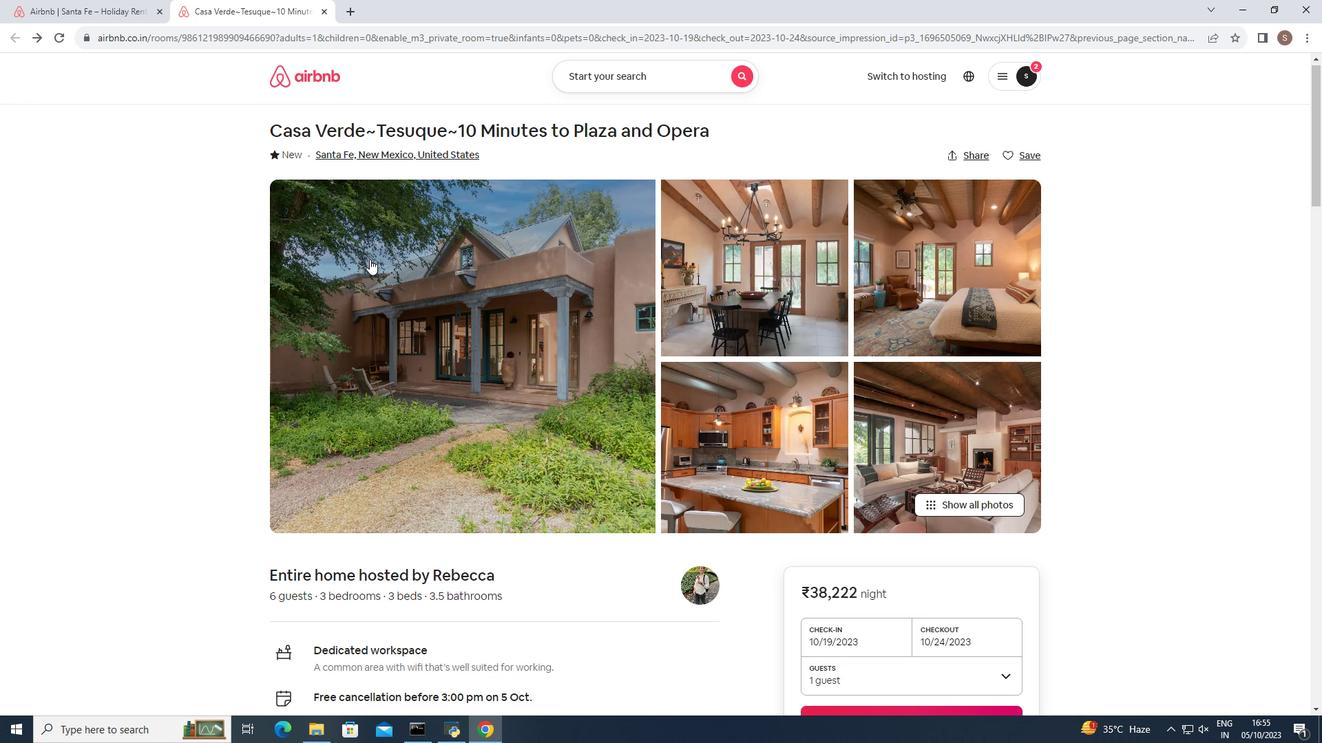 
Action: Mouse scrolled (369, 258) with delta (0, 0)
Screenshot: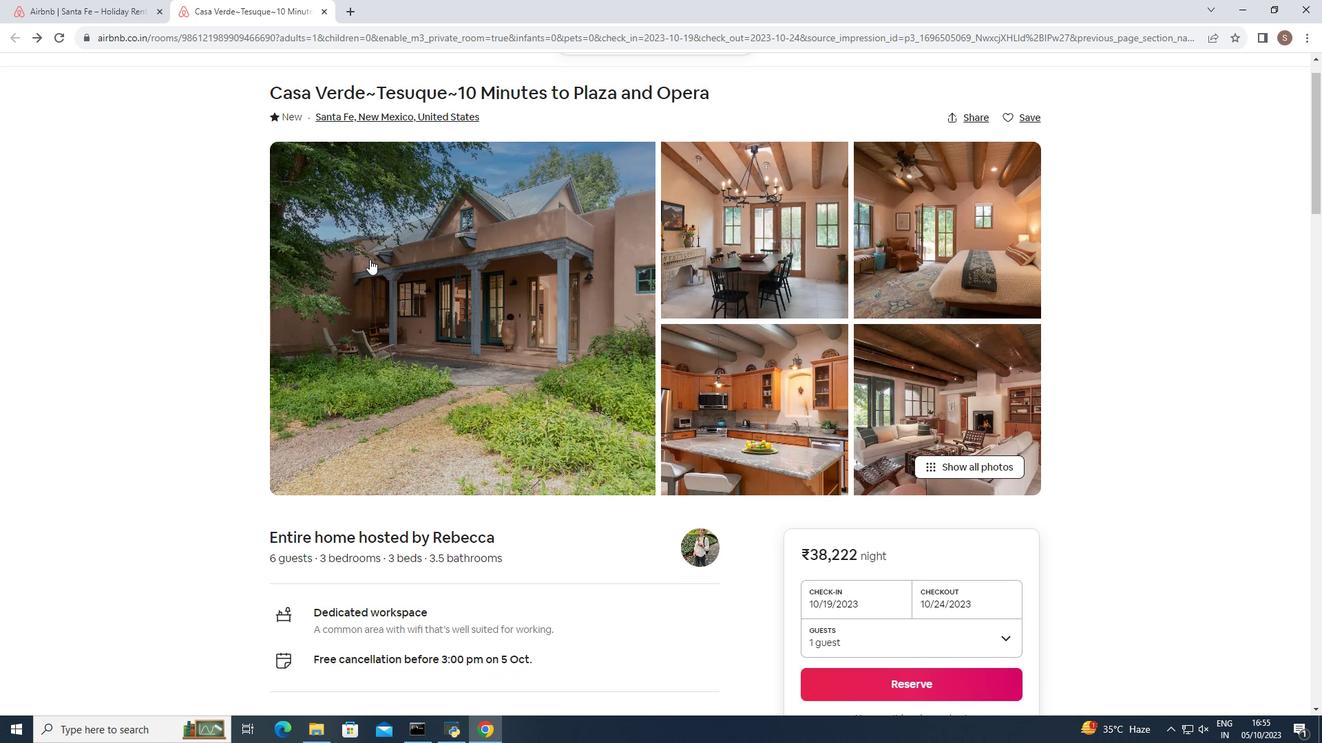 
Action: Mouse scrolled (369, 258) with delta (0, 0)
Screenshot: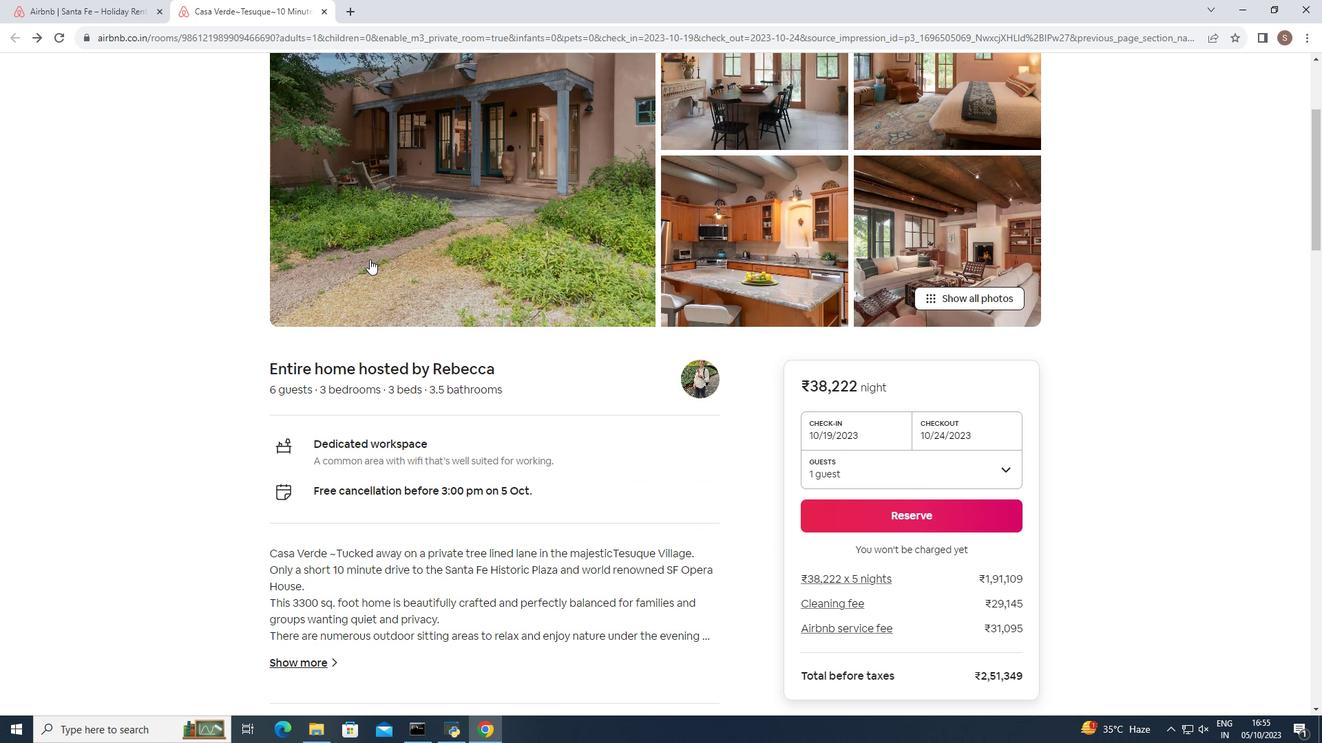 
Action: Mouse scrolled (369, 258) with delta (0, 0)
Screenshot: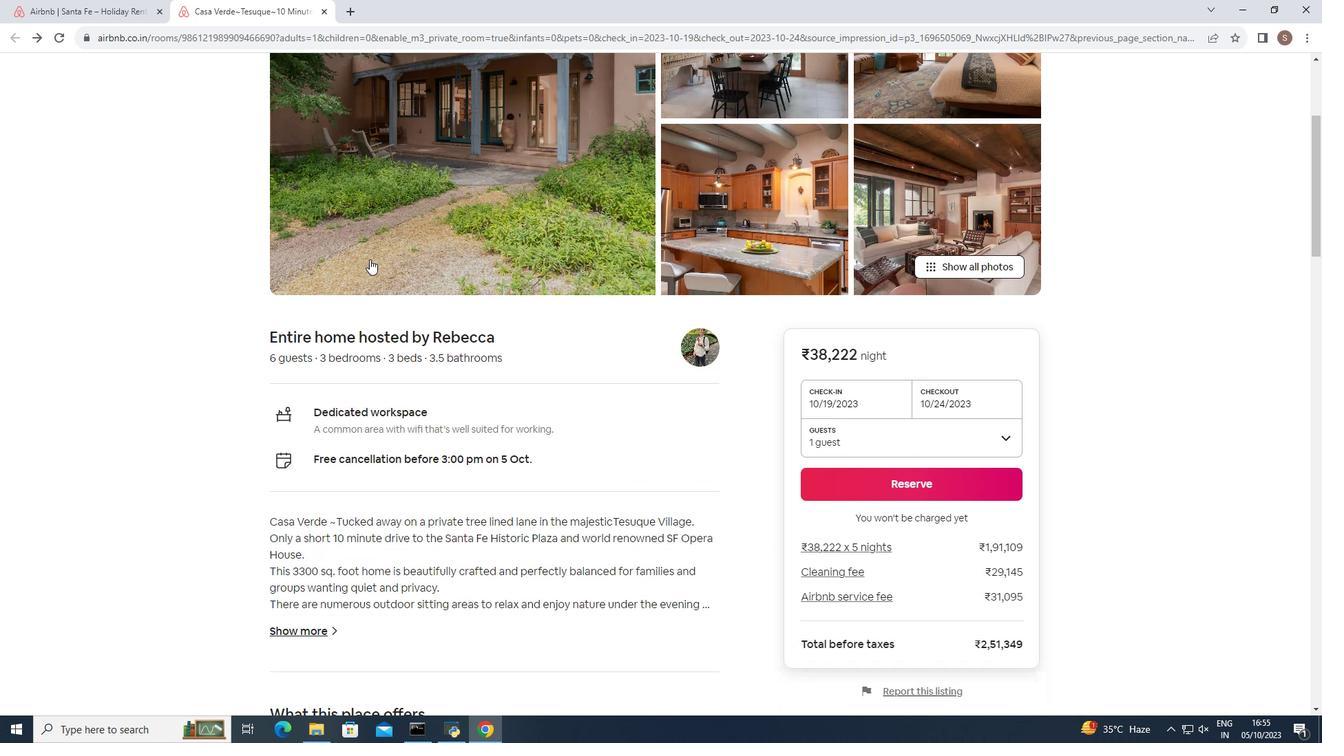
Action: Mouse scrolled (369, 258) with delta (0, 0)
Screenshot: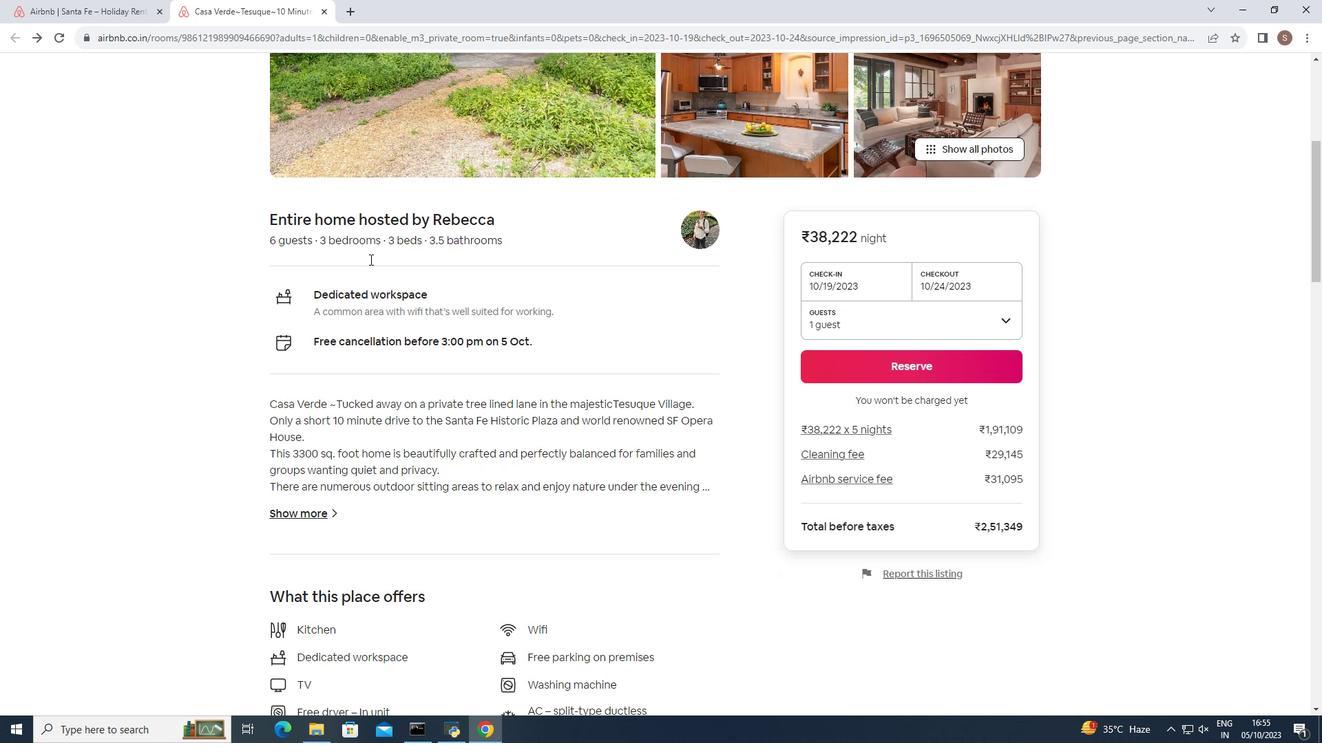 
Action: Mouse scrolled (369, 258) with delta (0, 0)
Screenshot: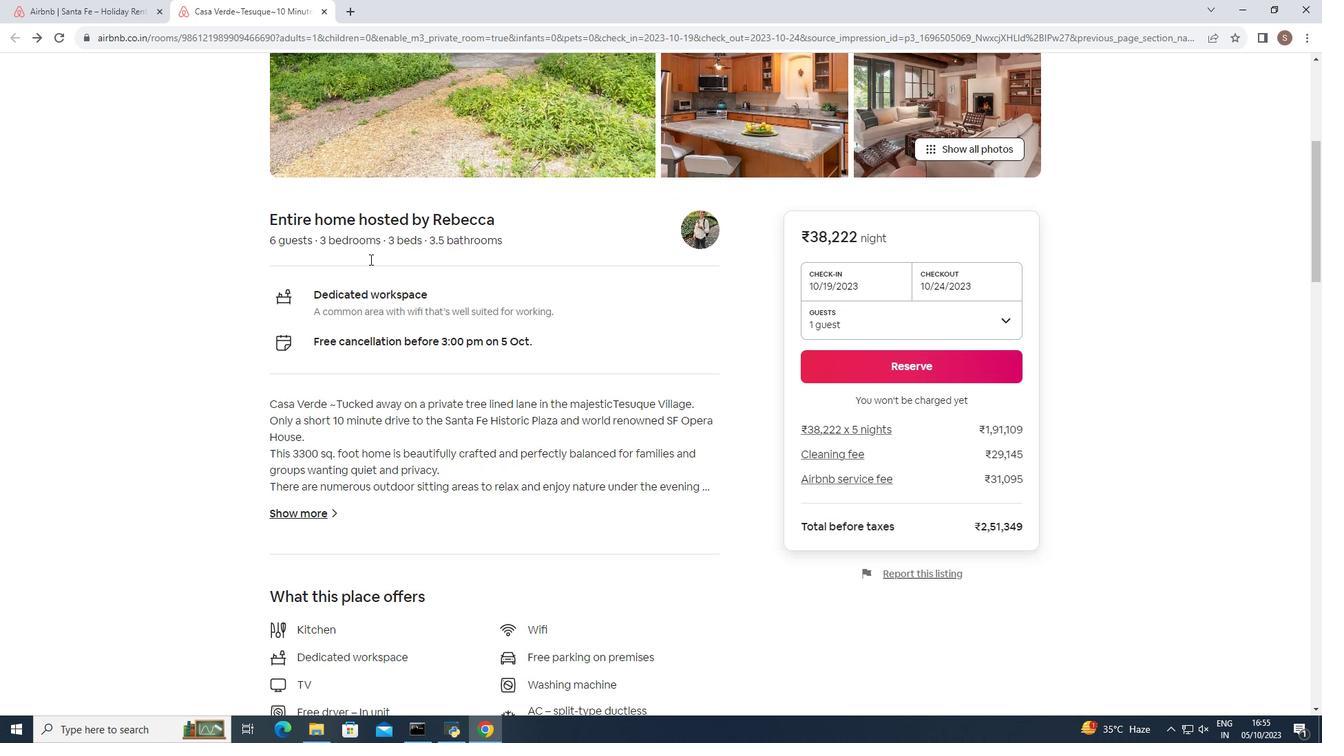 
Action: Mouse moved to (285, 391)
Screenshot: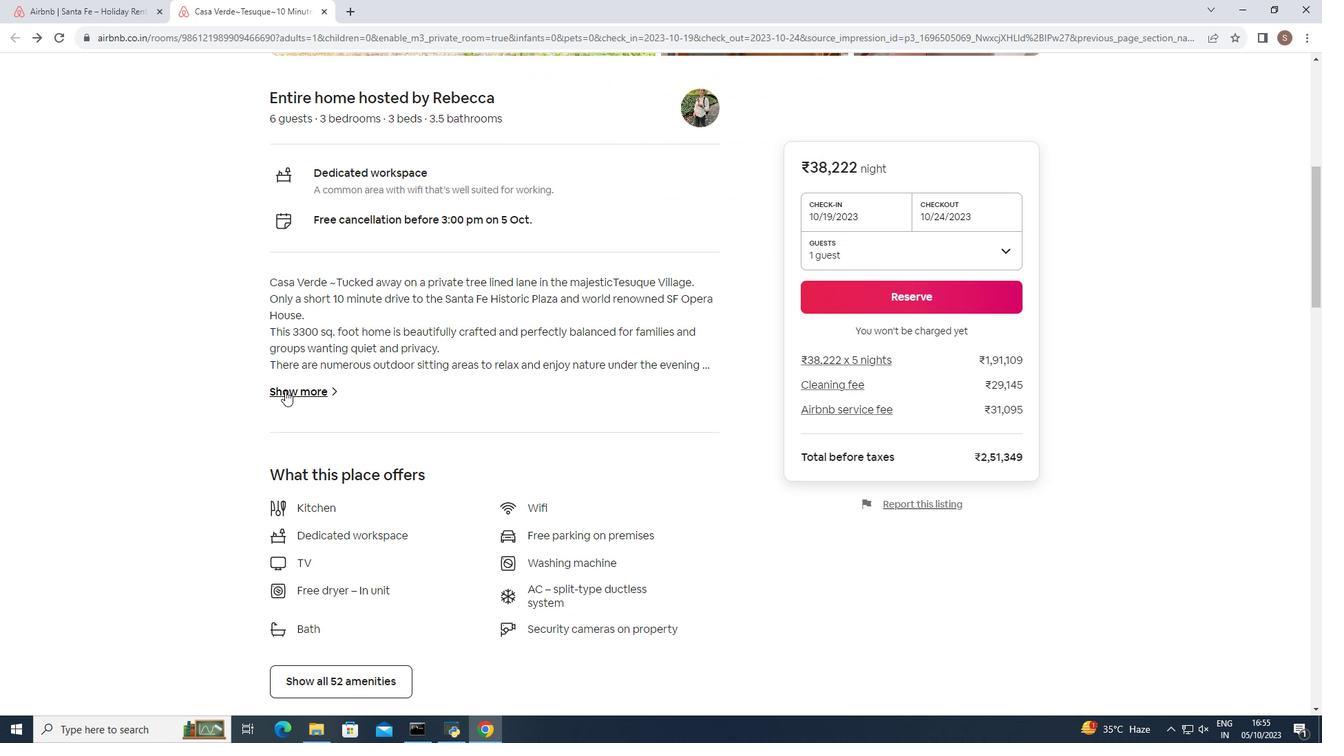 
Action: Mouse pressed left at (285, 391)
Screenshot: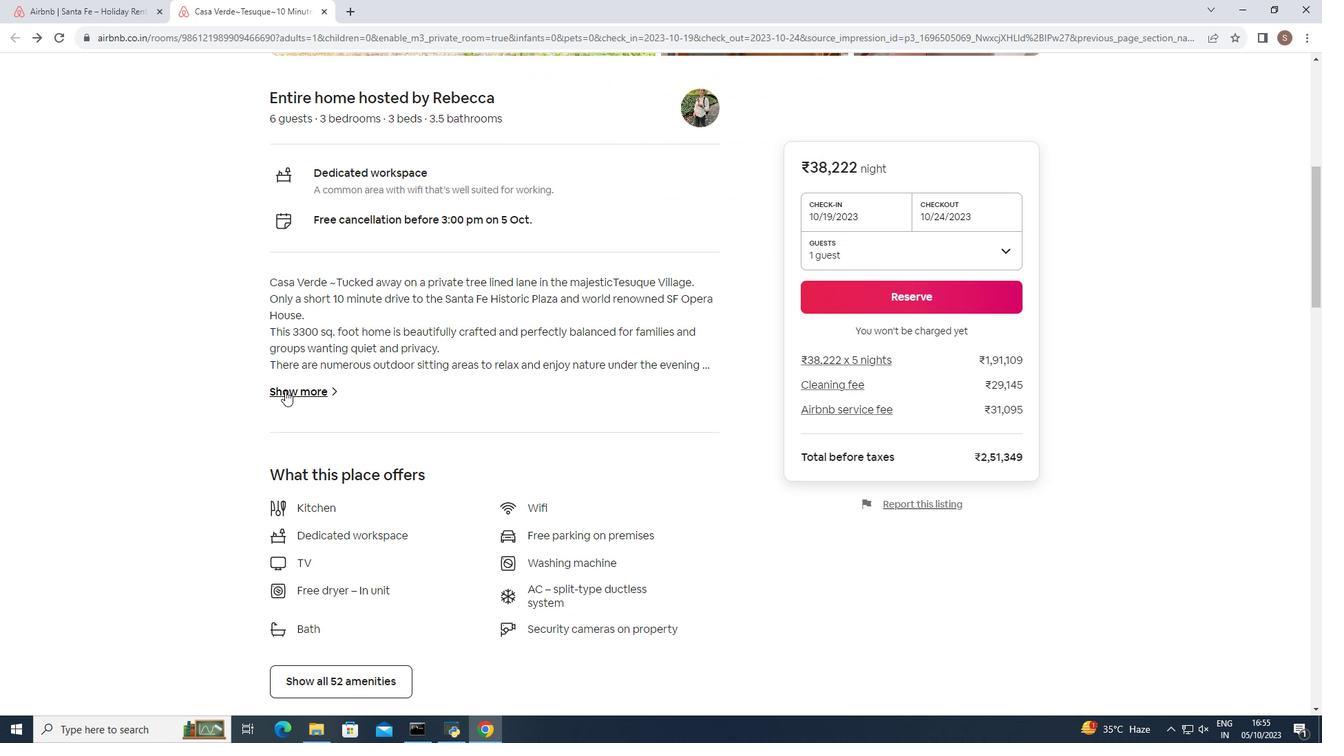 
Action: Mouse moved to (489, 327)
Screenshot: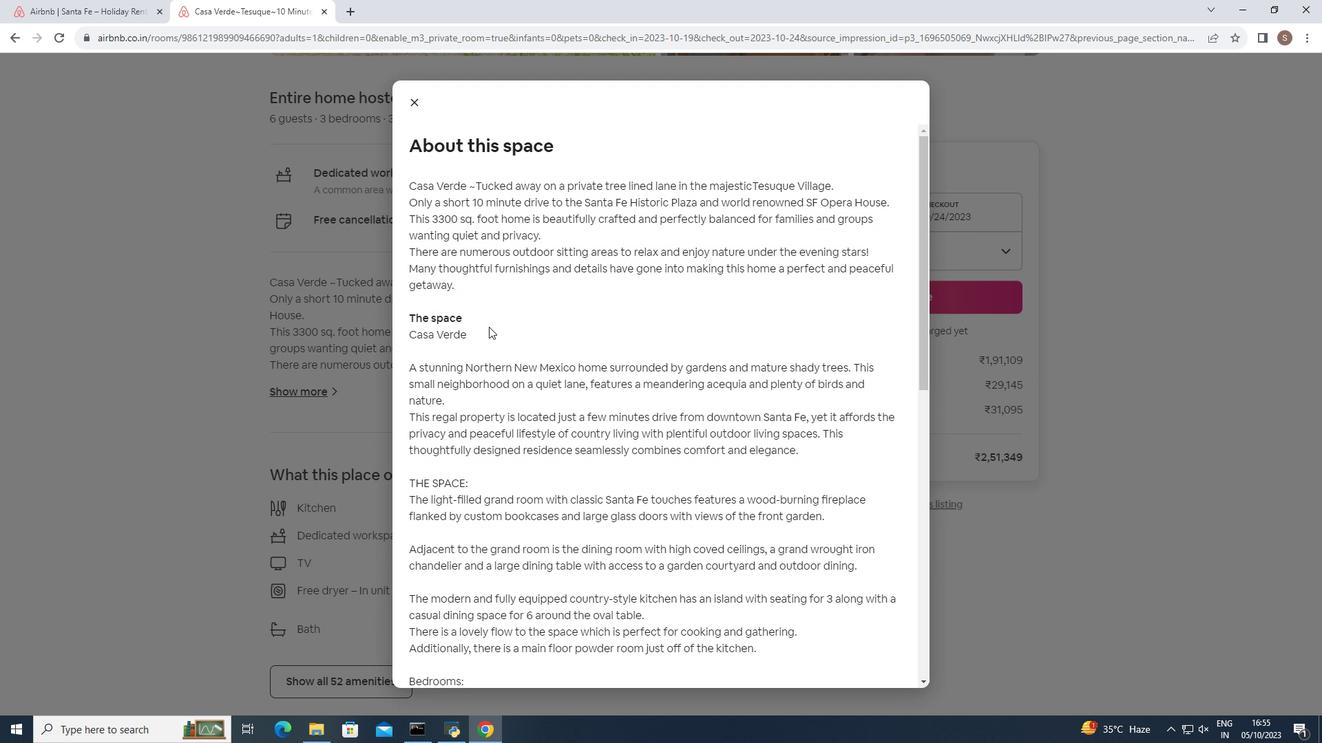 
Action: Mouse scrolled (489, 326) with delta (0, 0)
Screenshot: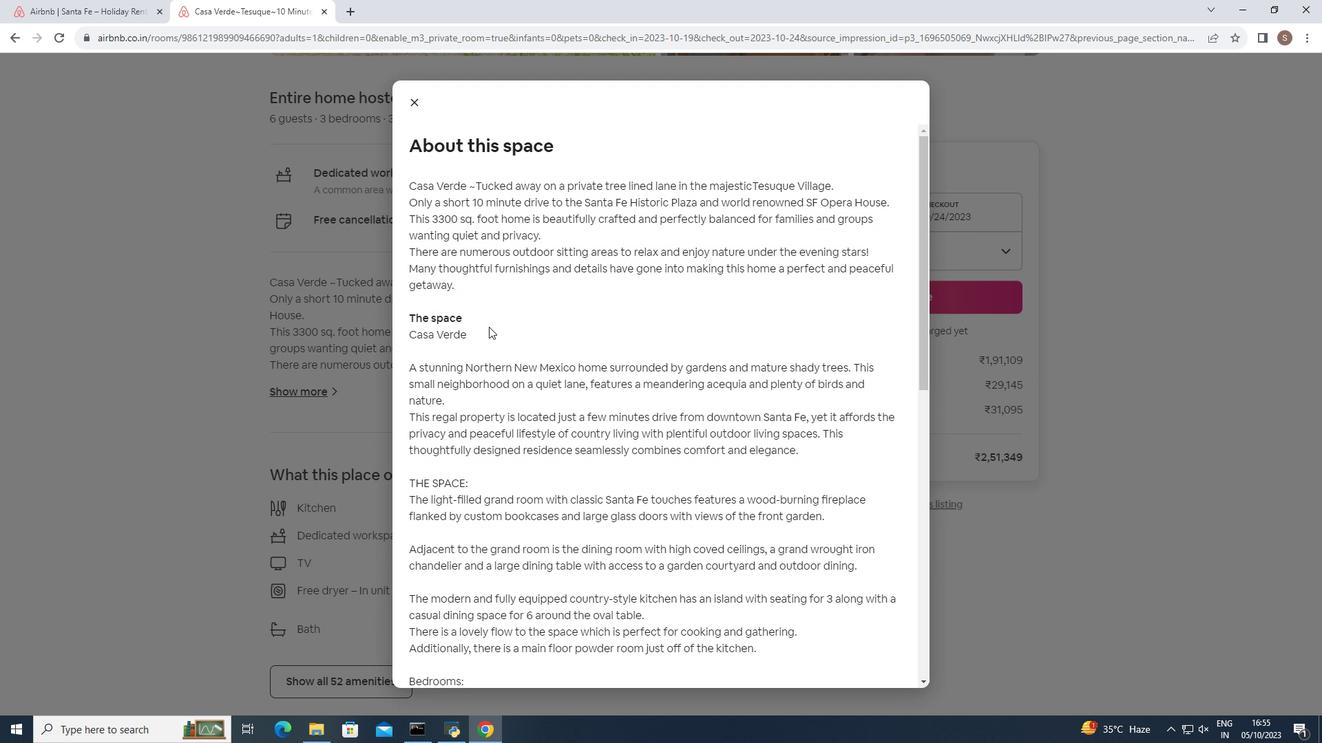 
Action: Mouse scrolled (489, 326) with delta (0, 0)
Screenshot: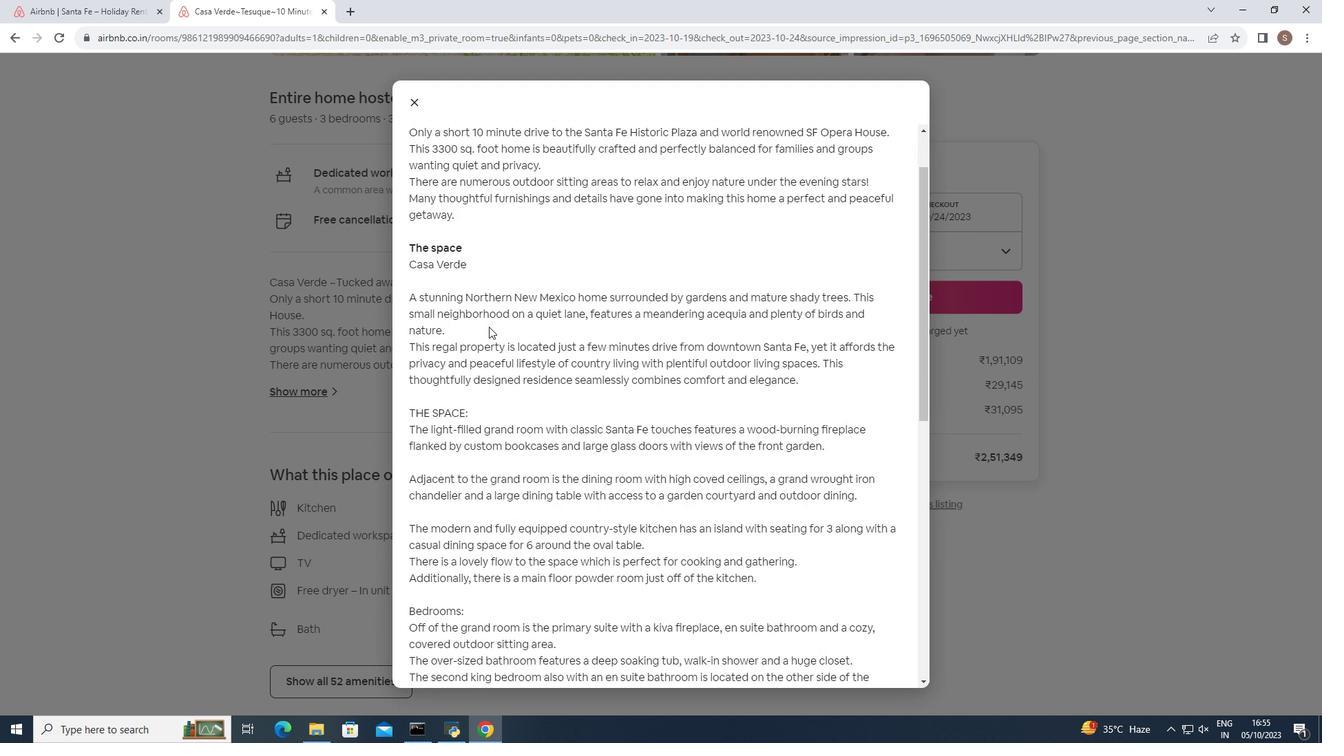 
Action: Mouse moved to (491, 325)
Screenshot: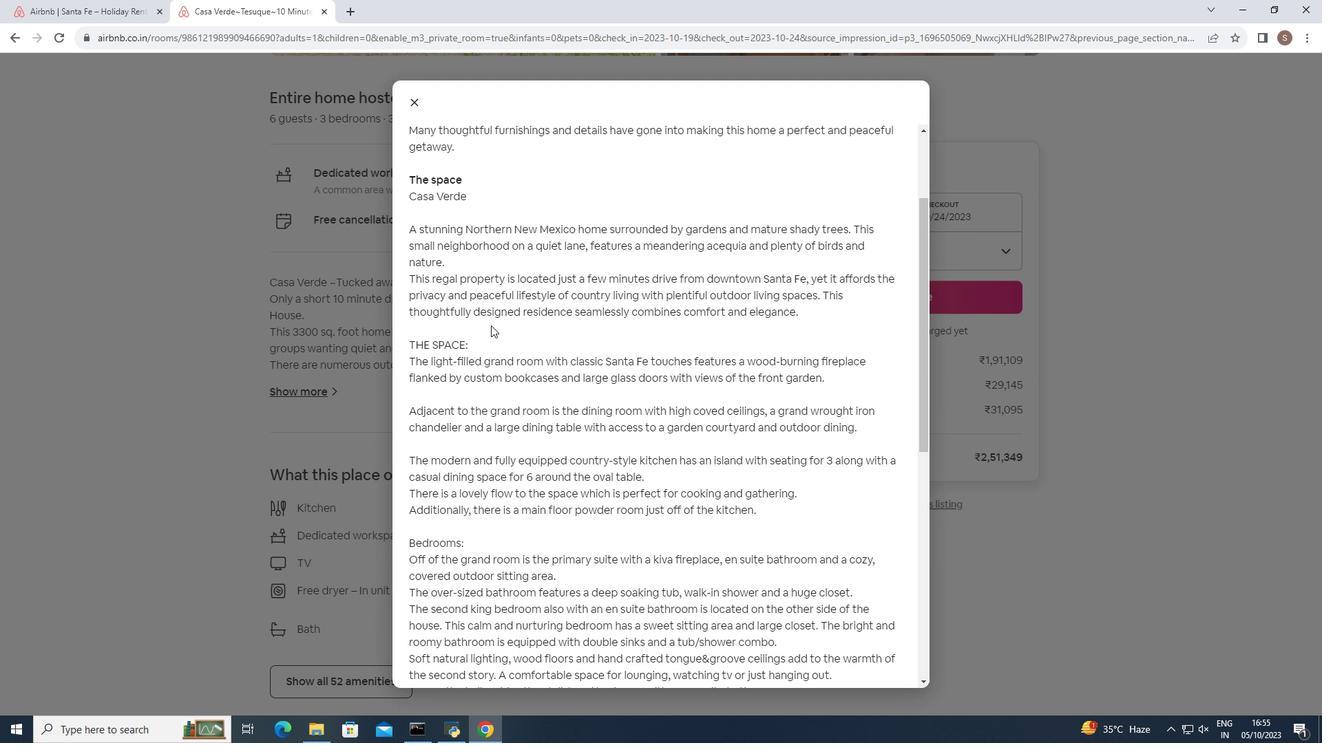 
Action: Mouse scrolled (491, 325) with delta (0, 0)
Screenshot: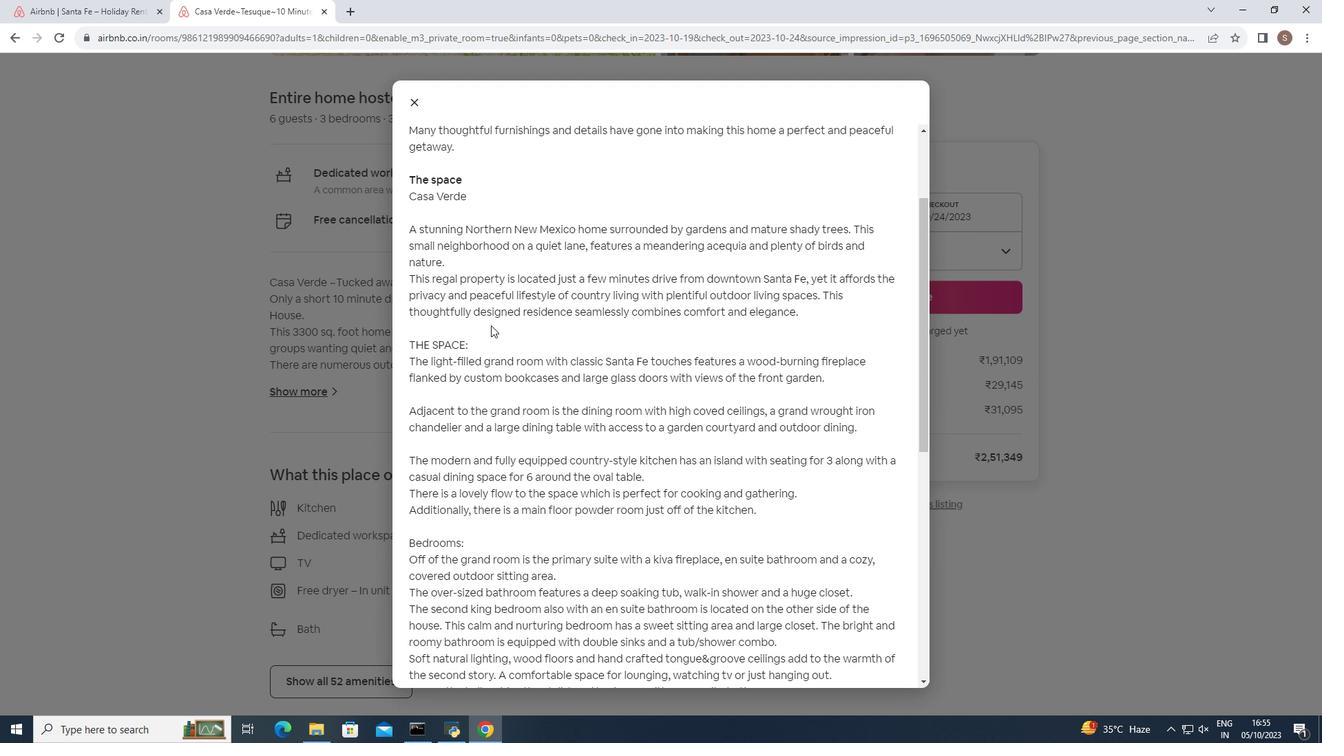 
Action: Mouse moved to (491, 325)
Screenshot: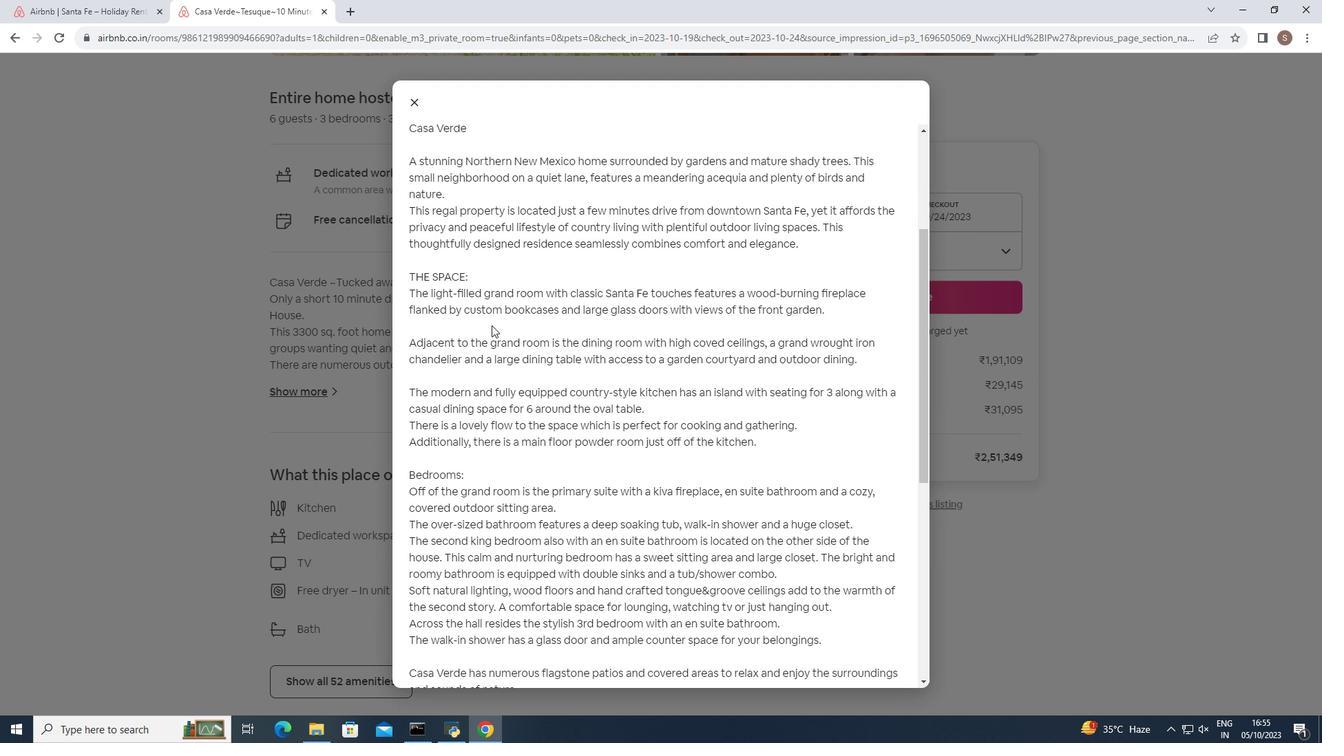 
Action: Mouse scrolled (491, 325) with delta (0, 0)
Screenshot: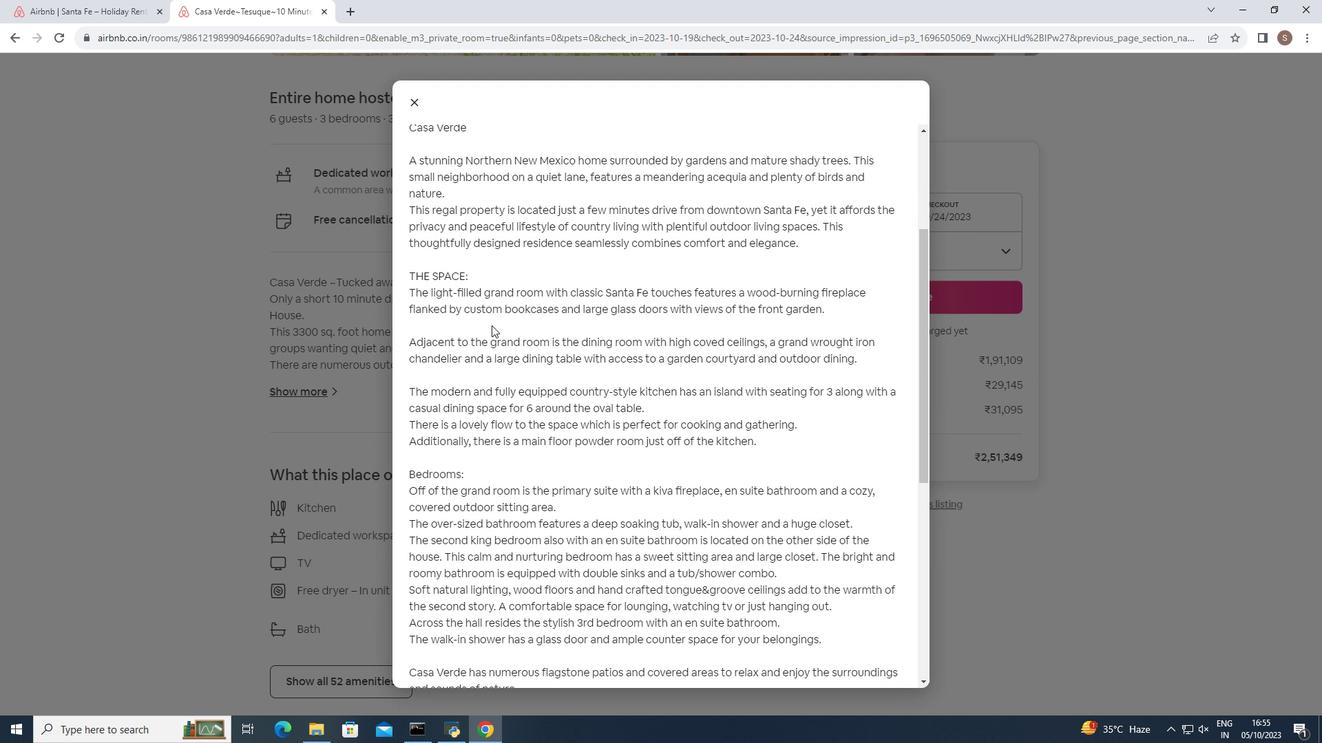 
Action: Mouse moved to (492, 325)
Screenshot: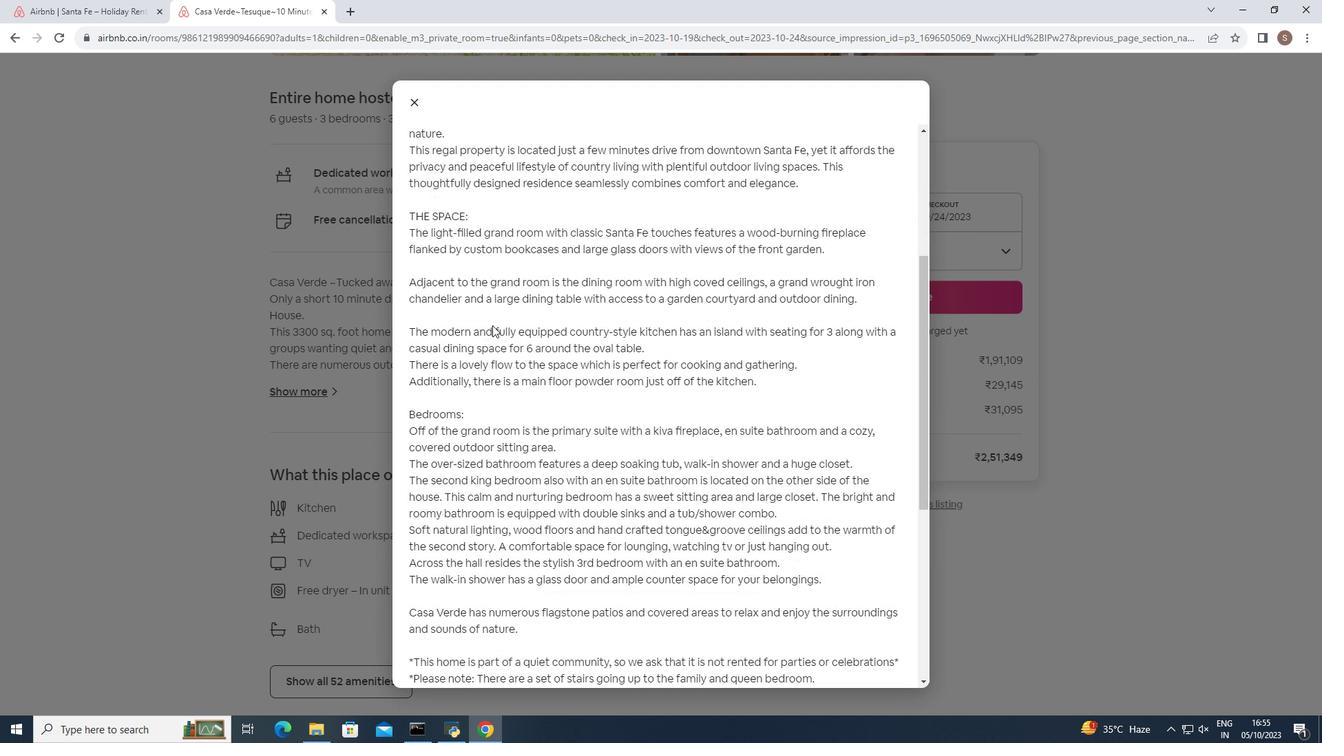 
Action: Mouse scrolled (492, 325) with delta (0, 0)
Screenshot: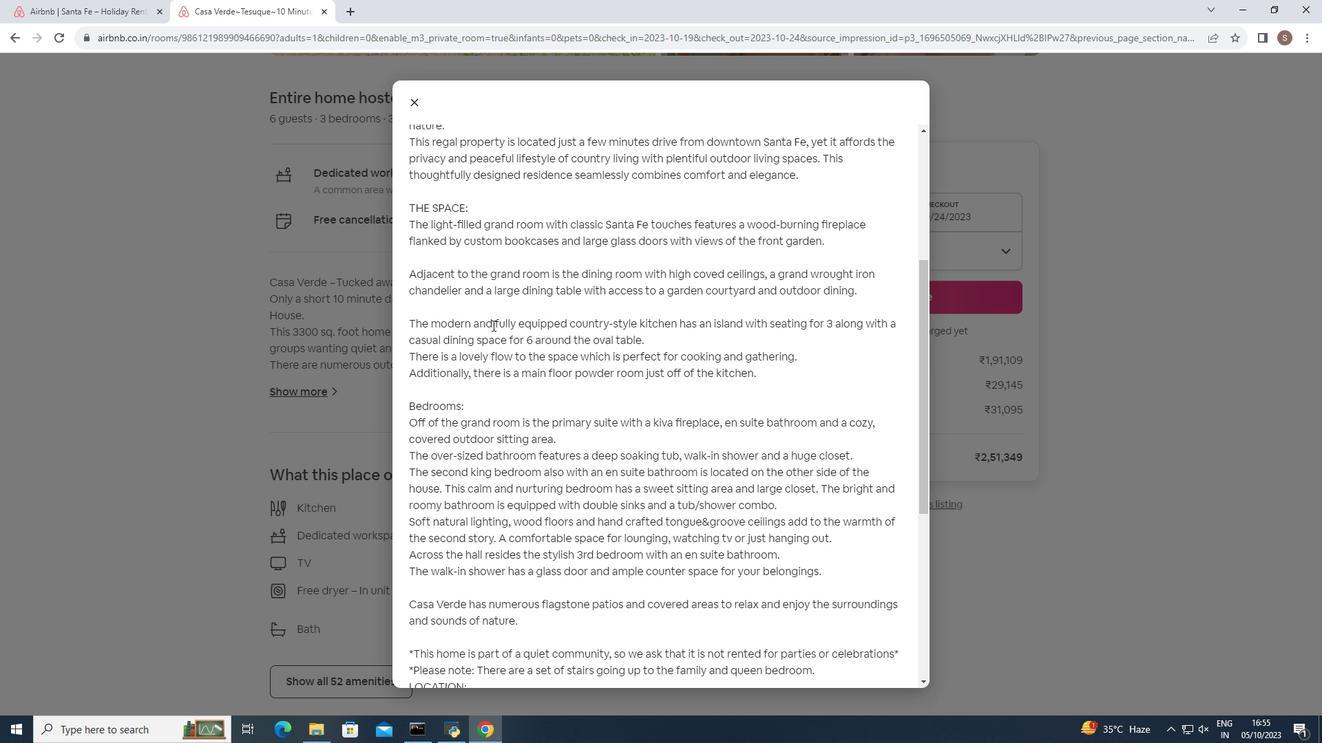 
Action: Mouse scrolled (492, 325) with delta (0, 0)
Screenshot: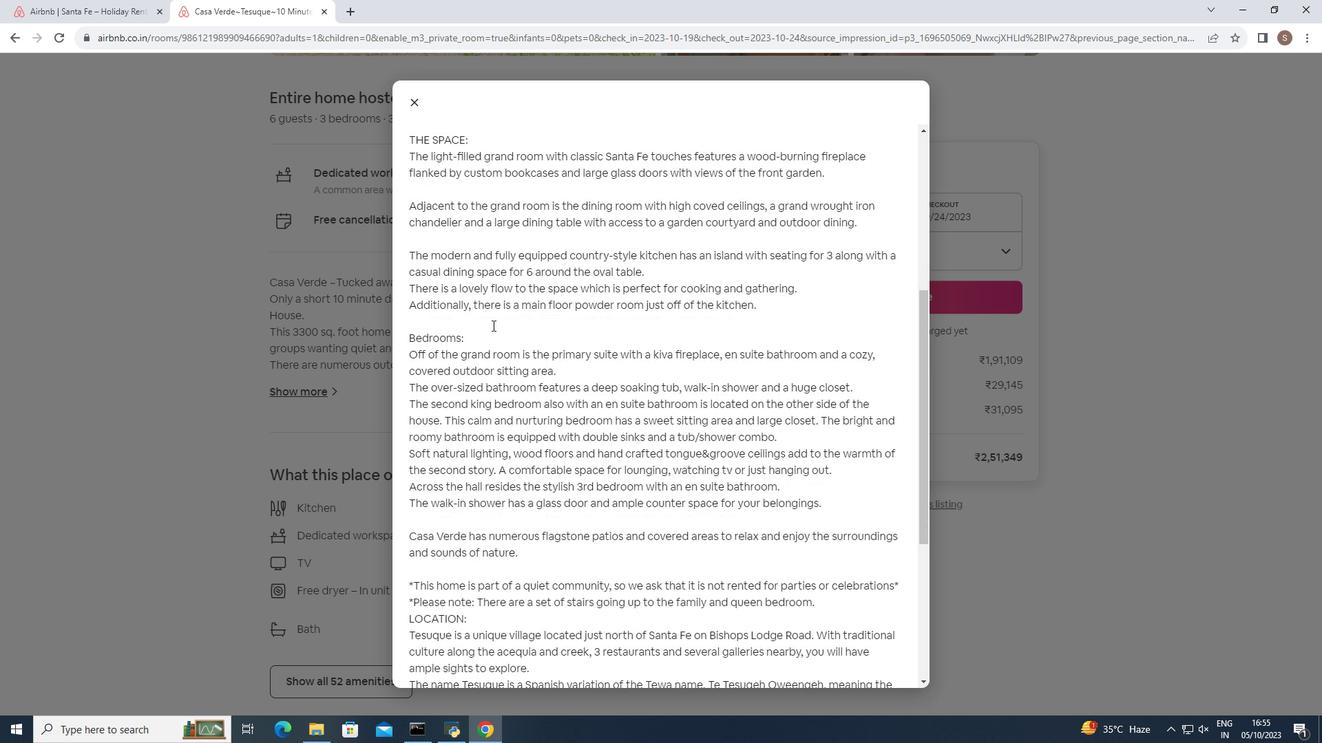 
Action: Mouse scrolled (492, 325) with delta (0, 0)
Screenshot: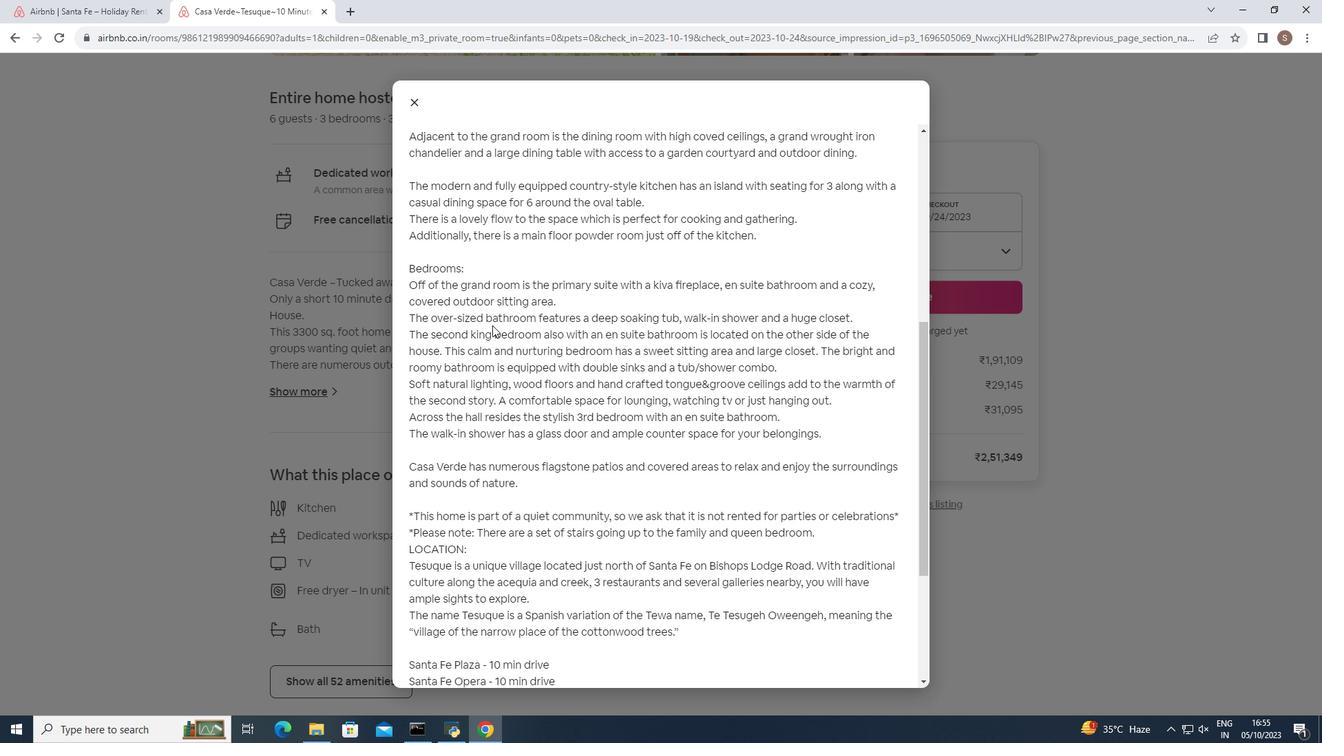 
Action: Mouse scrolled (492, 325) with delta (0, 0)
Screenshot: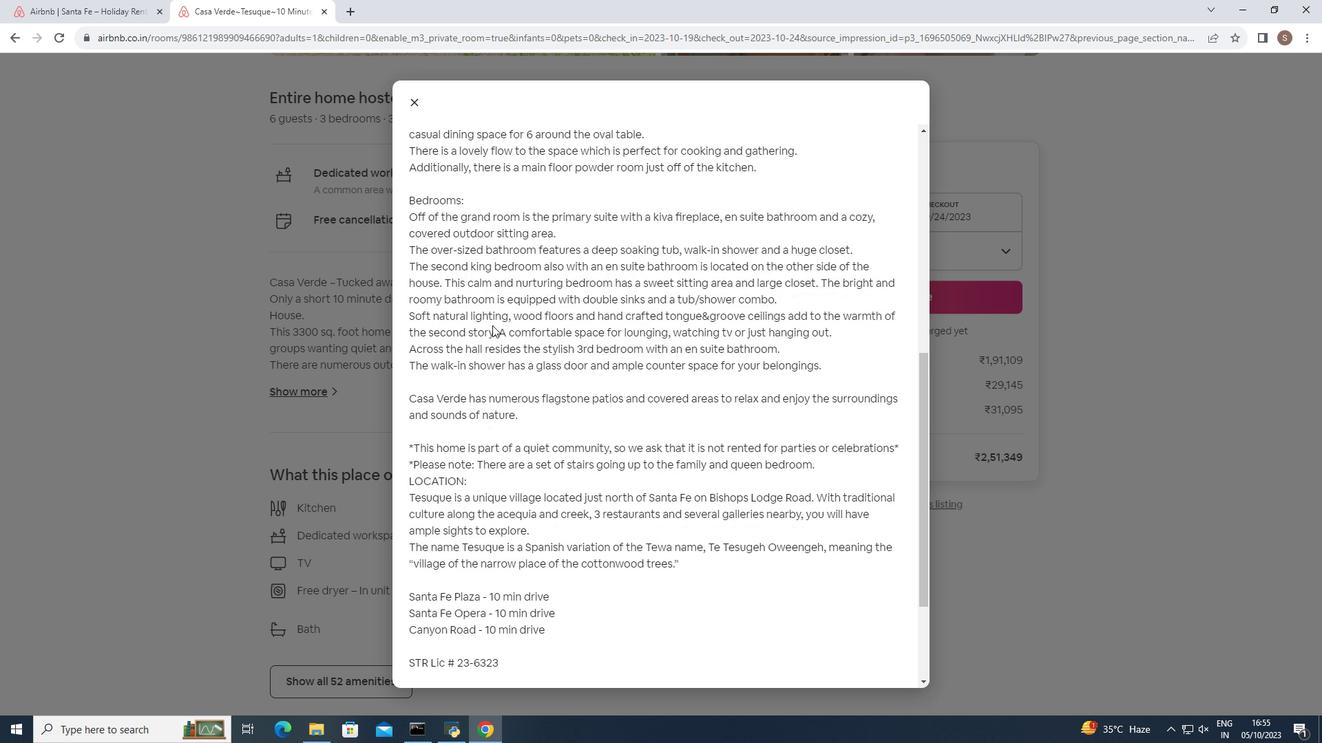 
Action: Mouse scrolled (492, 325) with delta (0, 0)
Screenshot: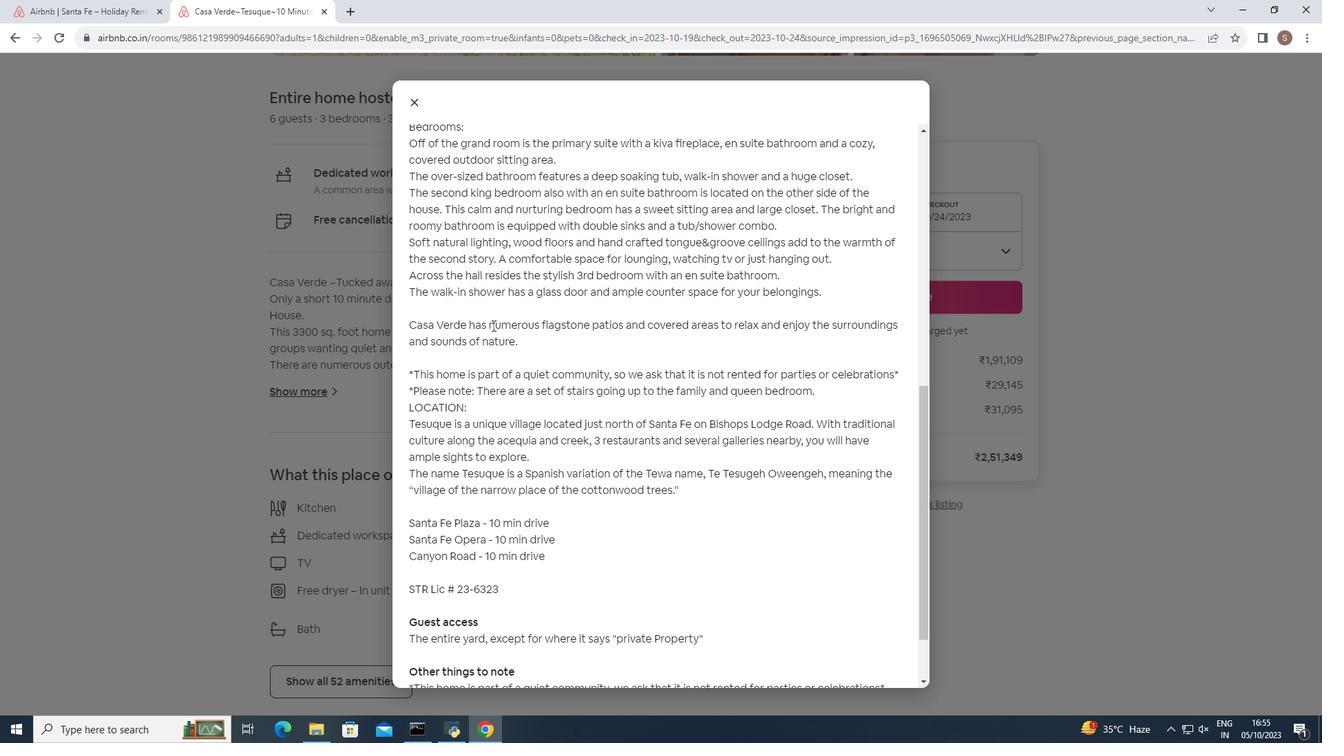 
Action: Mouse scrolled (492, 325) with delta (0, 0)
Screenshot: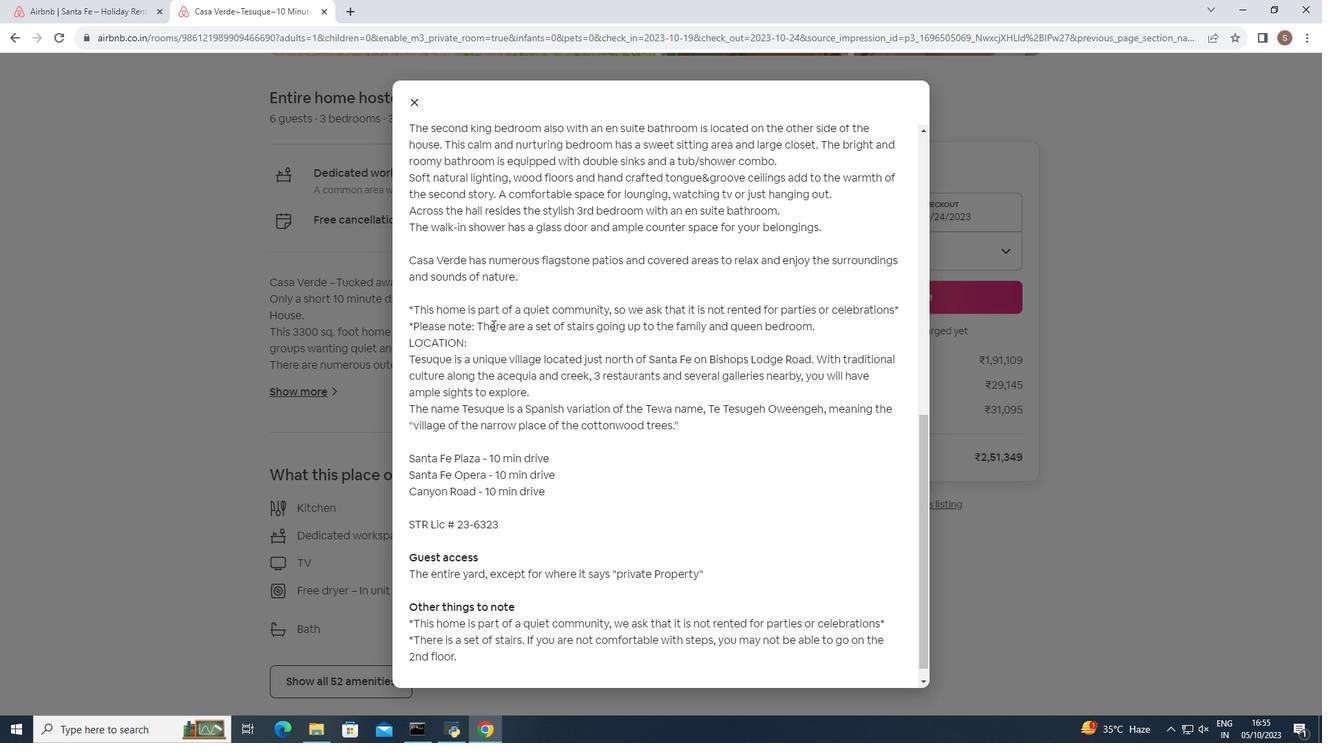 
Action: Mouse scrolled (492, 325) with delta (0, 0)
Screenshot: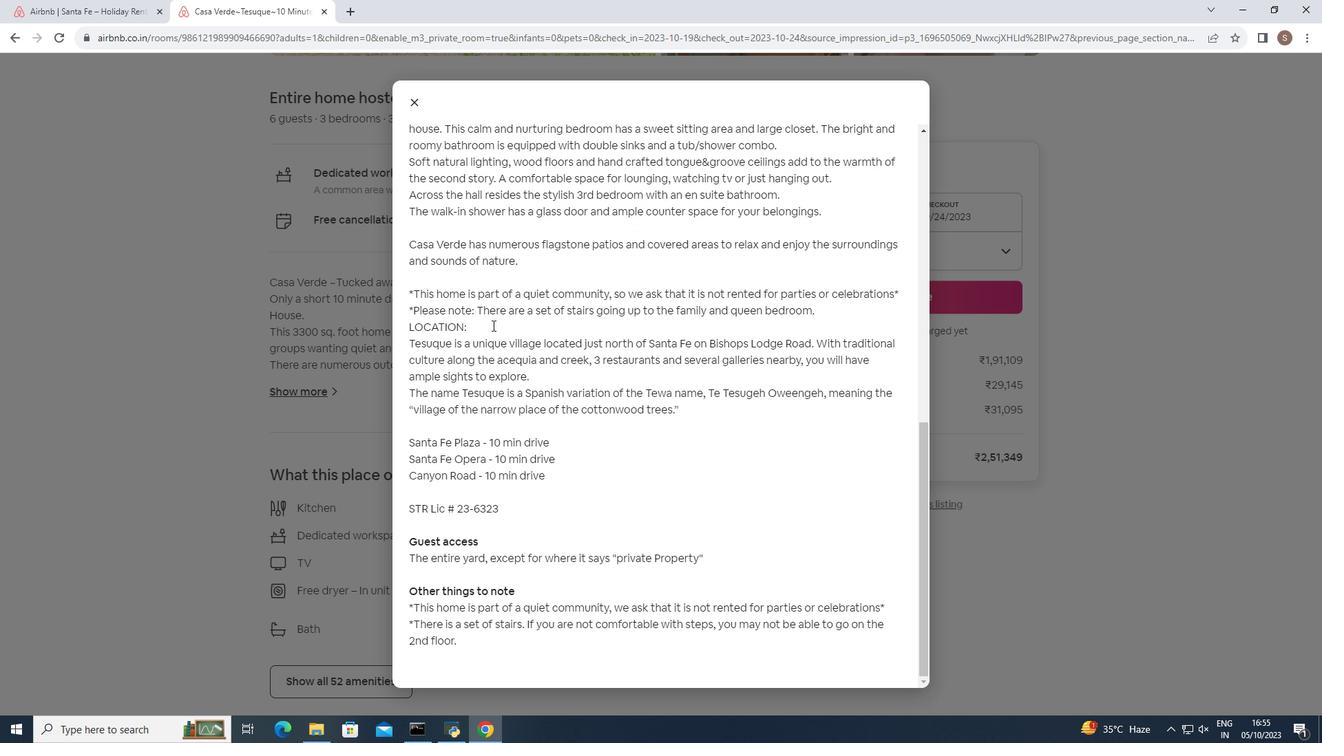 
Action: Mouse moved to (412, 98)
Screenshot: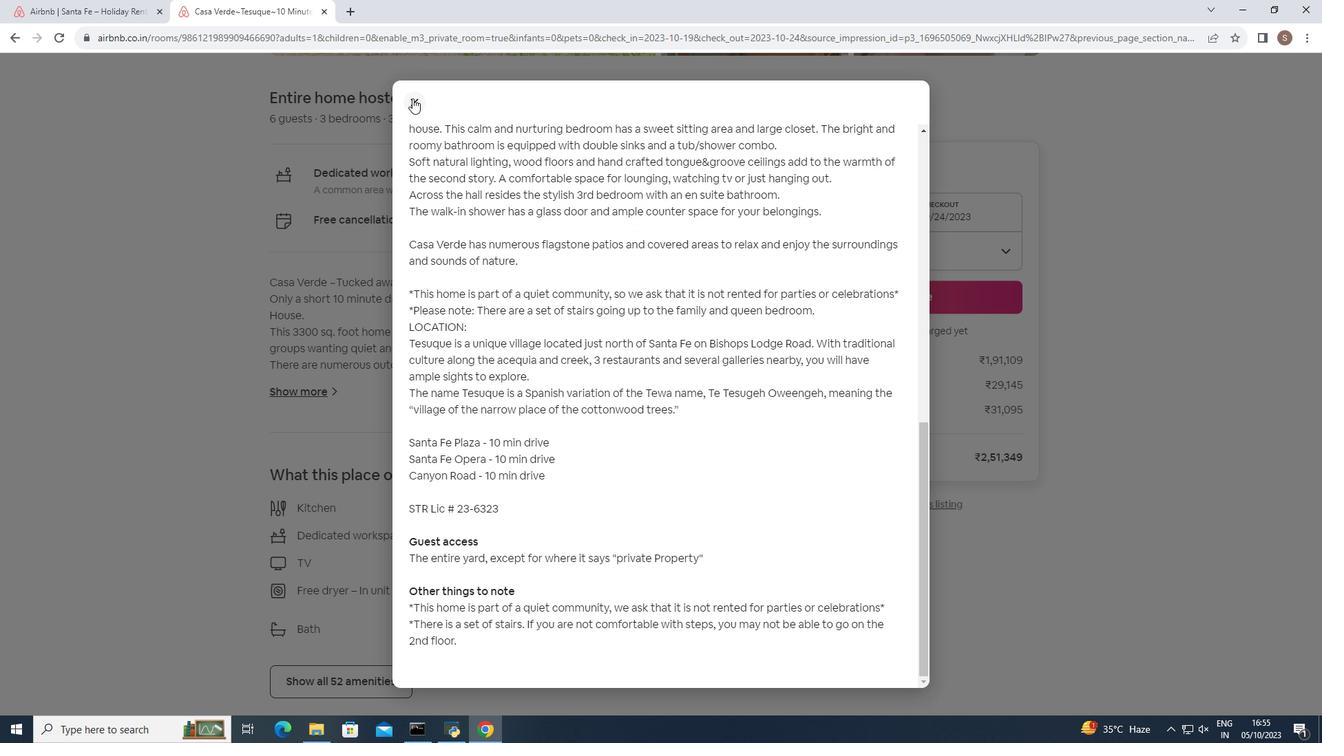 
Action: Mouse pressed left at (412, 98)
Screenshot: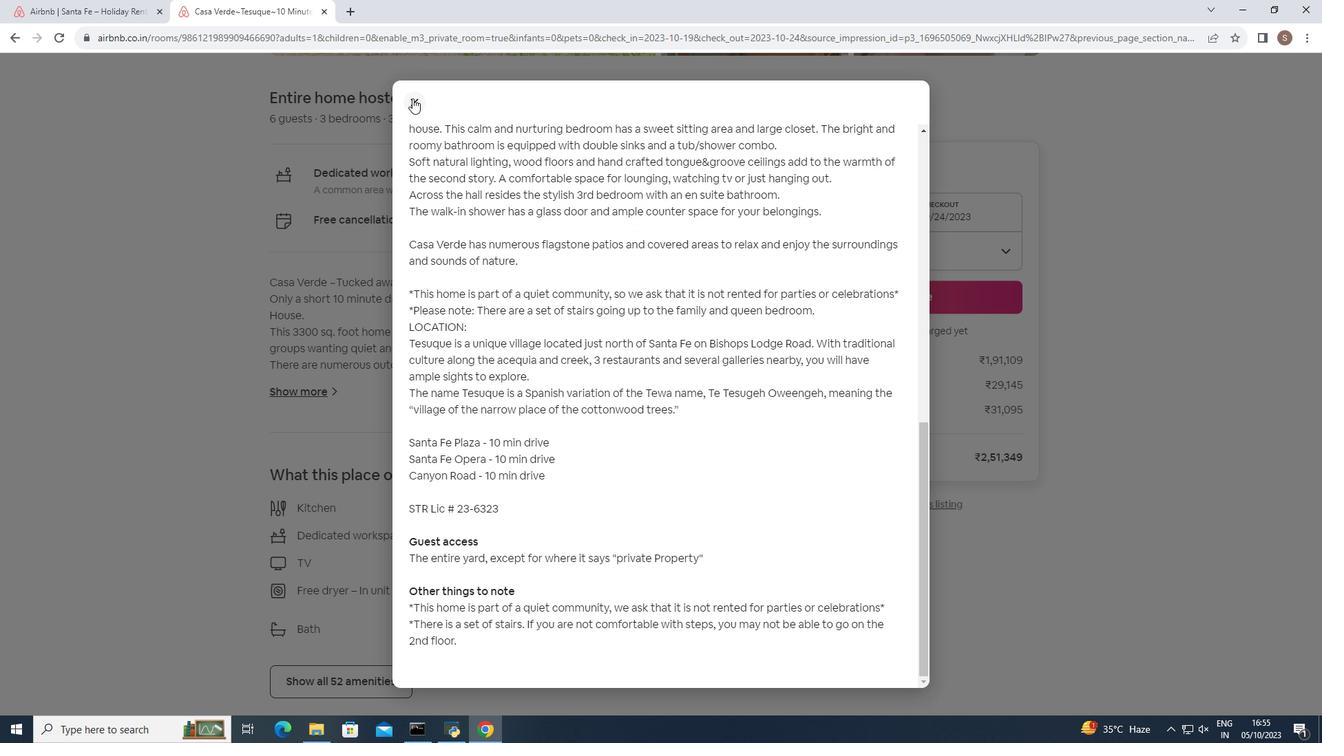 
Action: Mouse moved to (417, 269)
Screenshot: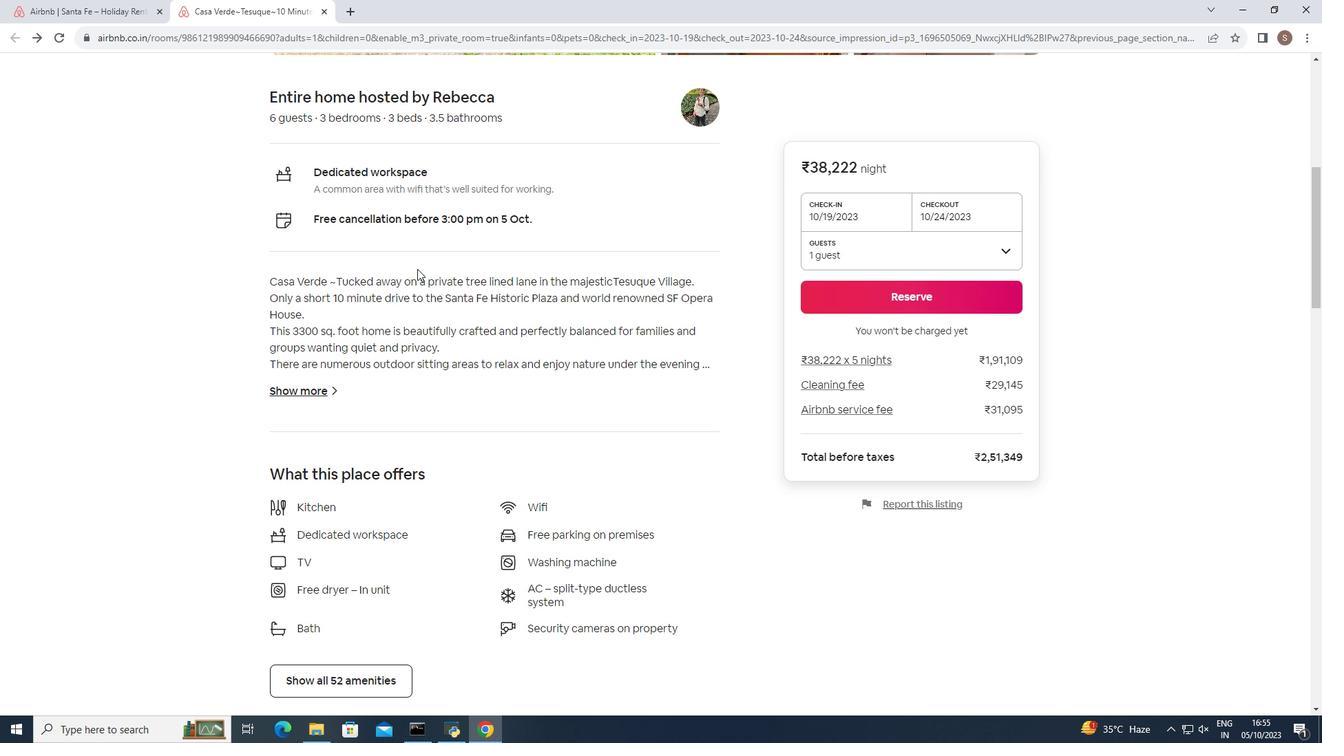
Action: Mouse scrolled (417, 268) with delta (0, 0)
Screenshot: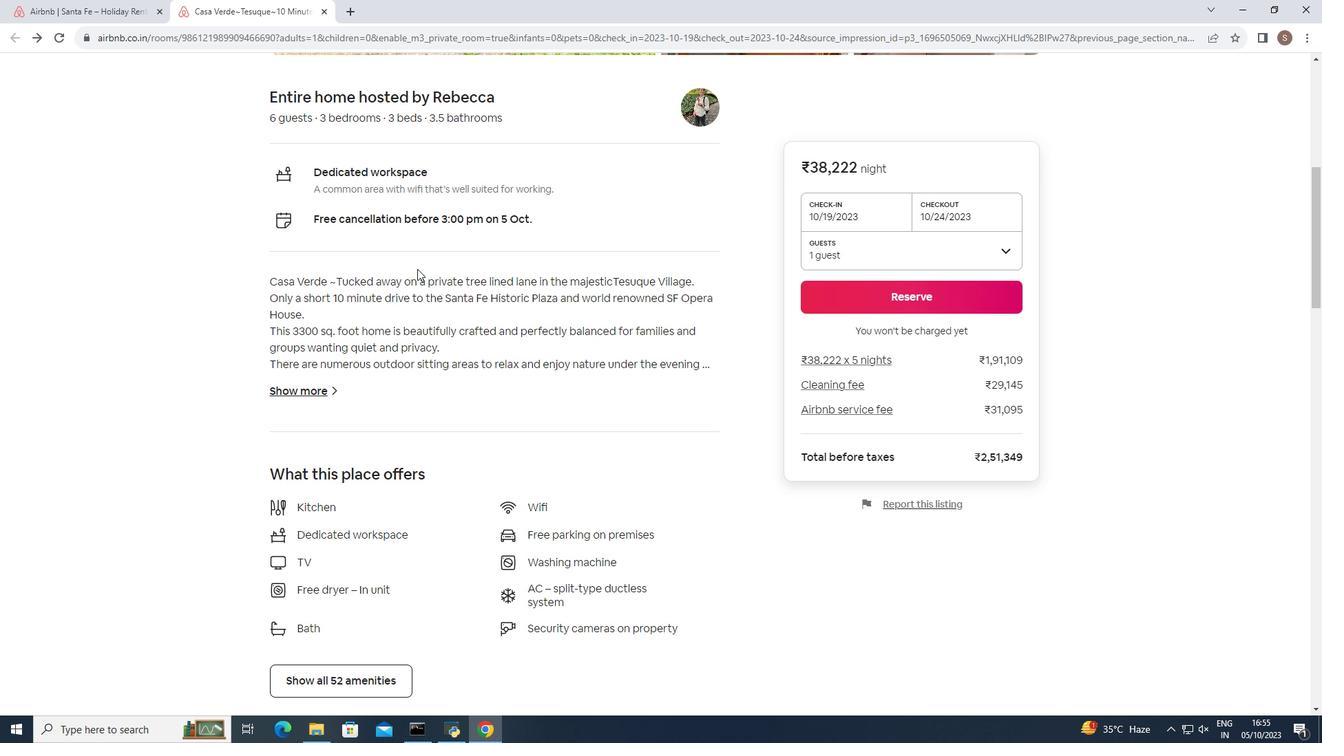 
Action: Mouse moved to (416, 272)
Screenshot: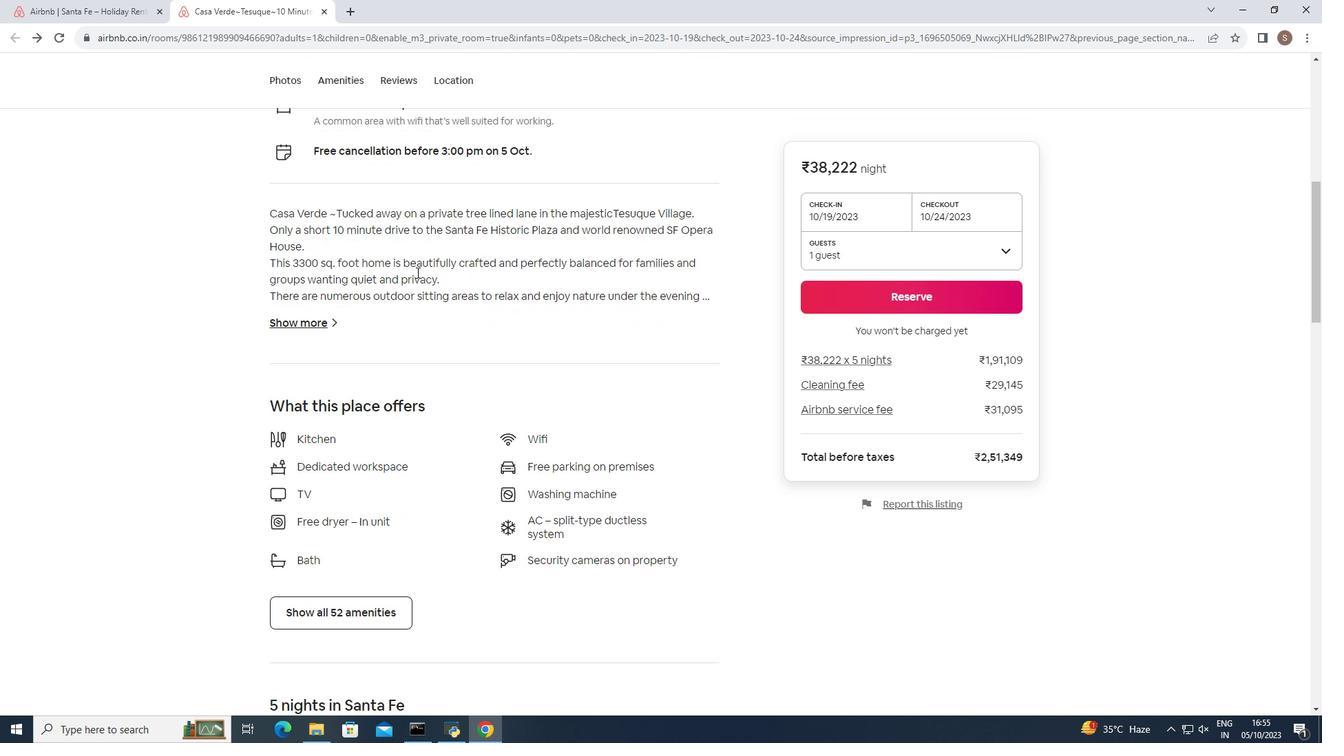 
Action: Mouse scrolled (416, 272) with delta (0, 0)
Screenshot: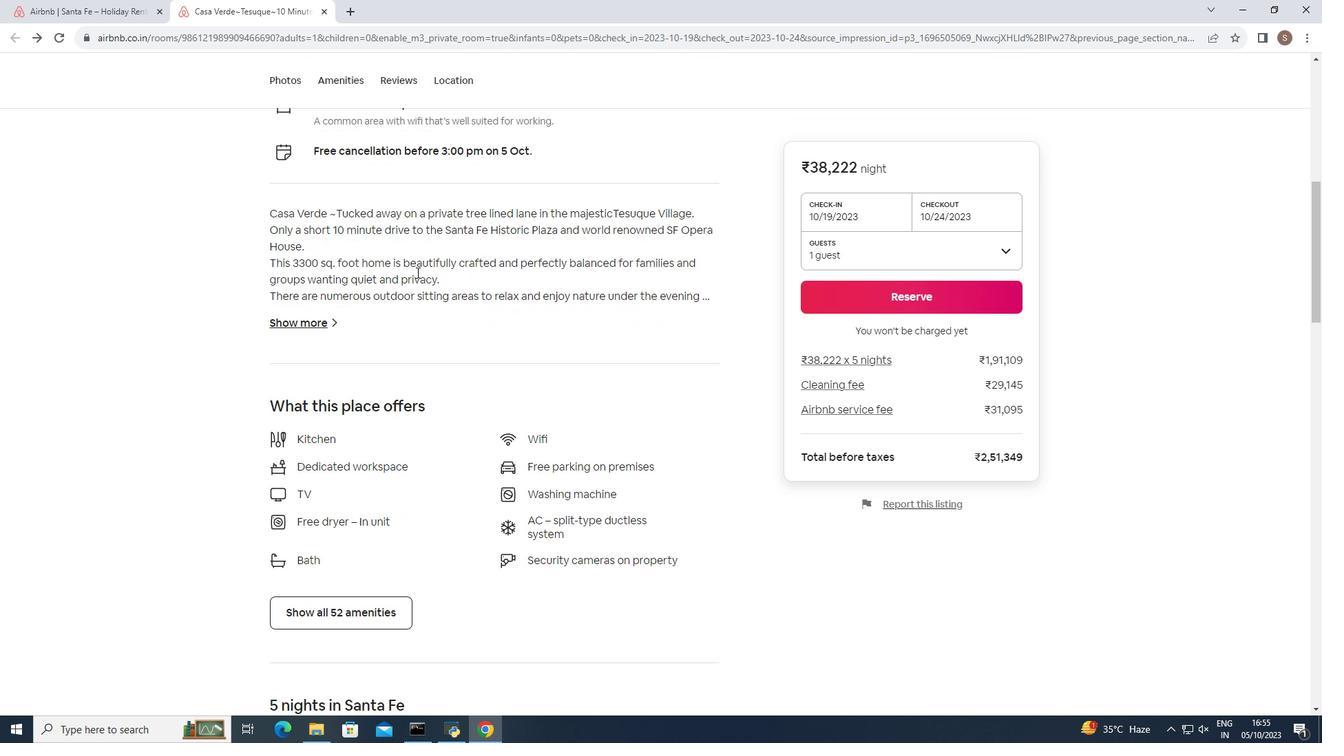 
Action: Mouse moved to (416, 273)
Screenshot: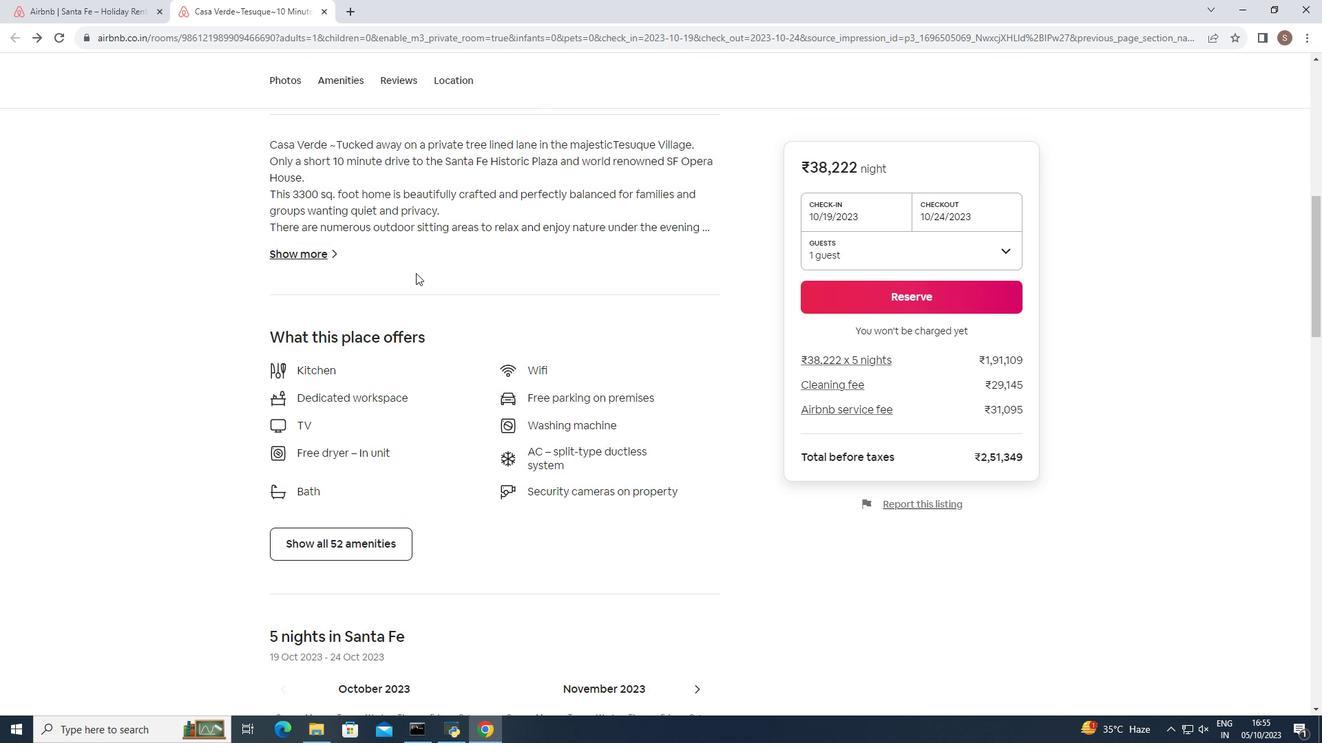 
Action: Mouse scrolled (416, 272) with delta (0, 0)
Screenshot: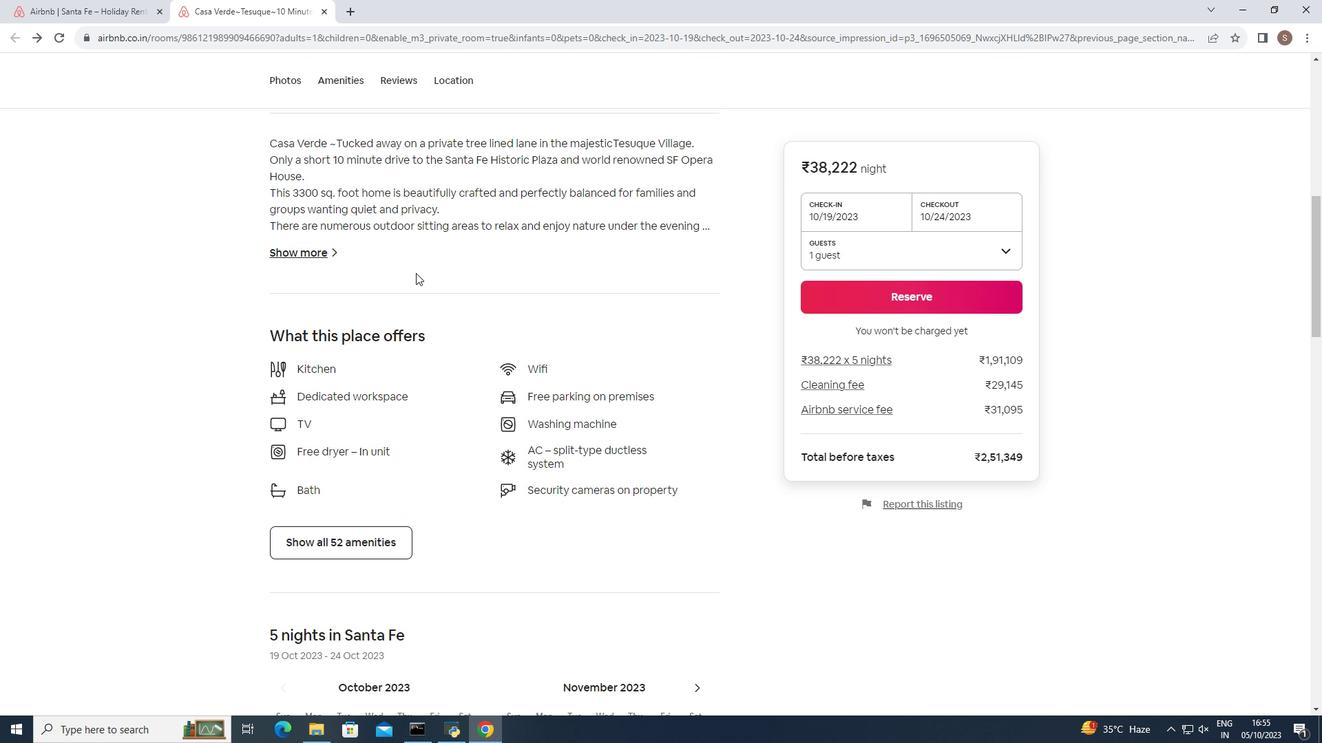 
Action: Mouse scrolled (416, 272) with delta (0, 0)
Screenshot: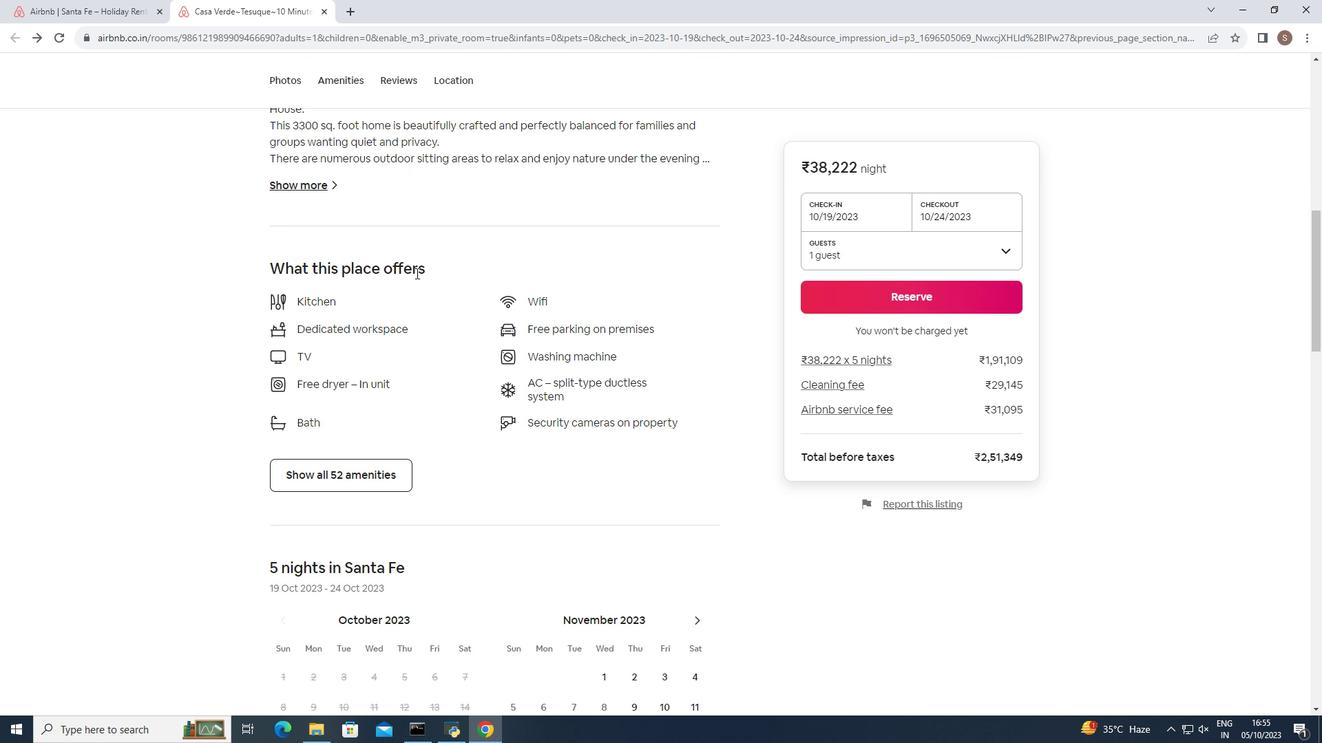 
Action: Mouse scrolled (416, 272) with delta (0, 0)
Screenshot: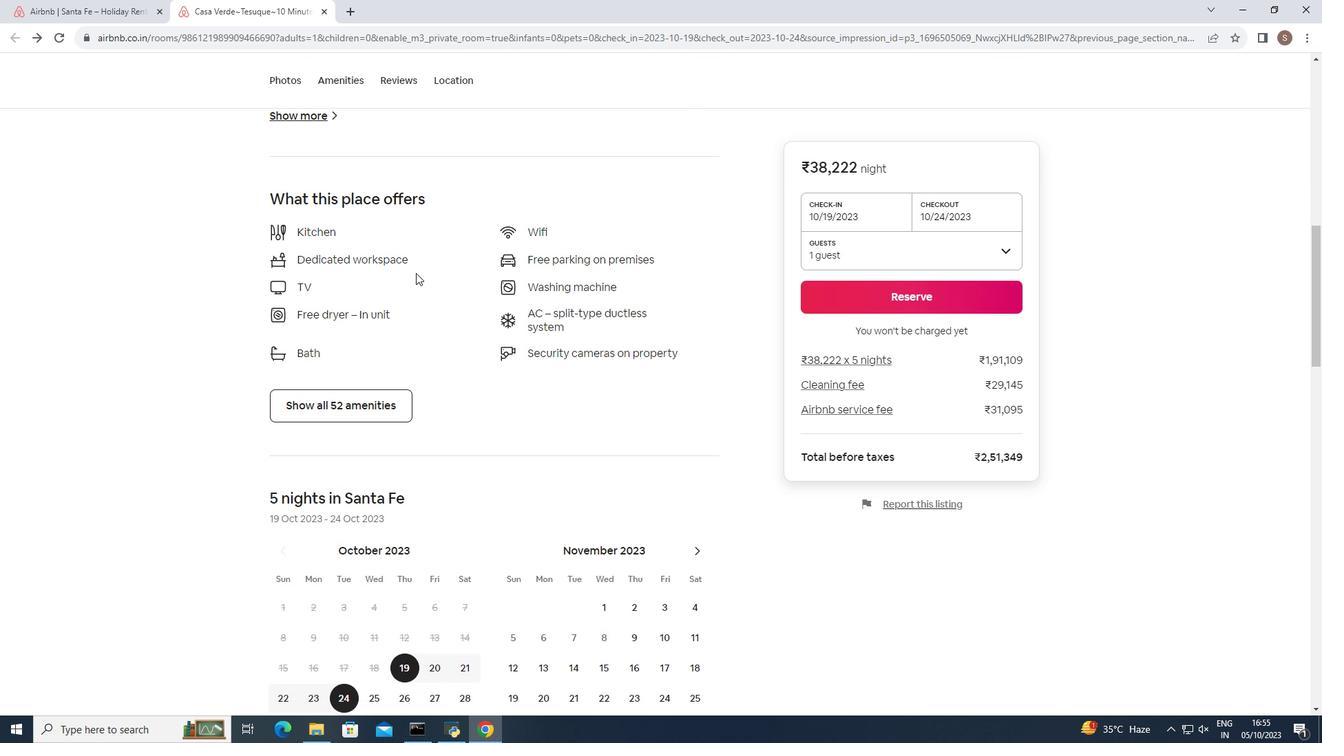 
Action: Mouse moved to (379, 336)
Screenshot: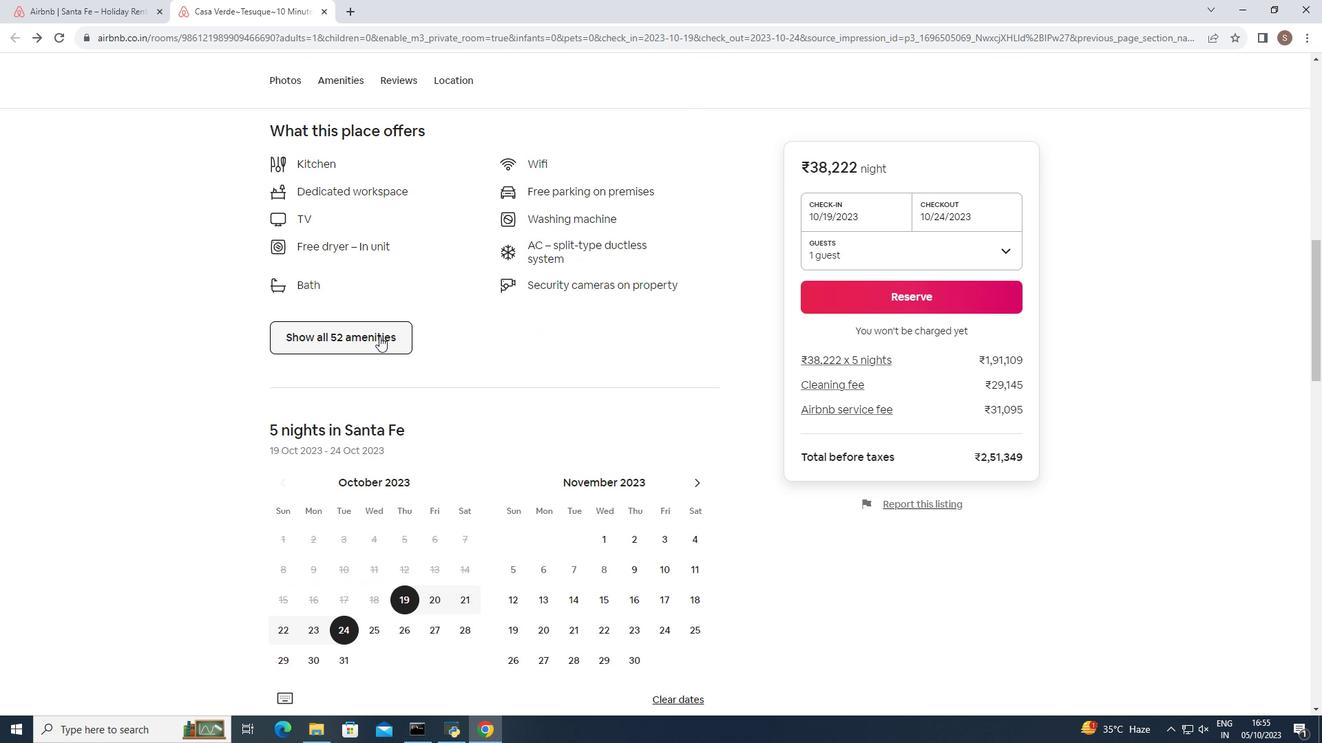 
Action: Mouse pressed left at (379, 336)
Screenshot: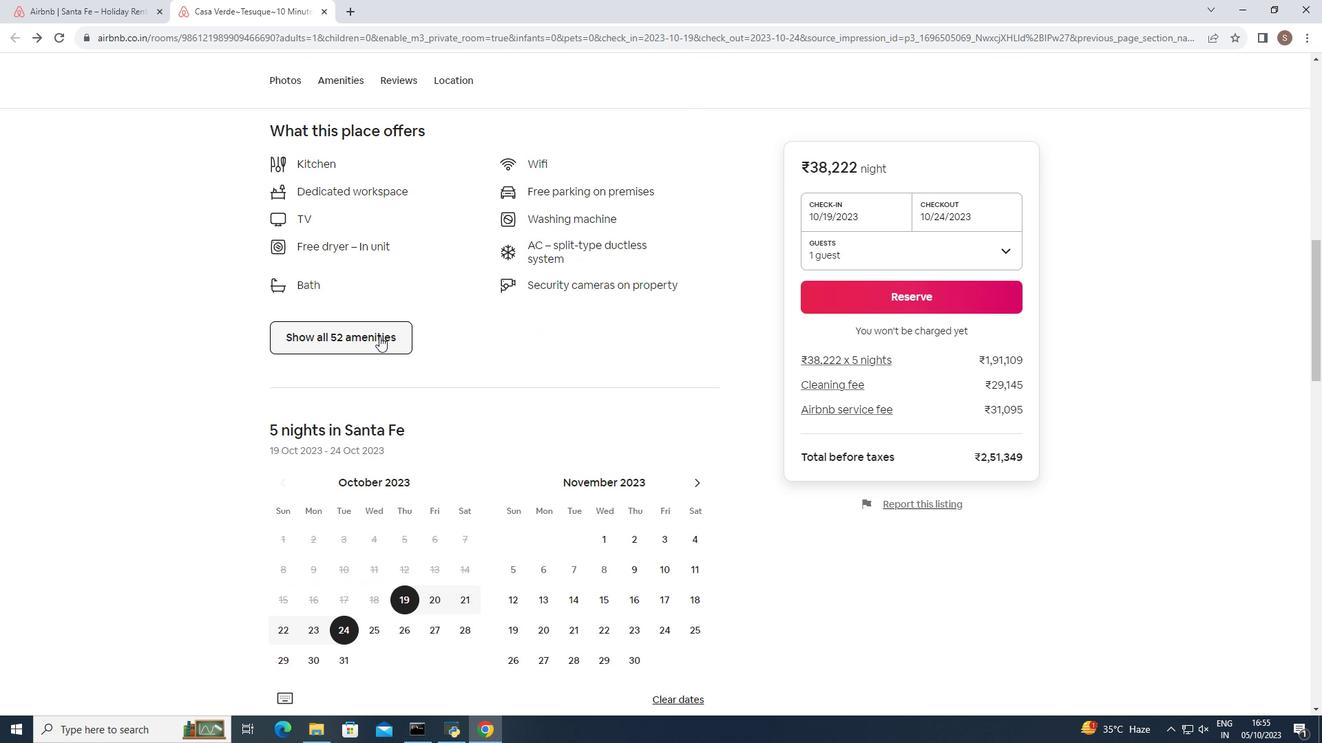 
Action: Mouse moved to (491, 325)
Screenshot: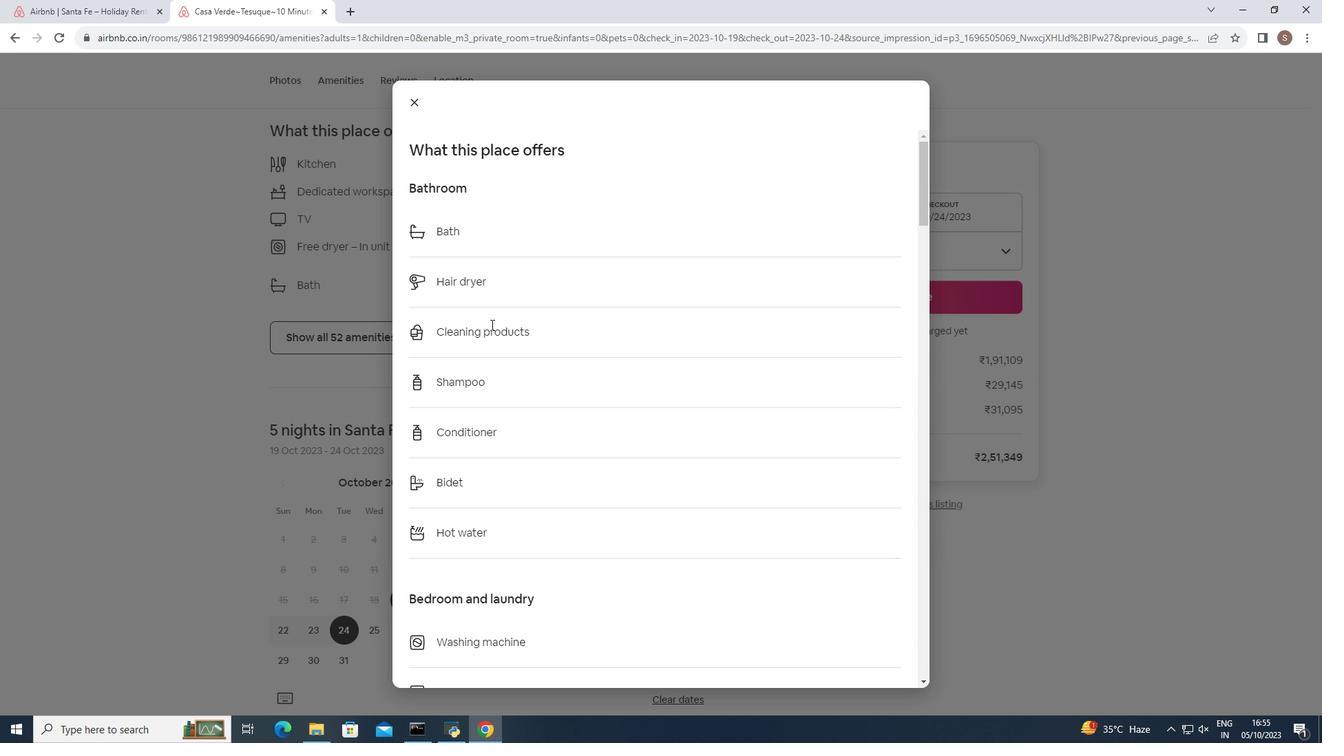 
Action: Mouse scrolled (491, 324) with delta (0, 0)
Screenshot: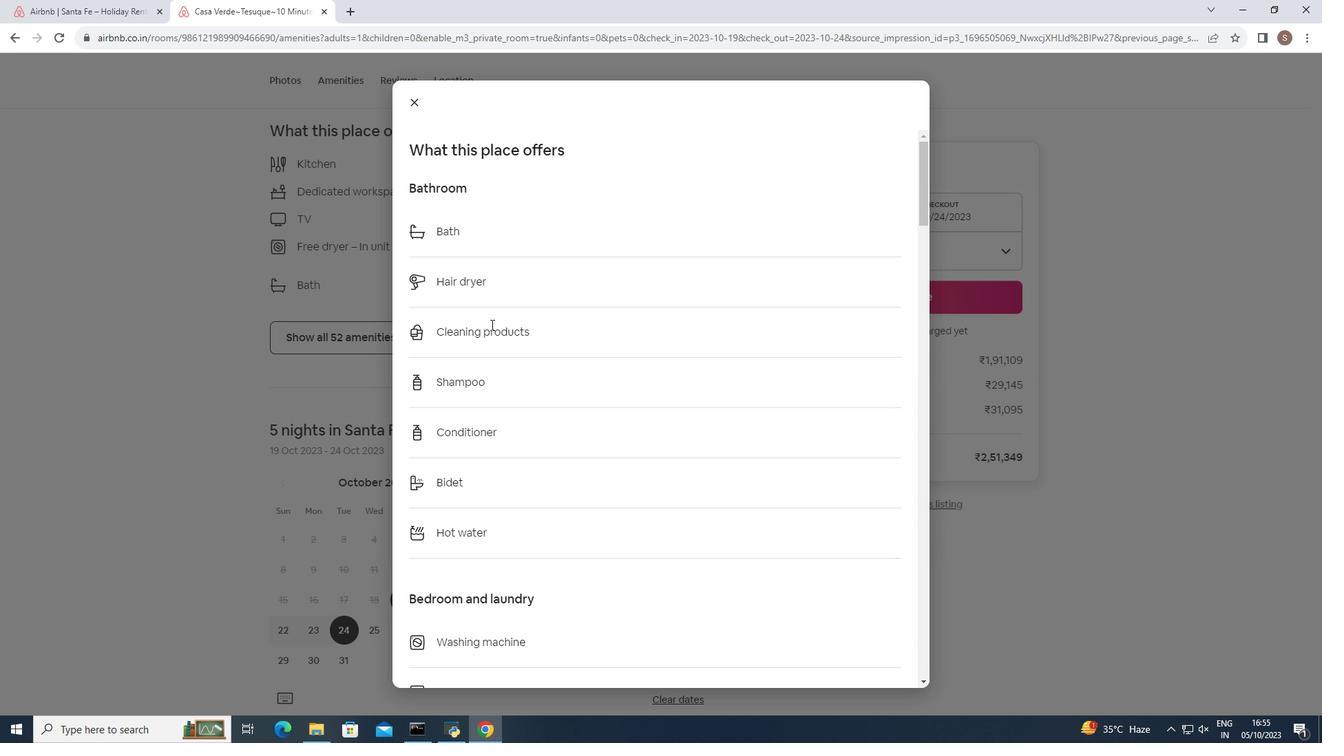 
Action: Mouse scrolled (491, 324) with delta (0, 0)
Screenshot: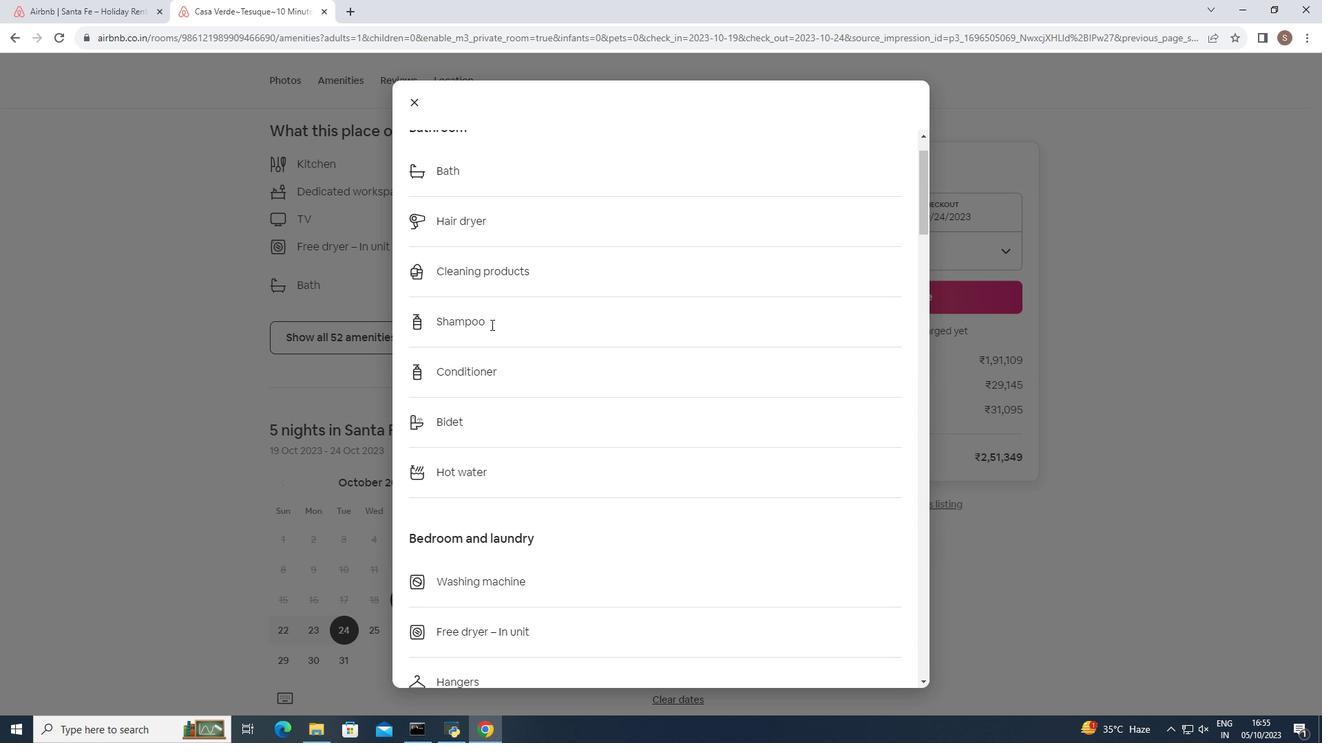 
Action: Mouse moved to (495, 326)
Screenshot: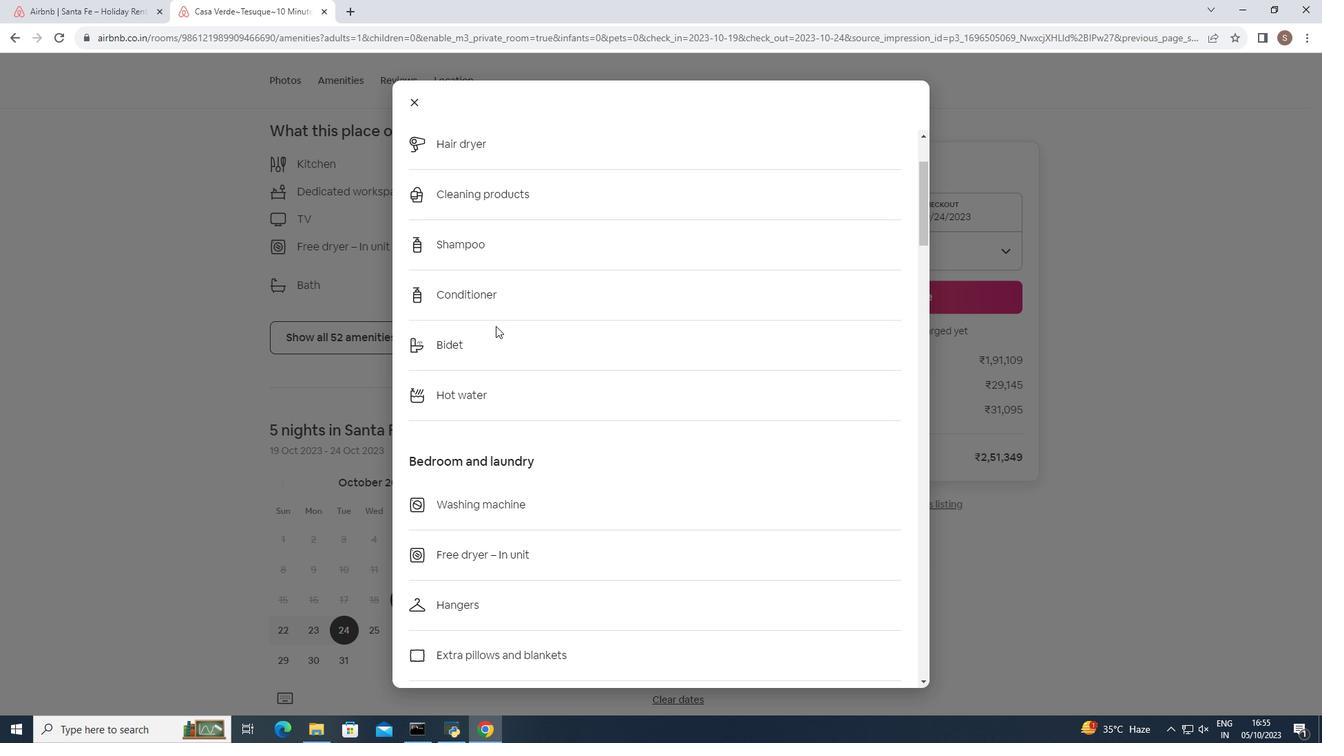 
Action: Mouse scrolled (495, 325) with delta (0, 0)
Screenshot: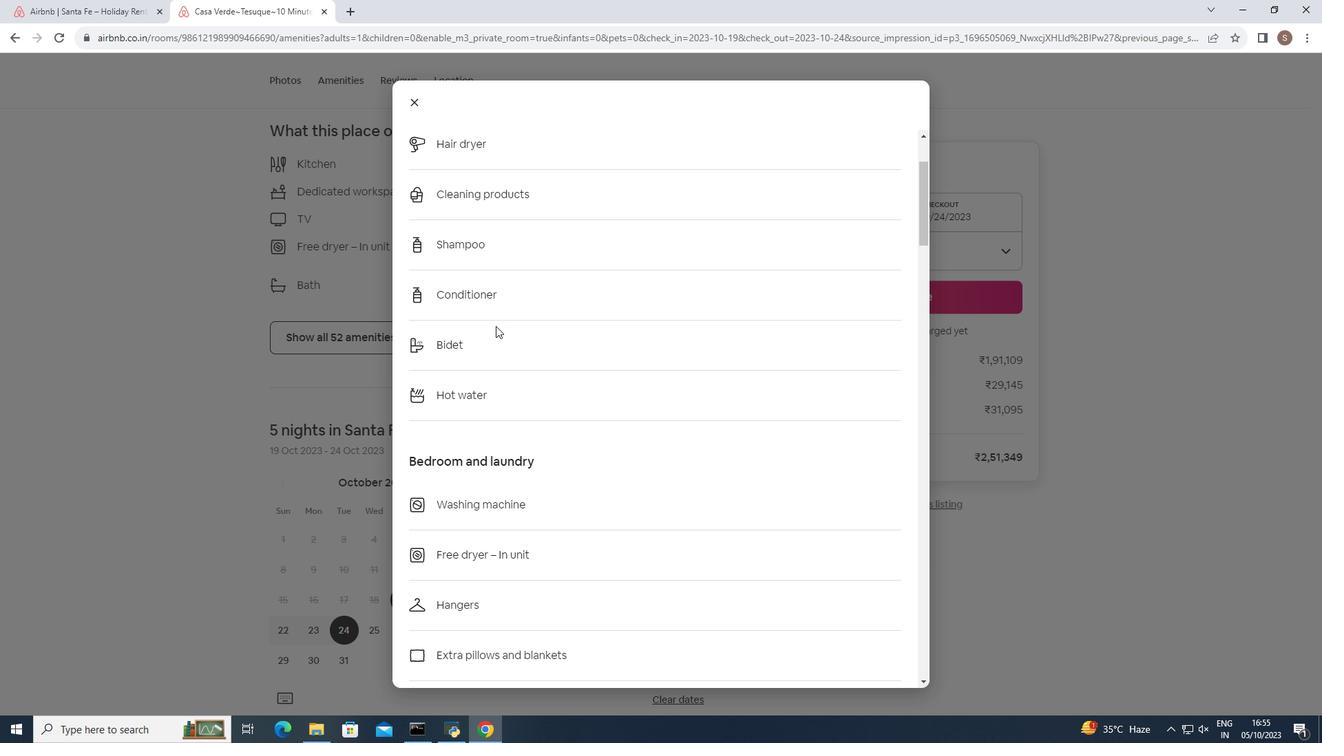
Action: Mouse scrolled (495, 325) with delta (0, 0)
Screenshot: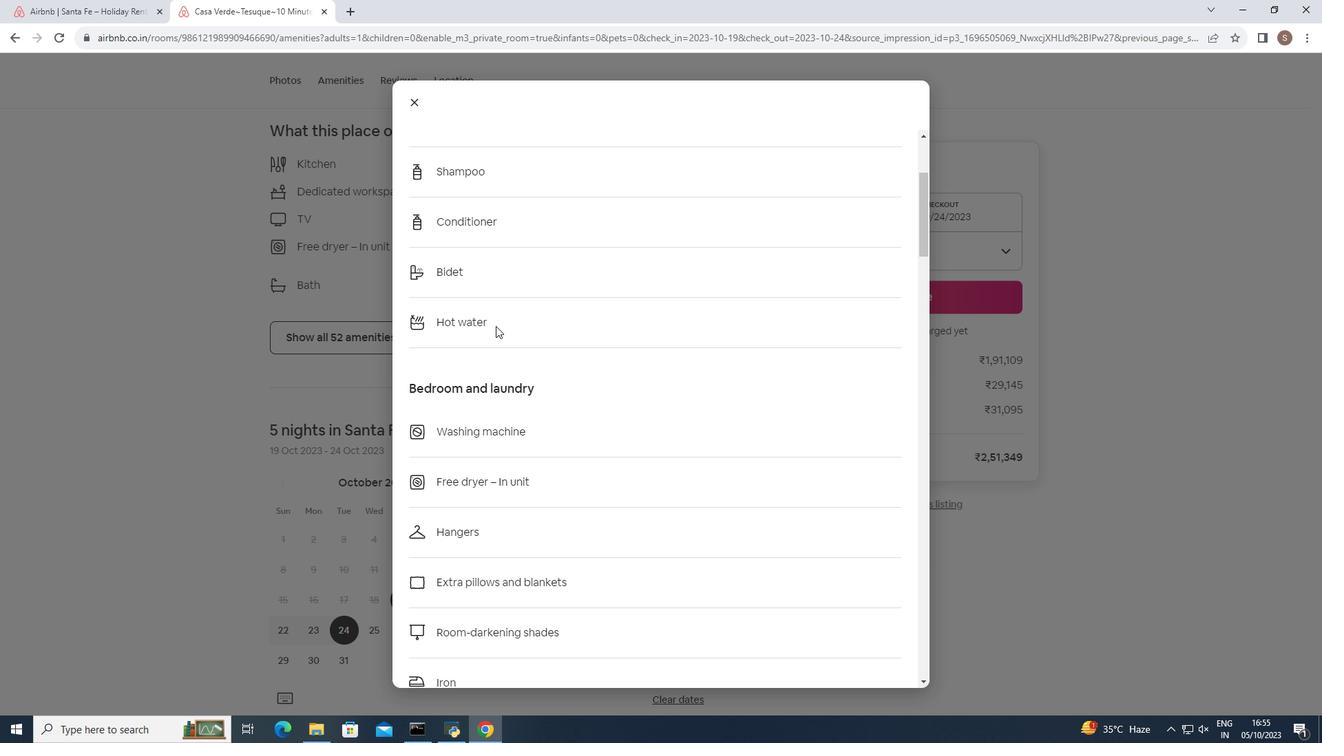 
Action: Mouse scrolled (495, 325) with delta (0, 0)
Screenshot: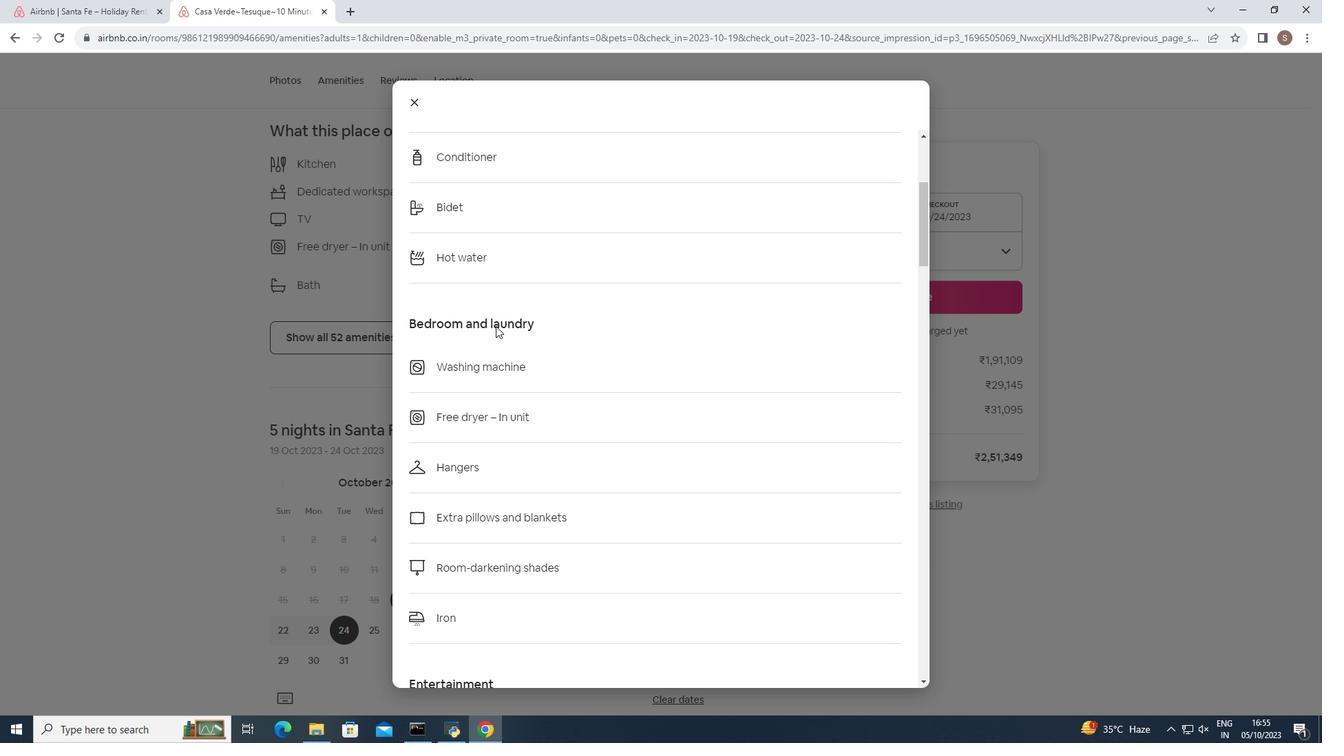 
Action: Mouse scrolled (495, 325) with delta (0, 0)
Screenshot: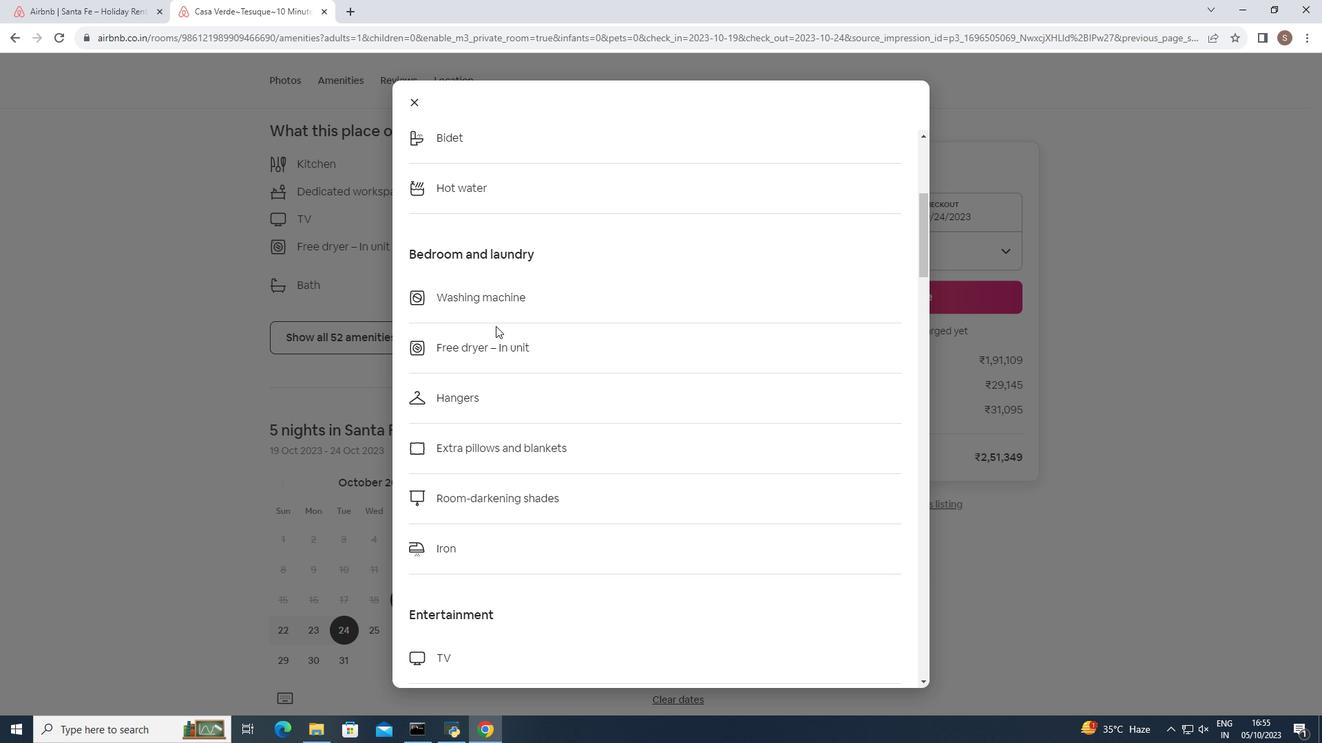 
Action: Mouse moved to (496, 325)
Screenshot: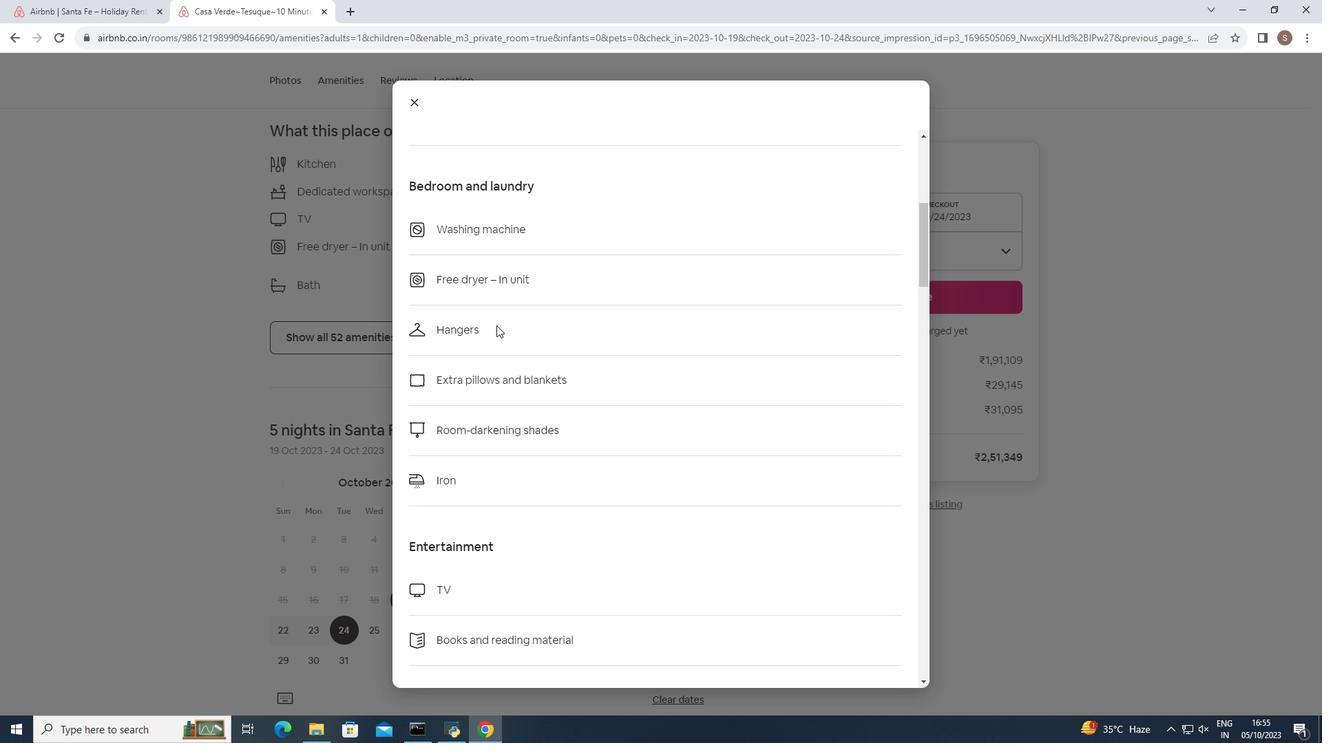 
Action: Mouse scrolled (496, 325) with delta (0, 0)
Screenshot: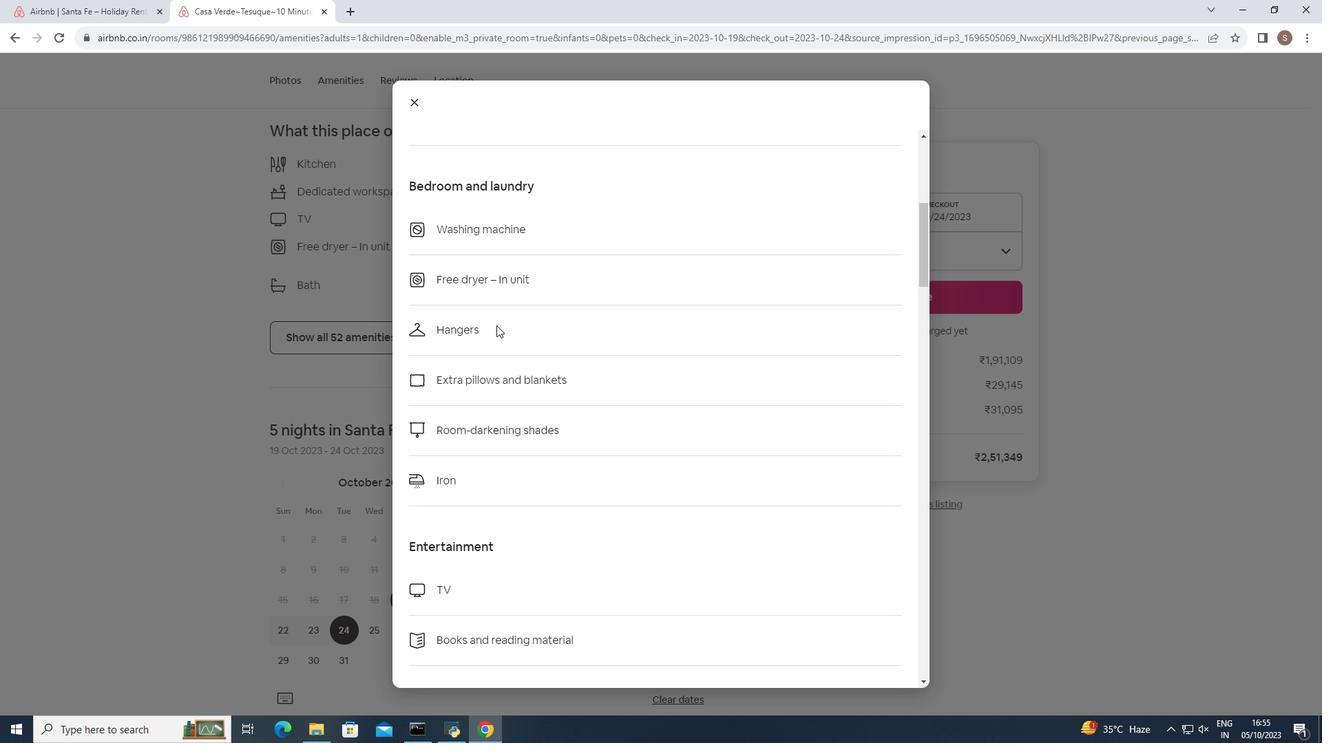 
Action: Mouse scrolled (496, 325) with delta (0, 0)
Screenshot: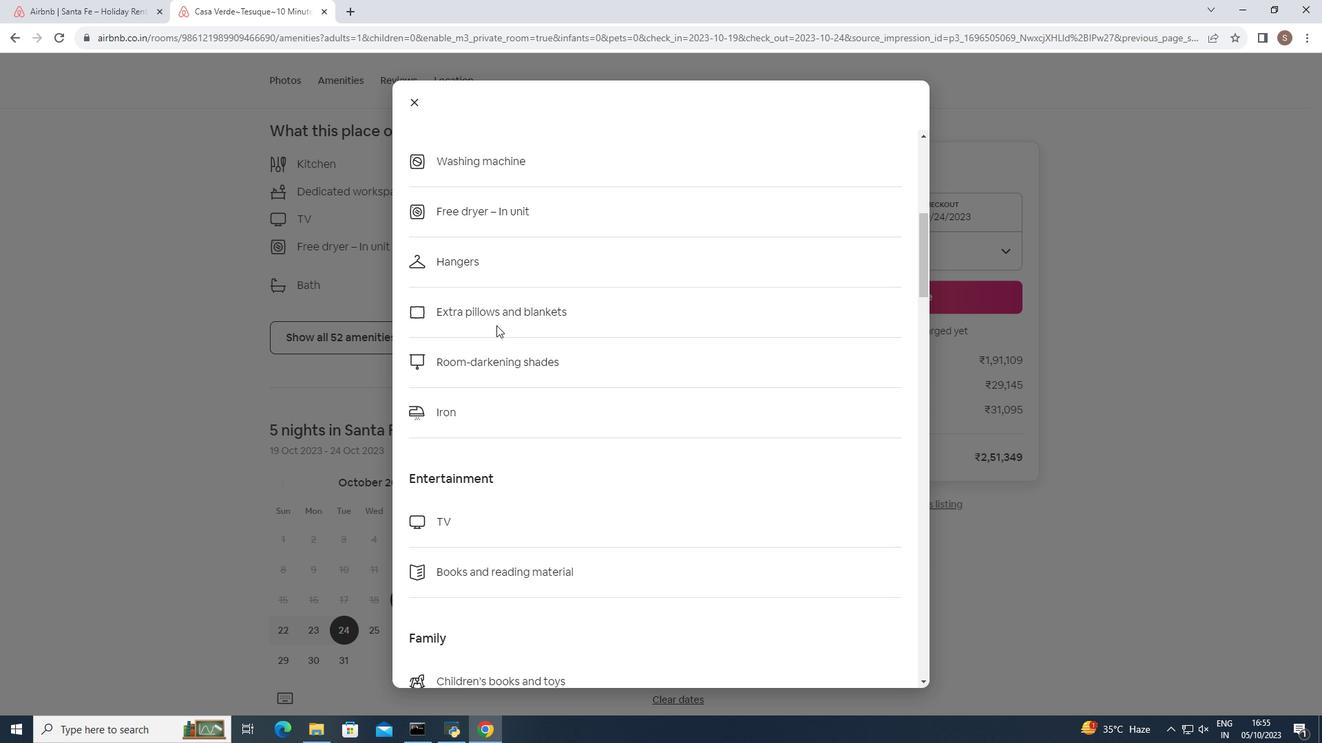 
Action: Mouse scrolled (496, 325) with delta (0, 0)
Screenshot: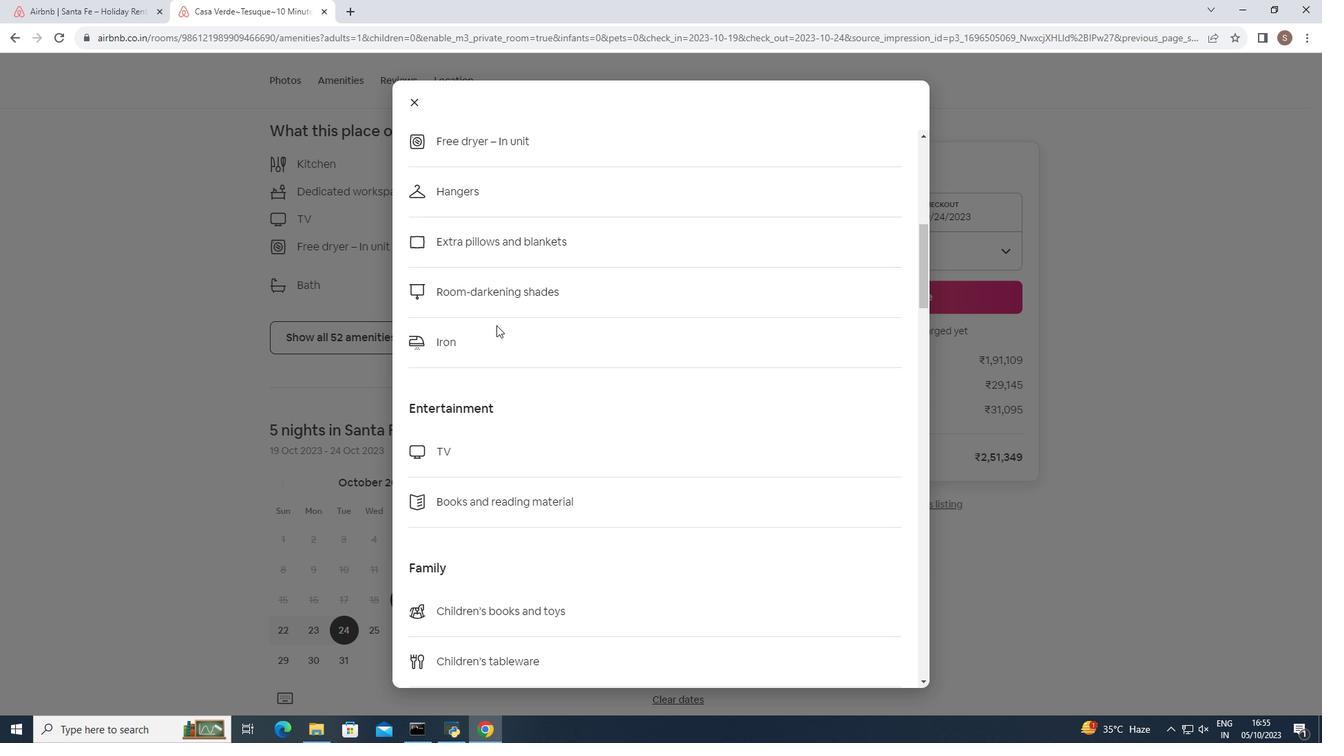 
Action: Mouse scrolled (496, 325) with delta (0, 0)
Screenshot: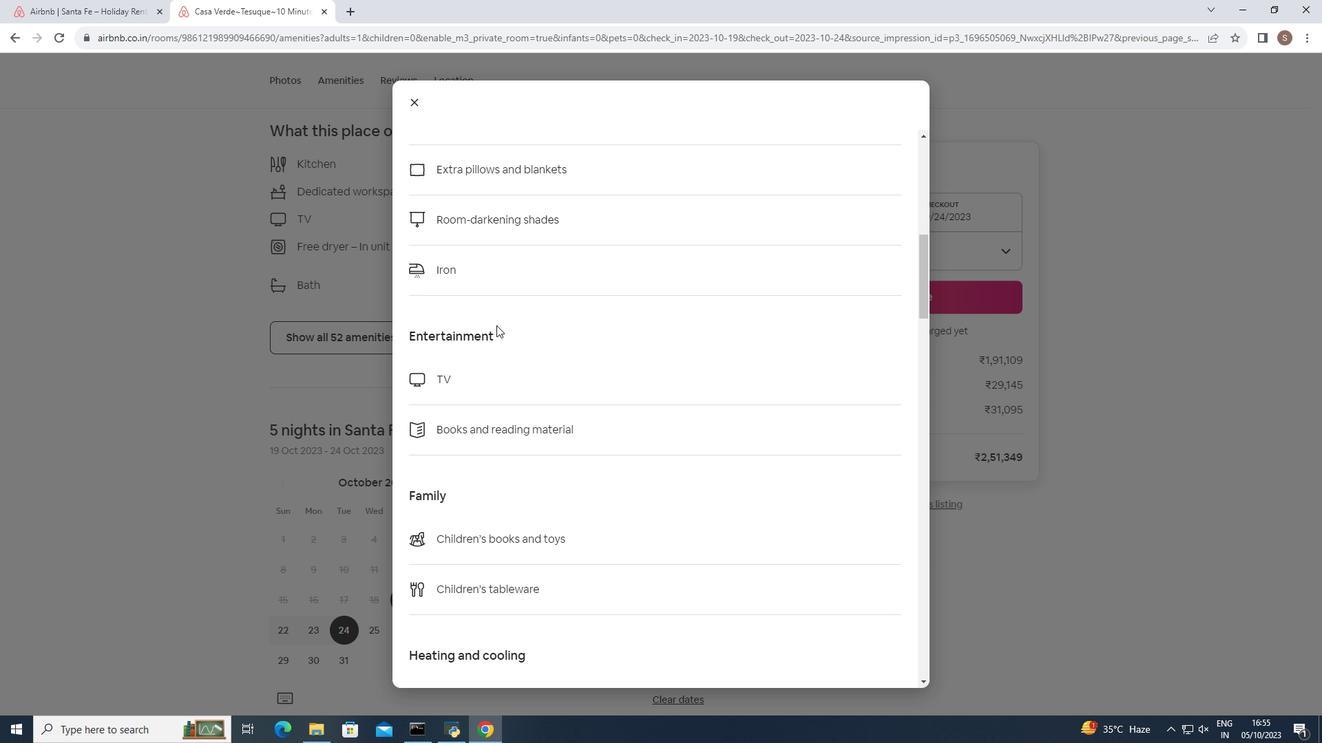 
Action: Mouse scrolled (496, 325) with delta (0, 0)
Screenshot: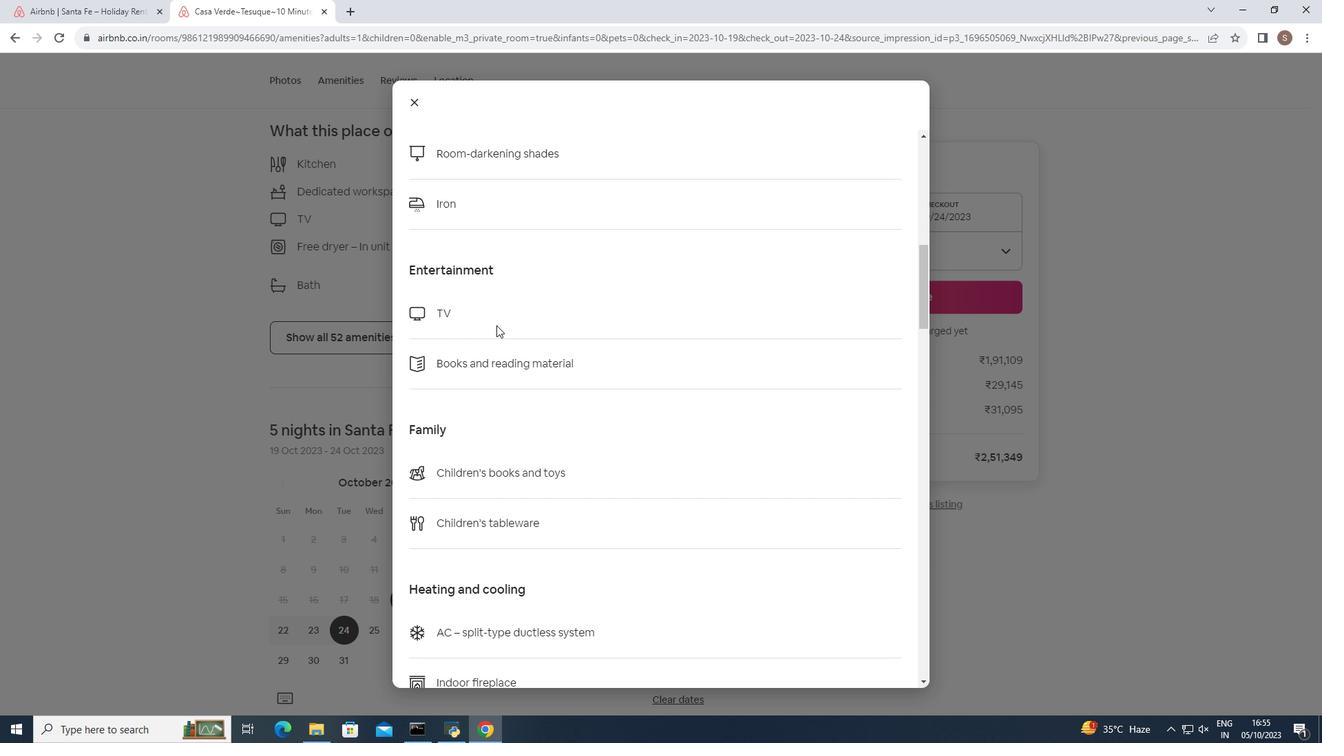 
Action: Mouse scrolled (496, 325) with delta (0, 0)
Screenshot: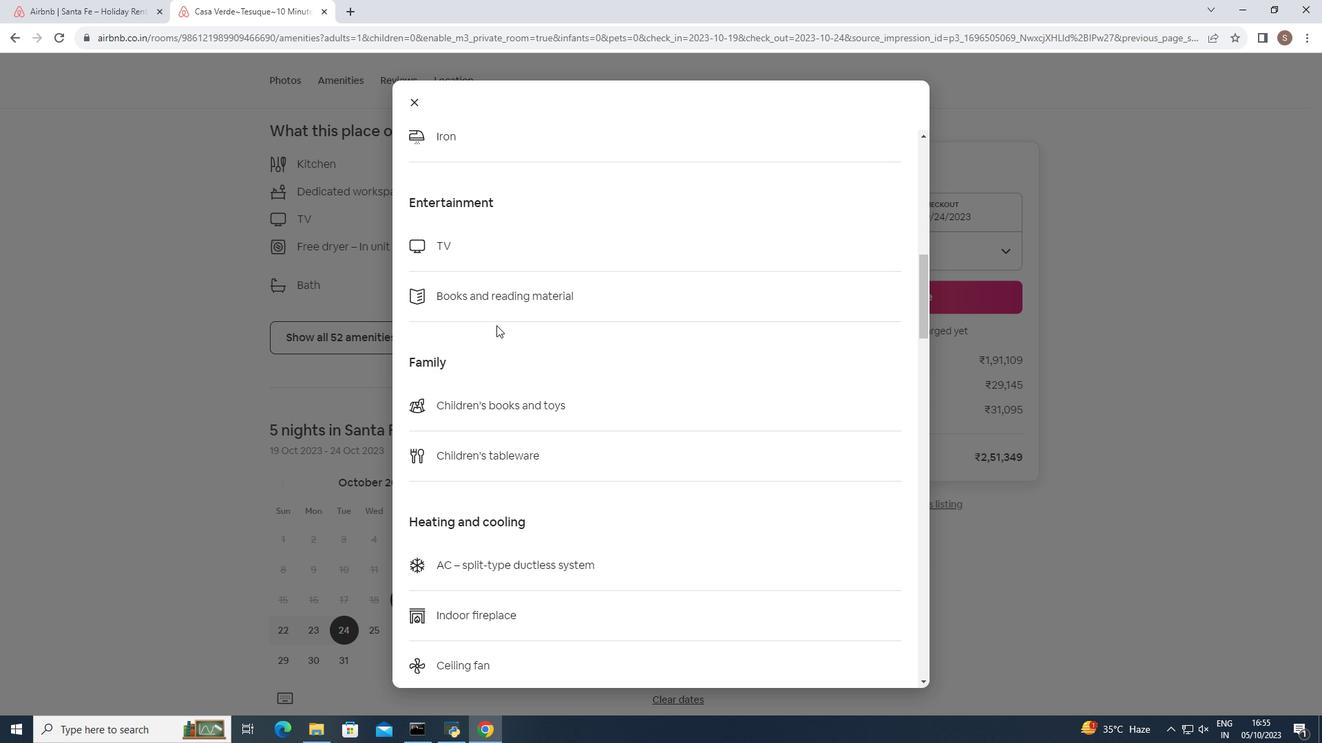 
Action: Mouse scrolled (496, 325) with delta (0, 0)
Screenshot: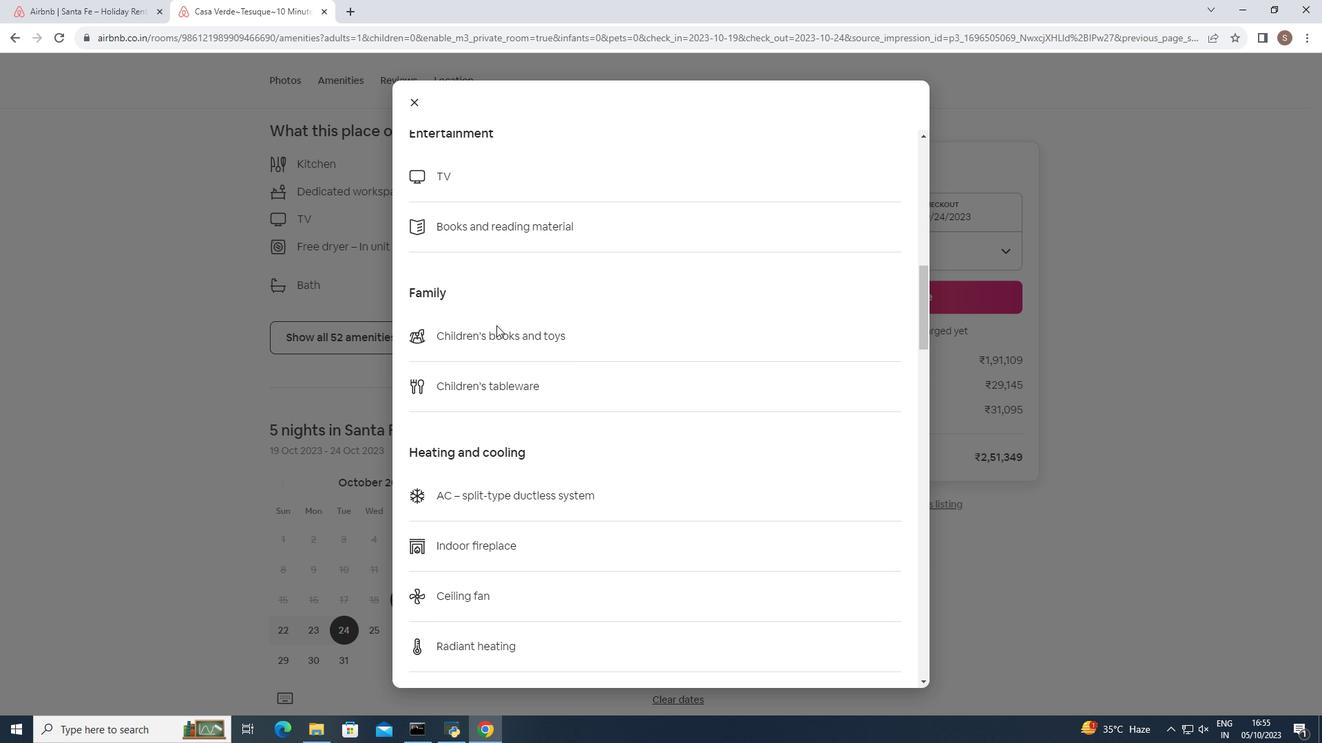 
Action: Mouse moved to (496, 325)
Screenshot: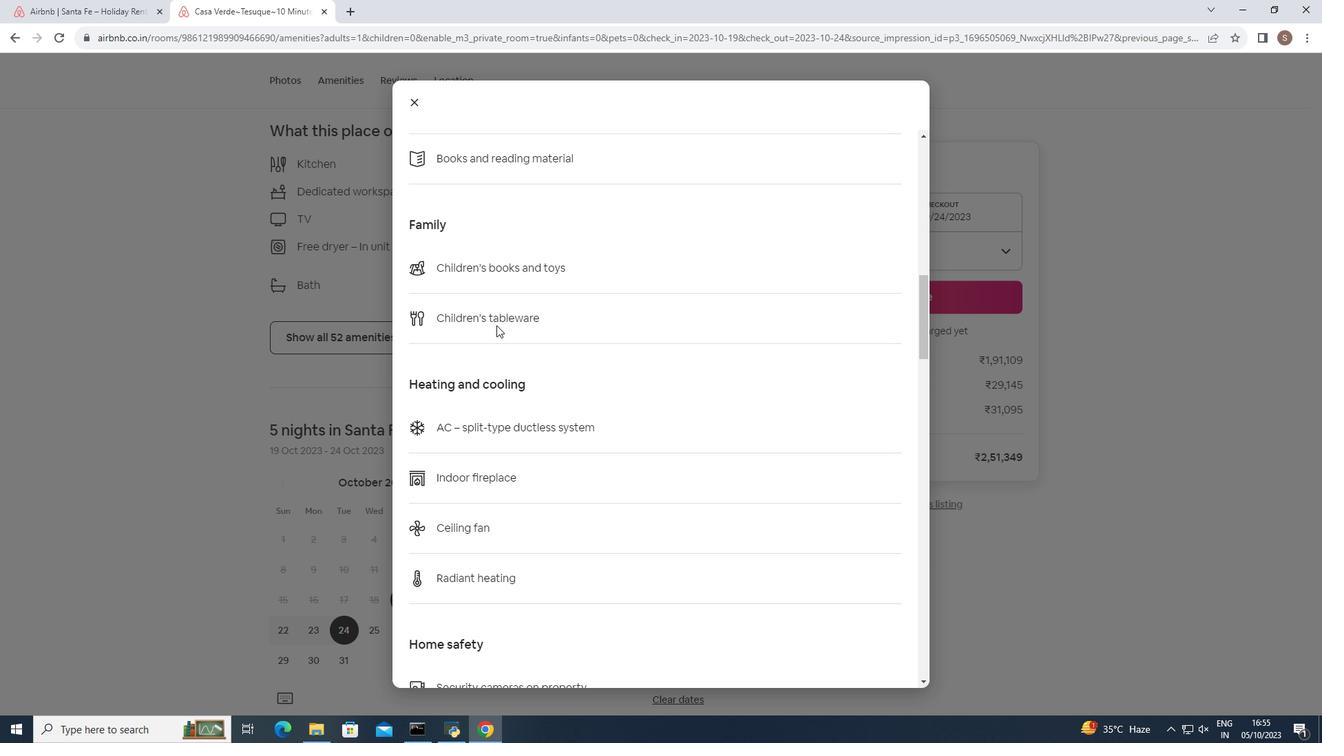 
Action: Mouse scrolled (496, 325) with delta (0, 0)
Screenshot: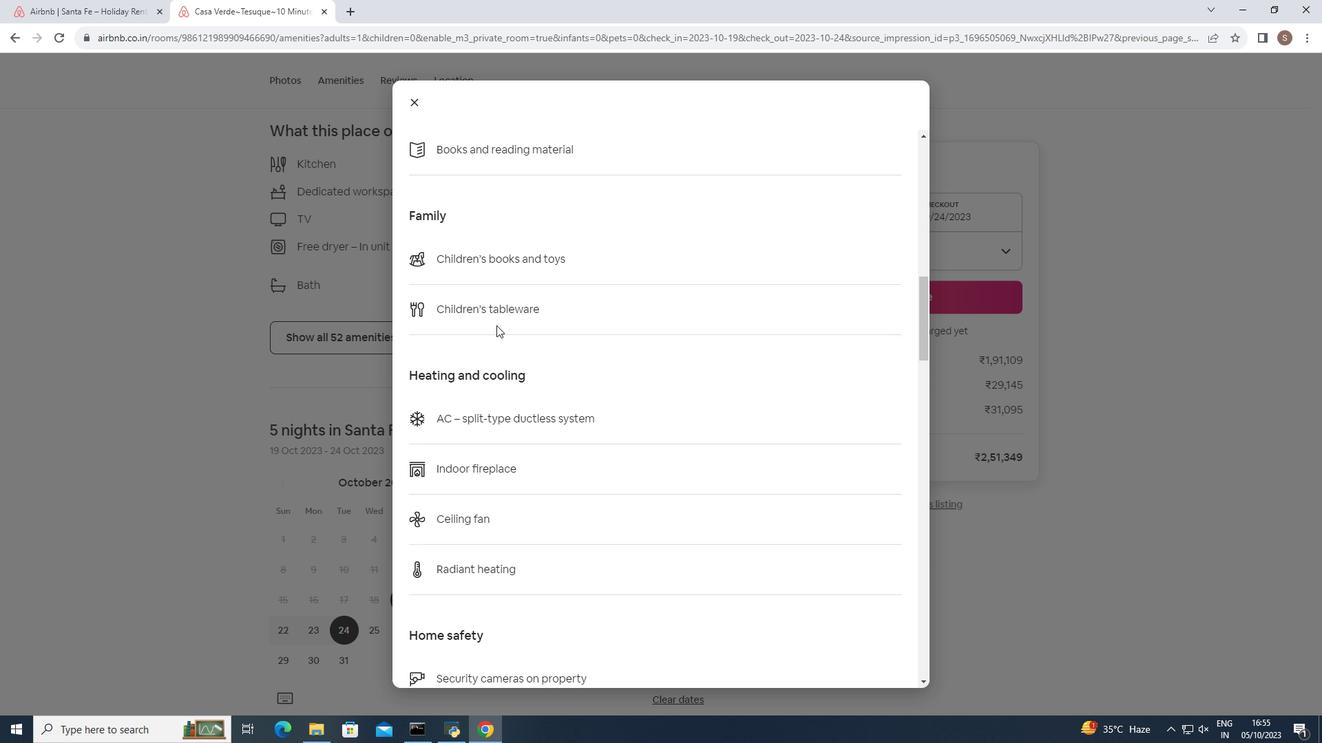 
Action: Mouse scrolled (496, 325) with delta (0, 0)
Screenshot: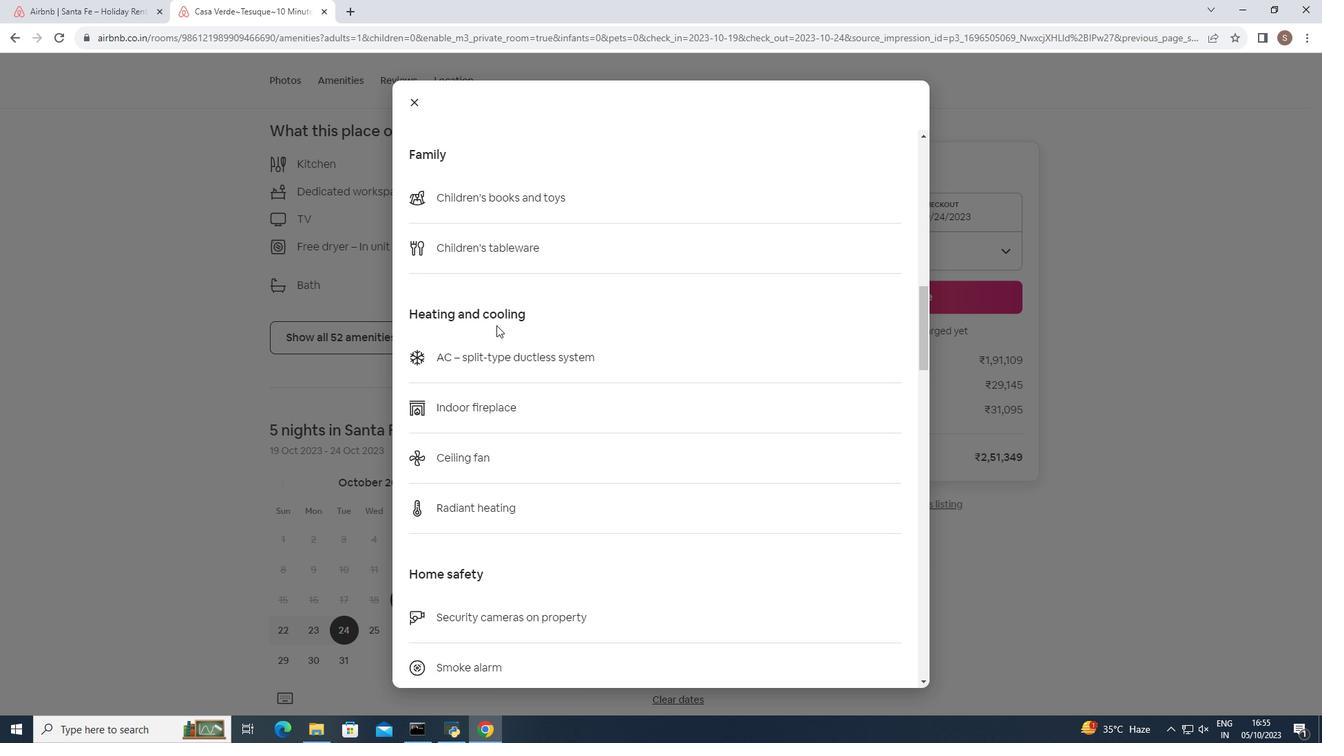 
Action: Mouse moved to (496, 325)
Screenshot: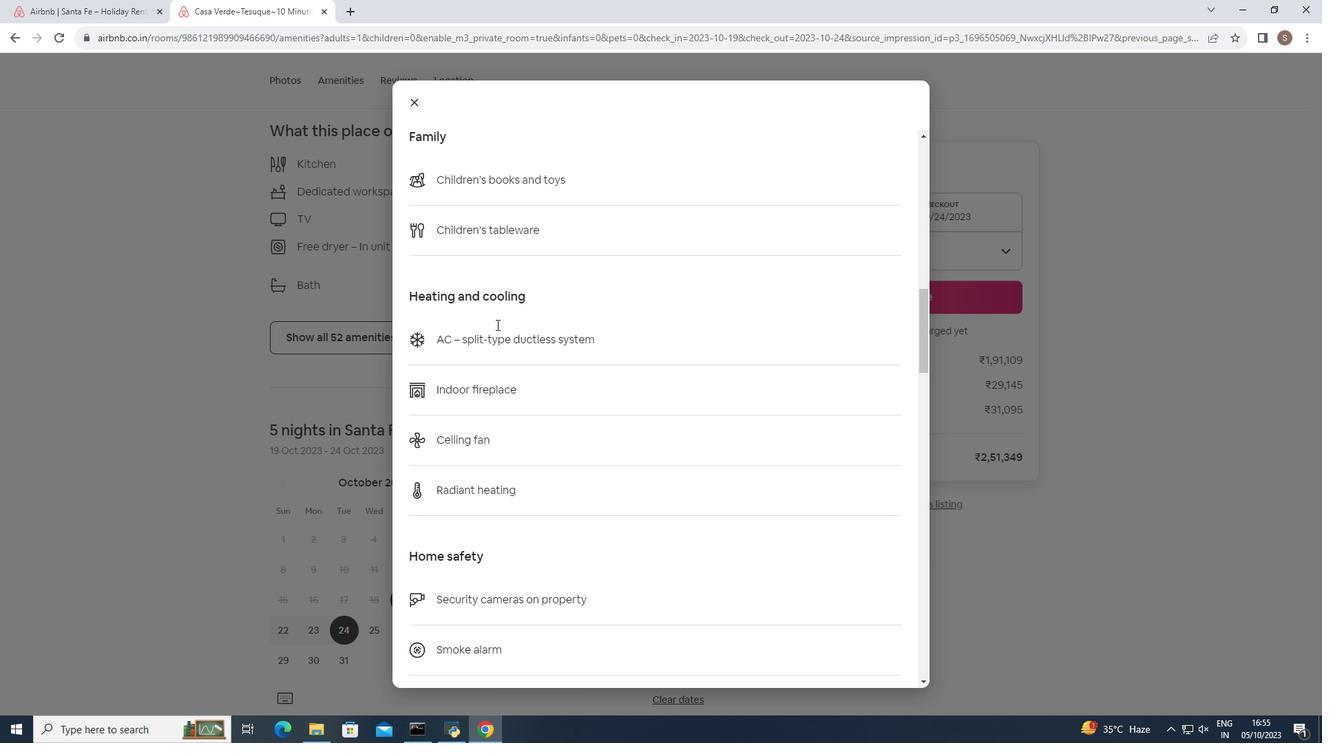 
Action: Mouse scrolled (496, 324) with delta (0, 0)
Screenshot: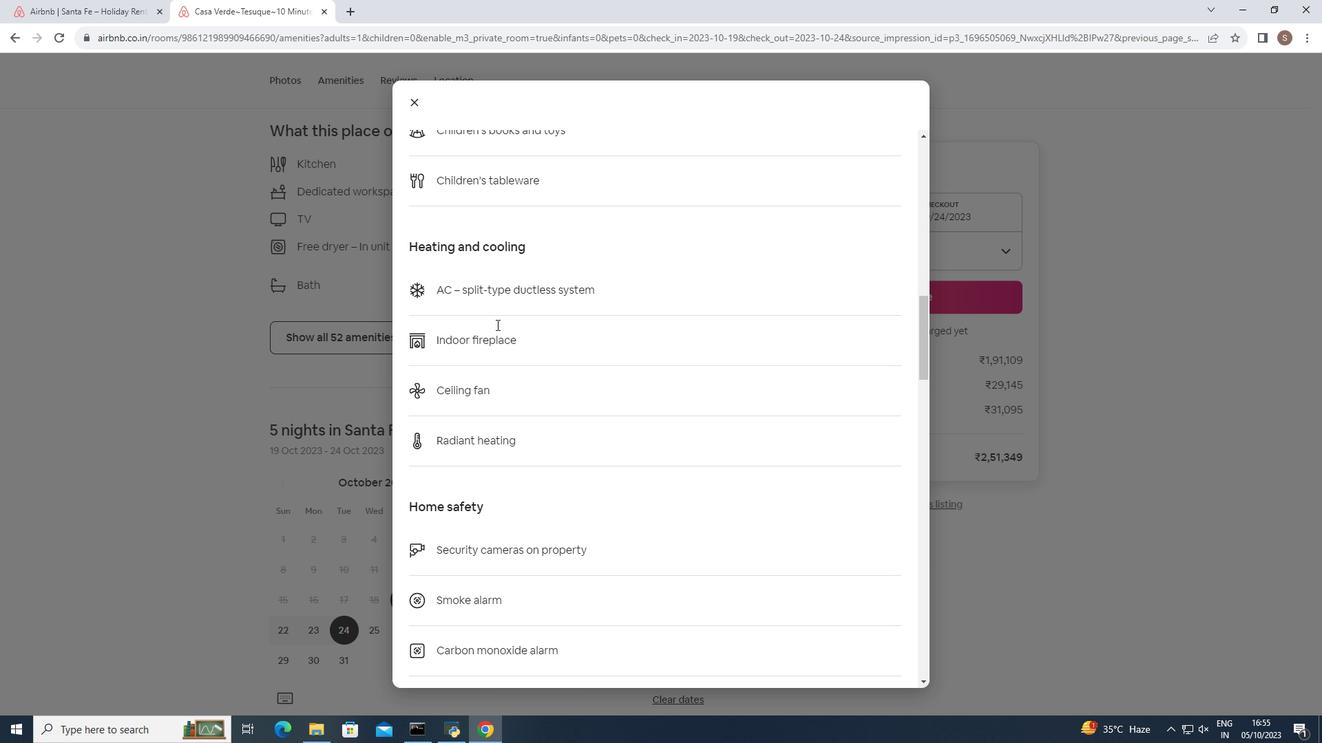 
Action: Mouse scrolled (496, 324) with delta (0, 0)
Screenshot: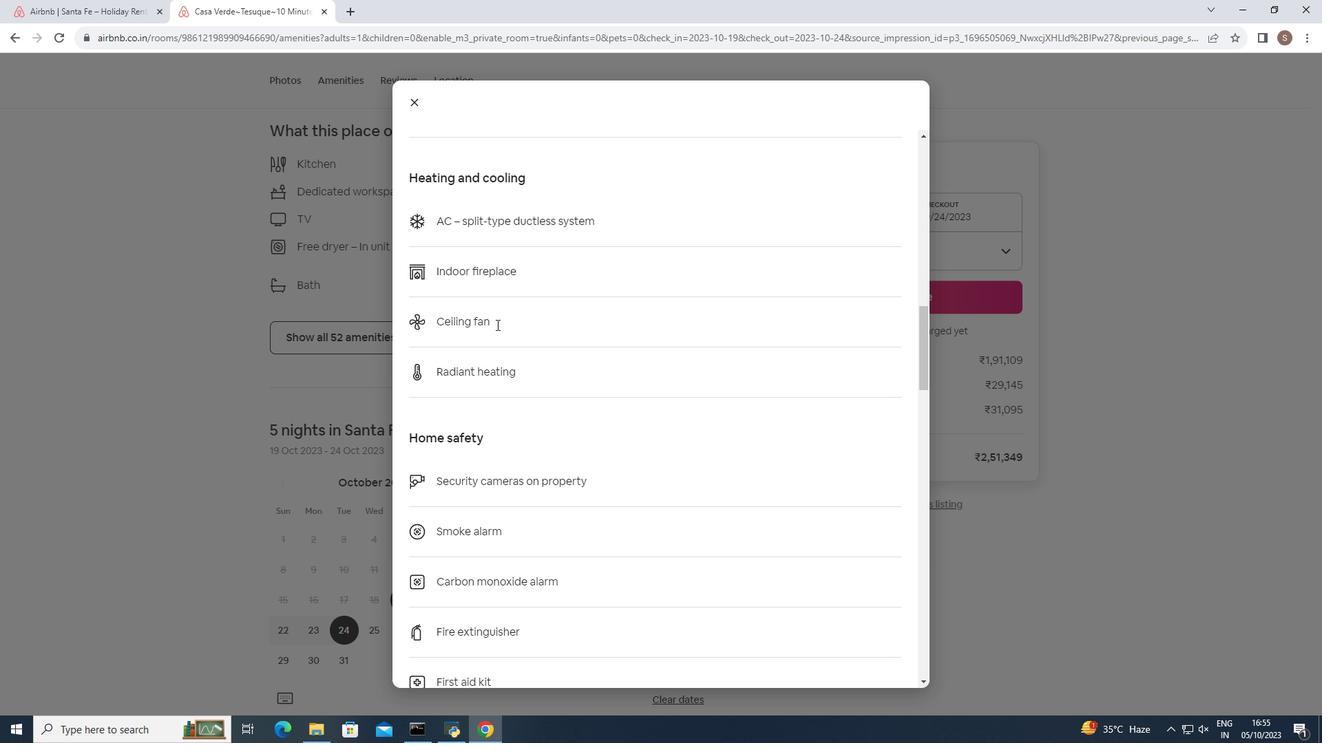 
Action: Mouse scrolled (496, 324) with delta (0, 0)
Screenshot: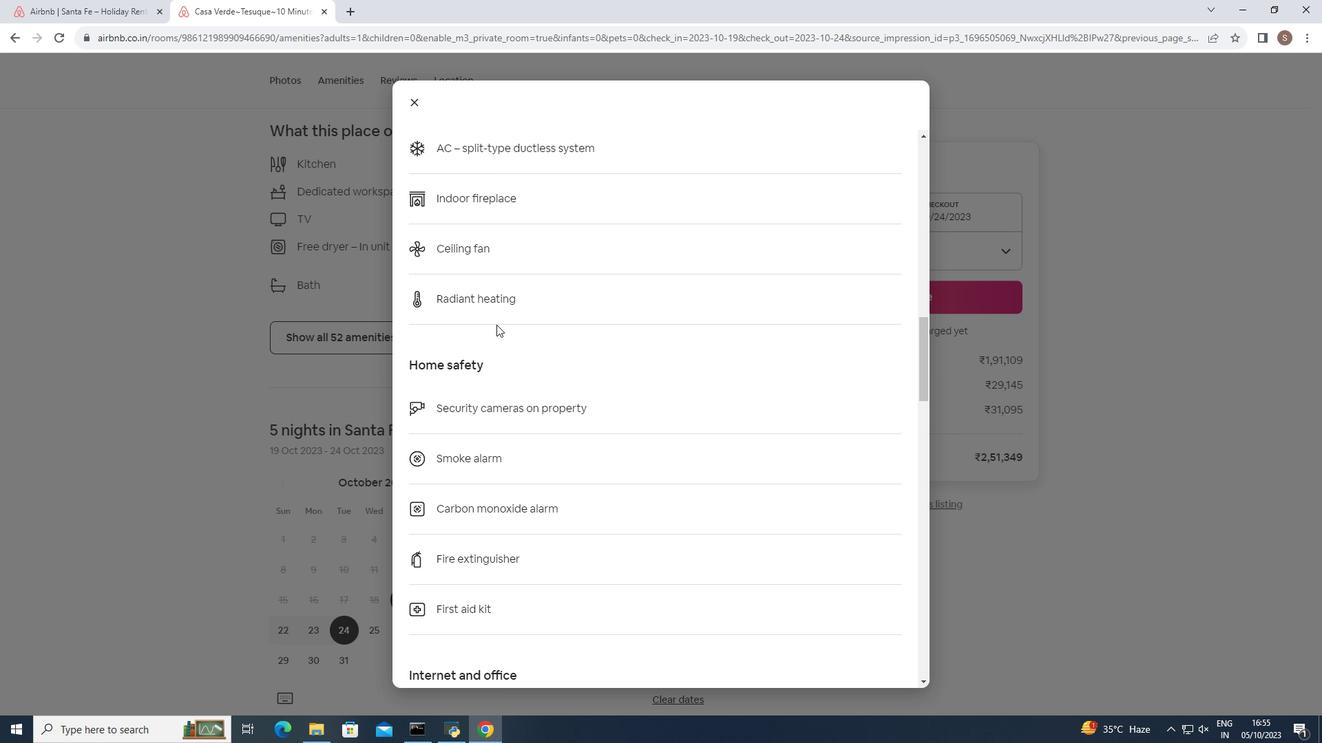 
Action: Mouse scrolled (496, 324) with delta (0, 0)
Screenshot: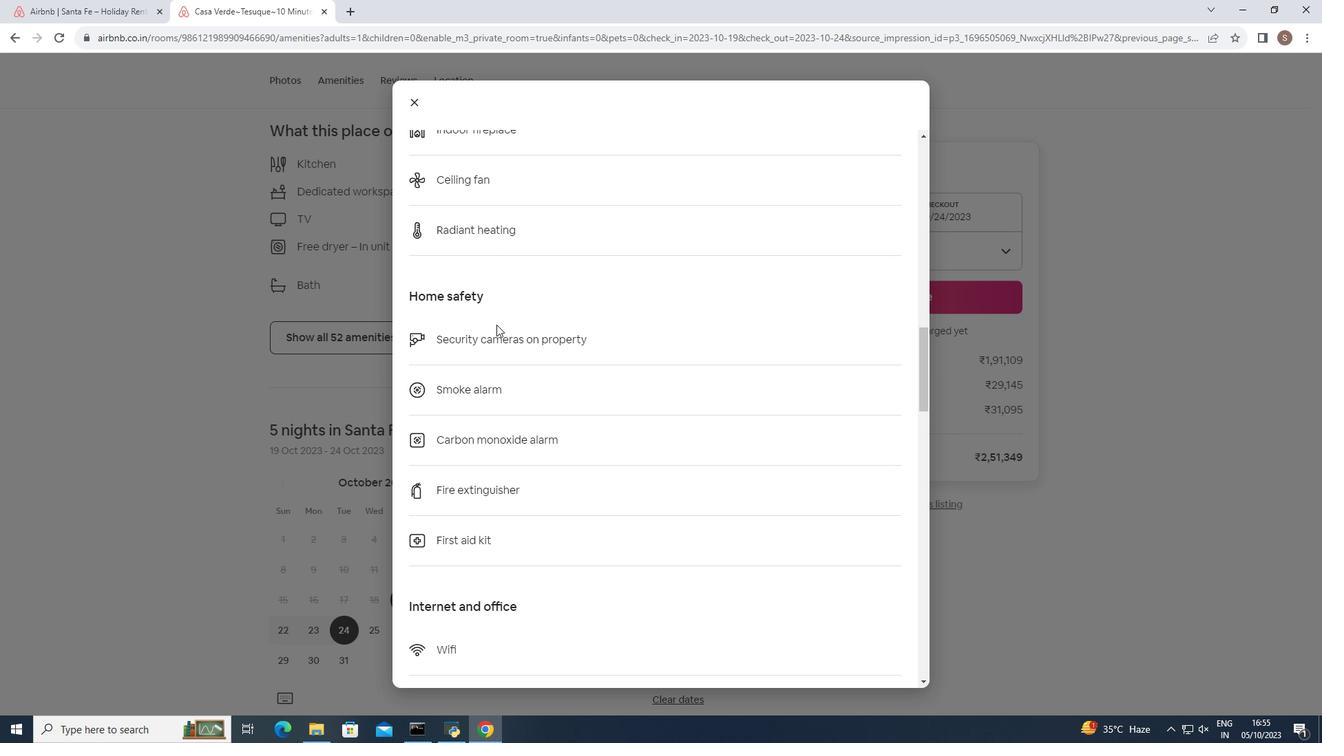 
Action: Mouse scrolled (496, 324) with delta (0, 0)
Screenshot: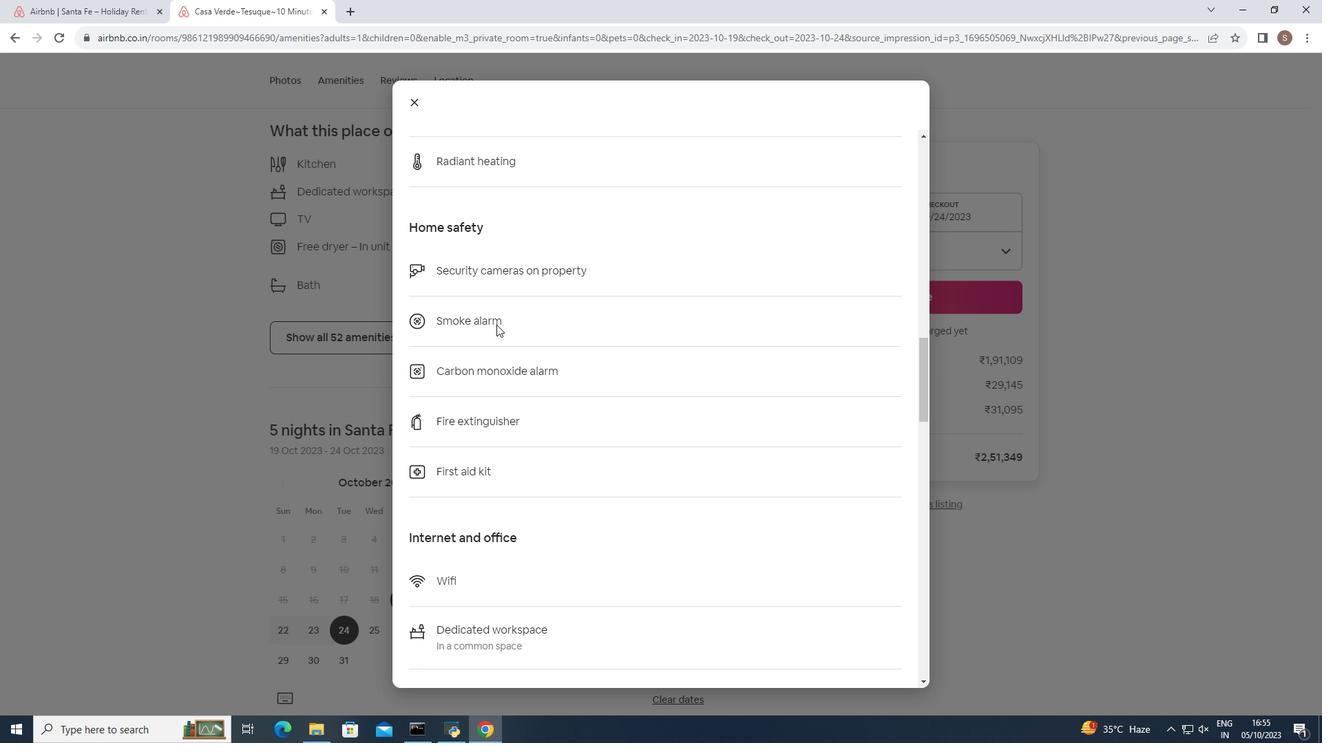 
Action: Mouse scrolled (496, 324) with delta (0, 0)
Screenshot: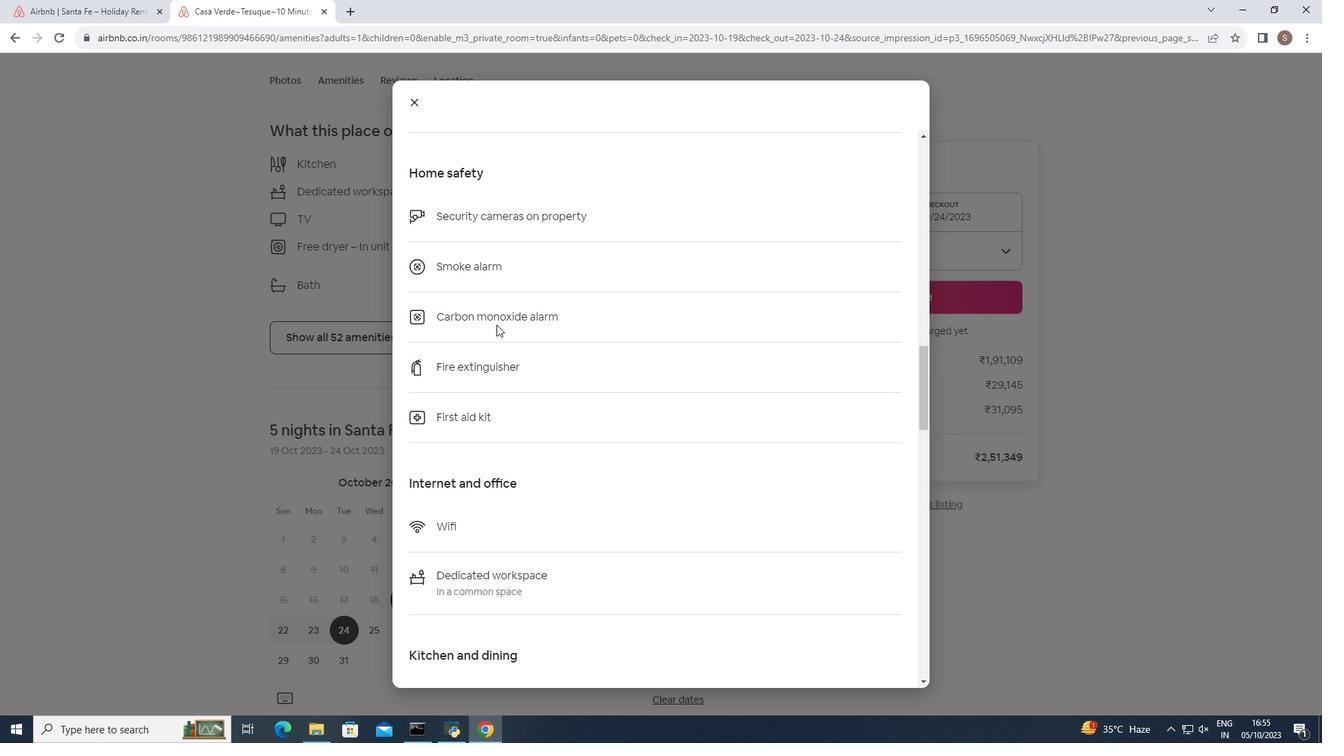 
Action: Mouse scrolled (496, 324) with delta (0, 0)
Screenshot: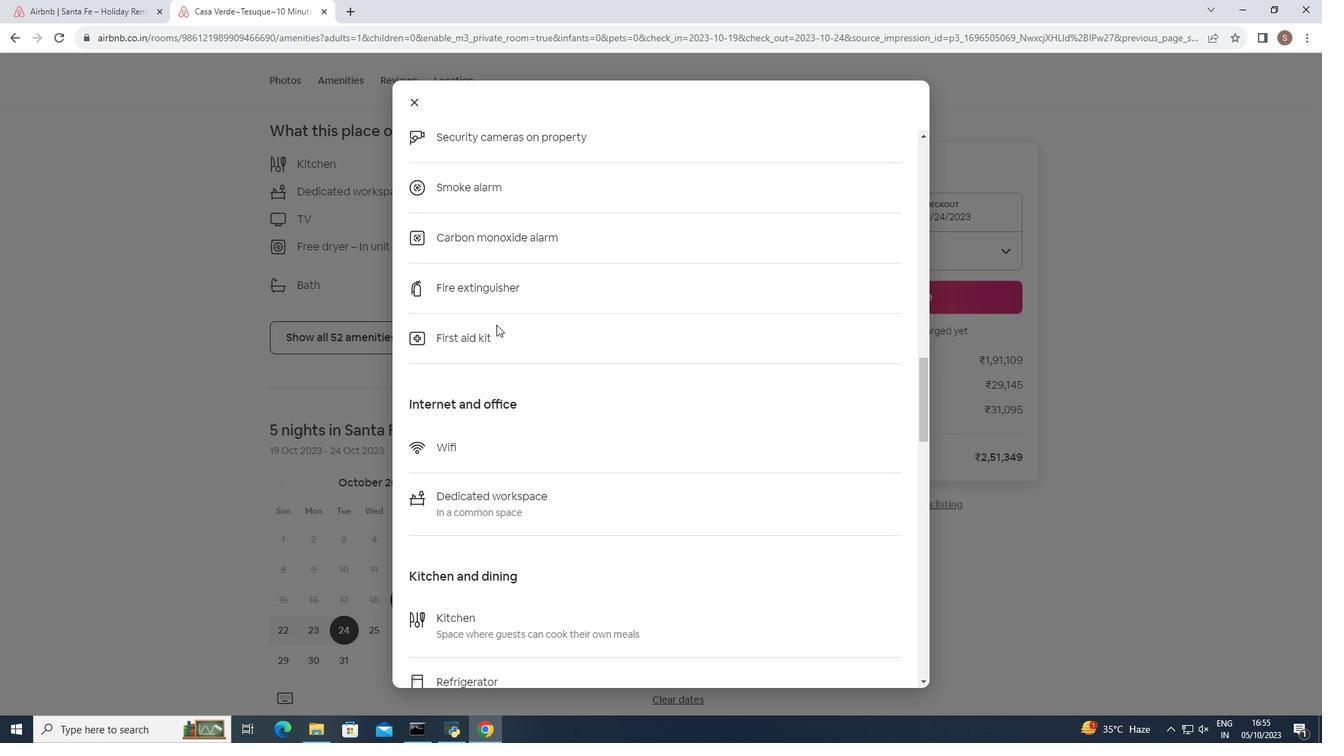 
Action: Mouse scrolled (496, 324) with delta (0, 0)
Screenshot: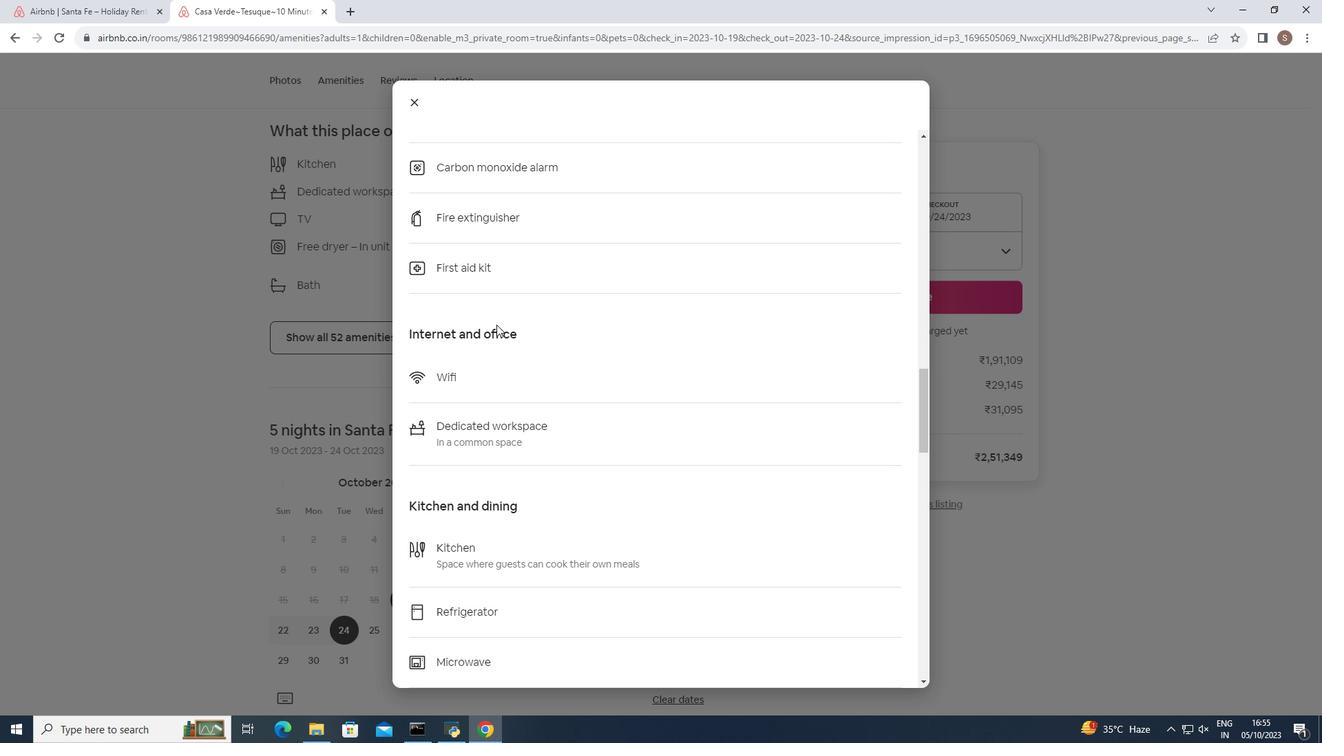
Action: Mouse scrolled (496, 324) with delta (0, 0)
Screenshot: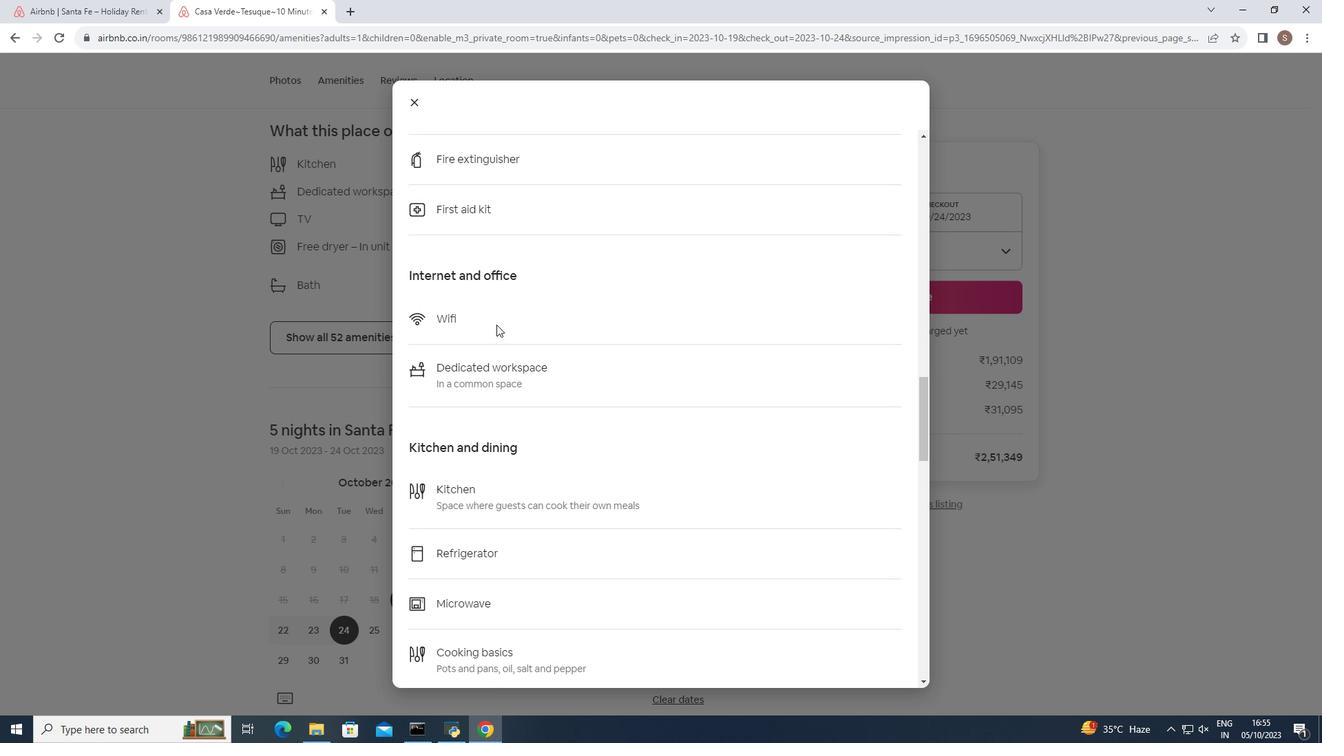 
Action: Mouse scrolled (496, 324) with delta (0, 0)
Screenshot: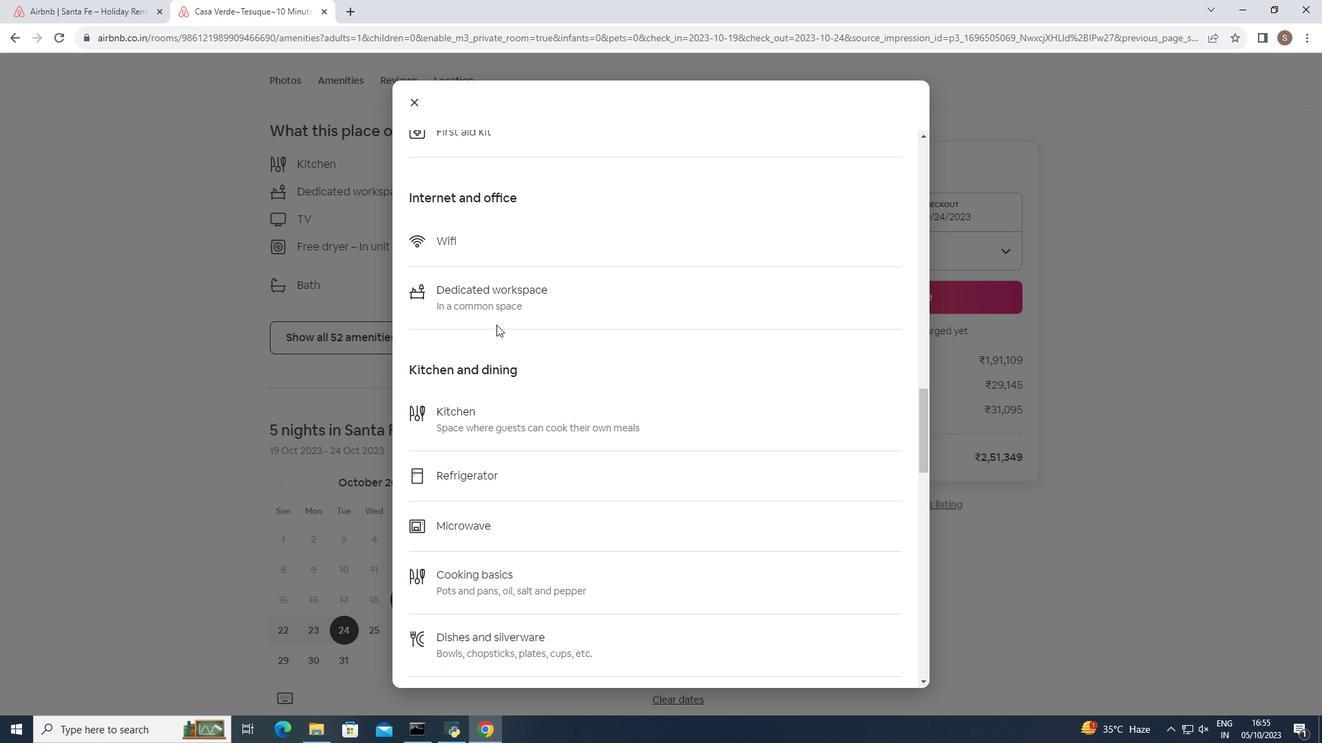 
Action: Mouse scrolled (496, 324) with delta (0, 0)
Screenshot: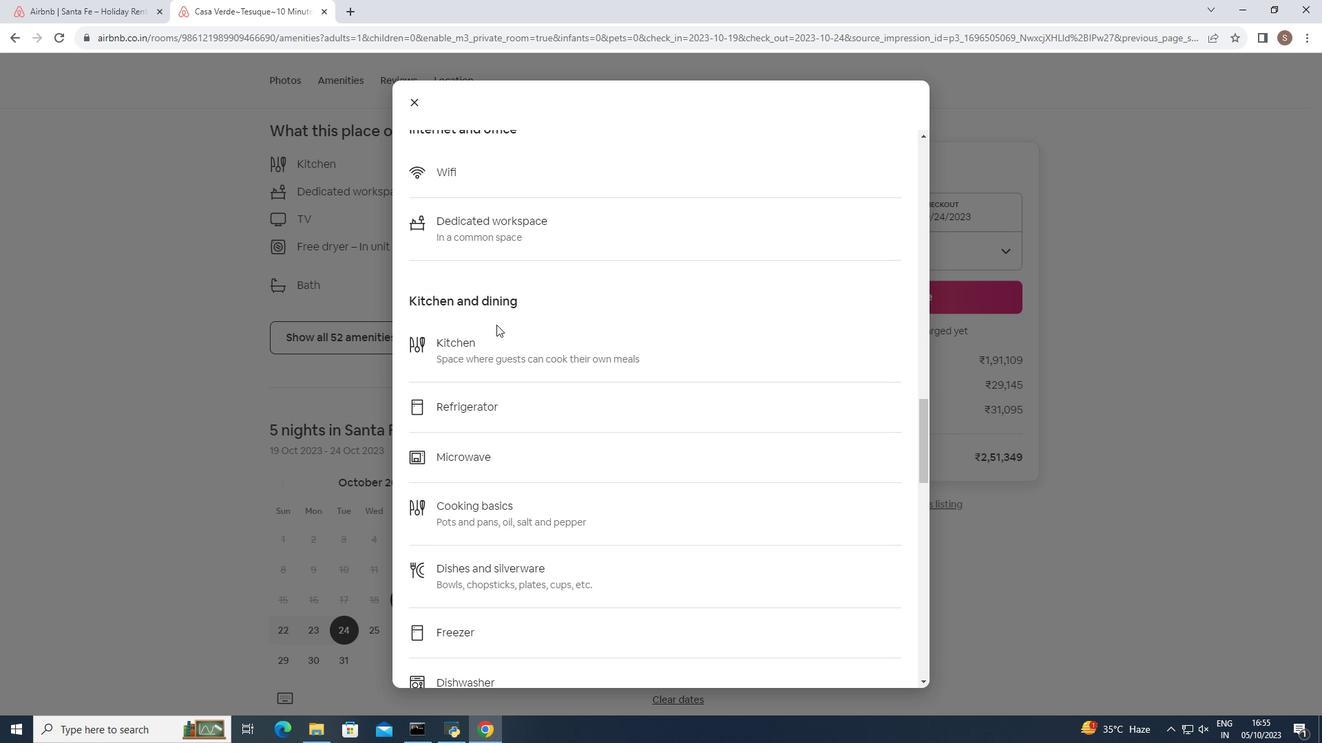 
Action: Mouse scrolled (496, 324) with delta (0, 0)
Screenshot: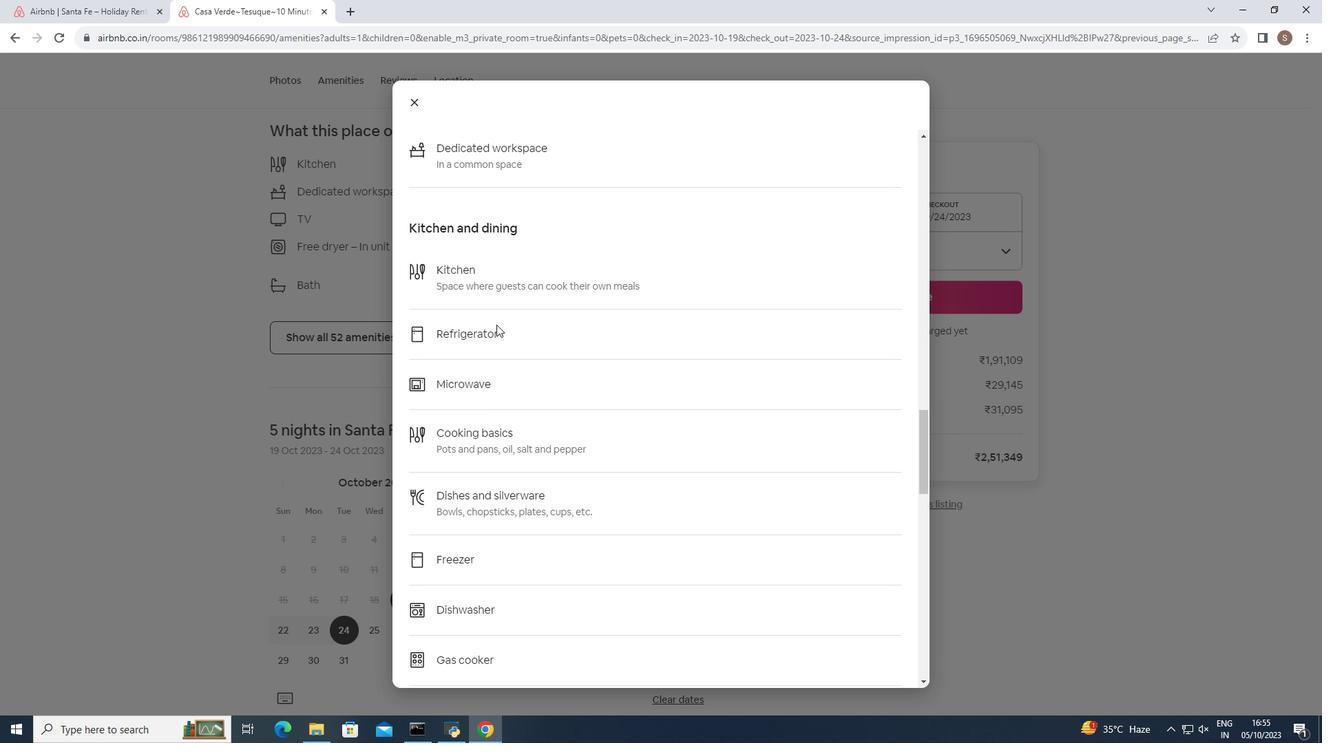 
Action: Mouse scrolled (496, 324) with delta (0, 0)
Screenshot: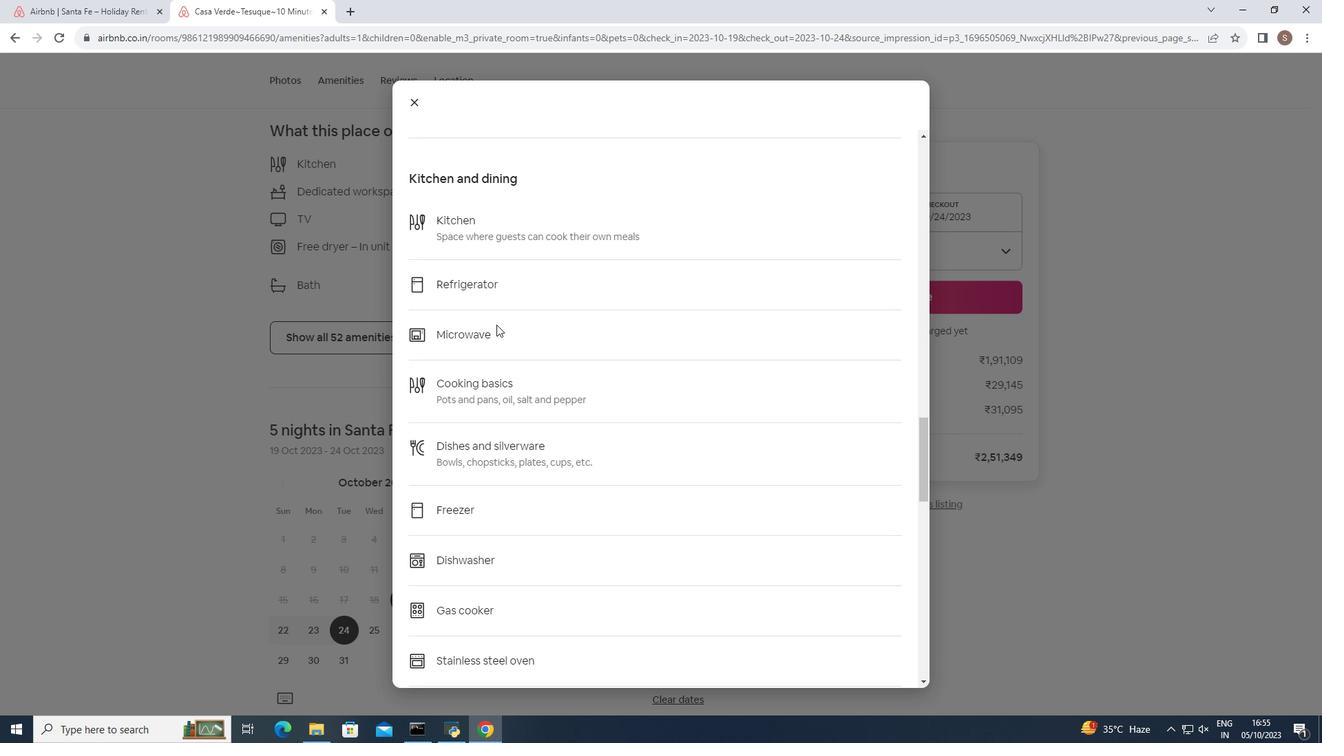 
Action: Mouse scrolled (496, 324) with delta (0, 0)
Screenshot: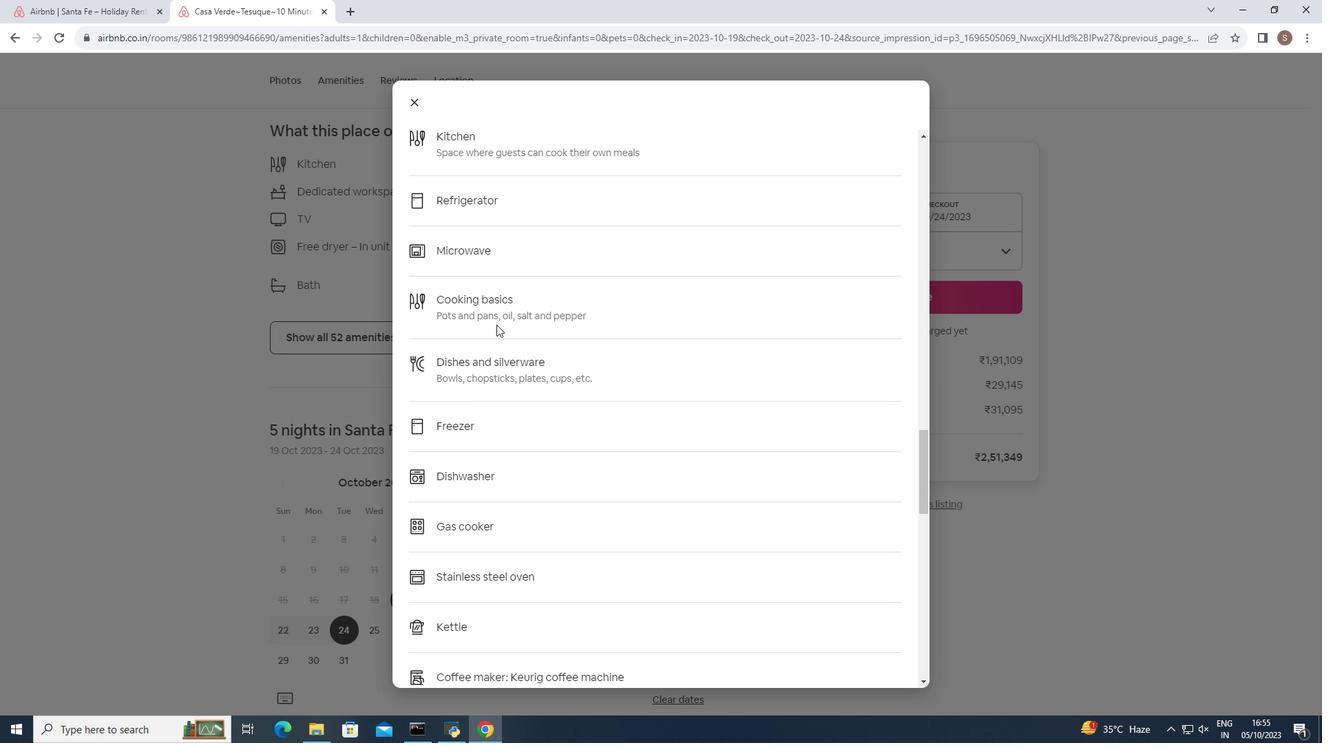 
Action: Mouse scrolled (496, 324) with delta (0, 0)
Screenshot: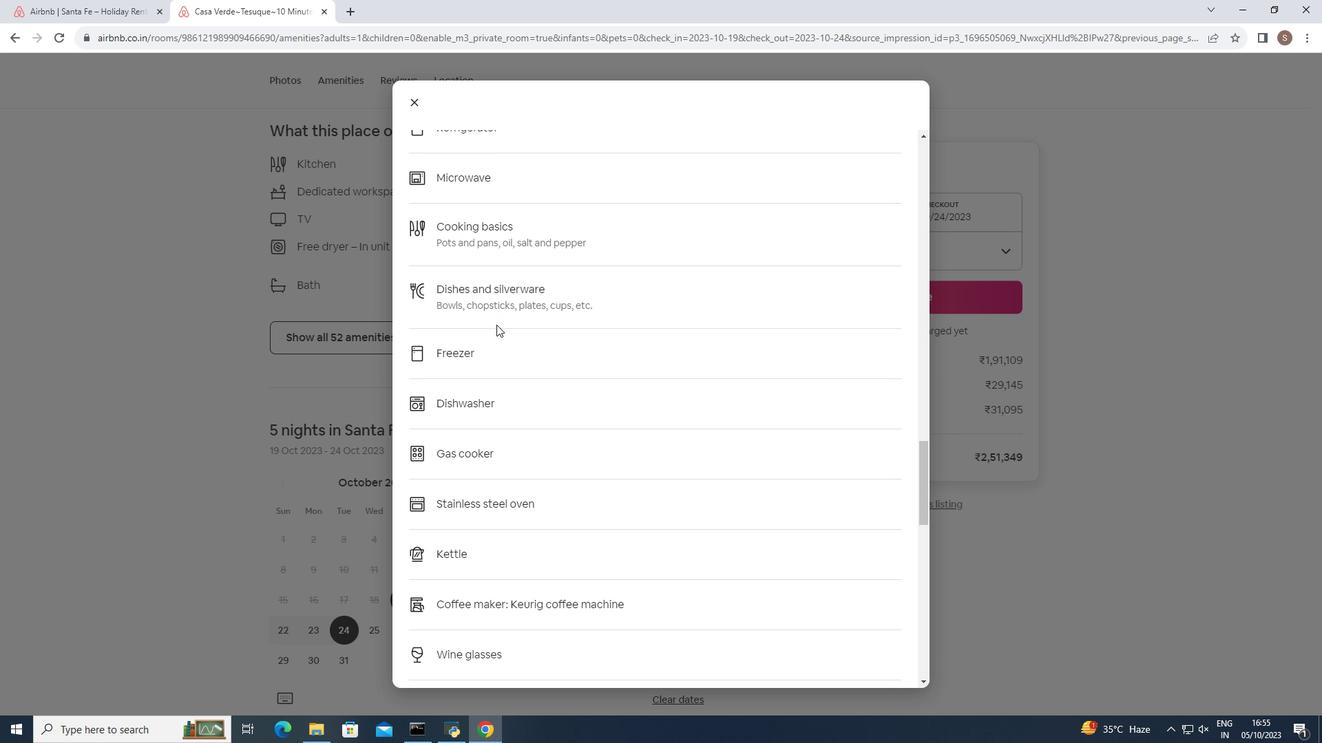 
Action: Mouse scrolled (496, 324) with delta (0, 0)
Screenshot: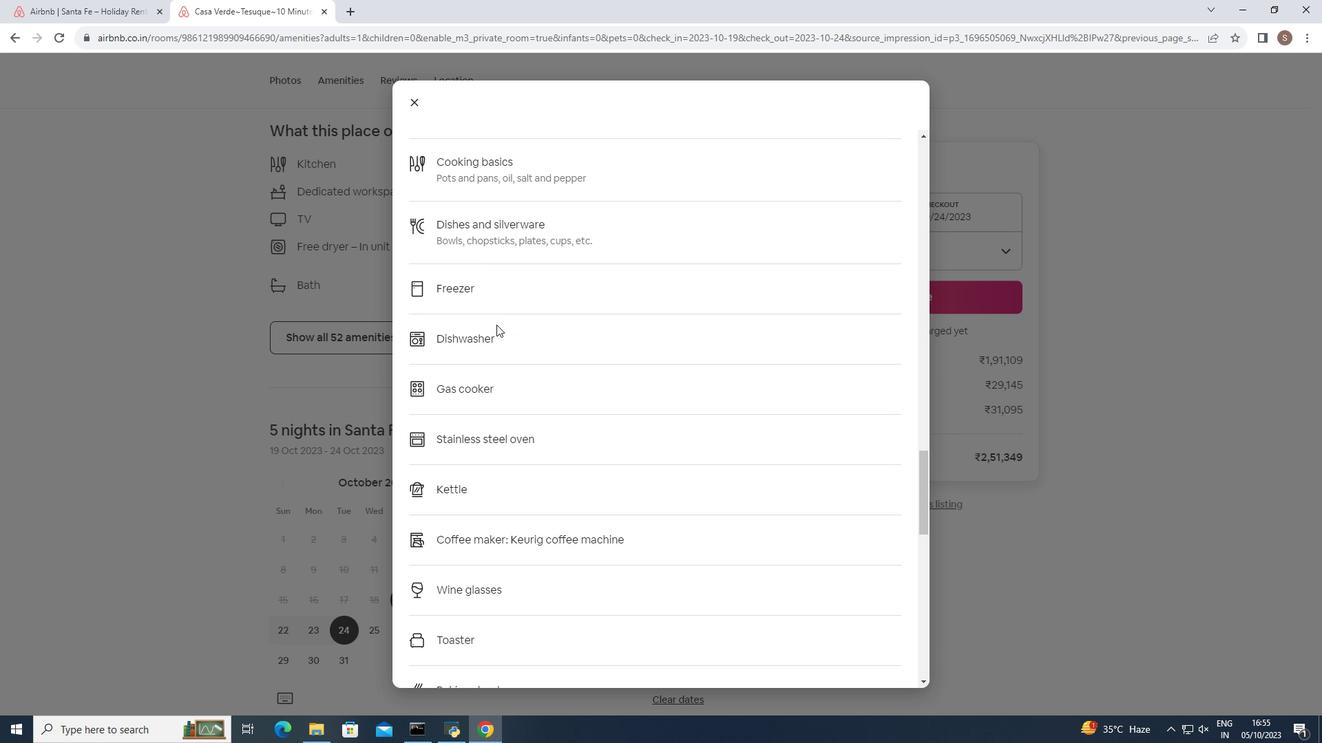 
Action: Mouse scrolled (496, 324) with delta (0, 0)
Screenshot: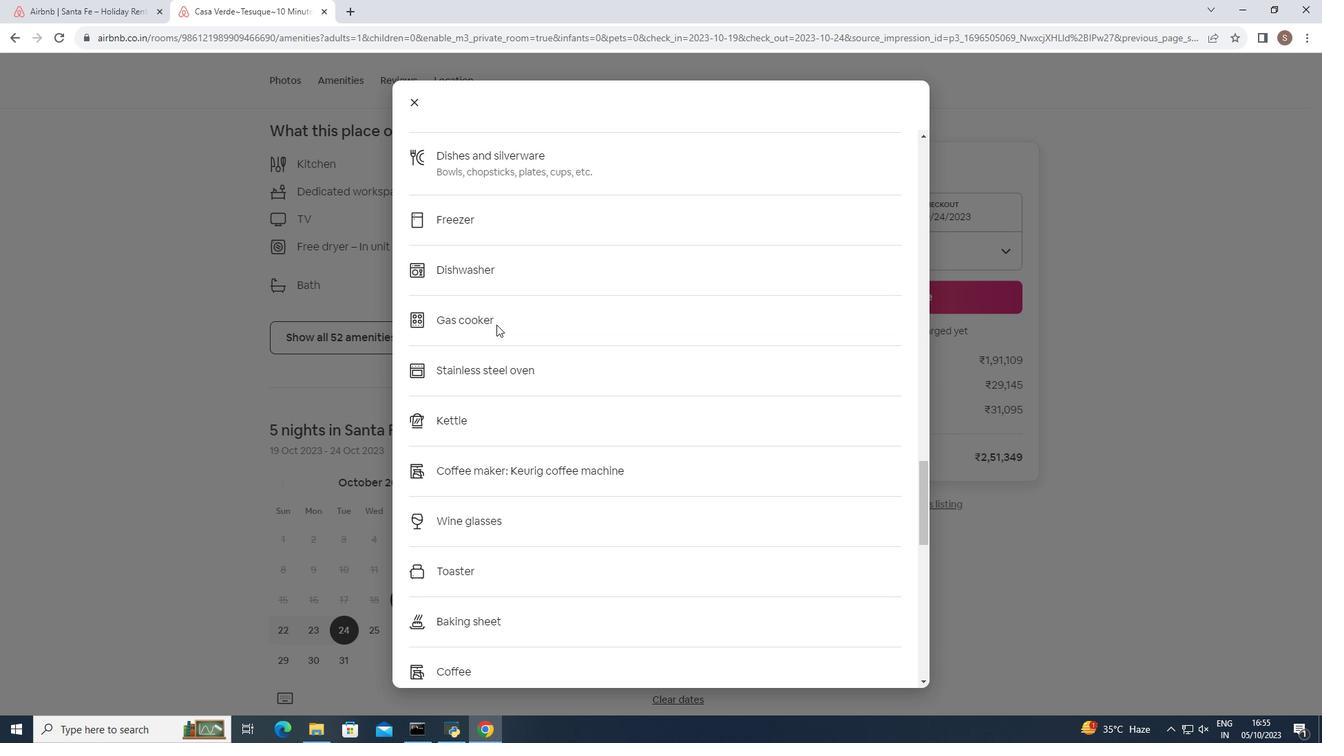 
Action: Mouse scrolled (496, 324) with delta (0, 0)
Screenshot: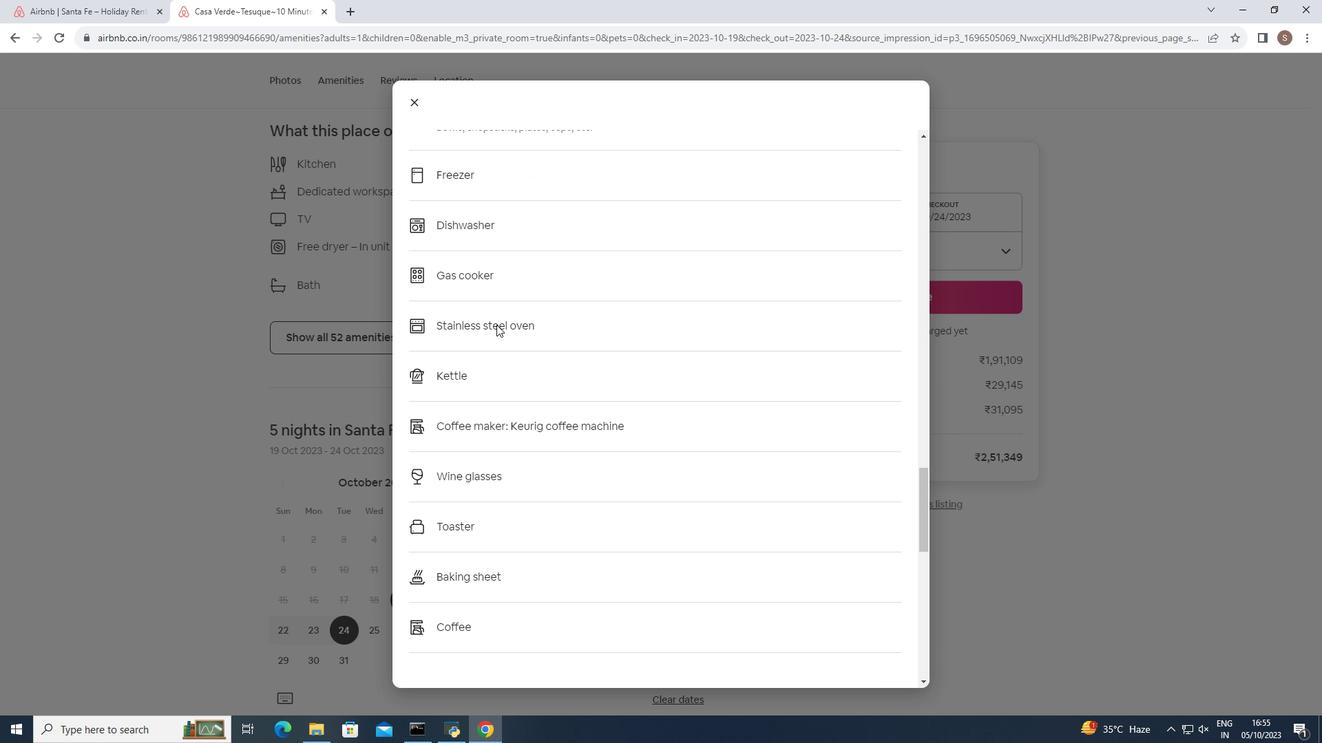 
Action: Mouse scrolled (496, 324) with delta (0, 0)
Screenshot: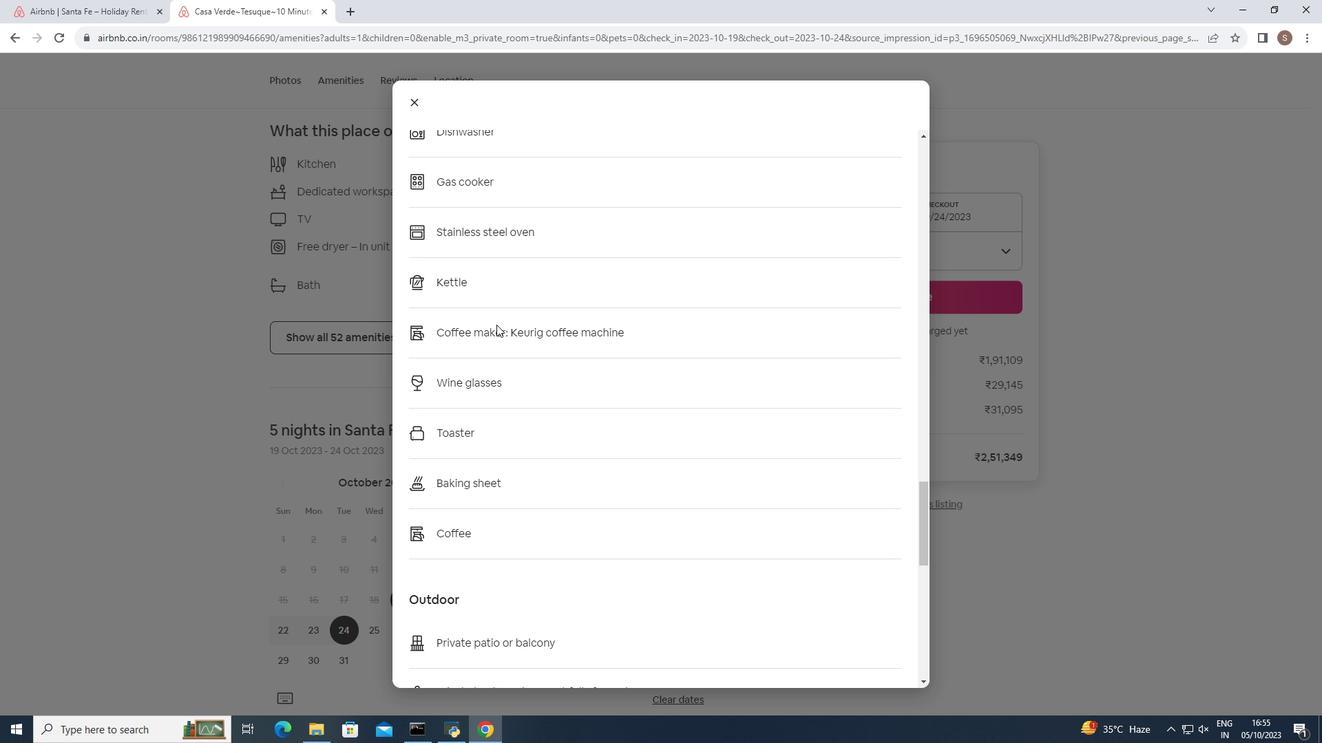 
Action: Mouse scrolled (496, 324) with delta (0, 0)
Screenshot: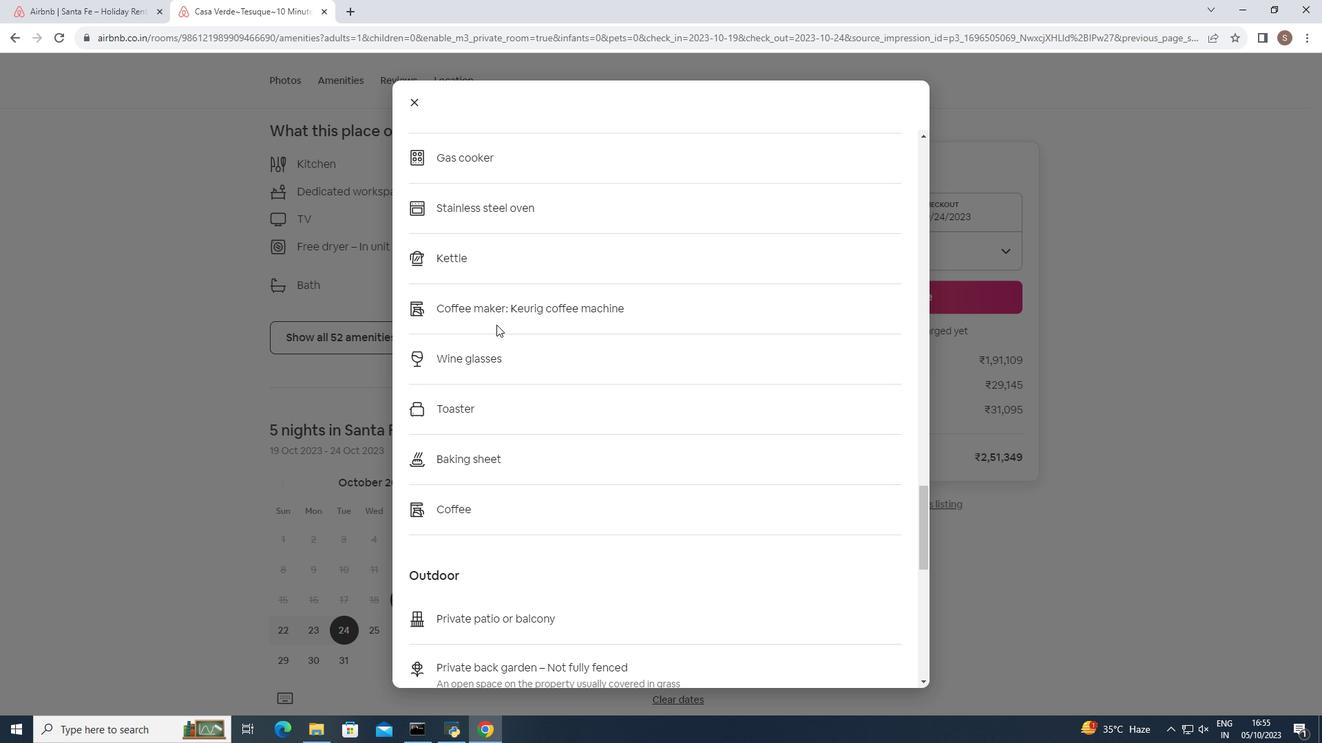 
Action: Mouse scrolled (496, 324) with delta (0, 0)
Screenshot: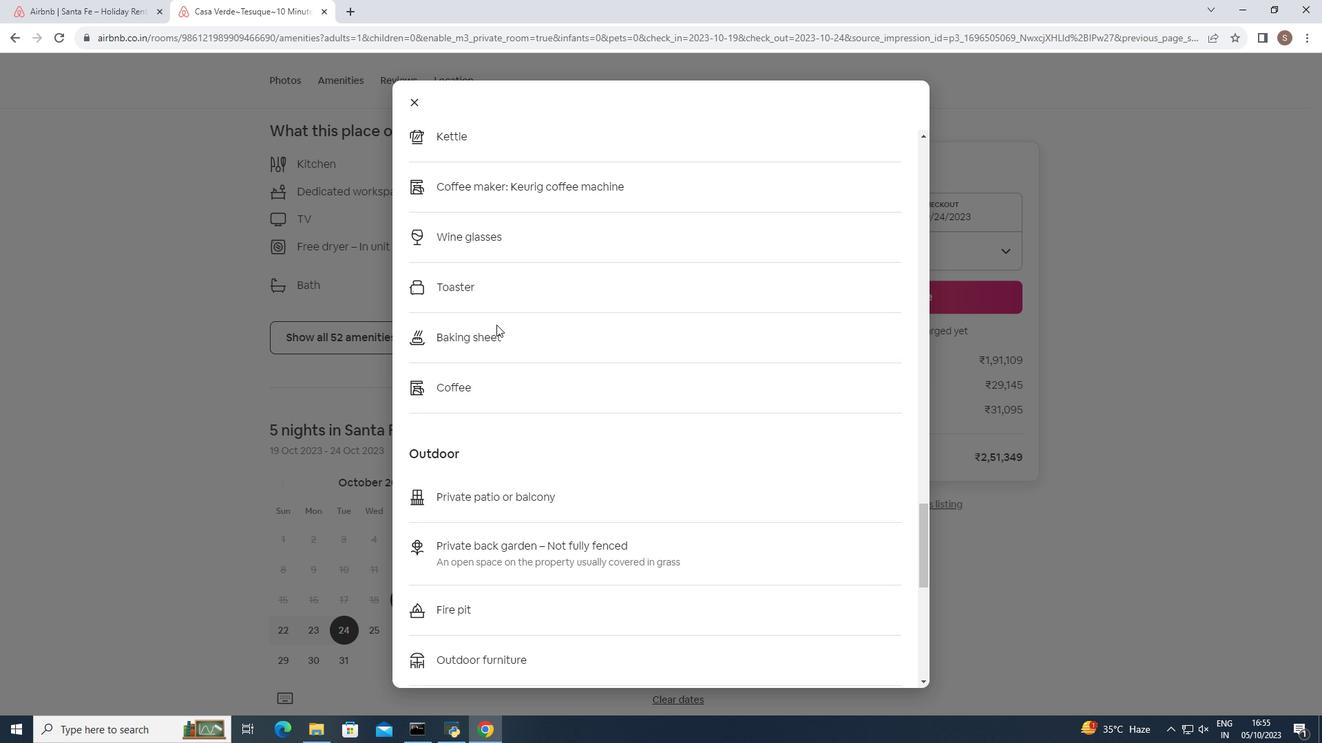 
Action: Mouse scrolled (496, 324) with delta (0, 0)
Screenshot: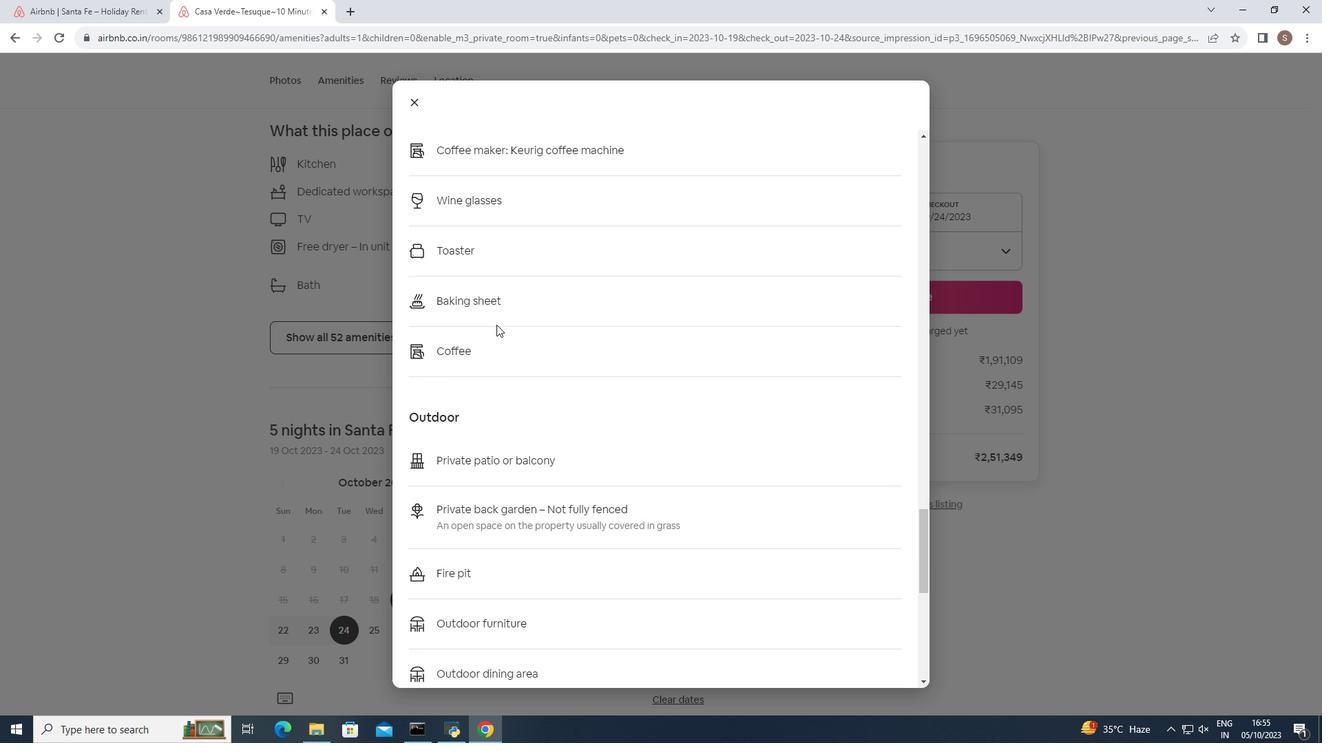 
Action: Mouse scrolled (496, 324) with delta (0, 0)
Screenshot: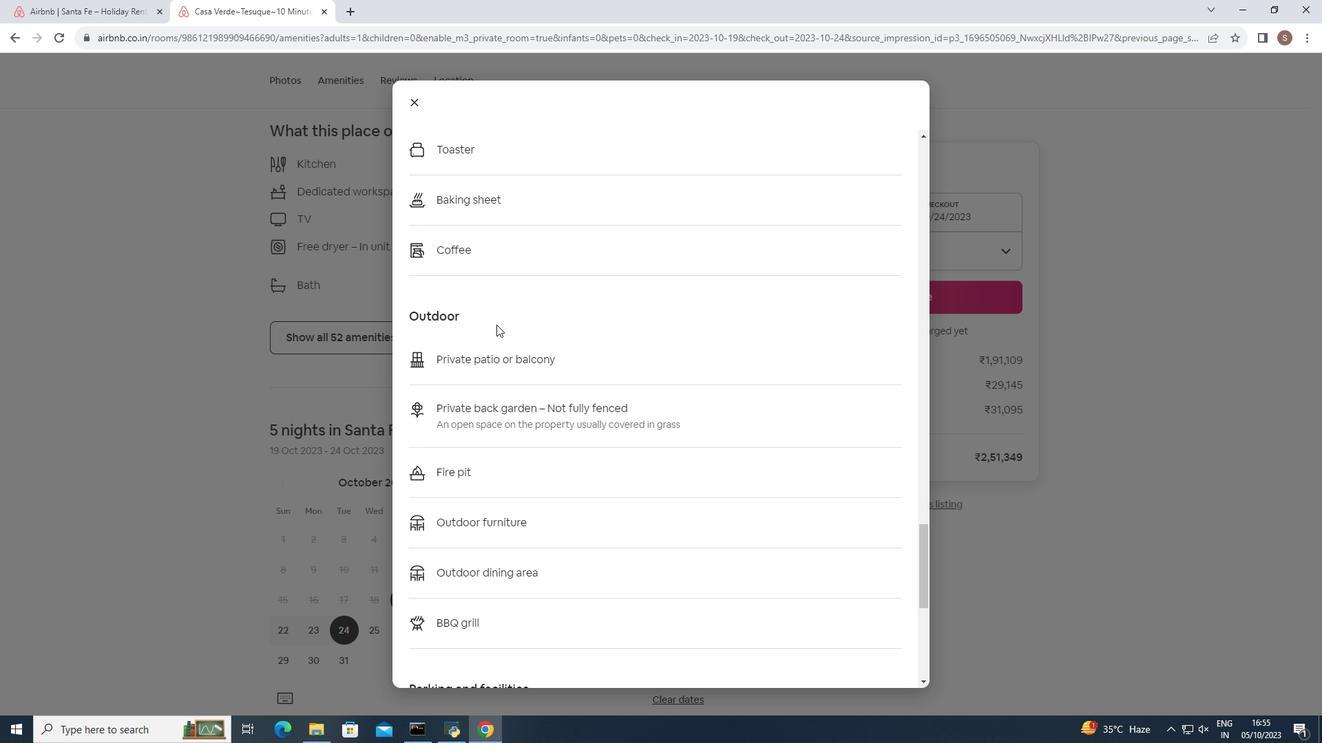 
Action: Mouse scrolled (496, 324) with delta (0, 0)
Screenshot: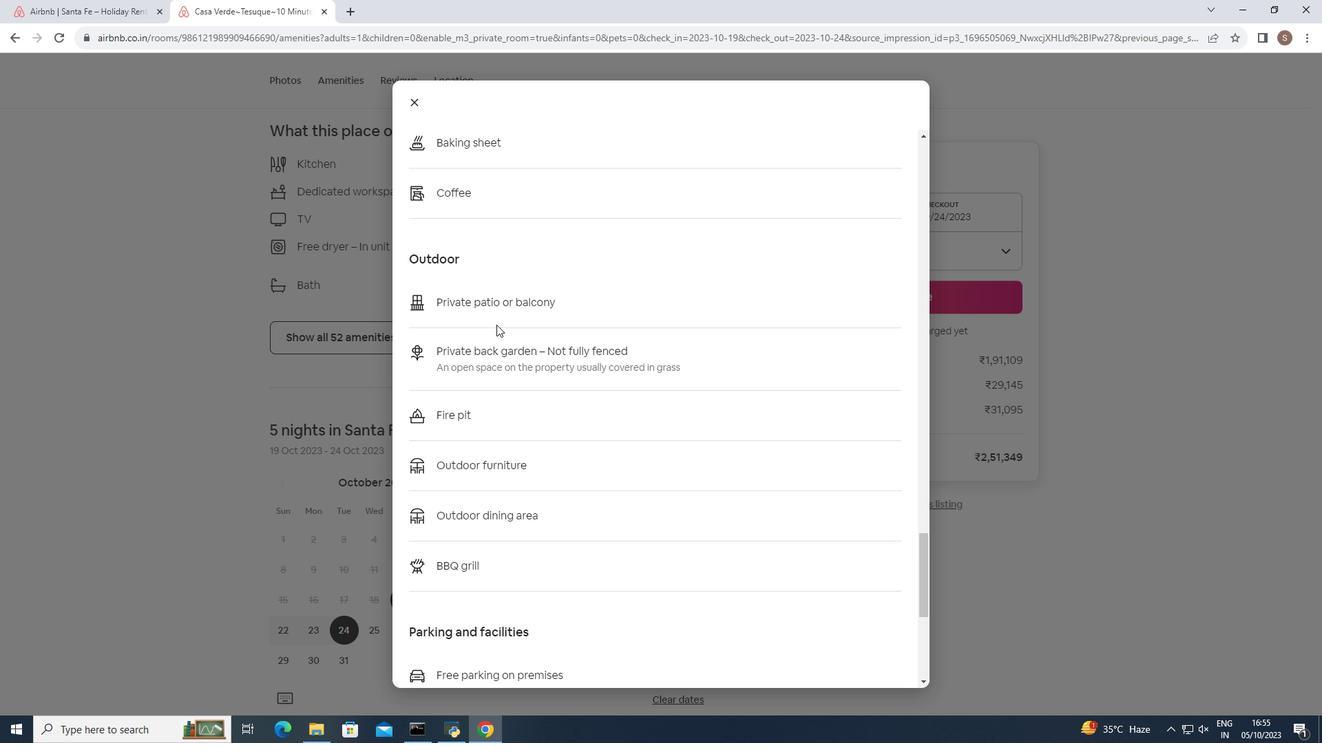 
Action: Mouse scrolled (496, 324) with delta (0, 0)
Screenshot: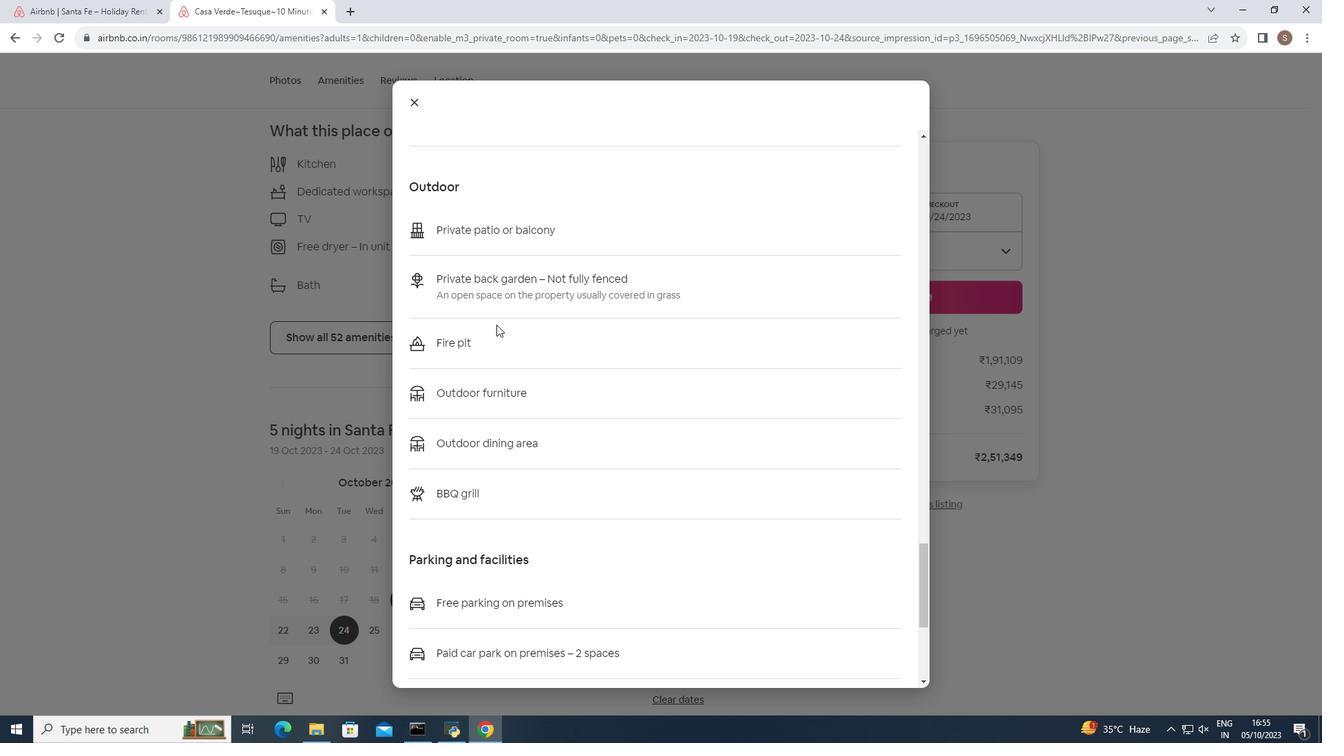 
Action: Mouse scrolled (496, 324) with delta (0, 0)
Screenshot: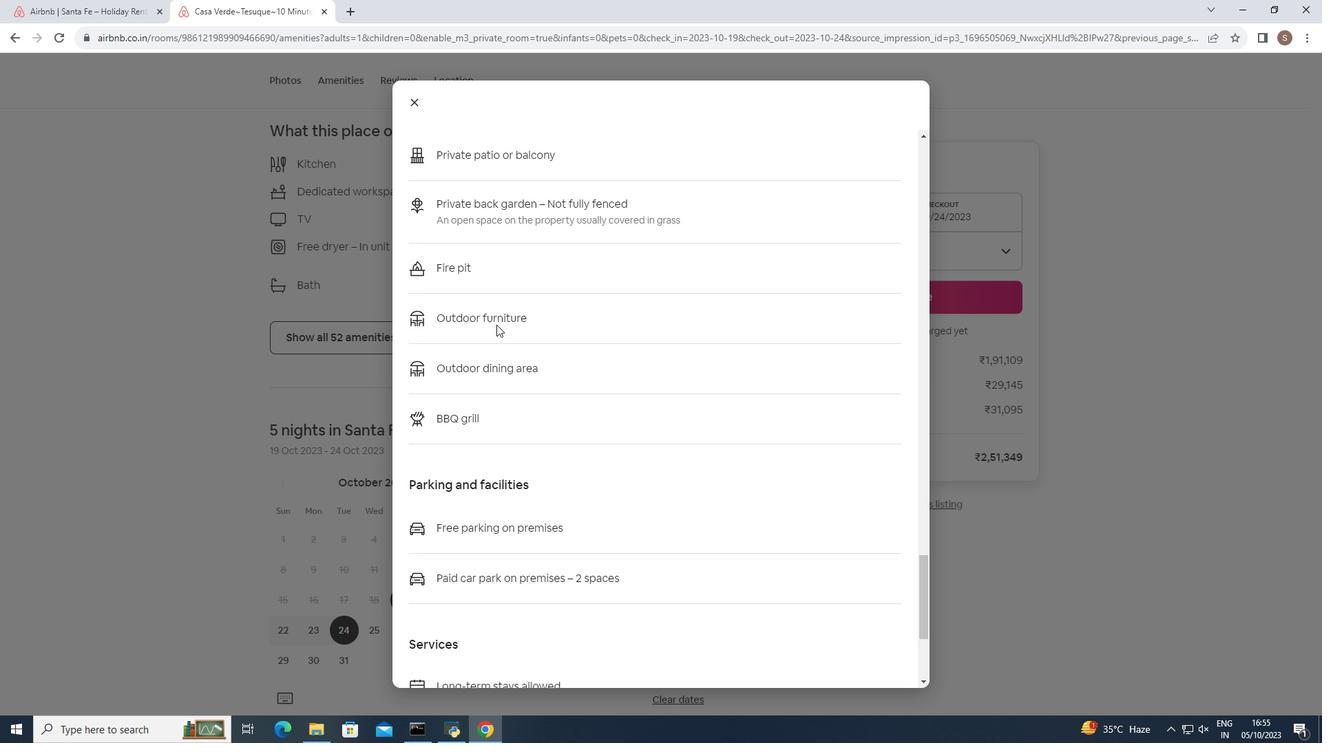 
Action: Mouse scrolled (496, 324) with delta (0, 0)
Screenshot: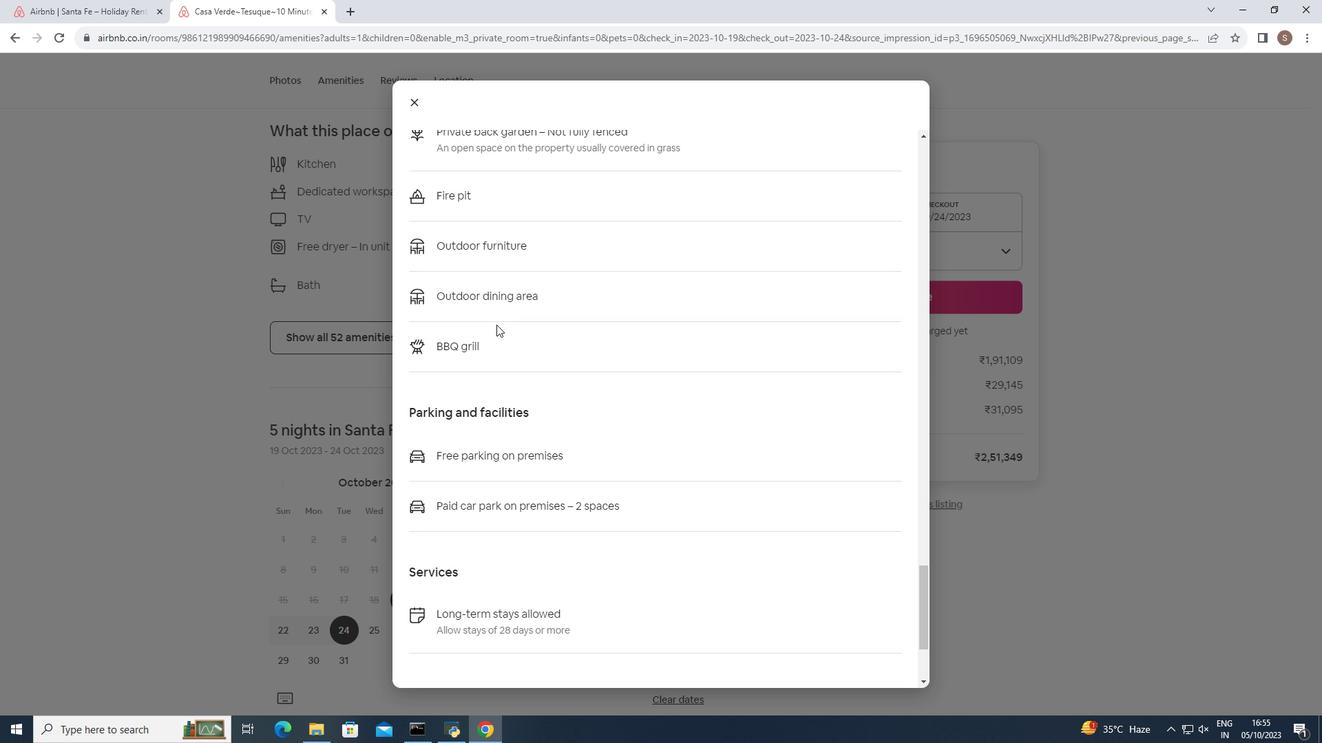 
Action: Mouse scrolled (496, 324) with delta (0, 0)
Screenshot: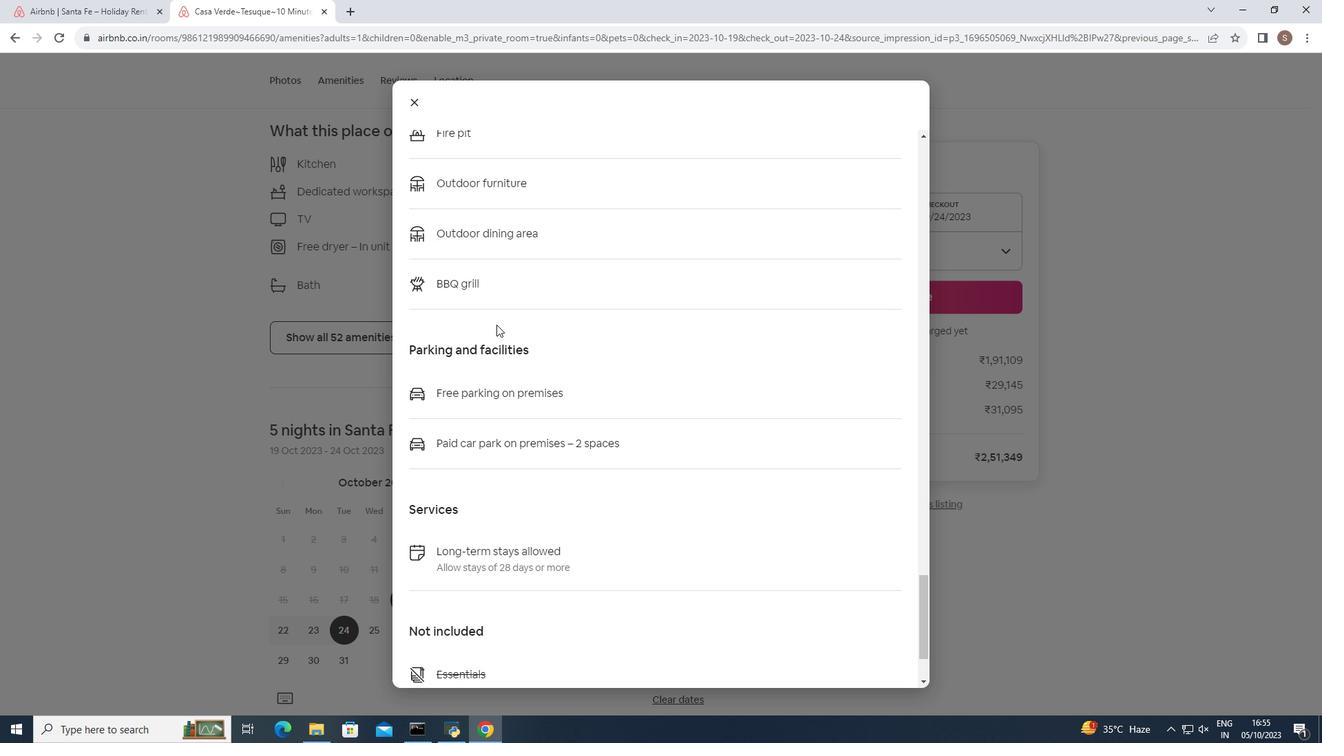 
Action: Mouse scrolled (496, 324) with delta (0, 0)
Screenshot: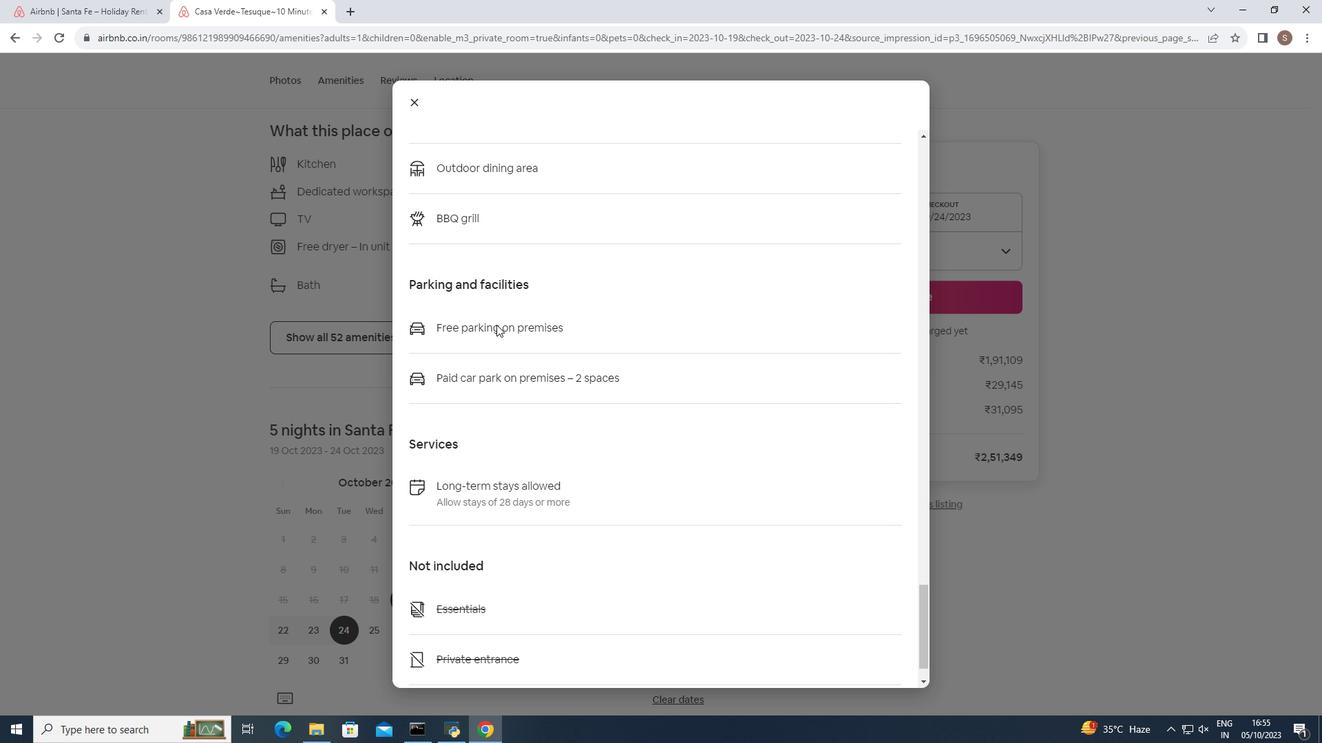 
Action: Mouse scrolled (496, 324) with delta (0, 0)
Screenshot: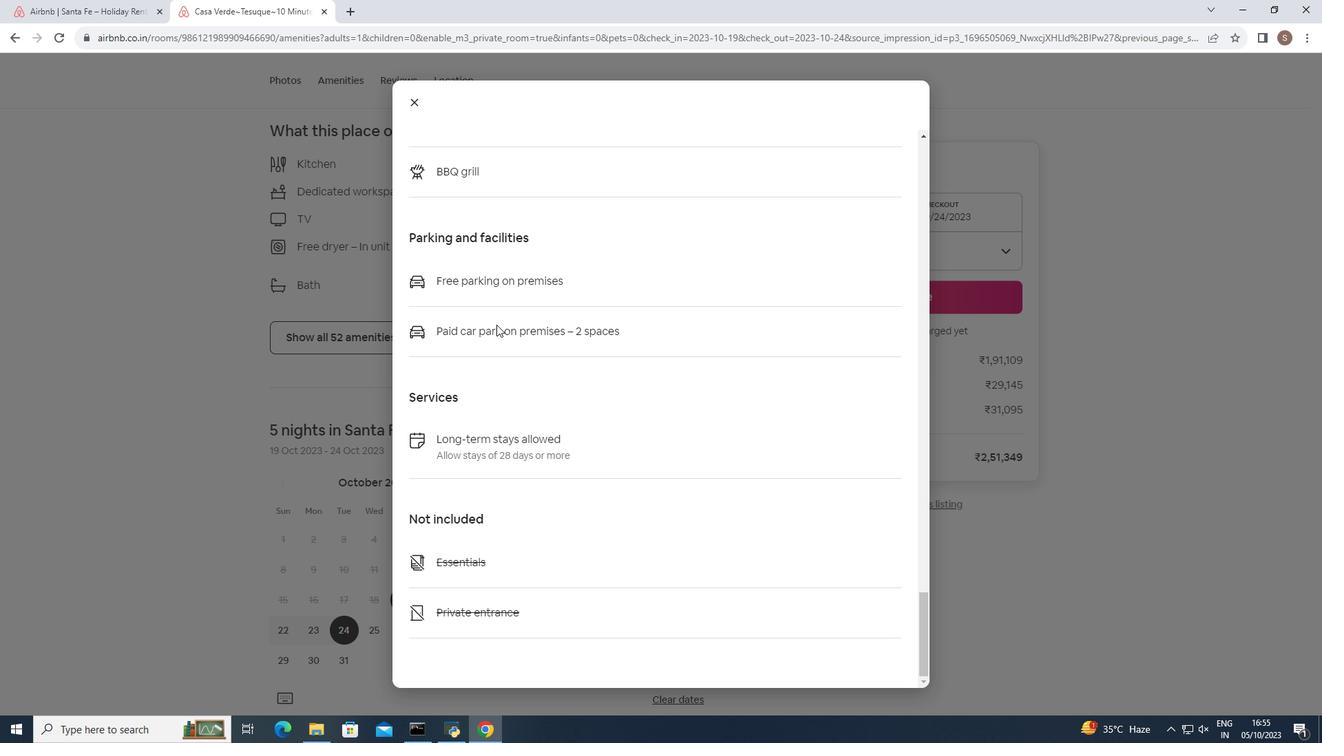 
Action: Mouse moved to (412, 101)
Screenshot: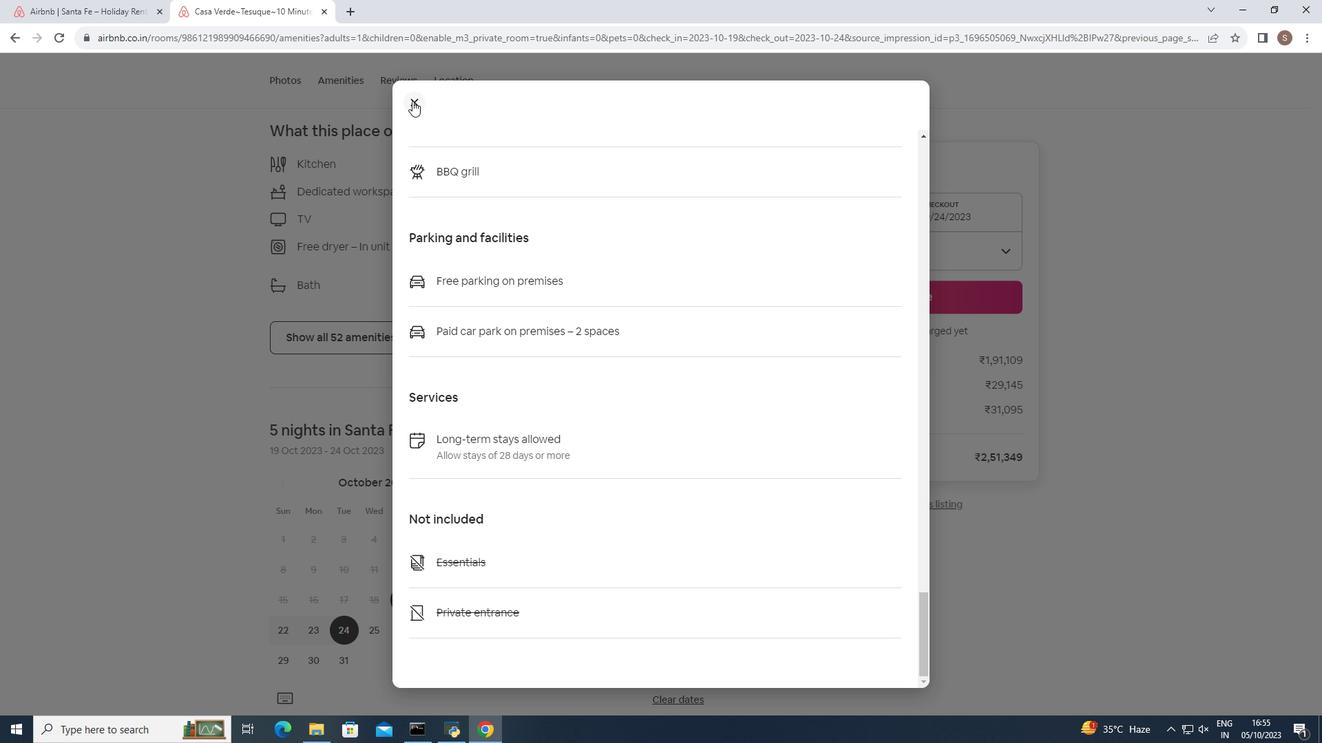 
Action: Mouse pressed left at (412, 101)
Screenshot: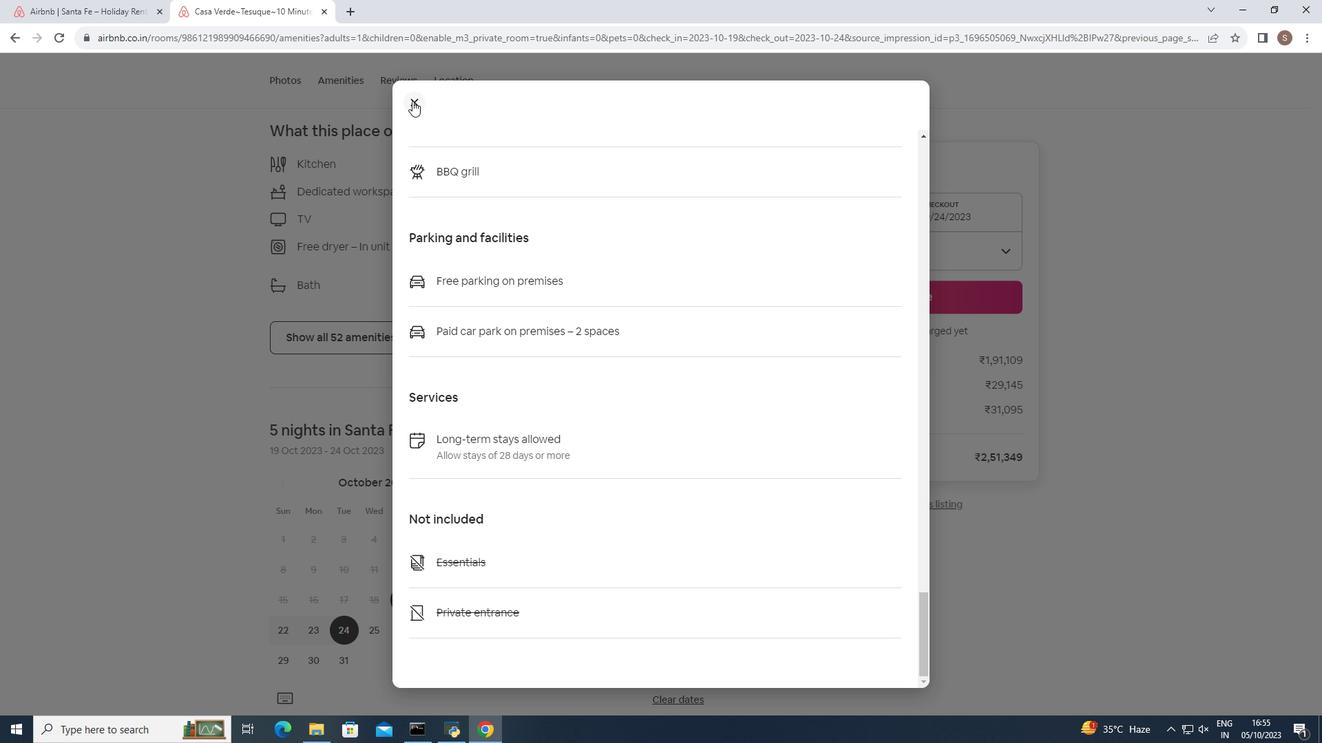 
Action: Mouse moved to (386, 182)
Screenshot: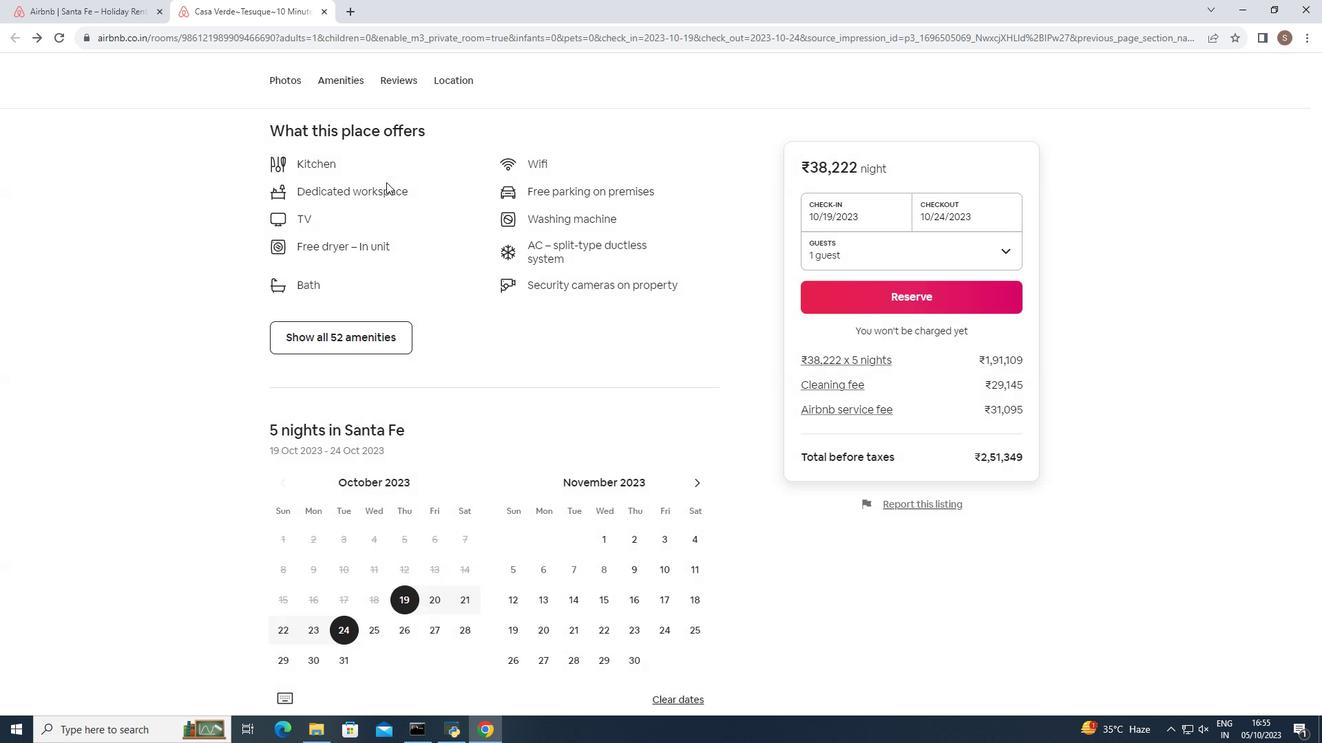 
Action: Mouse scrolled (386, 181) with delta (0, 0)
Screenshot: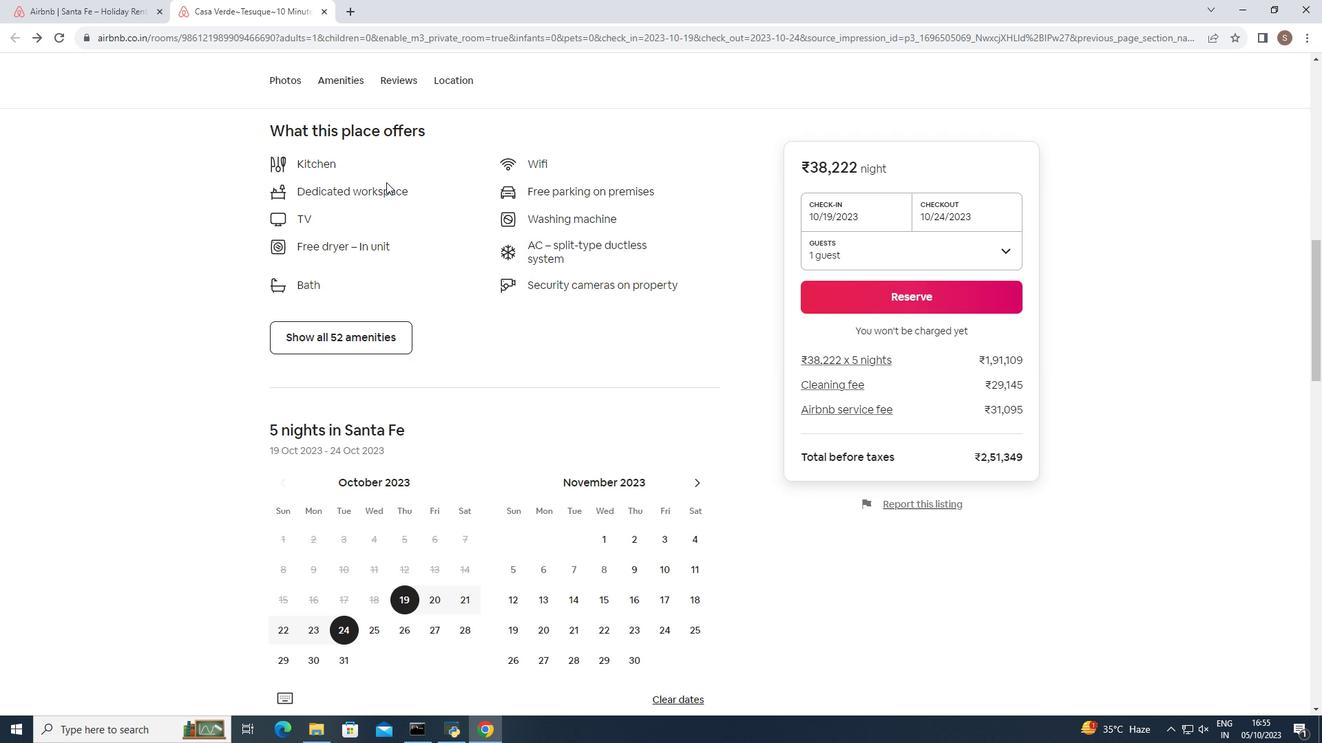 
Action: Mouse scrolled (386, 181) with delta (0, 0)
Screenshot: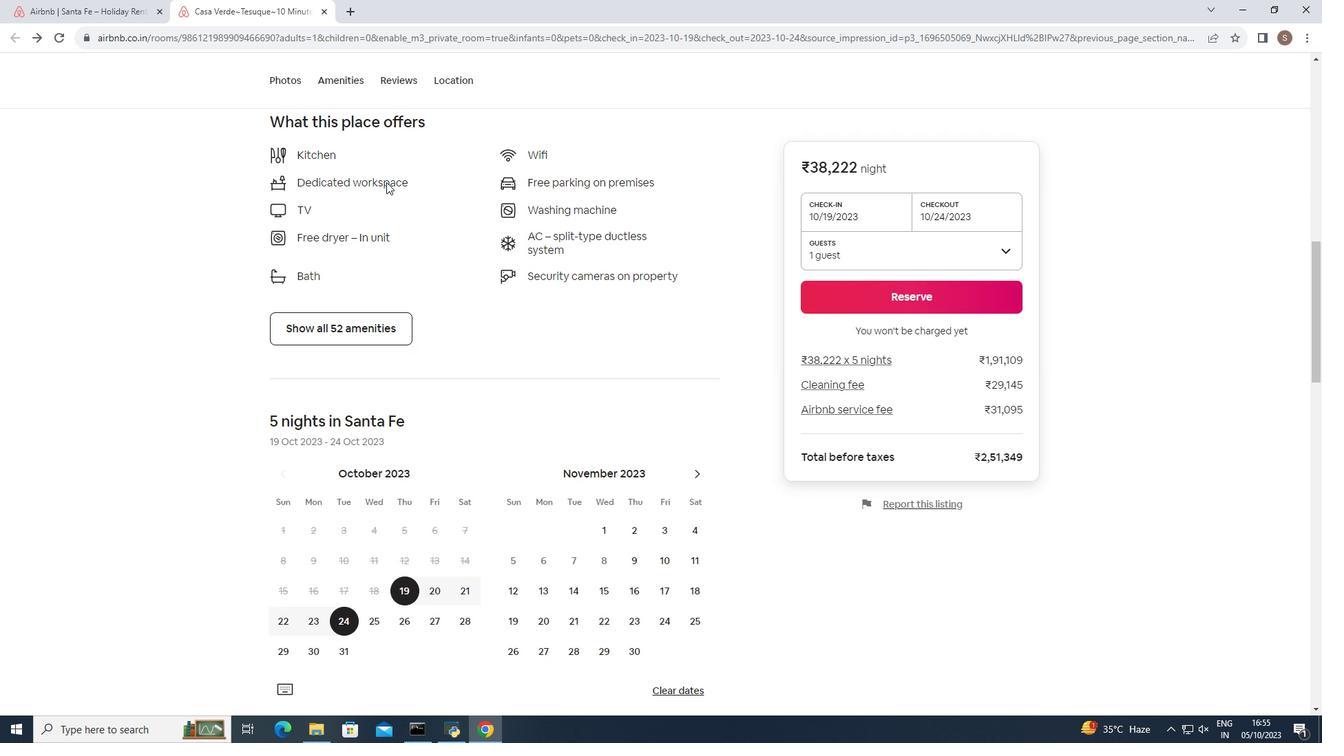 
Action: Mouse scrolled (386, 181) with delta (0, 0)
Screenshot: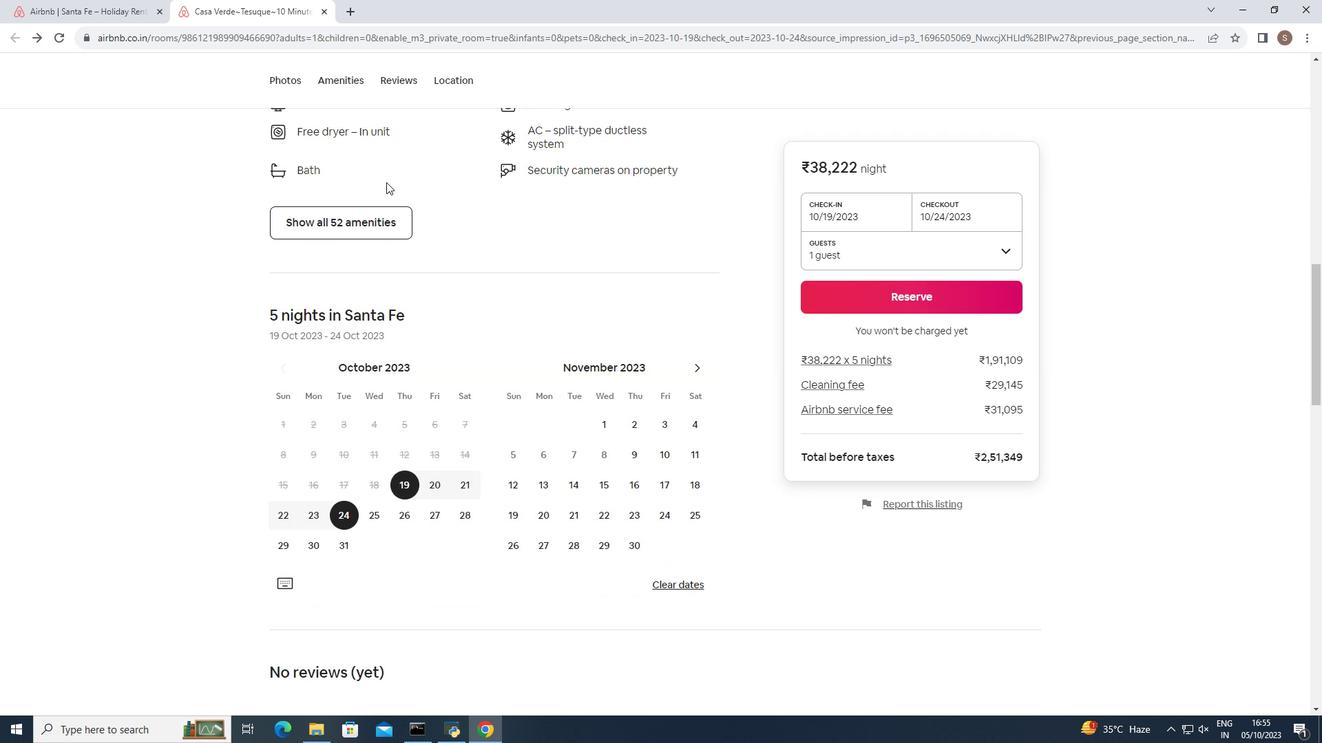 
Action: Mouse scrolled (386, 181) with delta (0, 0)
Screenshot: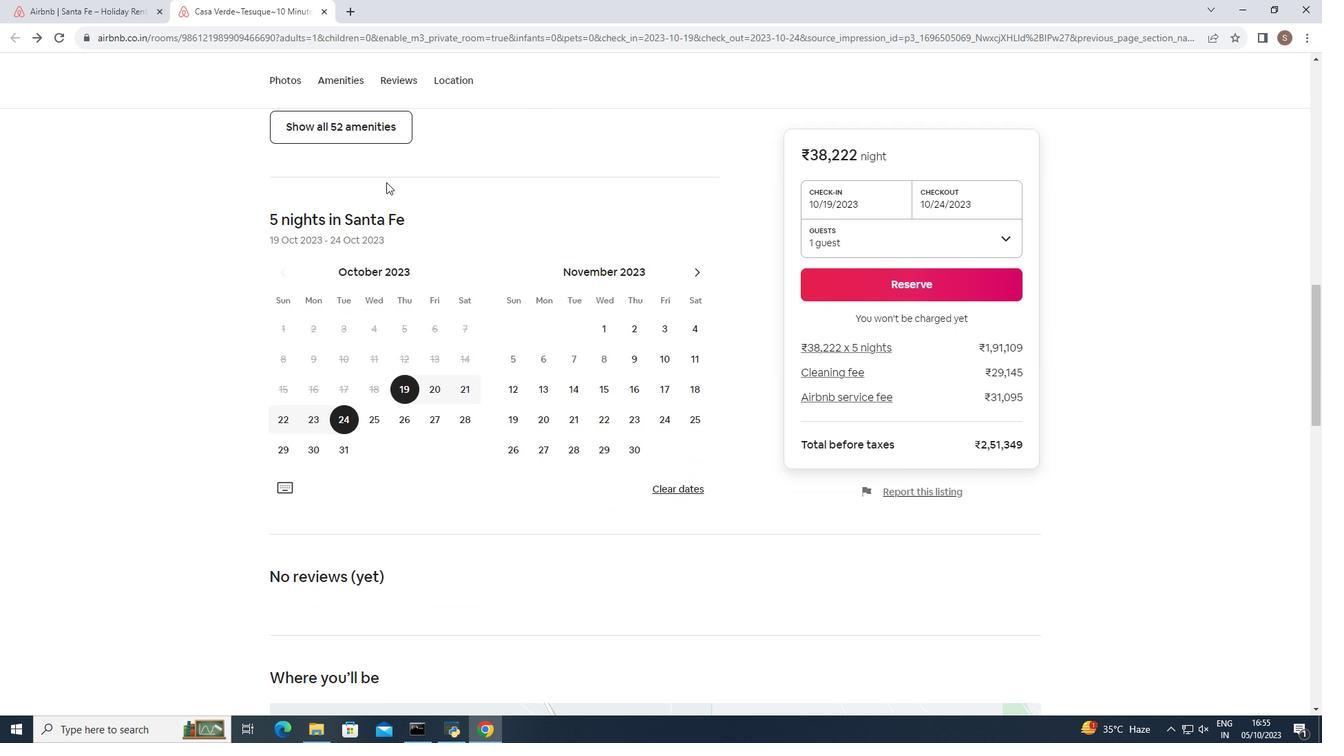
Action: Mouse moved to (386, 181)
Screenshot: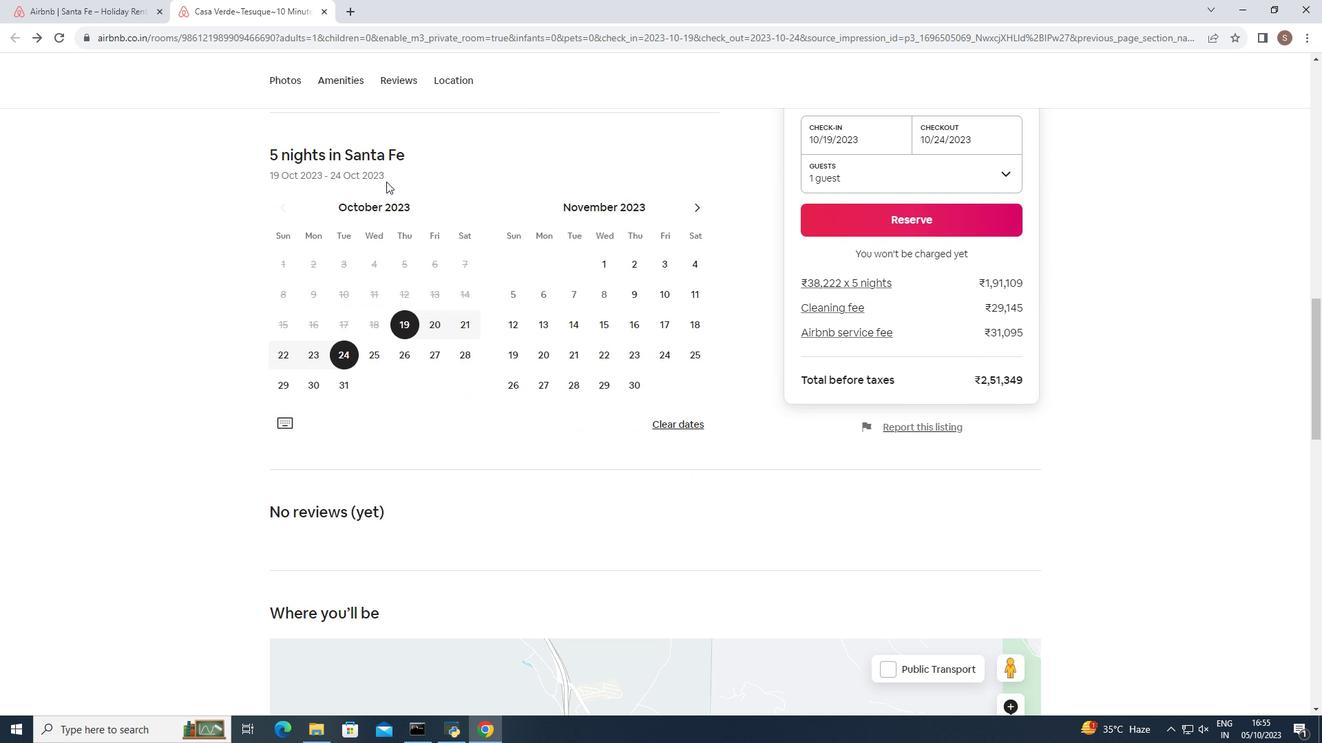 
Action: Mouse scrolled (386, 181) with delta (0, 0)
Screenshot: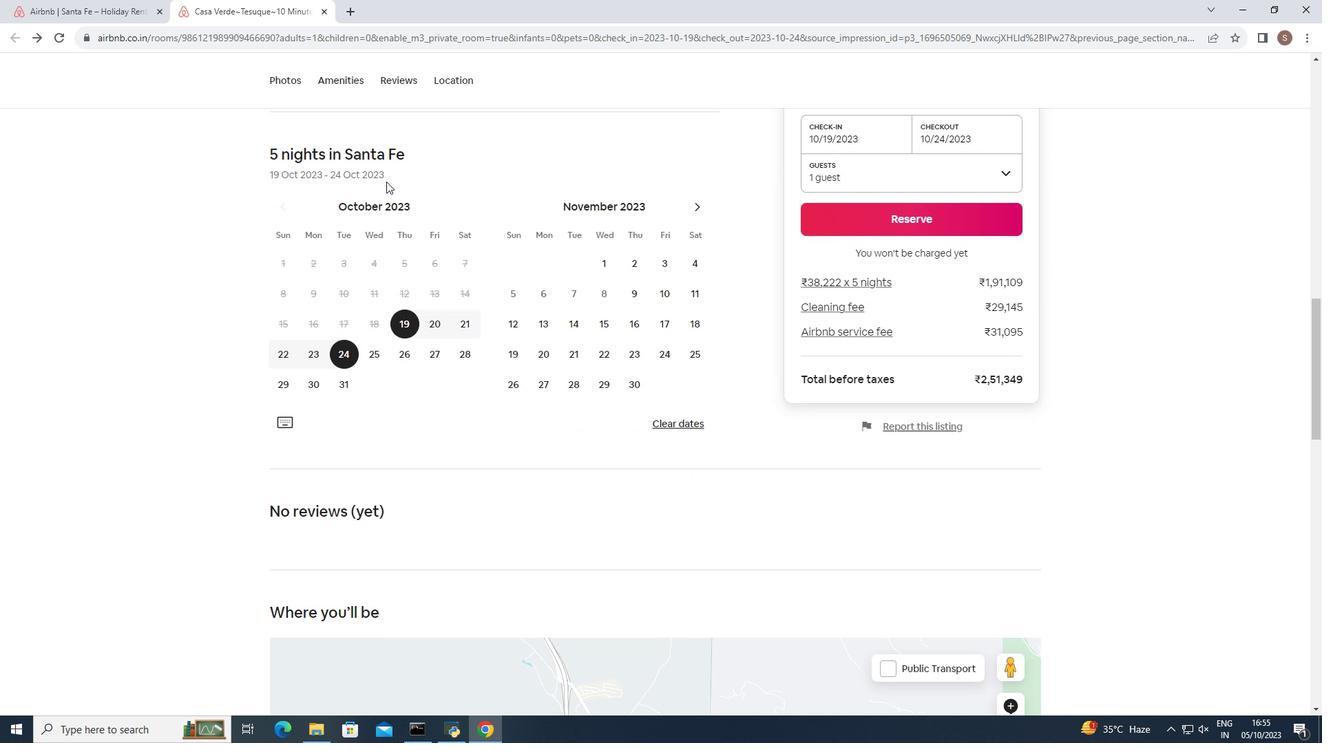 
Action: Mouse scrolled (386, 181) with delta (0, 0)
Screenshot: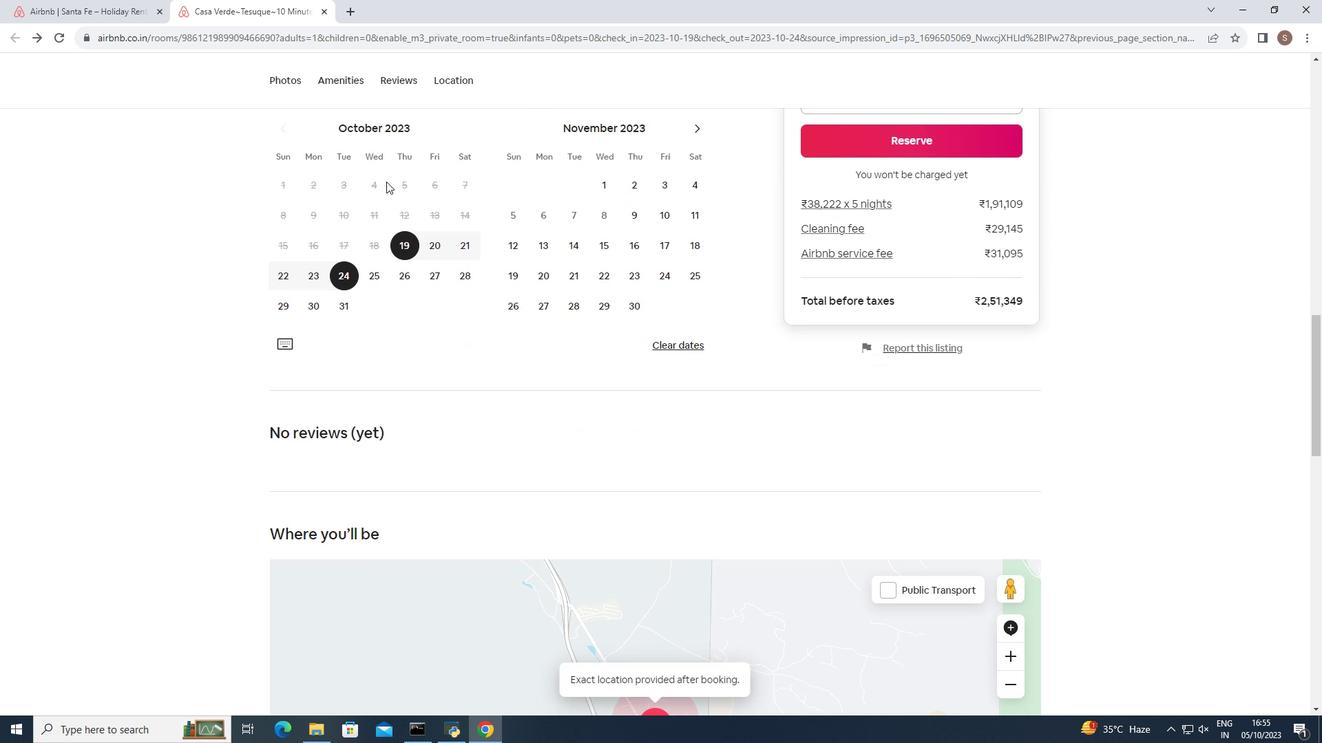 
Action: Mouse scrolled (386, 181) with delta (0, 0)
Screenshot: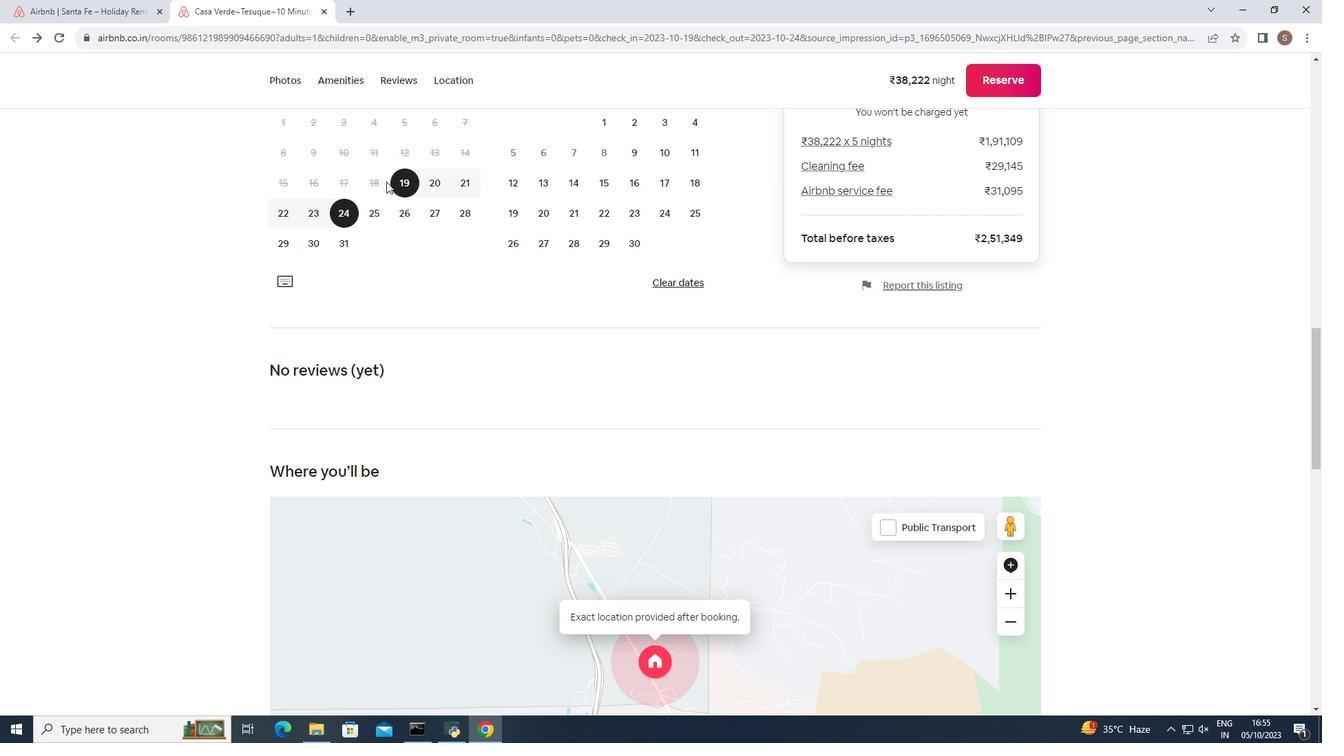 
Action: Mouse moved to (384, 178)
Screenshot: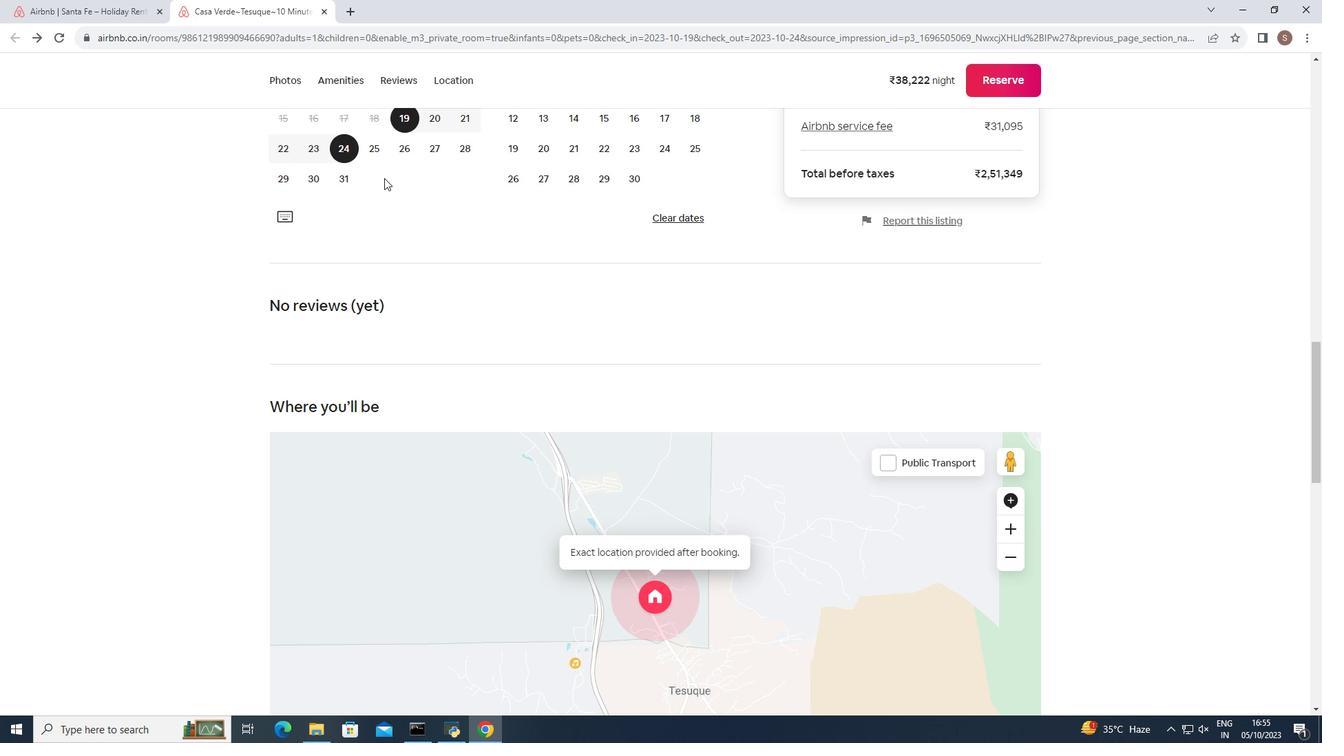 
Action: Mouse scrolled (384, 177) with delta (0, 0)
Screenshot: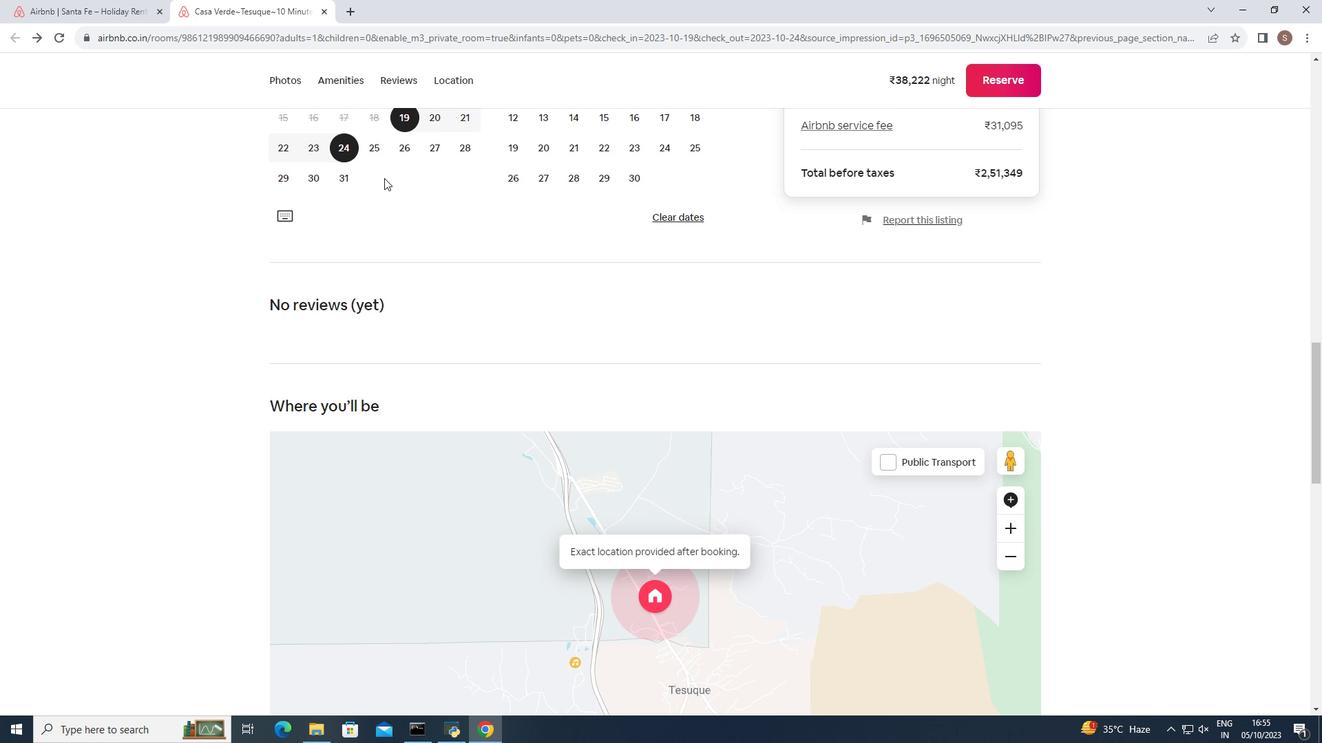 
Action: Mouse scrolled (384, 177) with delta (0, 0)
Screenshot: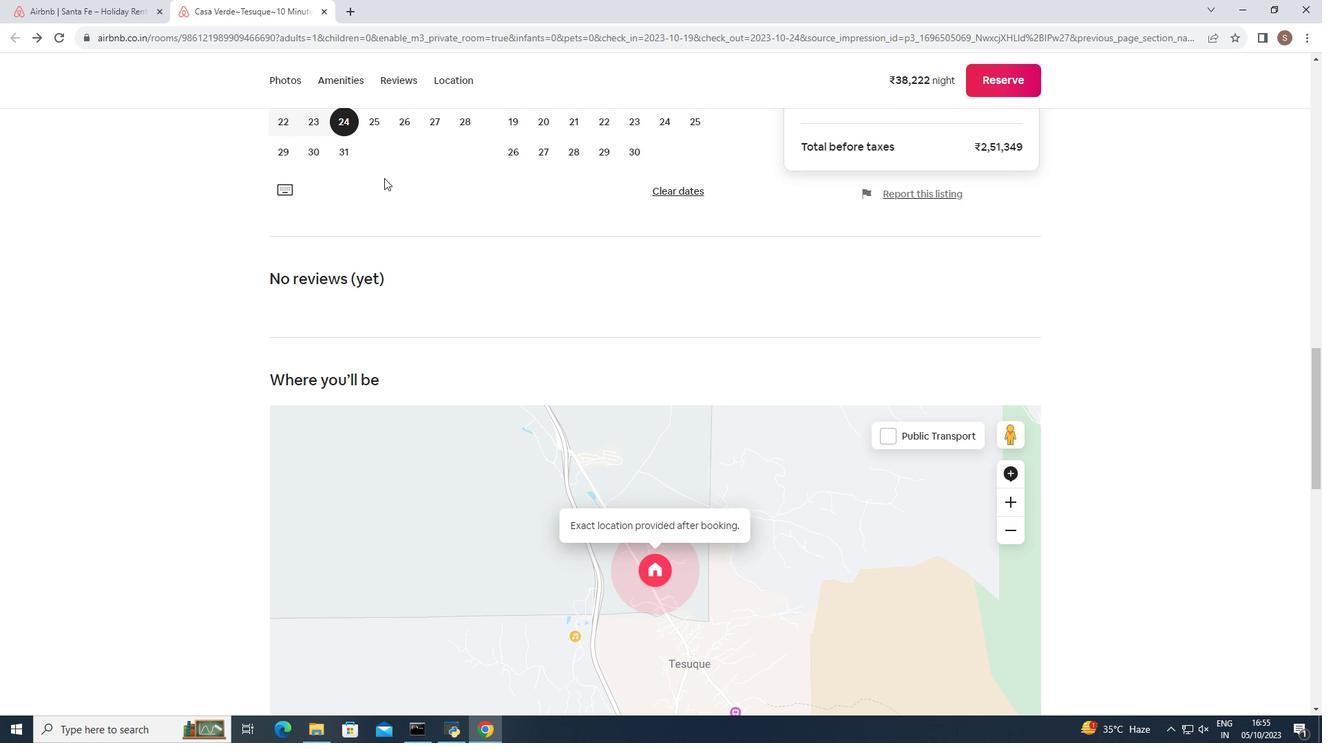 
Action: Mouse scrolled (384, 177) with delta (0, 0)
Screenshot: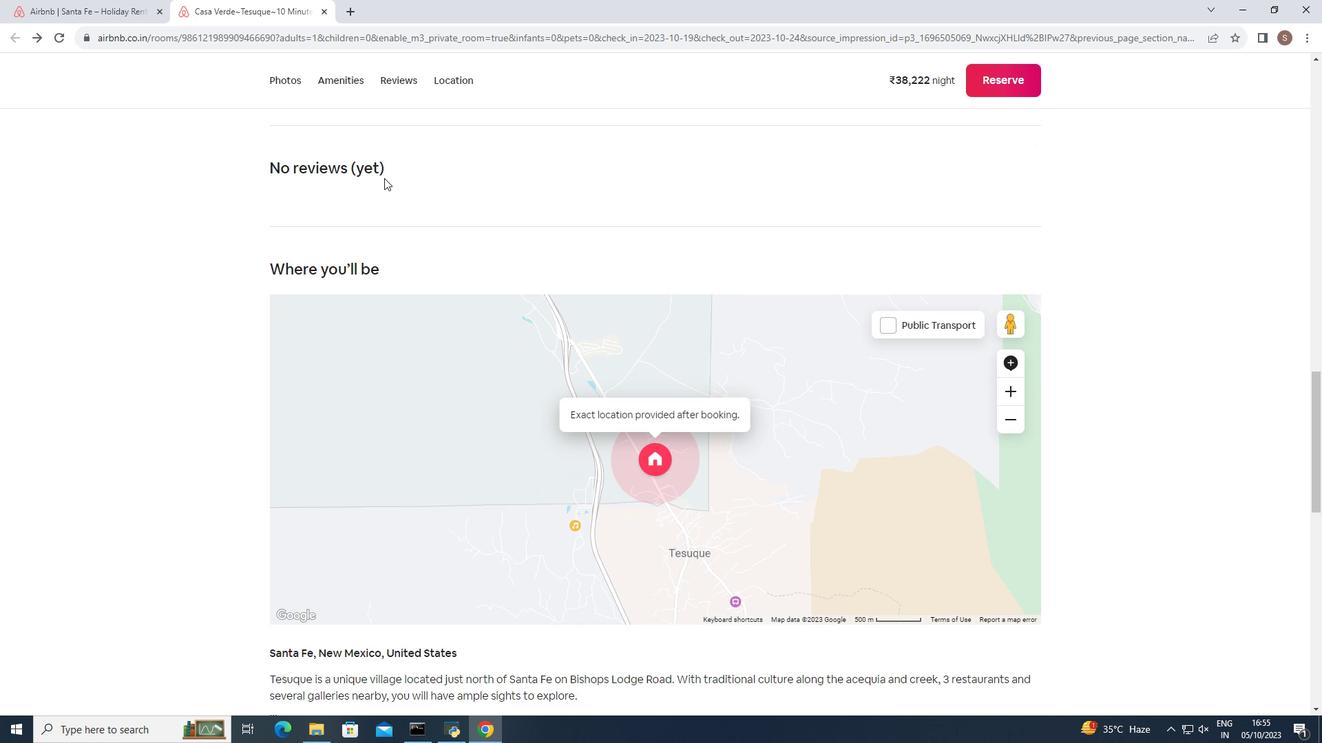 
Action: Mouse scrolled (384, 177) with delta (0, 0)
Screenshot: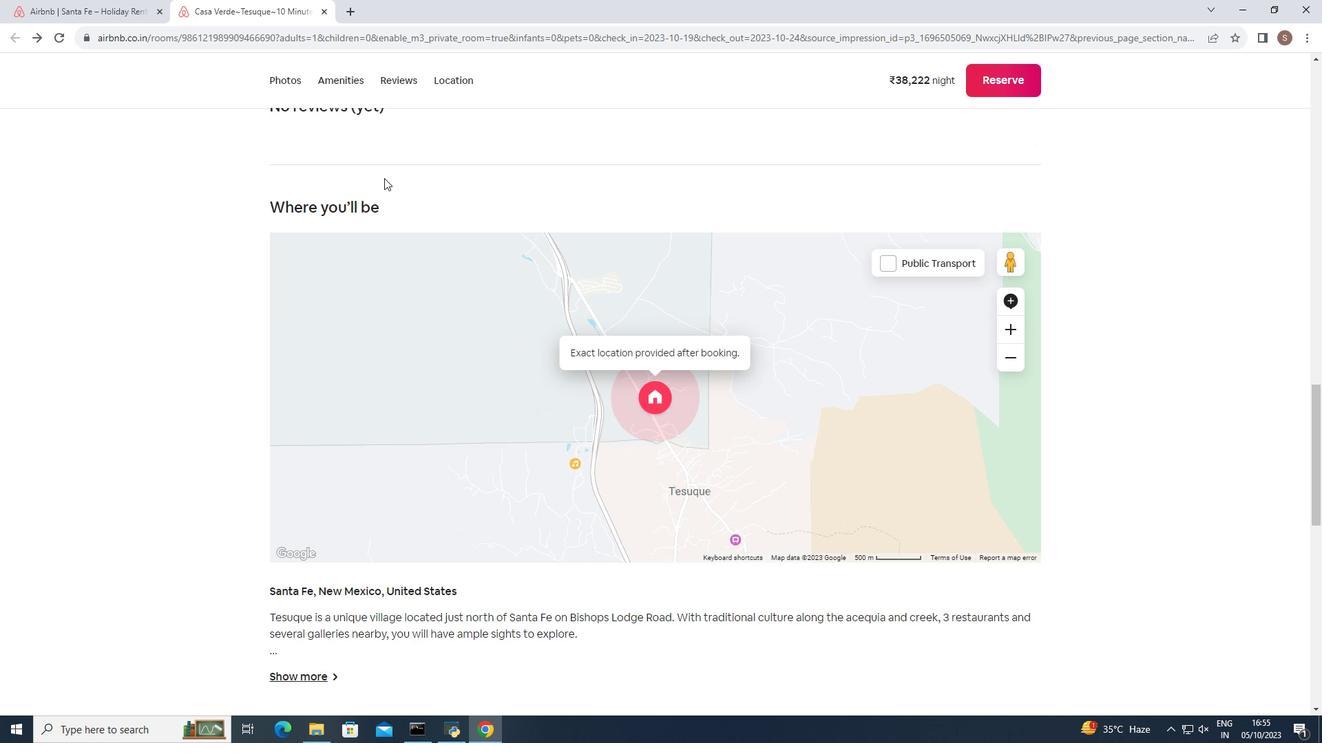 
Action: Mouse moved to (384, 178)
Screenshot: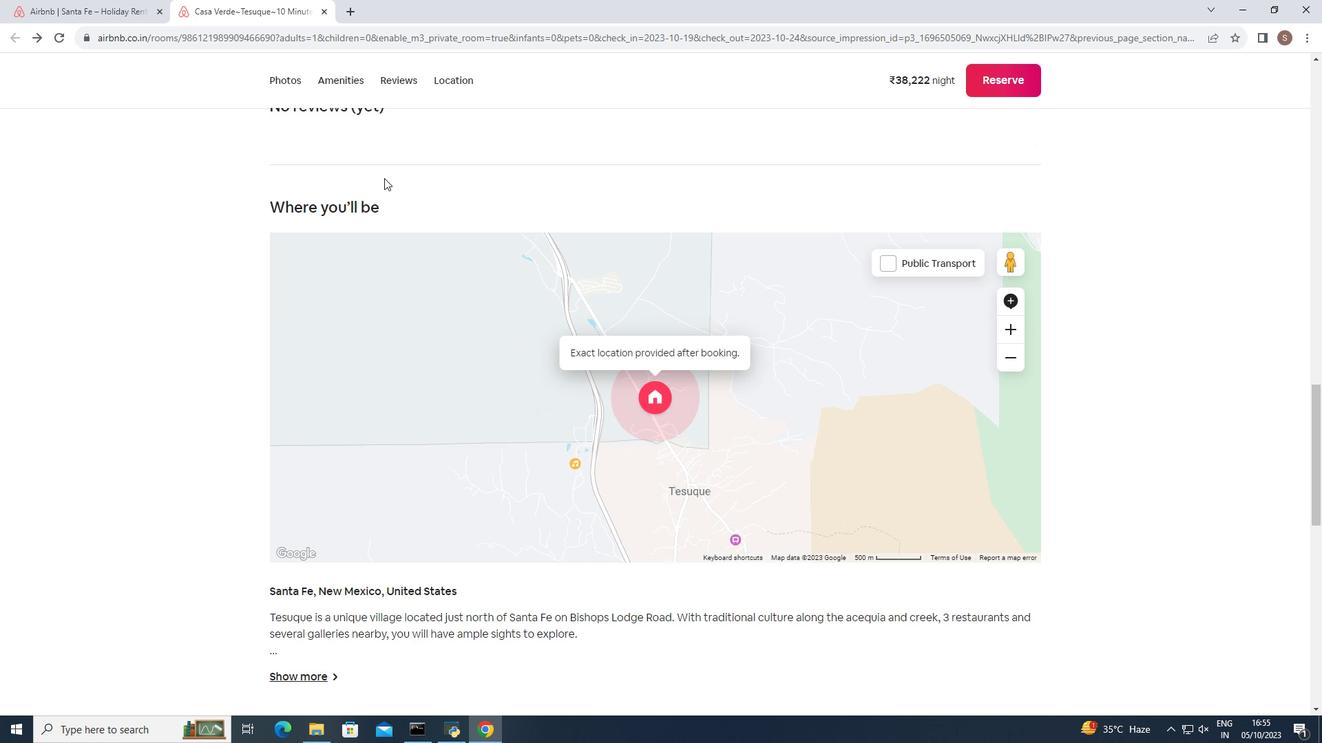 
Action: Mouse scrolled (384, 177) with delta (0, 0)
Screenshot: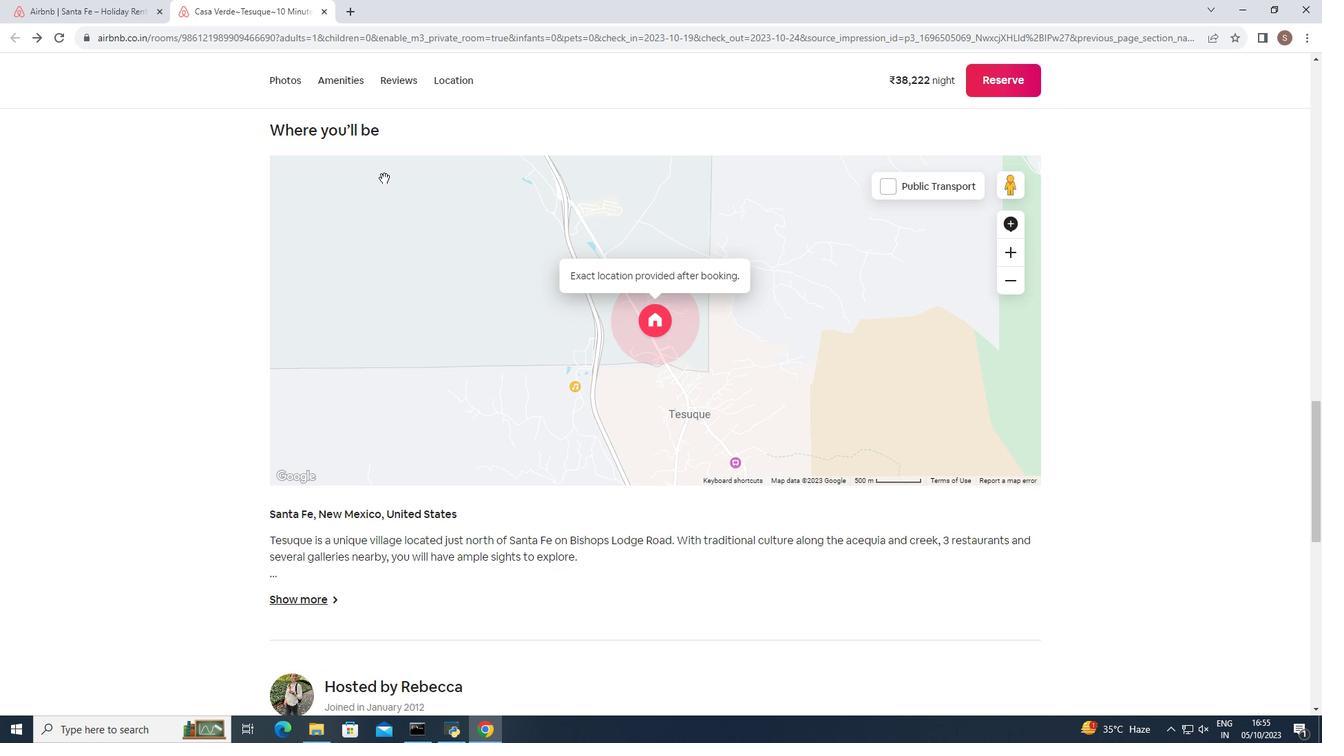 
Action: Mouse scrolled (384, 177) with delta (0, 0)
Screenshot: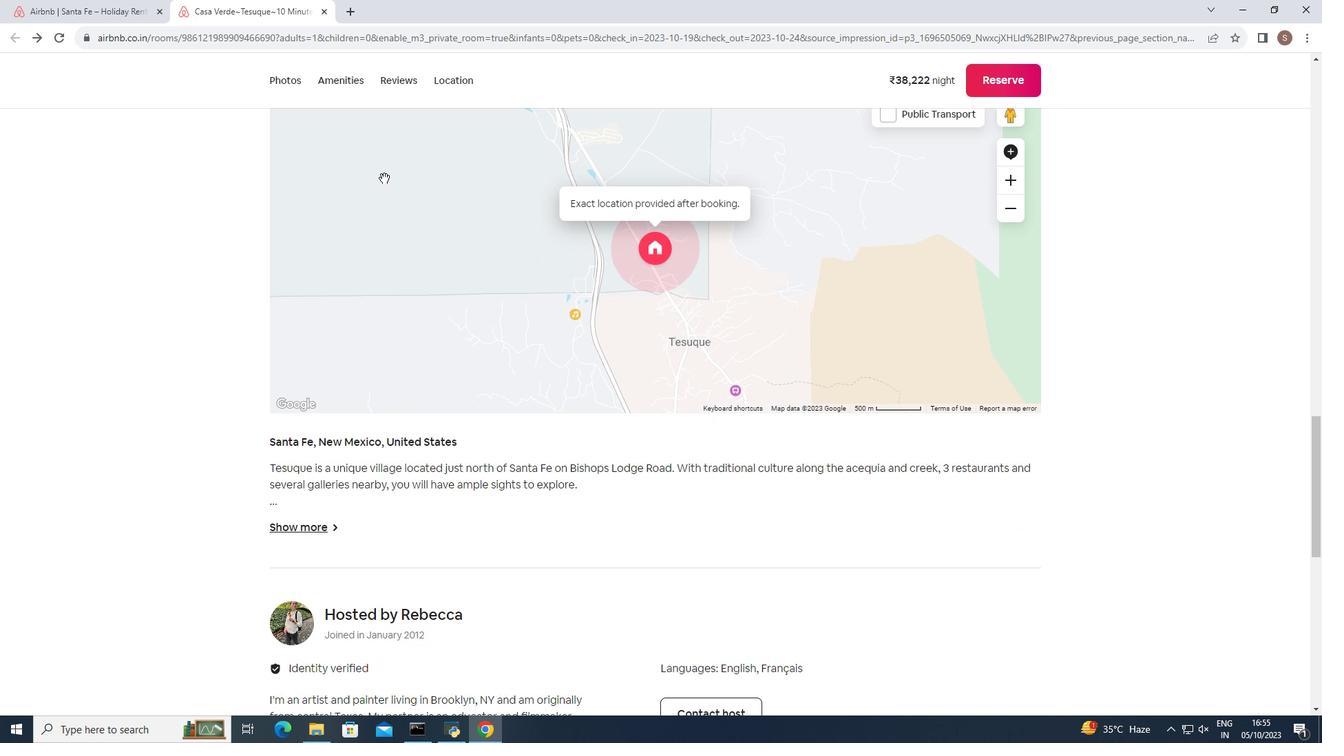
Action: Mouse scrolled (384, 177) with delta (0, 0)
Screenshot: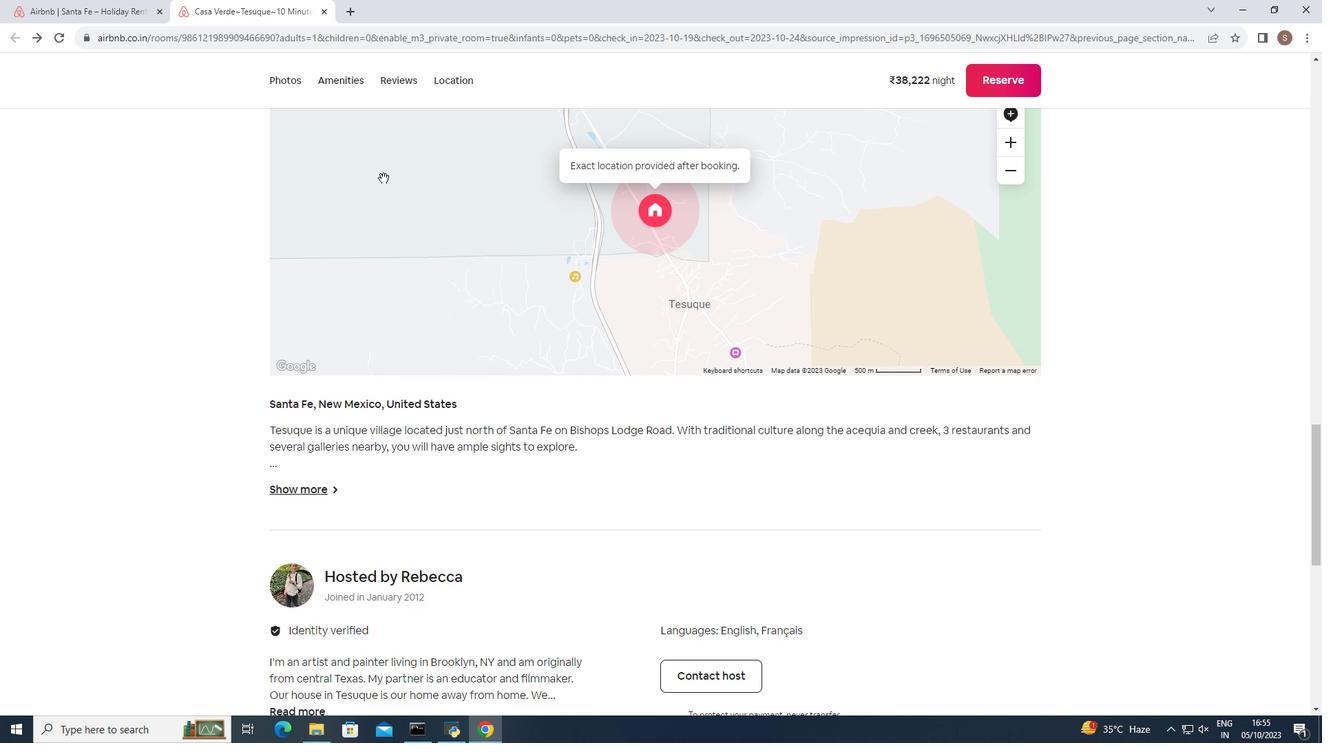 
Action: Mouse moved to (382, 178)
Screenshot: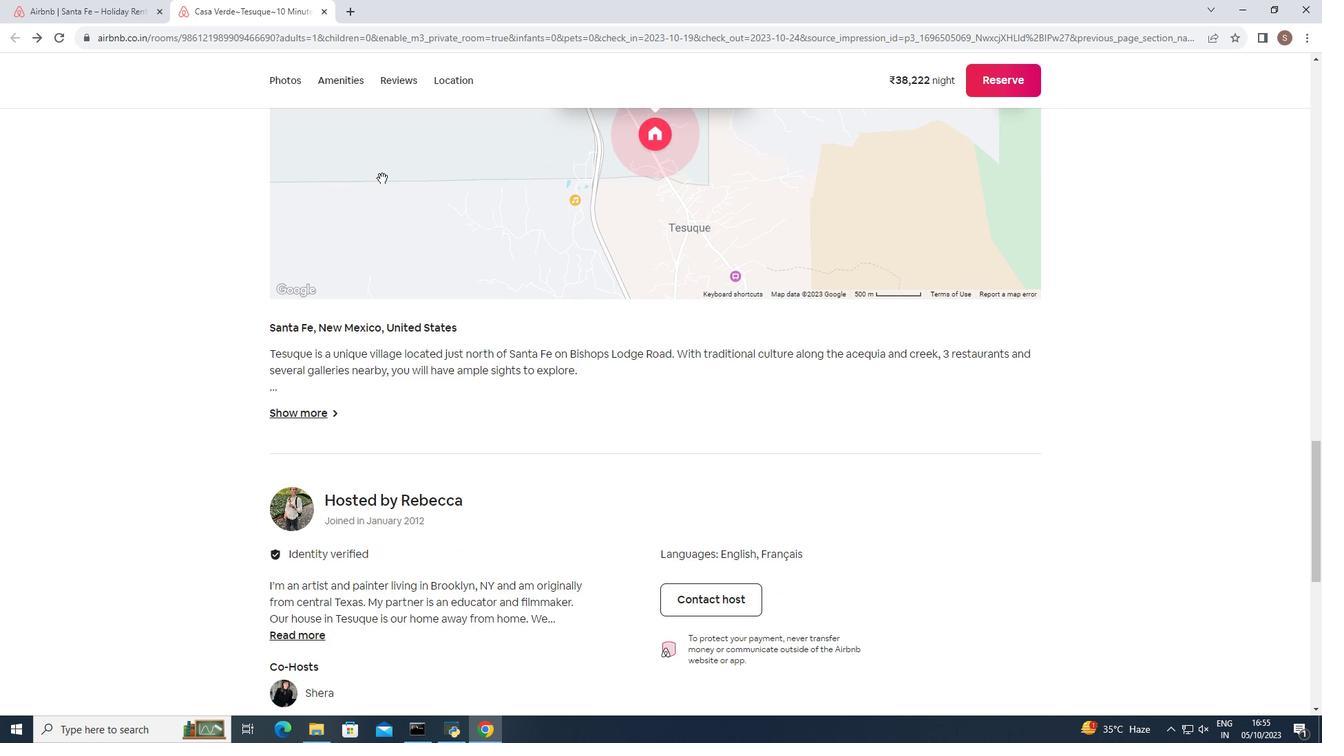 
Action: Mouse scrolled (382, 177) with delta (0, 0)
Screenshot: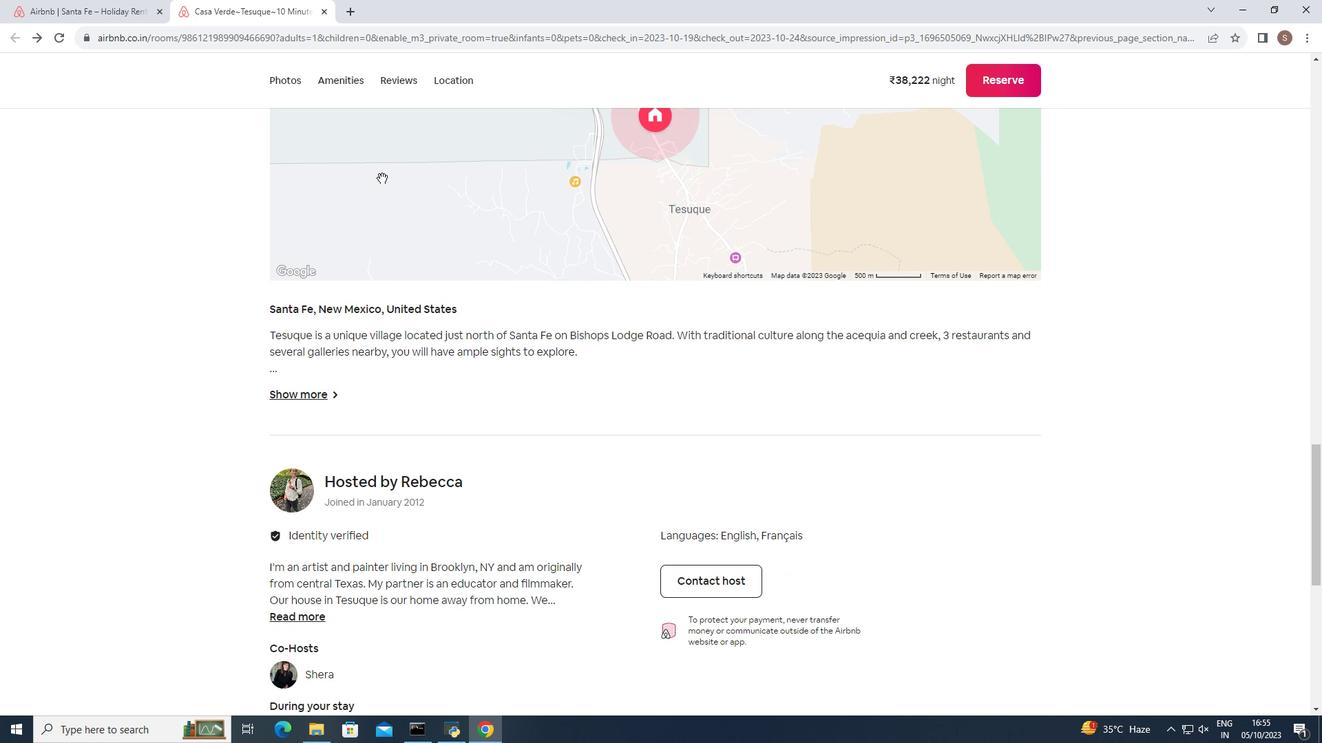 
Action: Mouse scrolled (382, 177) with delta (0, 0)
Screenshot: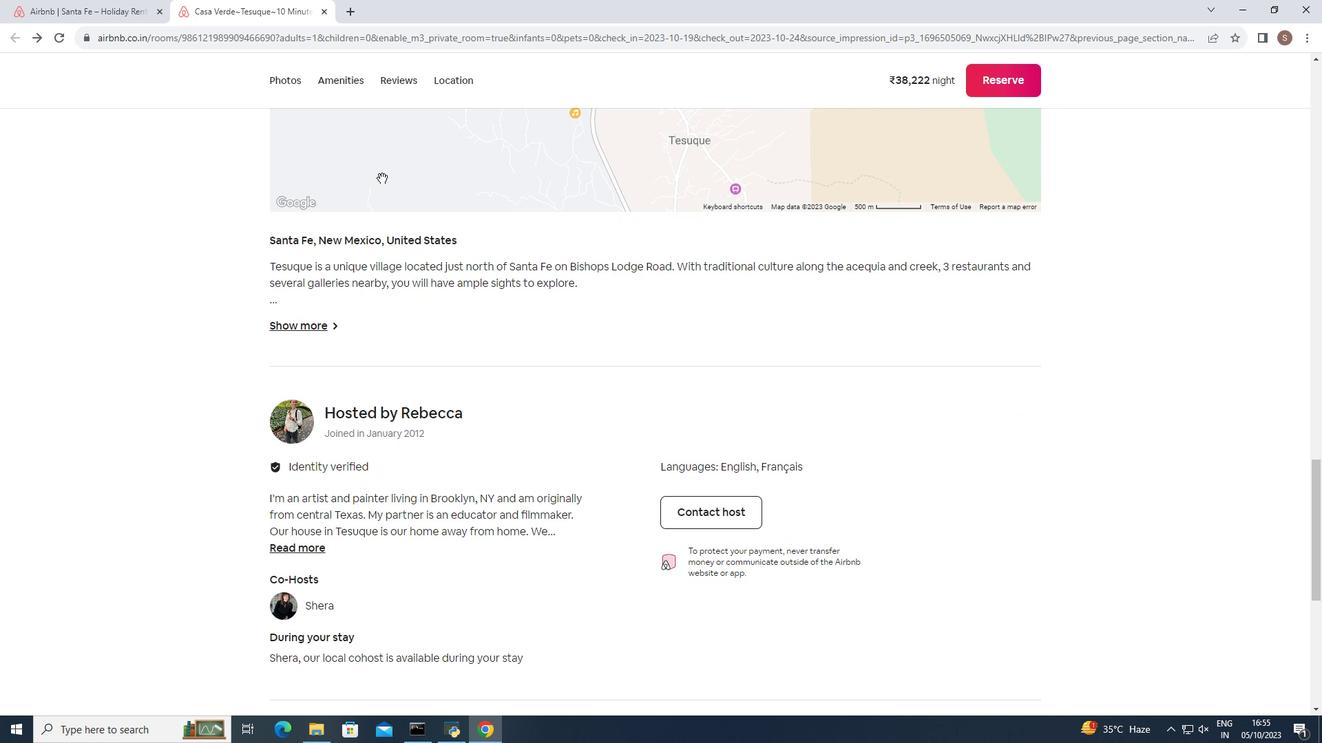 
Action: Mouse moved to (342, 231)
Screenshot: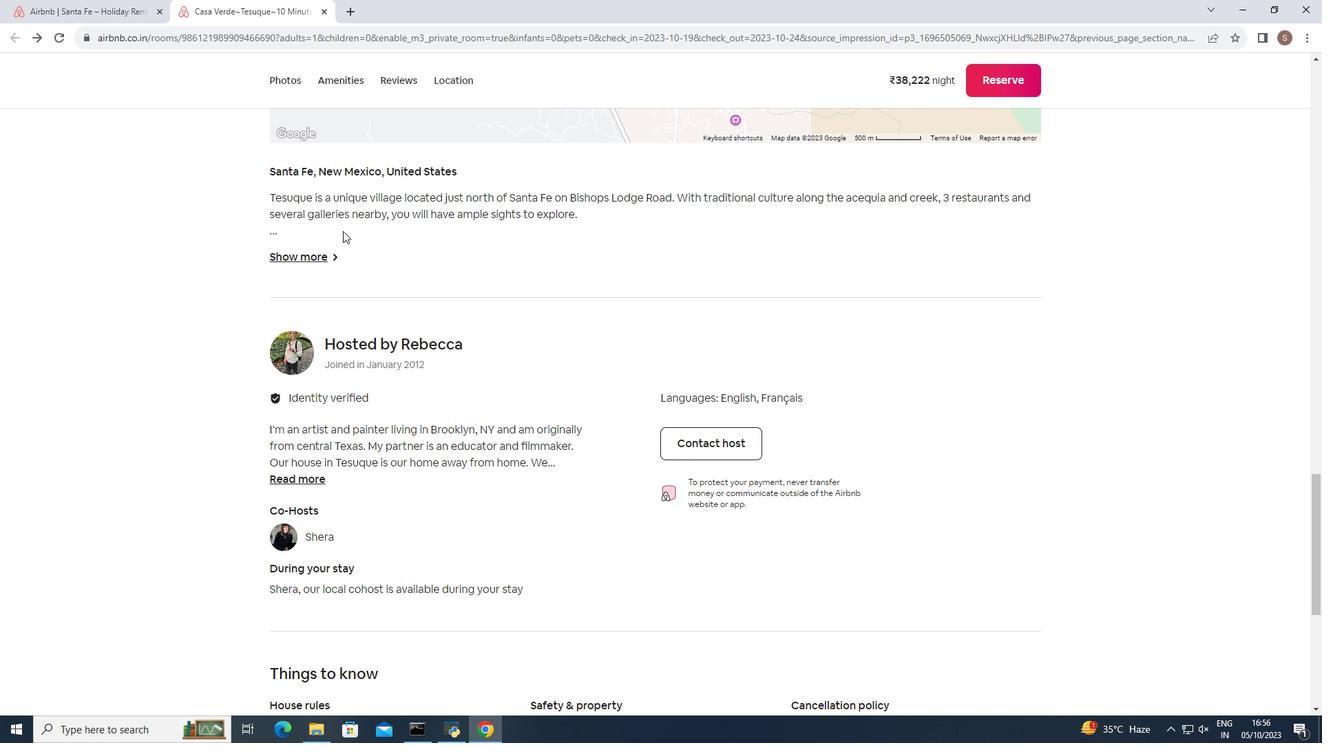 
Action: Mouse scrolled (342, 232) with delta (0, 0)
Screenshot: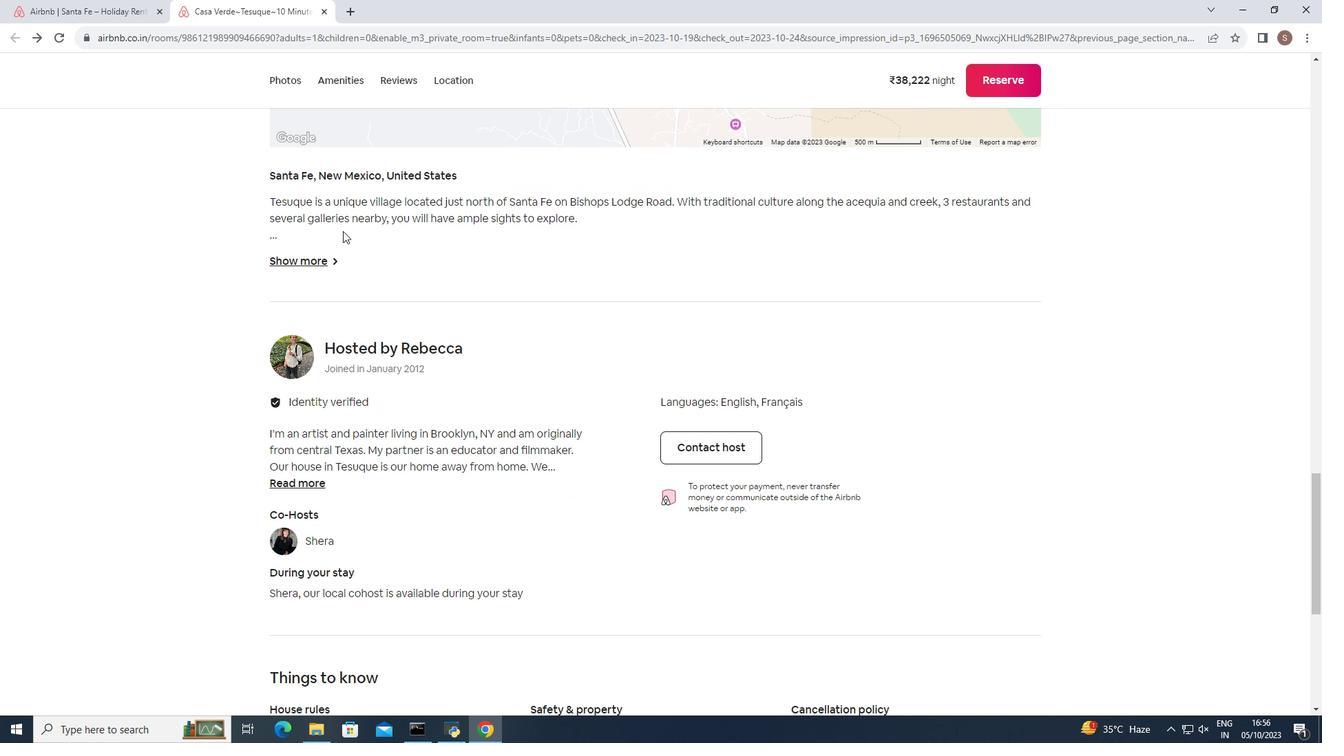 
Action: Mouse moved to (342, 229)
Screenshot: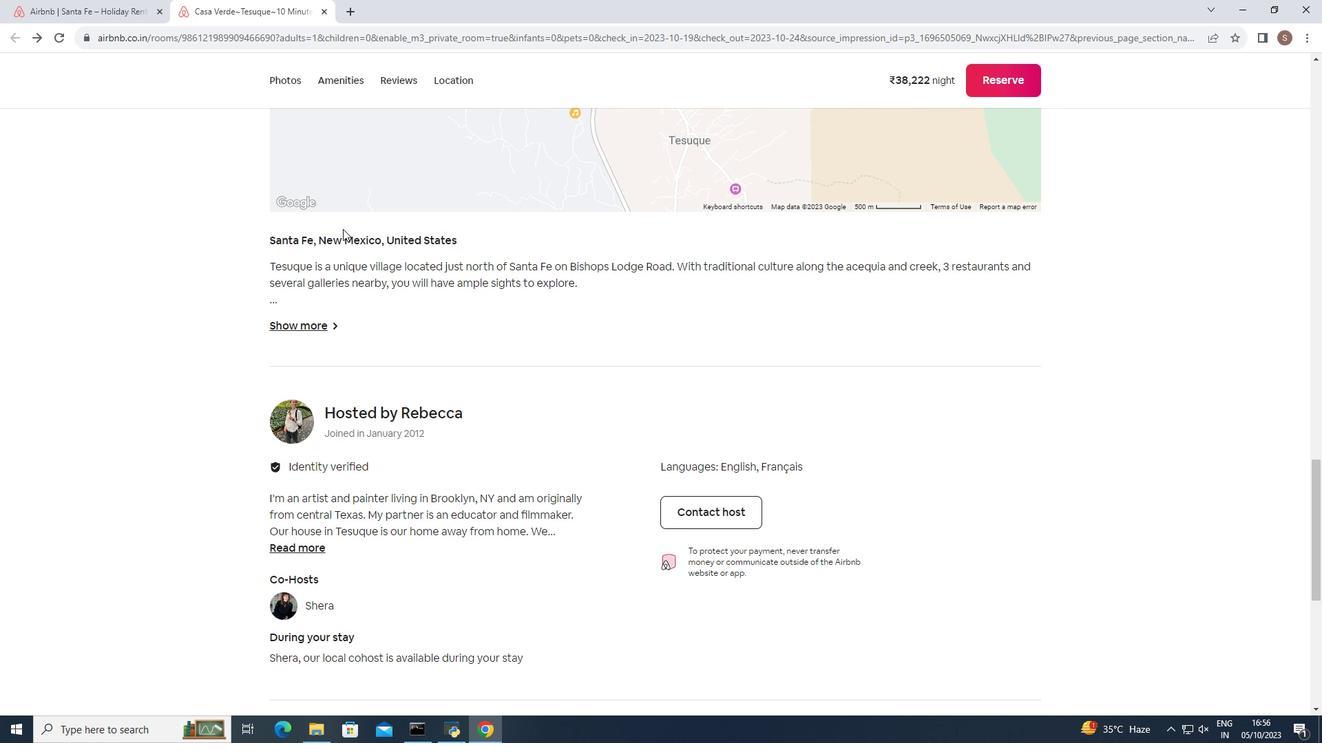 
Action: Mouse scrolled (342, 228) with delta (0, 0)
Screenshot: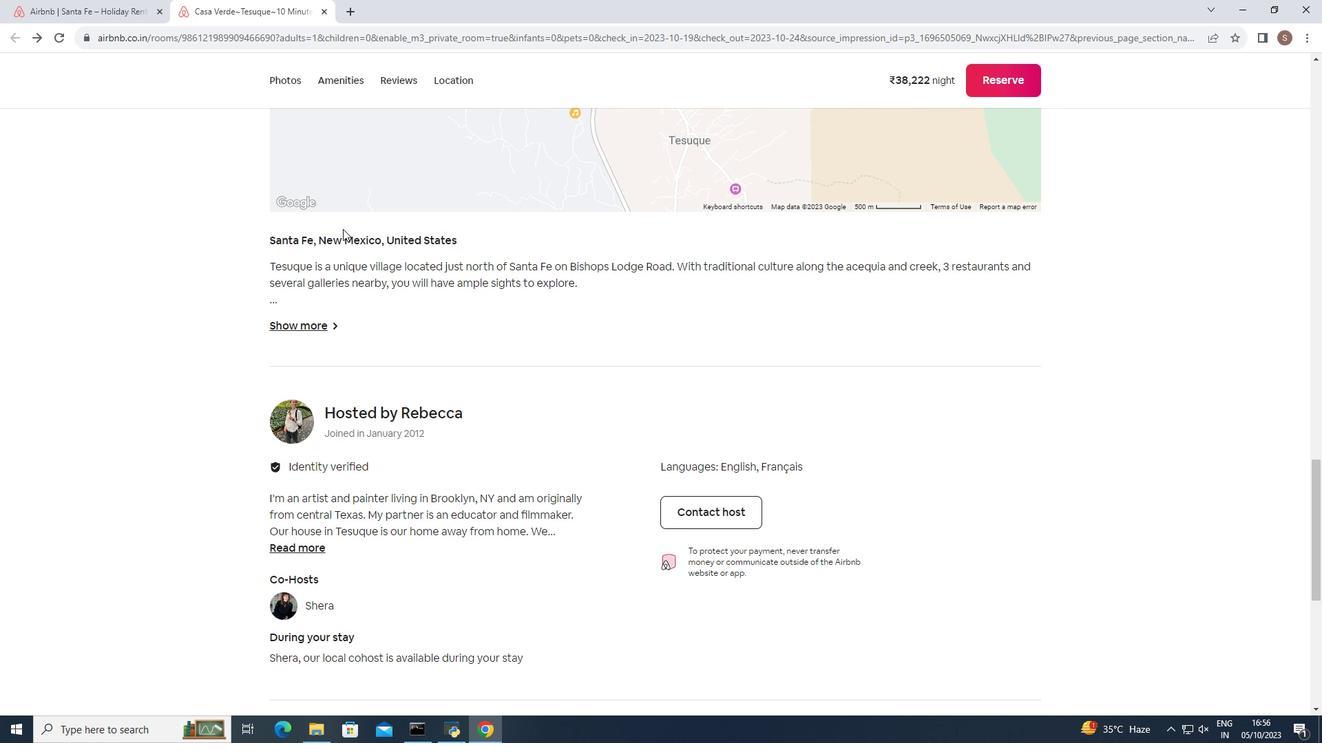 
Action: Mouse scrolled (342, 228) with delta (0, 0)
Screenshot: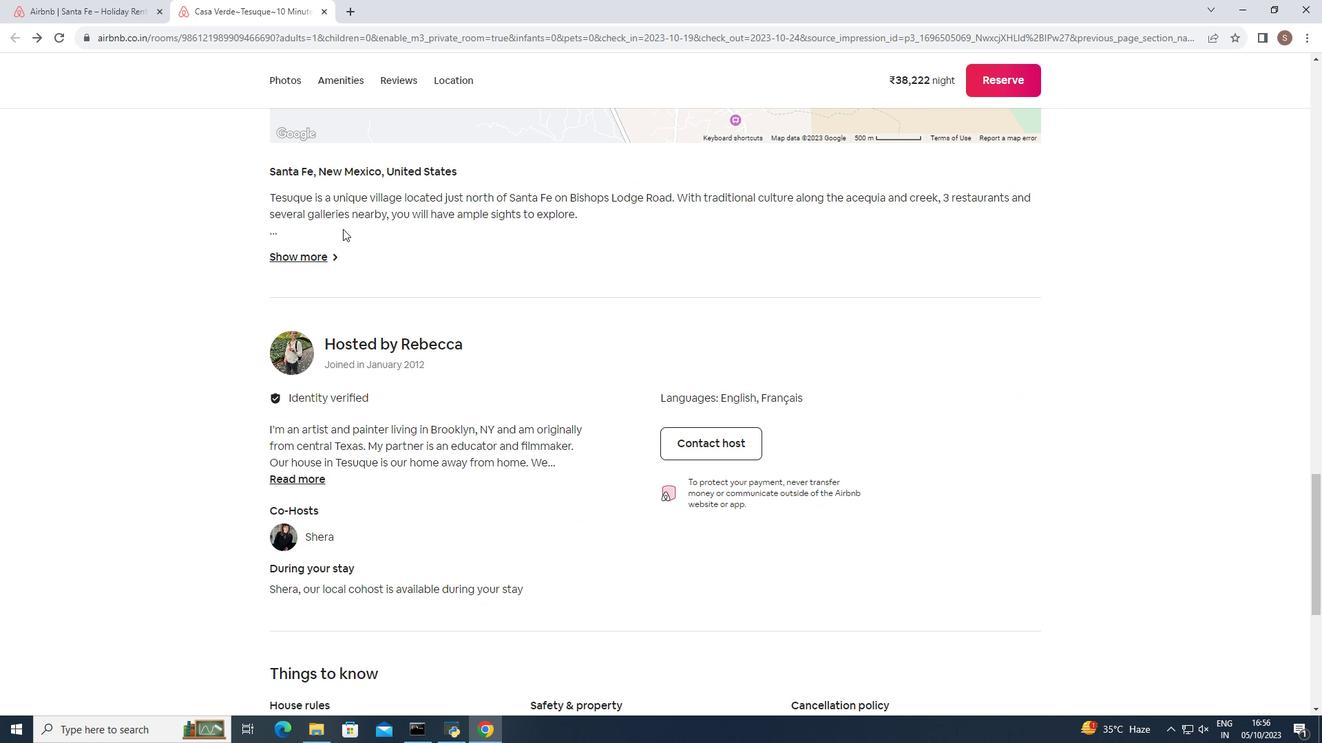 
Action: Mouse scrolled (342, 228) with delta (0, 0)
Screenshot: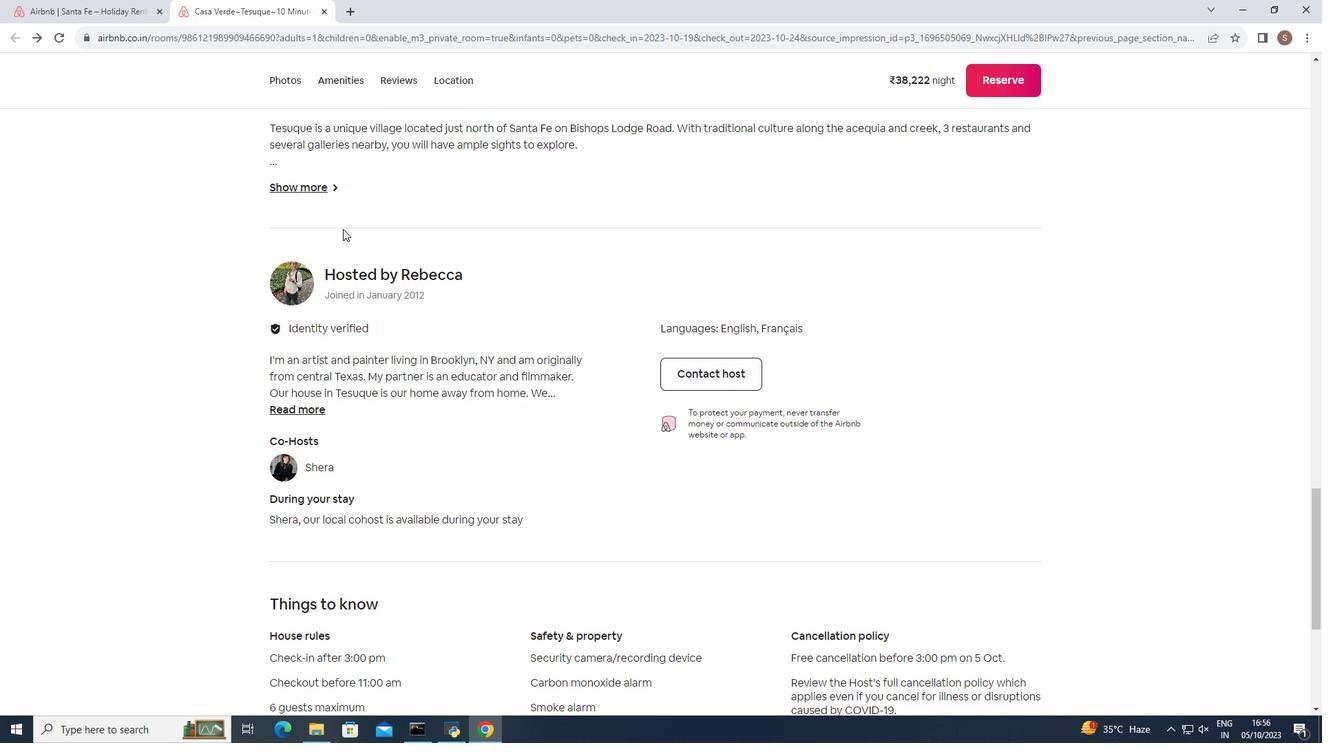 
Action: Mouse scrolled (342, 228) with delta (0, 0)
Screenshot: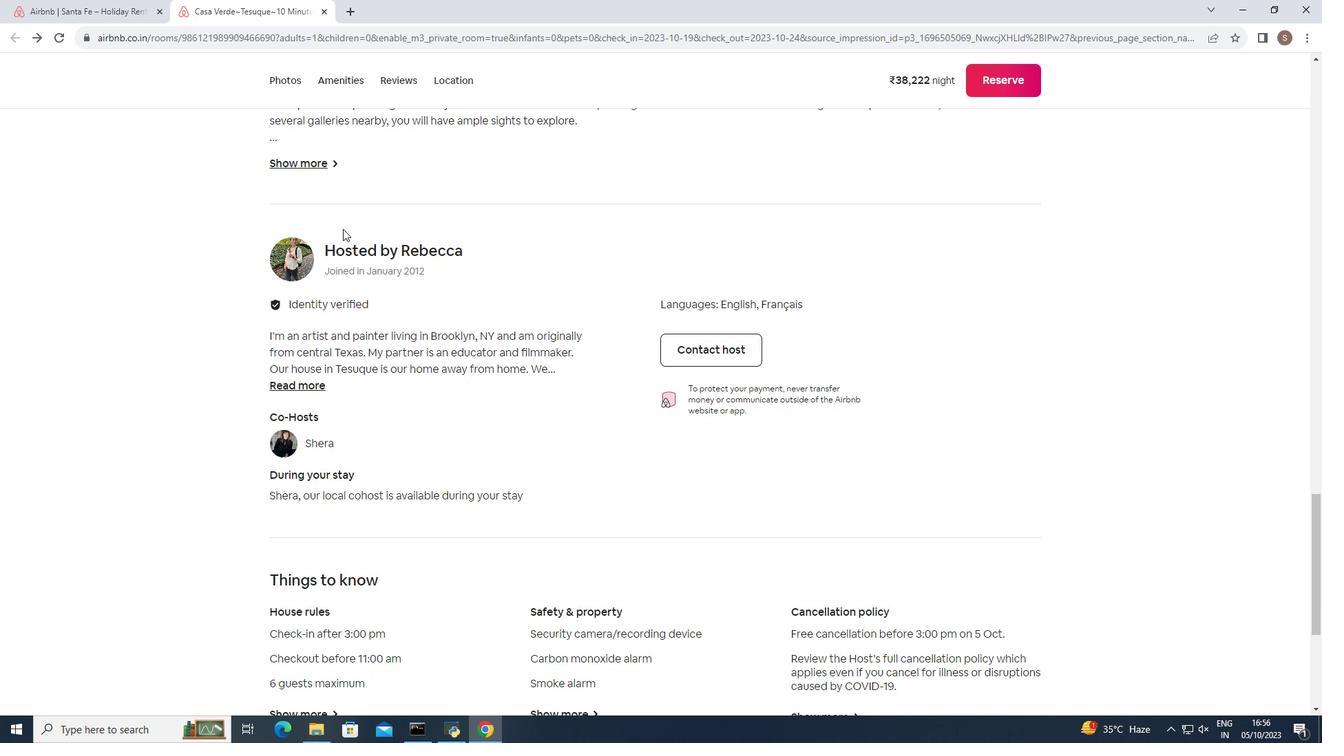 
Action: Mouse scrolled (342, 228) with delta (0, 0)
